 Task: Get directions from Durham, North Carolina, United States to San Antonio, Texas, United States  and explore the nearby things to do with rating 3 and above and open @ 11:00 am Monday
Action: Mouse moved to (214, 224)
Screenshot: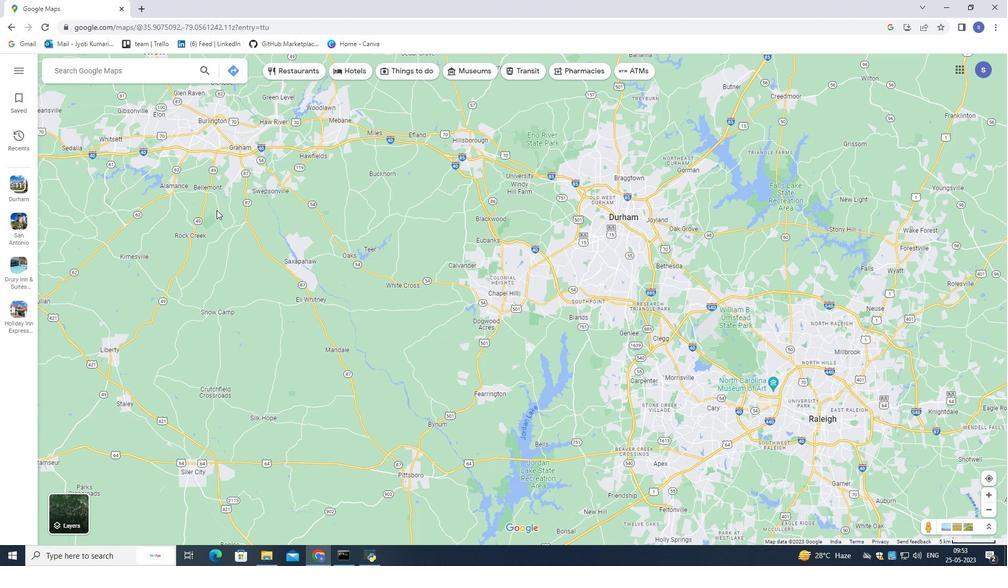 
Action: Mouse scrolled (214, 223) with delta (0, 0)
Screenshot: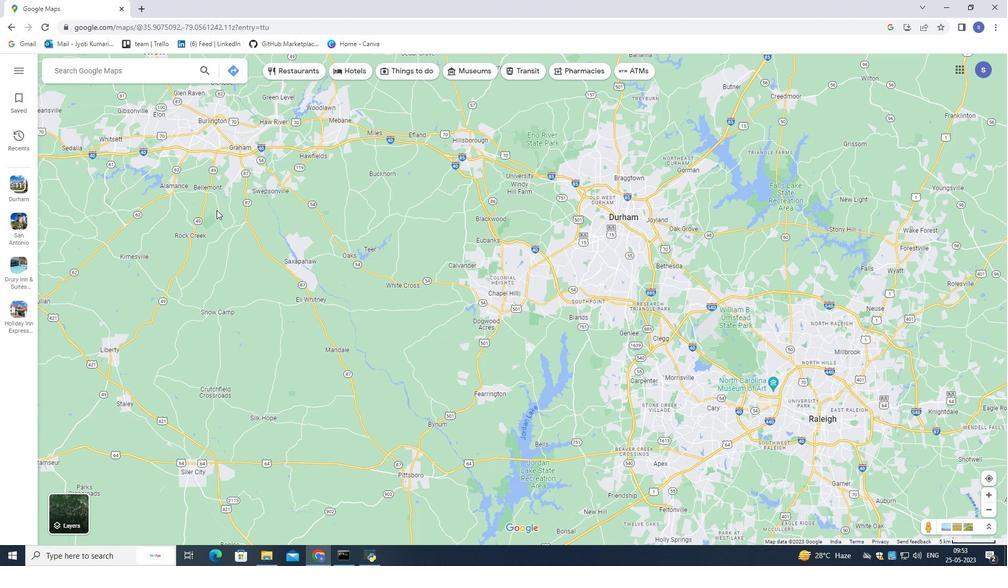 
Action: Mouse scrolled (214, 223) with delta (0, 0)
Screenshot: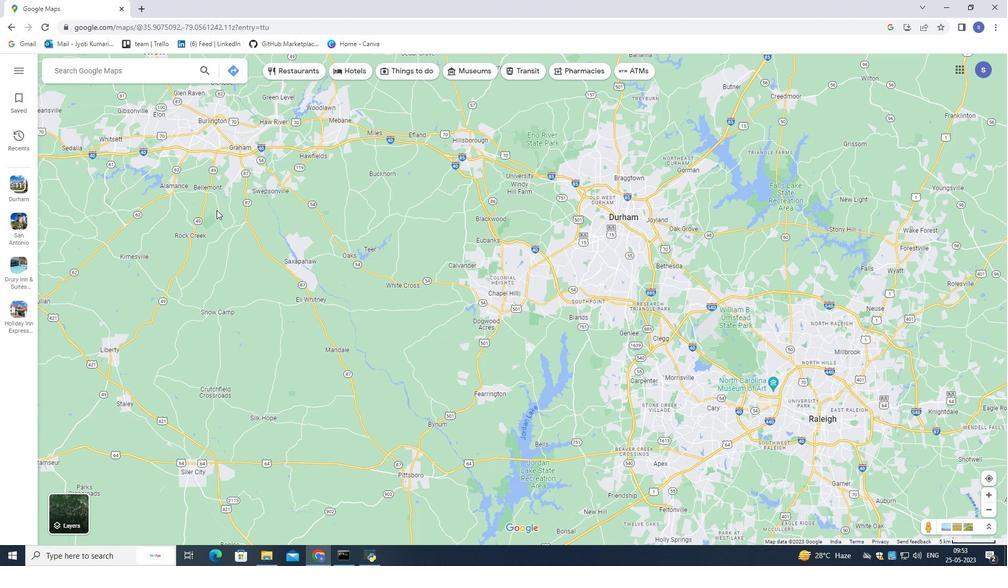 
Action: Mouse scrolled (214, 223) with delta (0, 0)
Screenshot: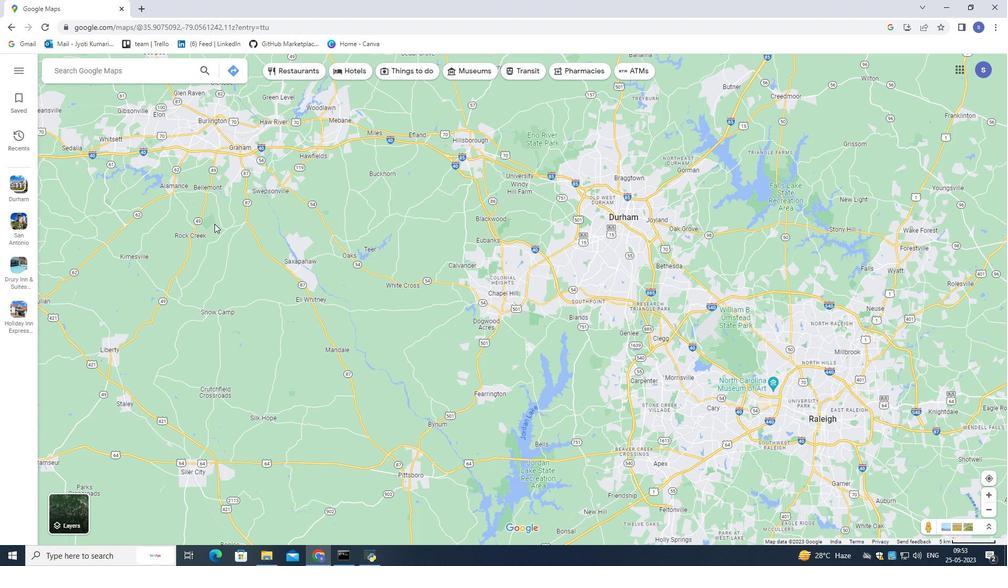 
Action: Mouse scrolled (214, 223) with delta (0, 0)
Screenshot: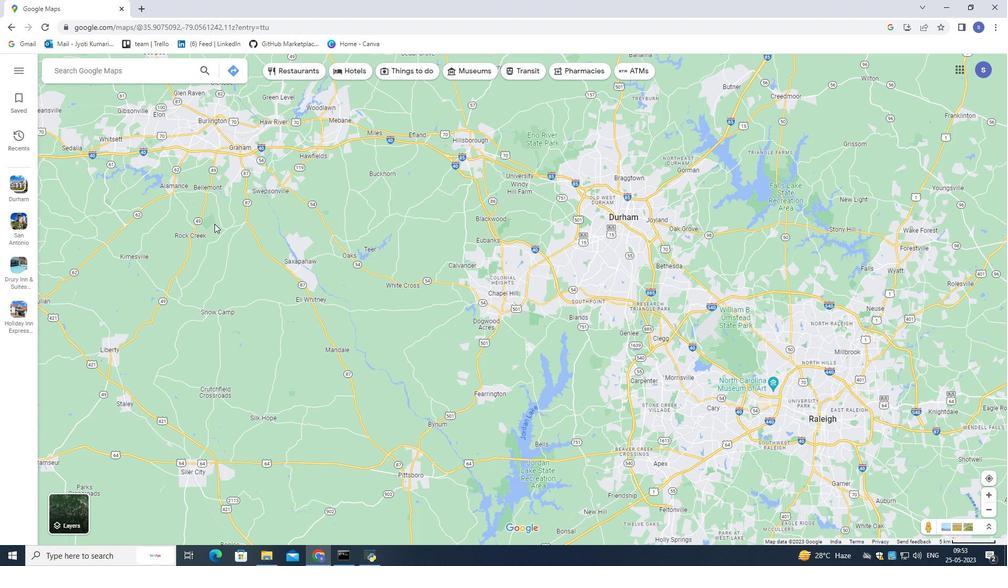 
Action: Mouse scrolled (214, 223) with delta (0, 0)
Screenshot: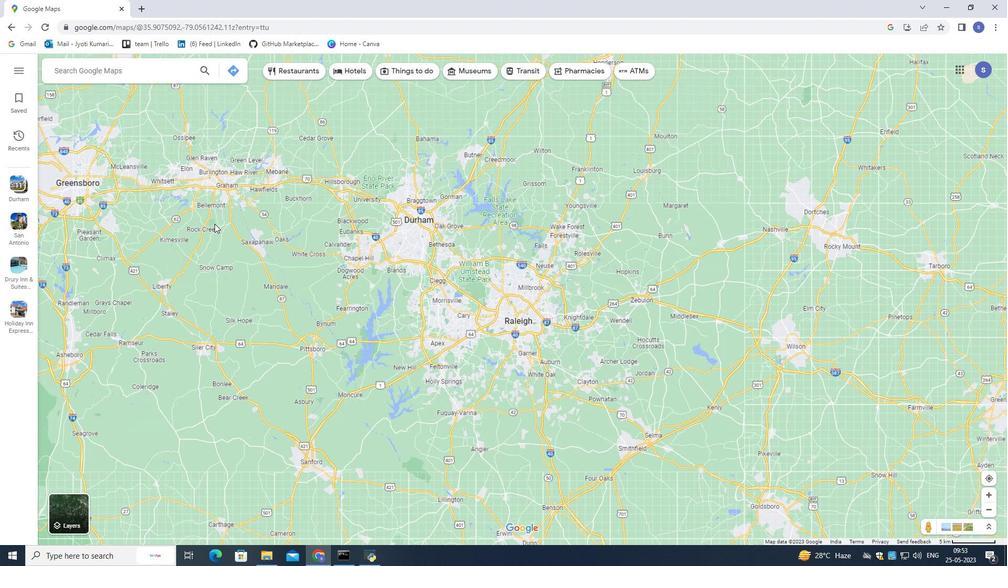 
Action: Mouse scrolled (214, 223) with delta (0, 0)
Screenshot: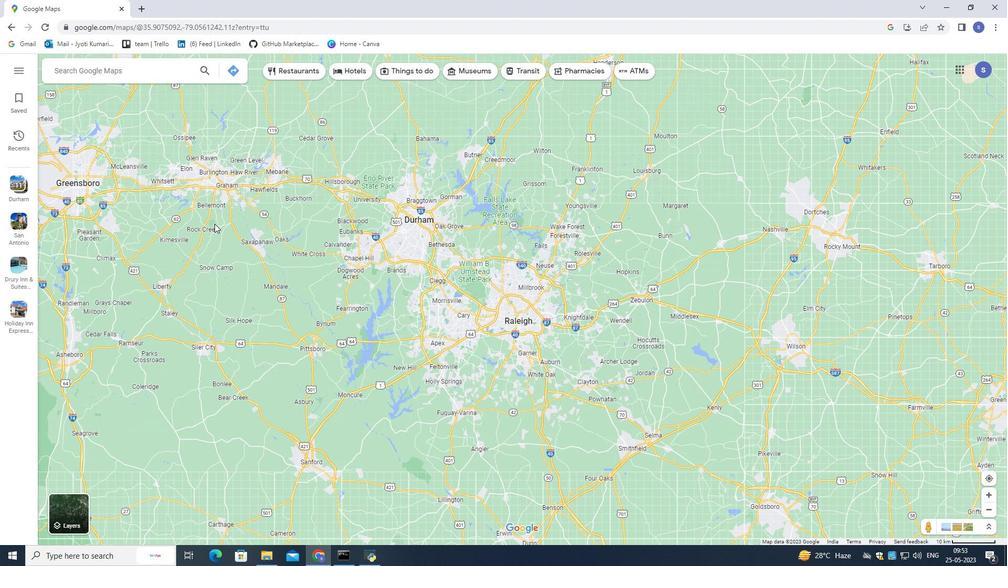 
Action: Mouse scrolled (214, 223) with delta (0, 0)
Screenshot: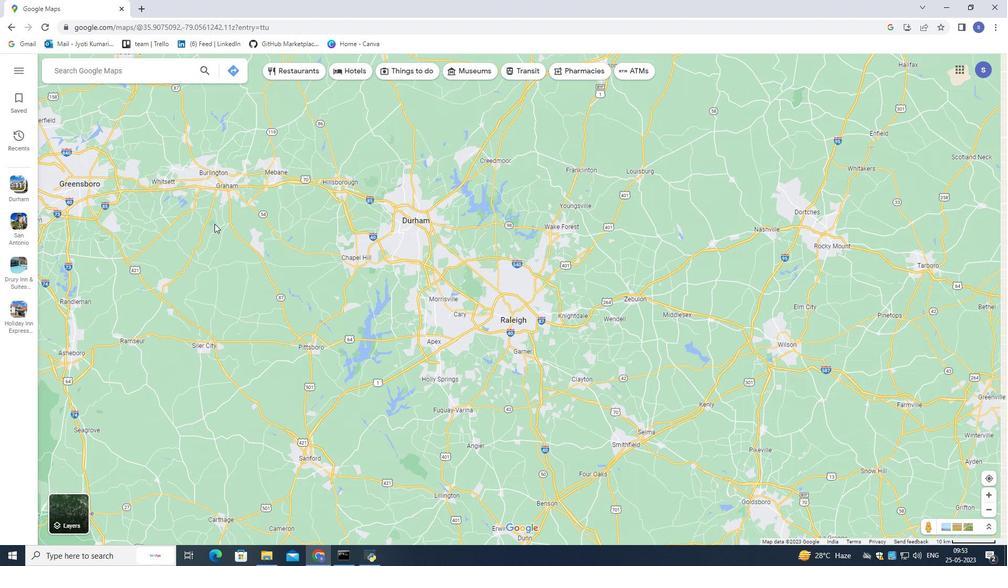 
Action: Mouse scrolled (214, 223) with delta (0, 0)
Screenshot: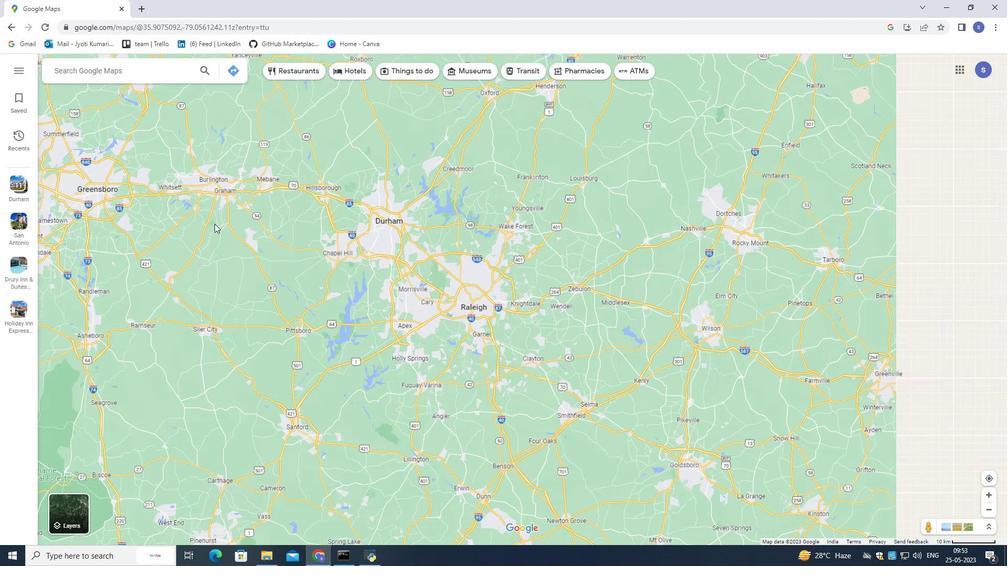 
Action: Mouse scrolled (214, 223) with delta (0, 0)
Screenshot: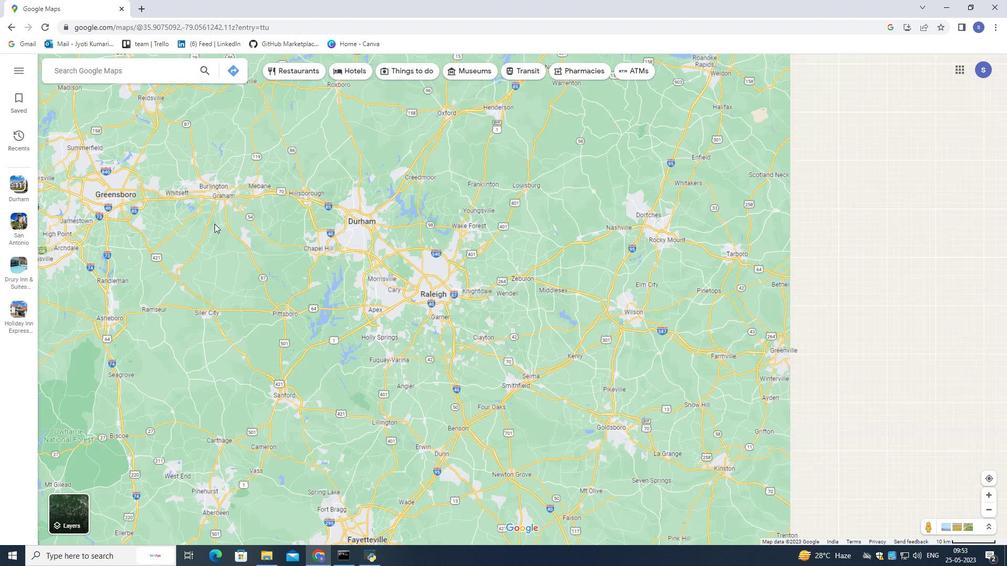 
Action: Mouse moved to (214, 224)
Screenshot: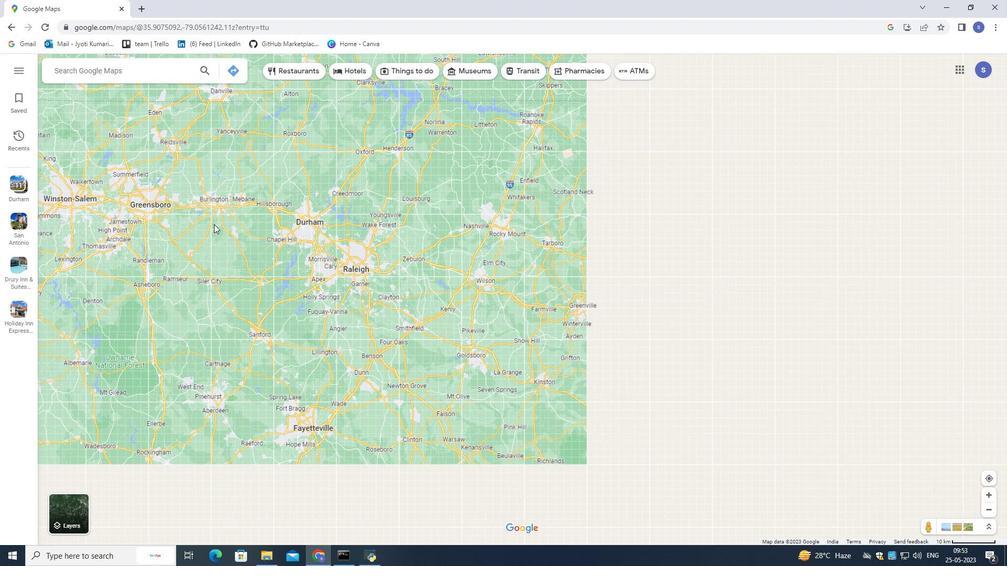 
Action: Mouse scrolled (214, 224) with delta (0, 0)
Screenshot: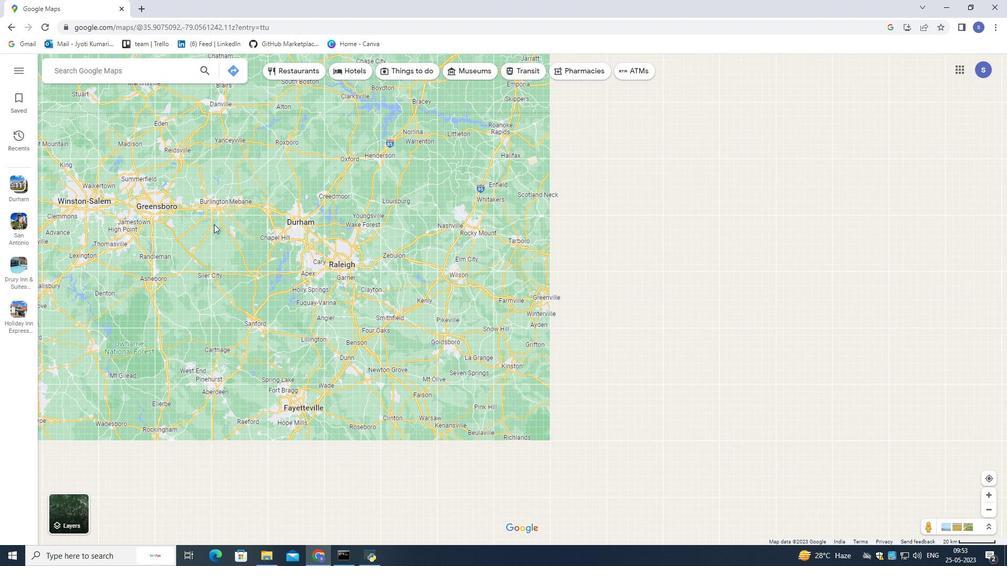 
Action: Mouse scrolled (214, 224) with delta (0, 0)
Screenshot: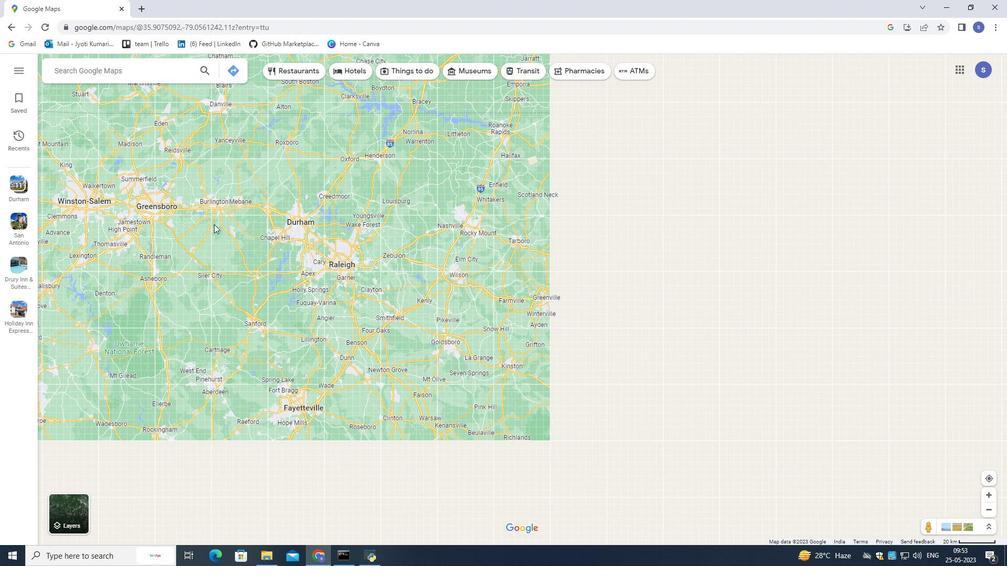 
Action: Mouse scrolled (214, 224) with delta (0, 0)
Screenshot: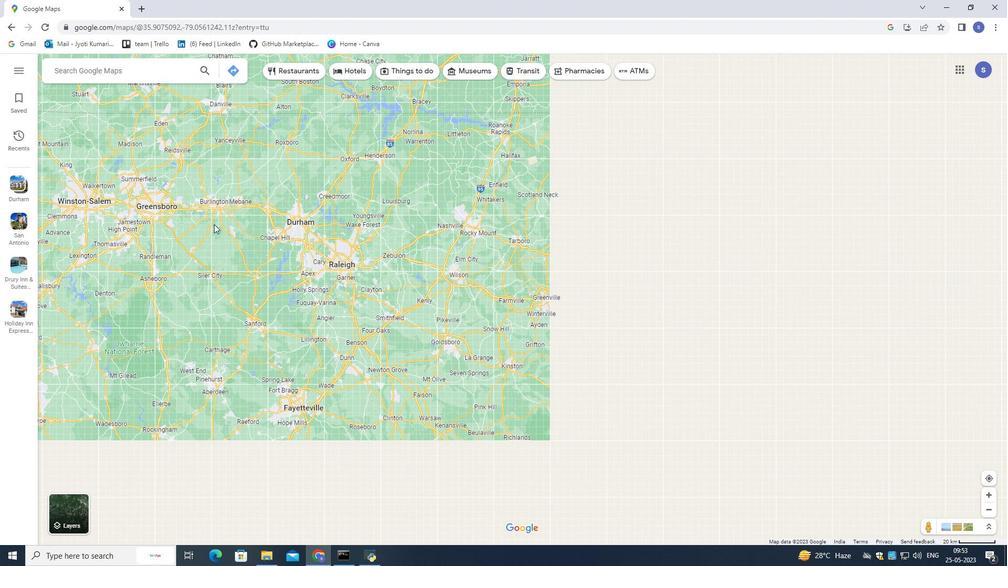 
Action: Mouse scrolled (214, 224) with delta (0, 0)
Screenshot: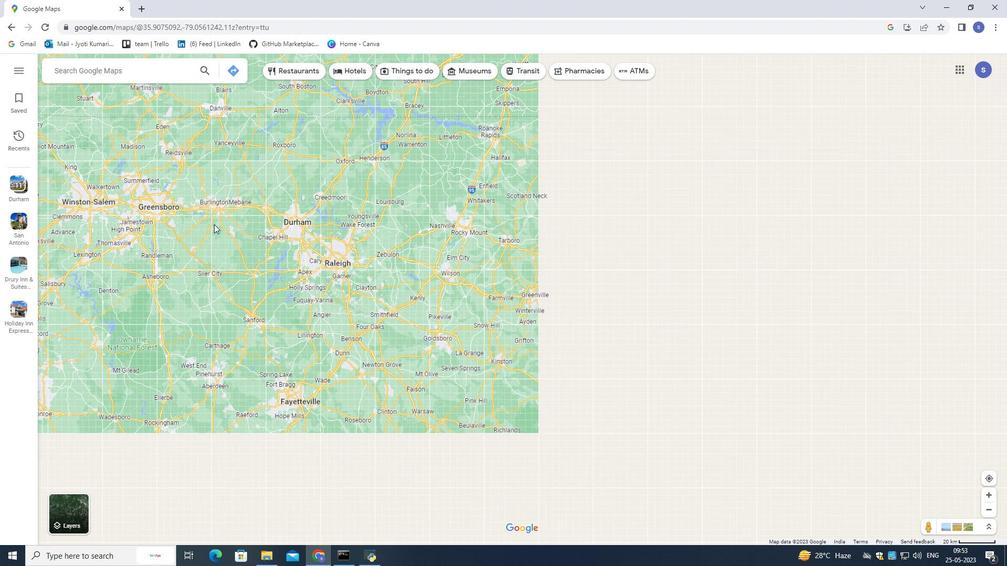 
Action: Mouse scrolled (214, 224) with delta (0, 0)
Screenshot: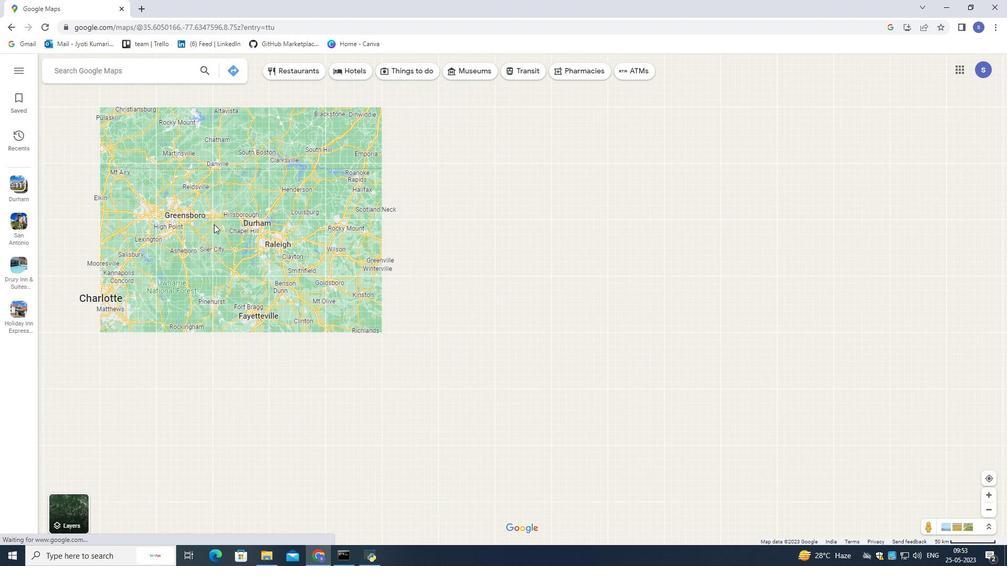 
Action: Mouse scrolled (214, 224) with delta (0, 0)
Screenshot: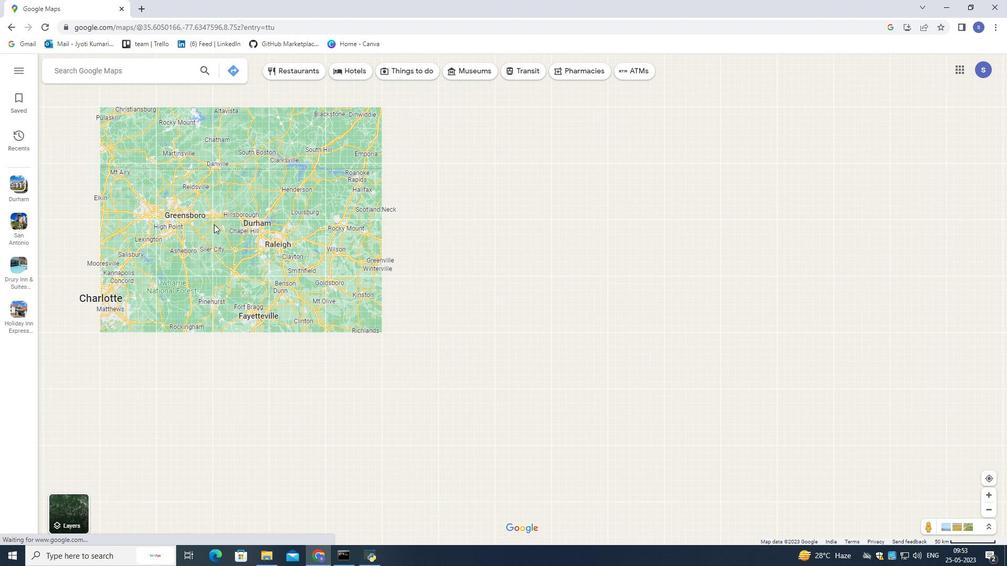 
Action: Mouse scrolled (214, 224) with delta (0, 0)
Screenshot: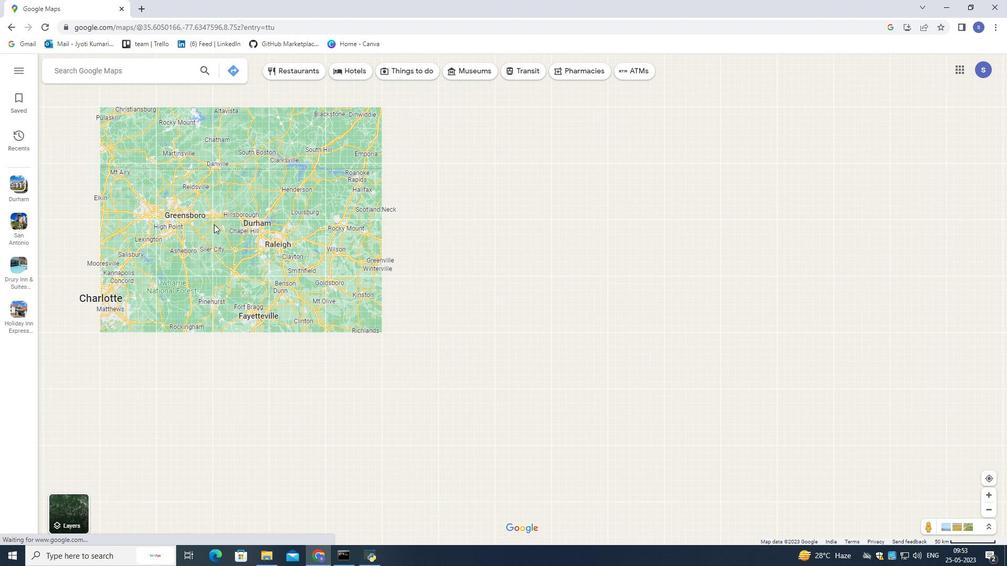 
Action: Mouse scrolled (214, 224) with delta (0, 0)
Screenshot: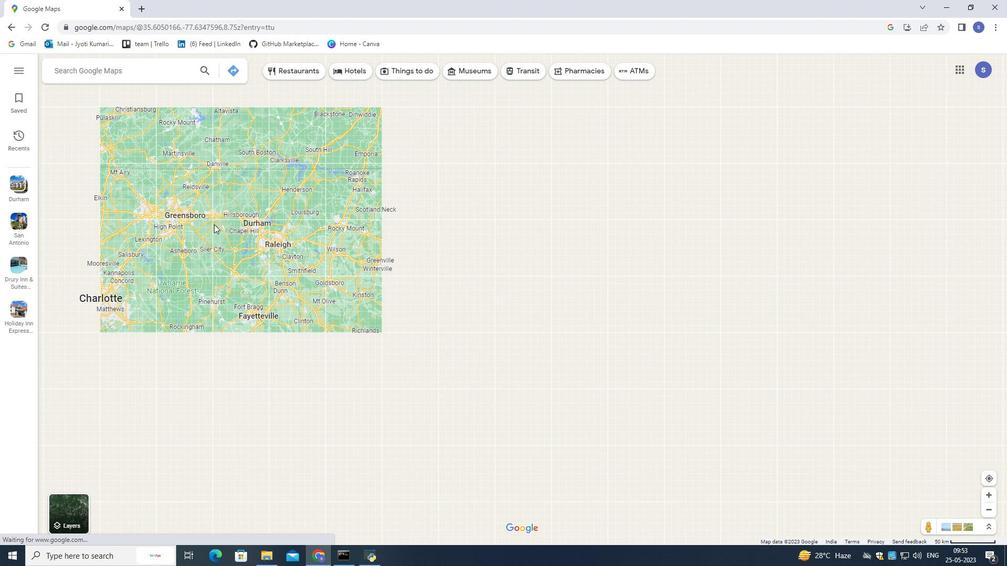 
Action: Mouse scrolled (214, 224) with delta (0, 0)
Screenshot: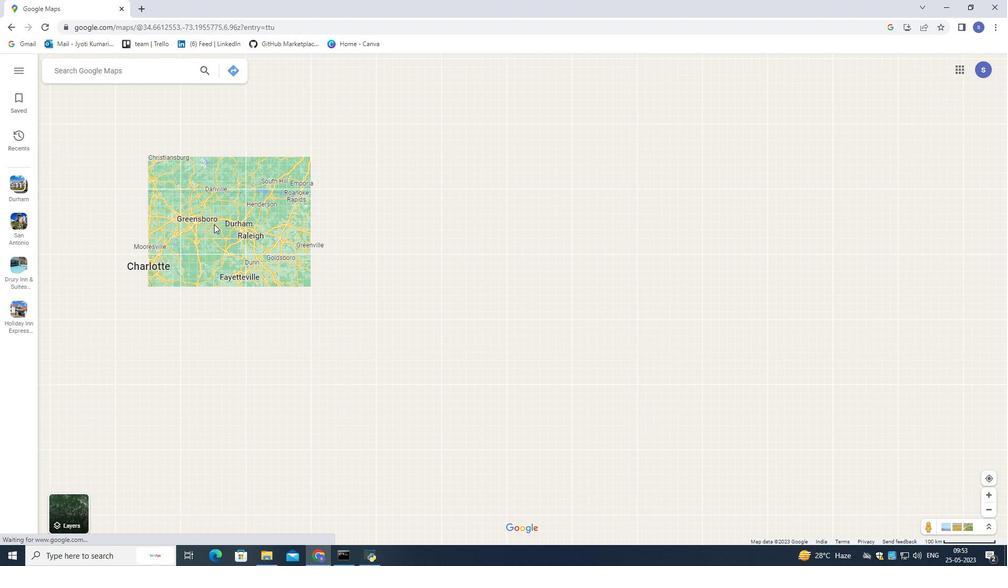 
Action: Mouse scrolled (214, 224) with delta (0, 0)
Screenshot: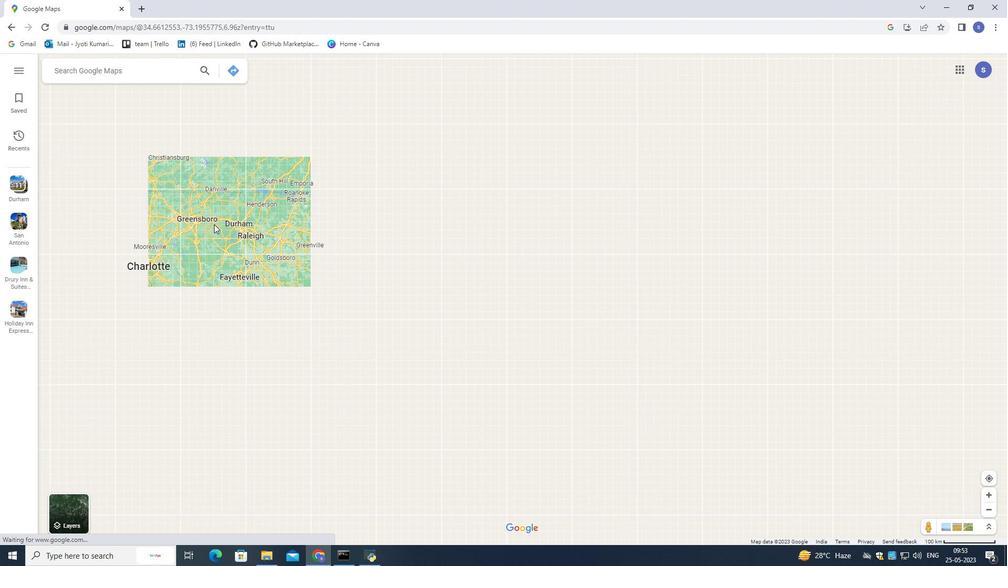 
Action: Mouse scrolled (214, 224) with delta (0, 0)
Screenshot: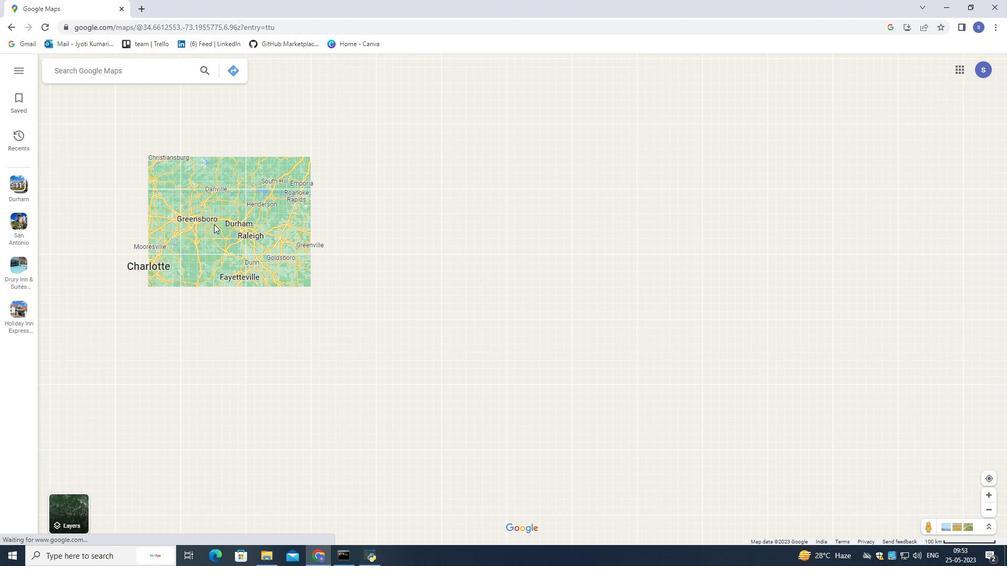 
Action: Mouse moved to (211, 222)
Screenshot: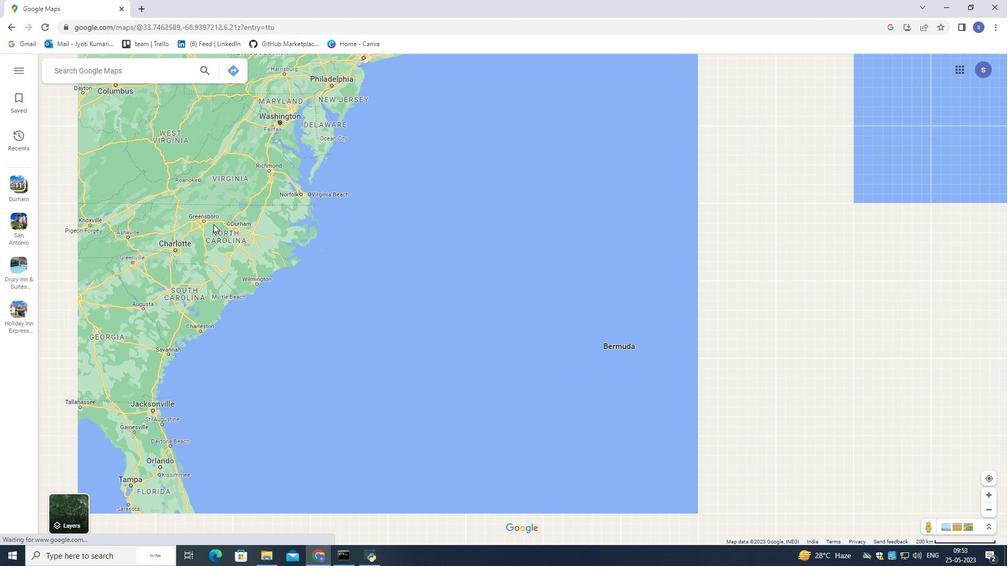 
Action: Mouse scrolled (211, 222) with delta (0, 0)
Screenshot: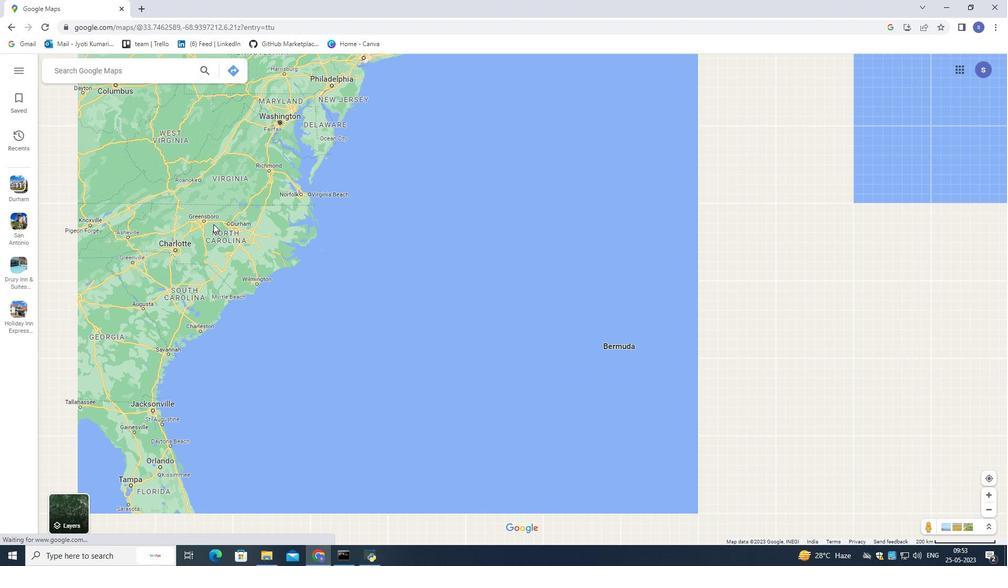 
Action: Mouse scrolled (211, 222) with delta (0, 0)
Screenshot: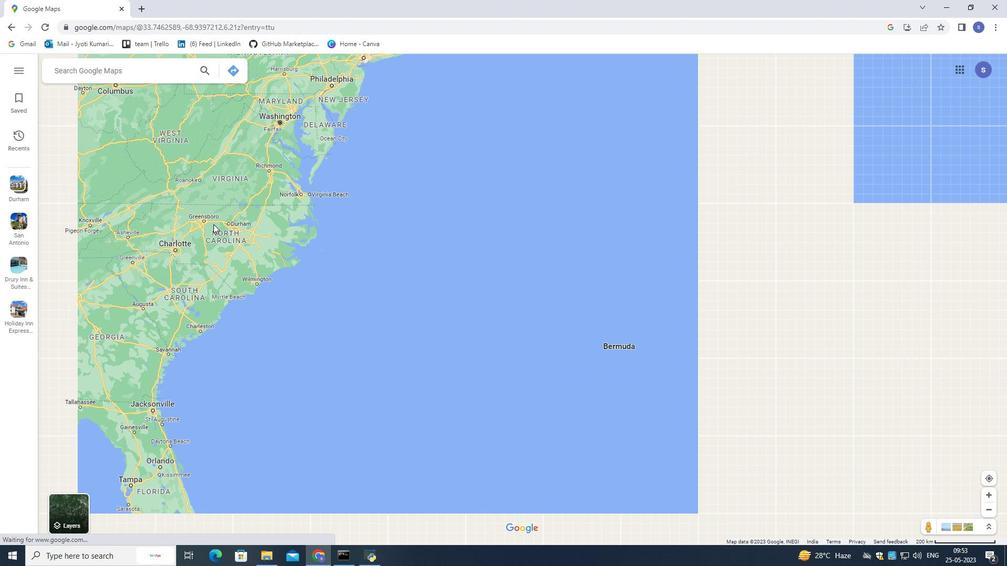
Action: Mouse scrolled (211, 222) with delta (0, 0)
Screenshot: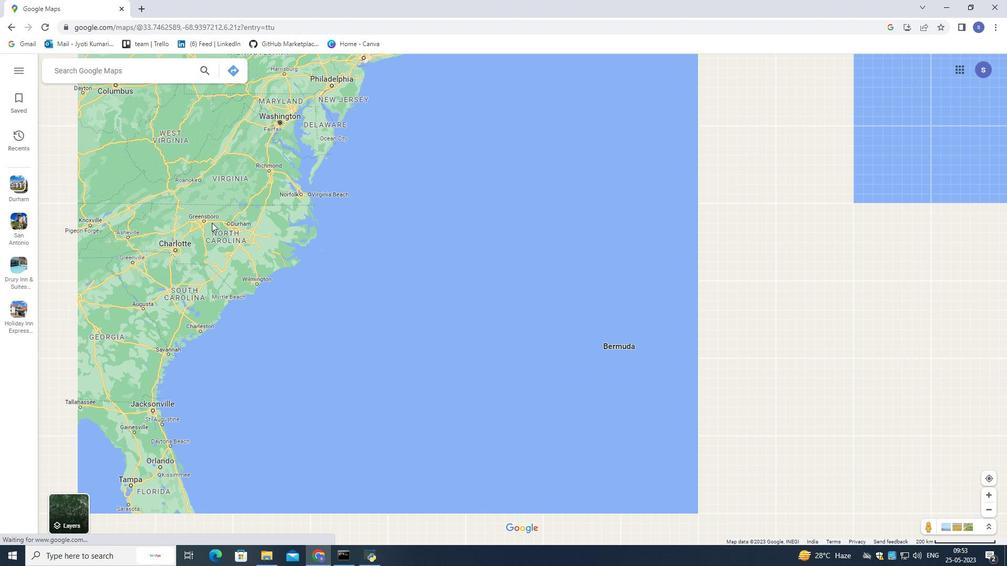 
Action: Mouse moved to (212, 226)
Screenshot: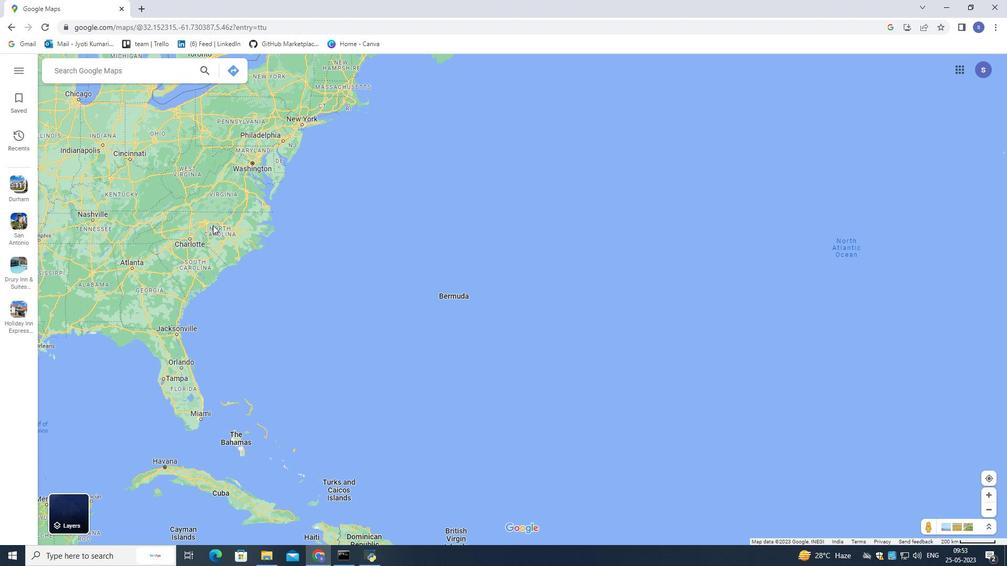
Action: Mouse scrolled (212, 225) with delta (0, 0)
Screenshot: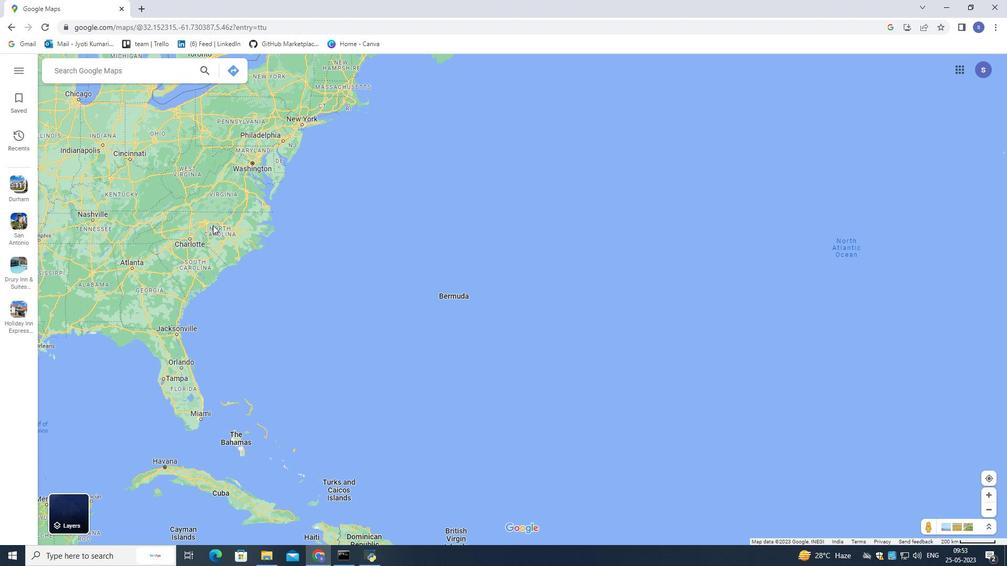 
Action: Mouse moved to (212, 226)
Screenshot: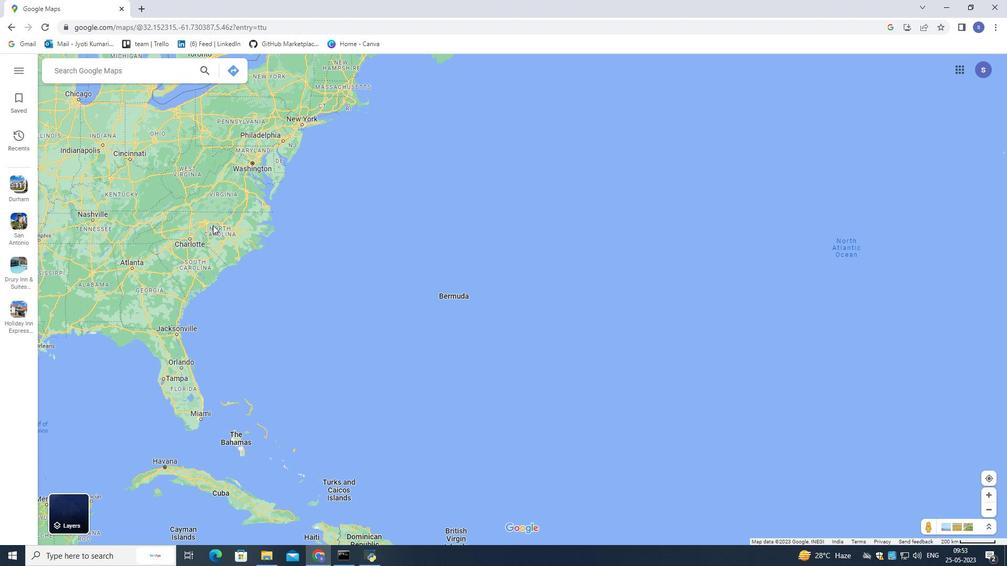 
Action: Mouse scrolled (212, 225) with delta (0, 0)
Screenshot: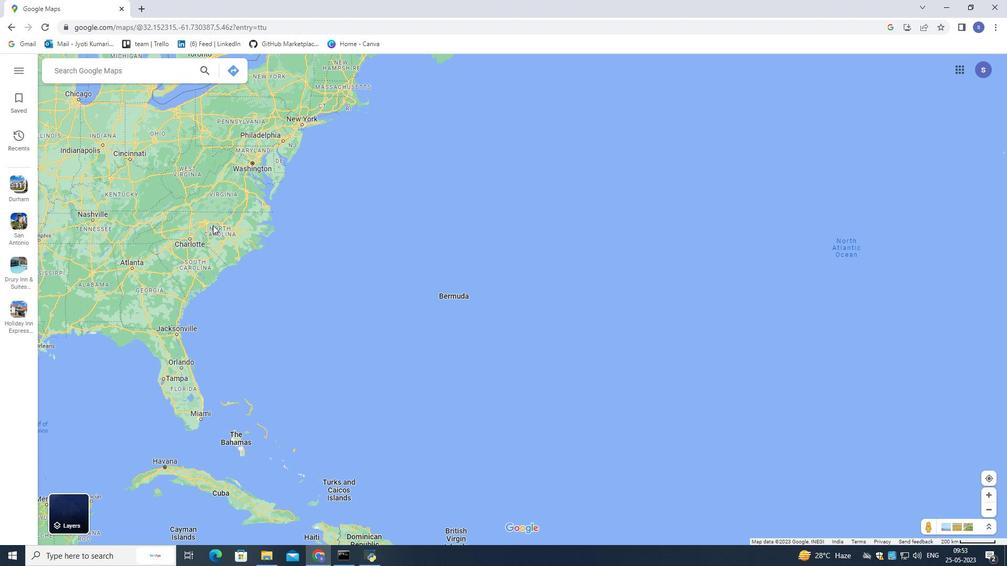 
Action: Mouse moved to (212, 227)
Screenshot: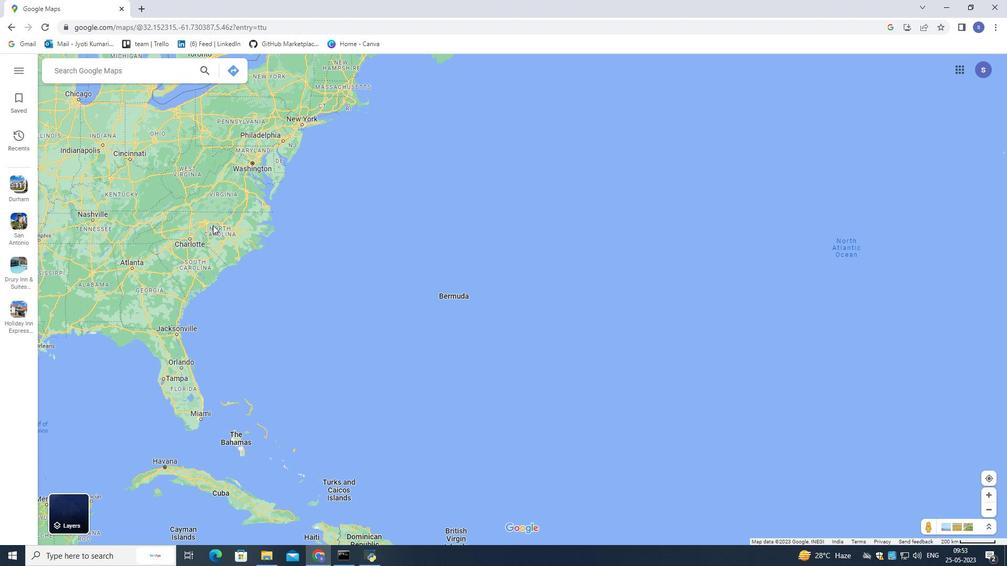 
Action: Mouse scrolled (212, 226) with delta (0, 0)
Screenshot: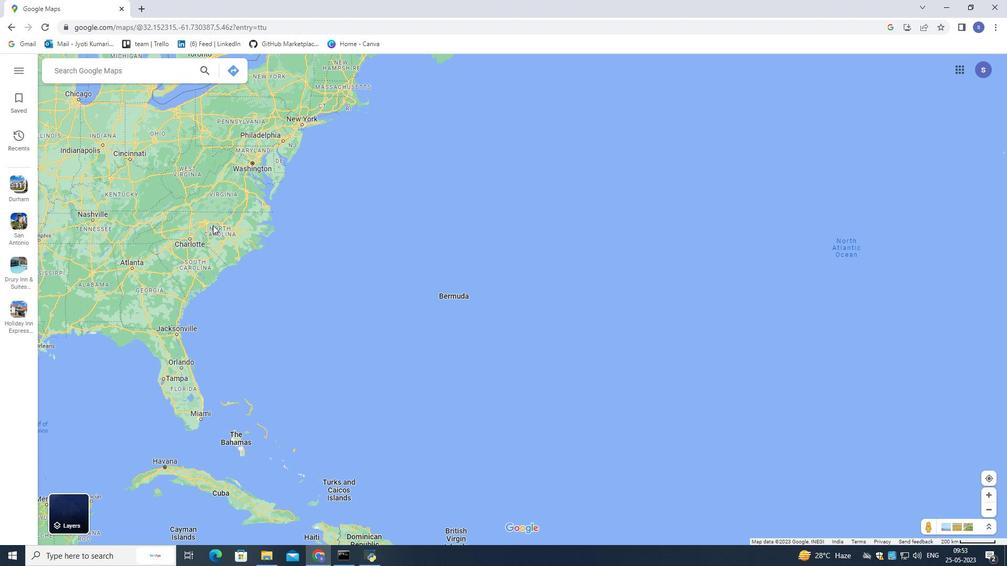 
Action: Mouse moved to (214, 228)
Screenshot: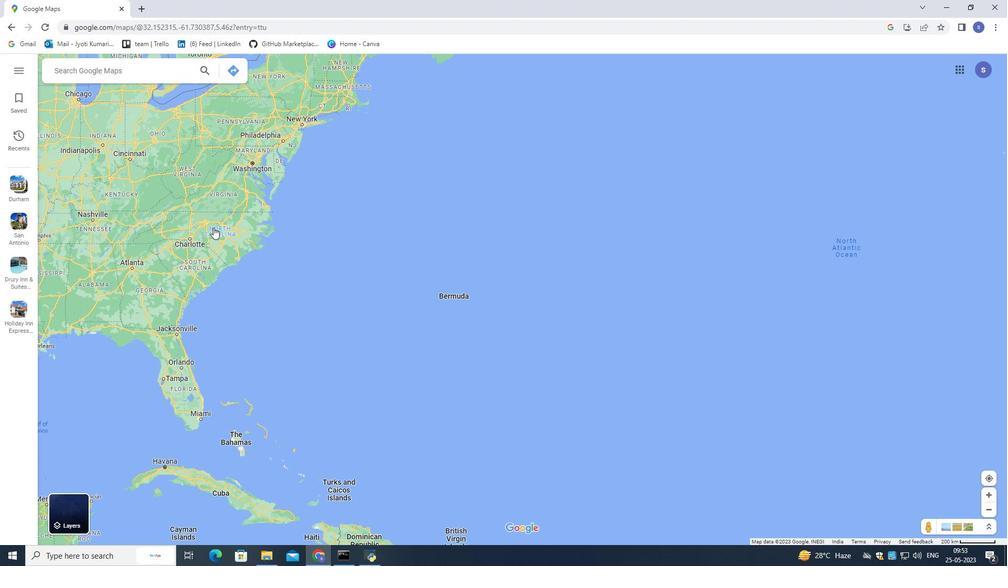 
Action: Mouse pressed left at (214, 228)
Screenshot: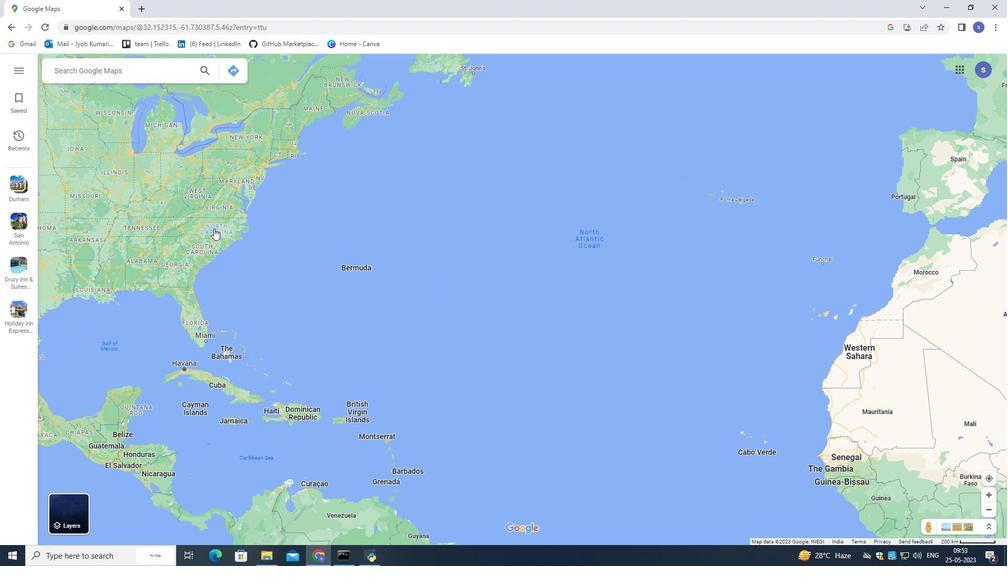 
Action: Mouse moved to (356, 252)
Screenshot: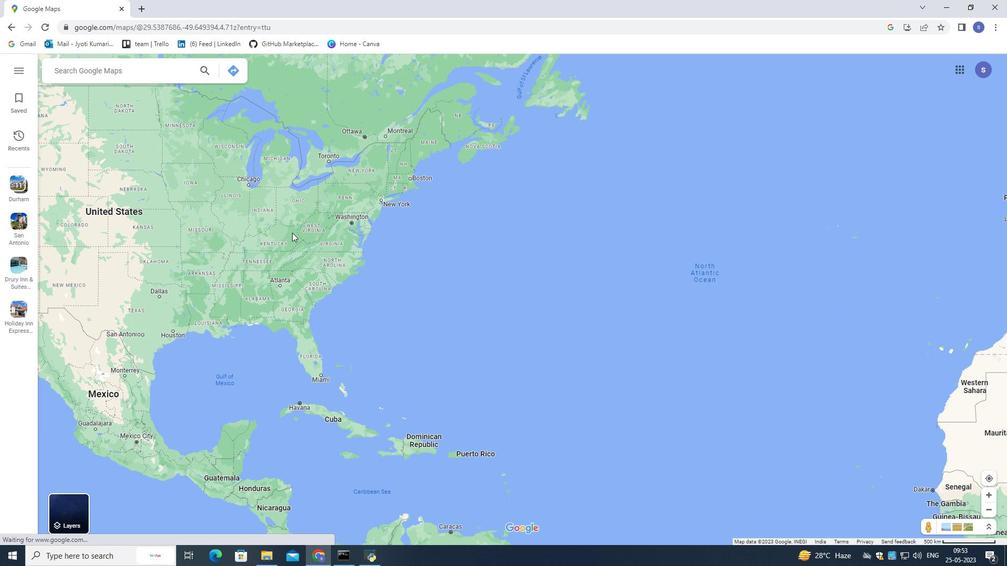 
Action: Mouse pressed left at (291, 232)
Screenshot: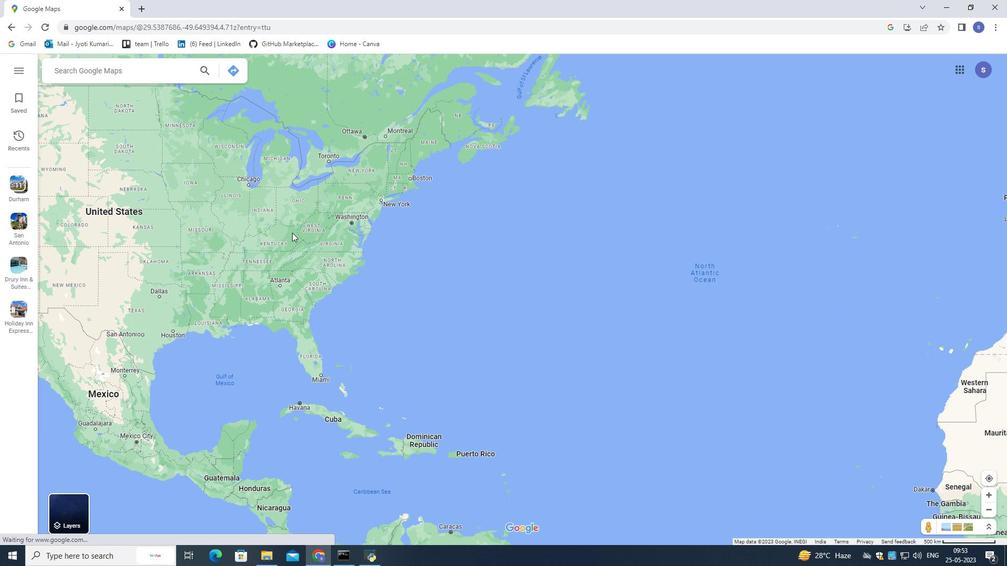 
Action: Mouse moved to (390, 261)
Screenshot: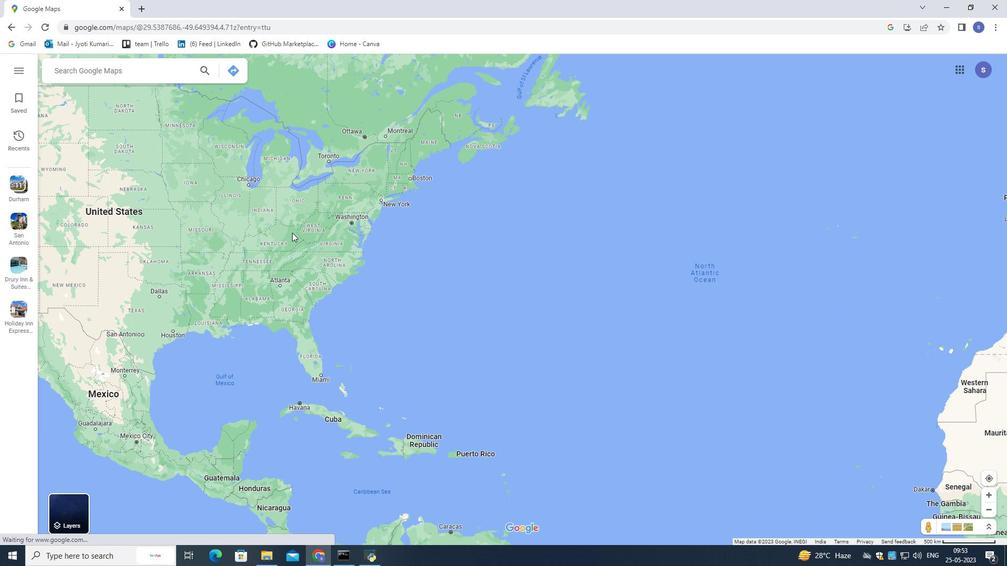 
Action: Mouse scrolled (390, 261) with delta (0, 0)
Screenshot: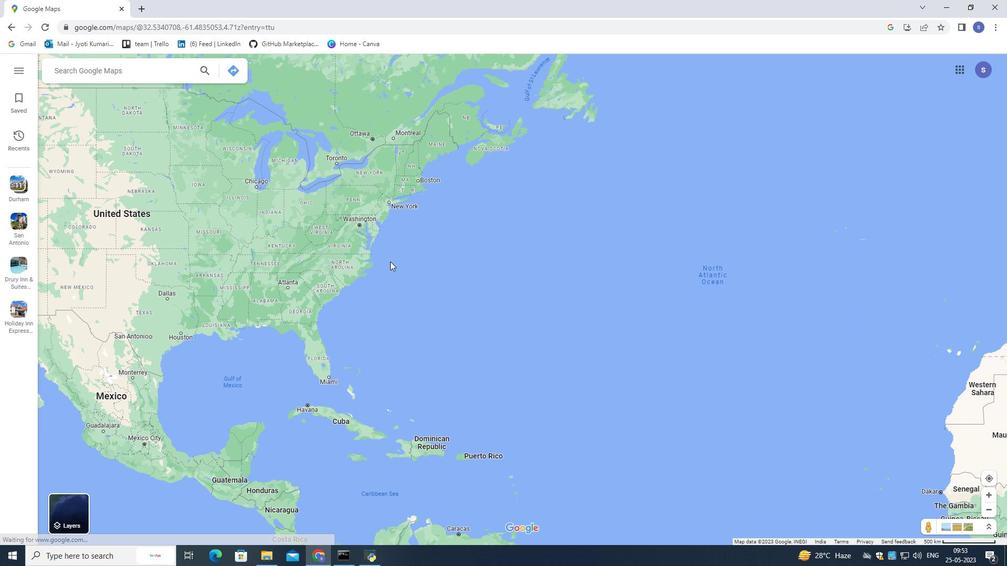 
Action: Mouse scrolled (390, 261) with delta (0, 0)
Screenshot: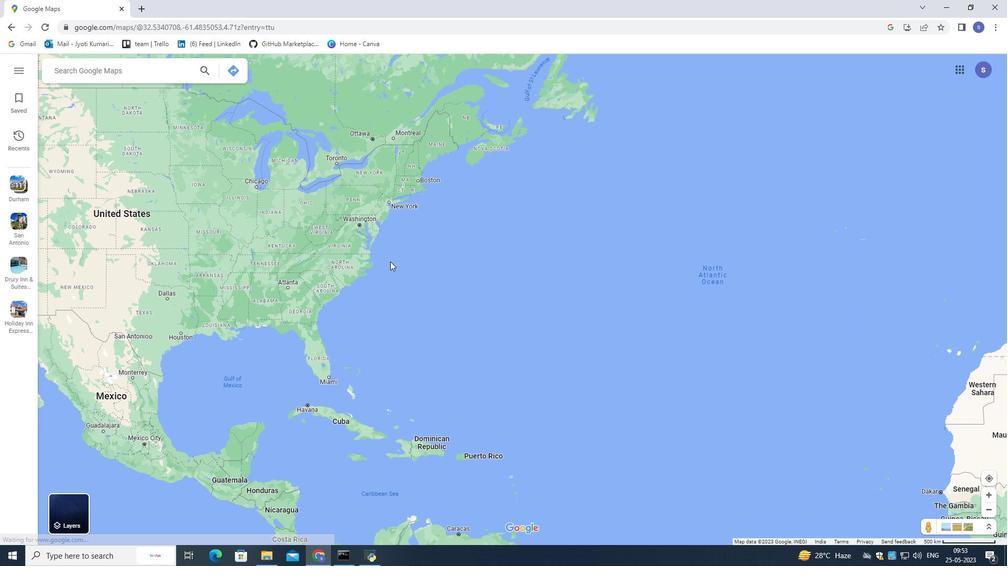 
Action: Mouse scrolled (390, 261) with delta (0, 0)
Screenshot: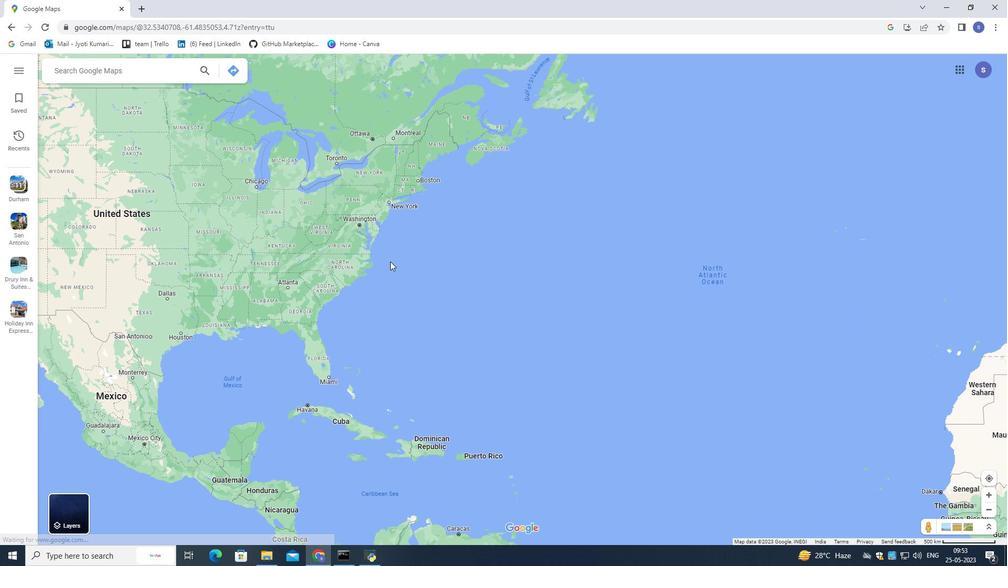 
Action: Mouse scrolled (390, 261) with delta (0, 0)
Screenshot: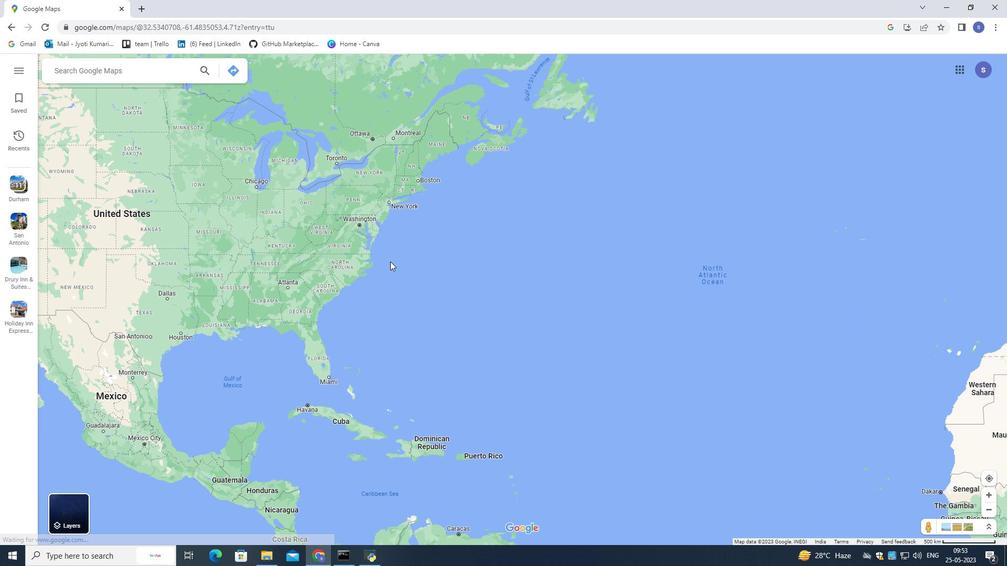 
Action: Mouse scrolled (390, 261) with delta (0, 0)
Screenshot: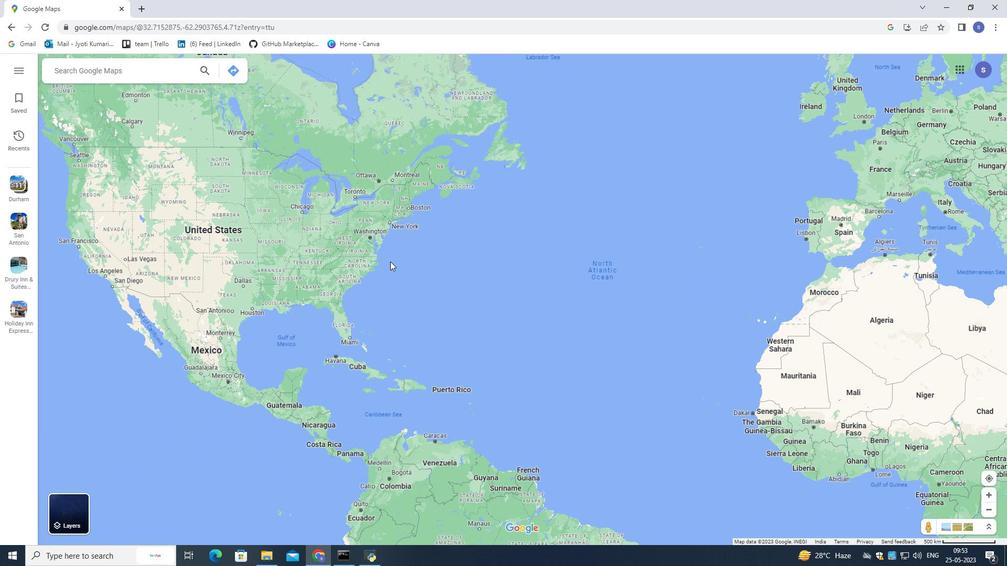 
Action: Mouse scrolled (390, 261) with delta (0, 0)
Screenshot: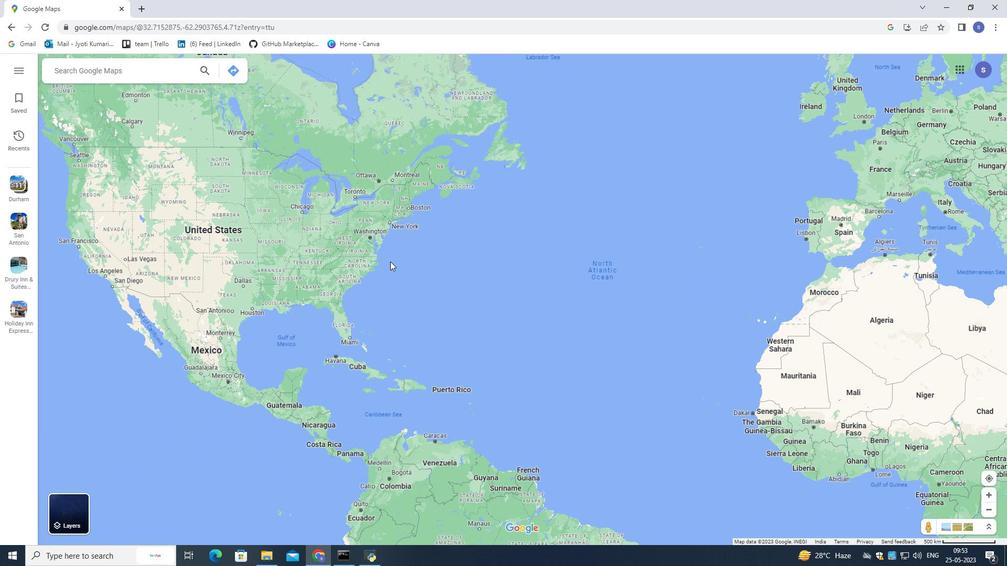 
Action: Mouse scrolled (390, 261) with delta (0, 0)
Screenshot: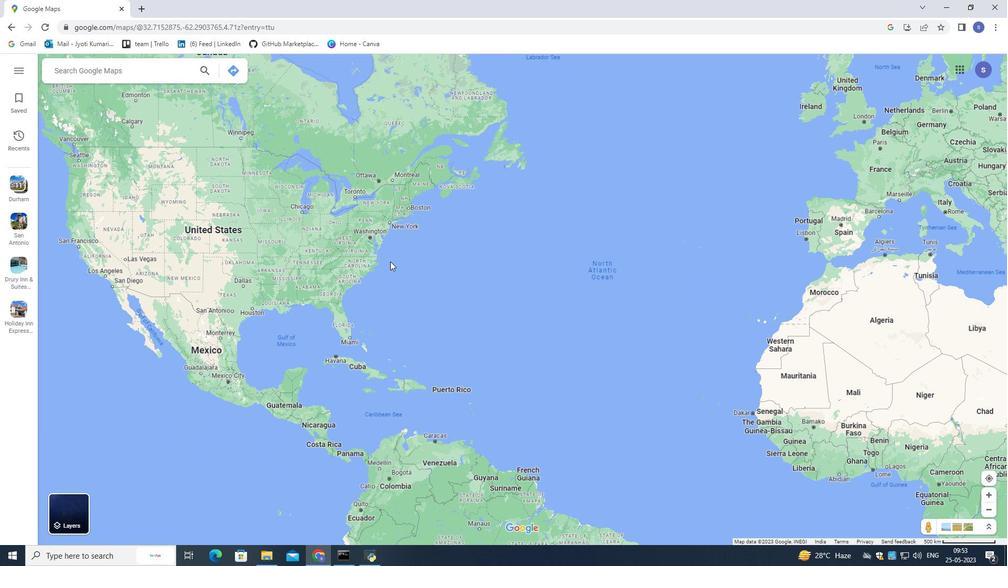 
Action: Mouse scrolled (390, 261) with delta (0, 0)
Screenshot: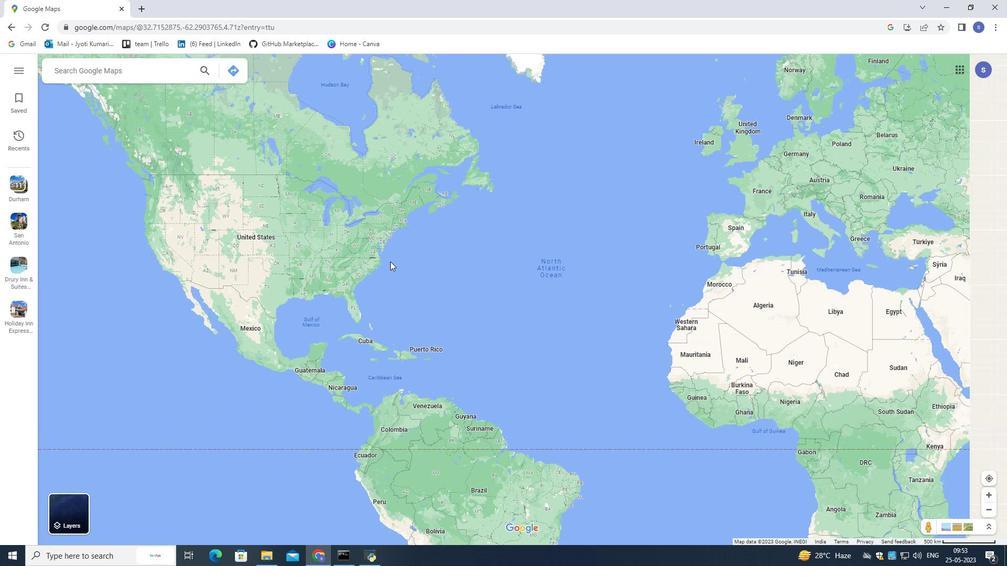 
Action: Mouse scrolled (390, 261) with delta (0, 0)
Screenshot: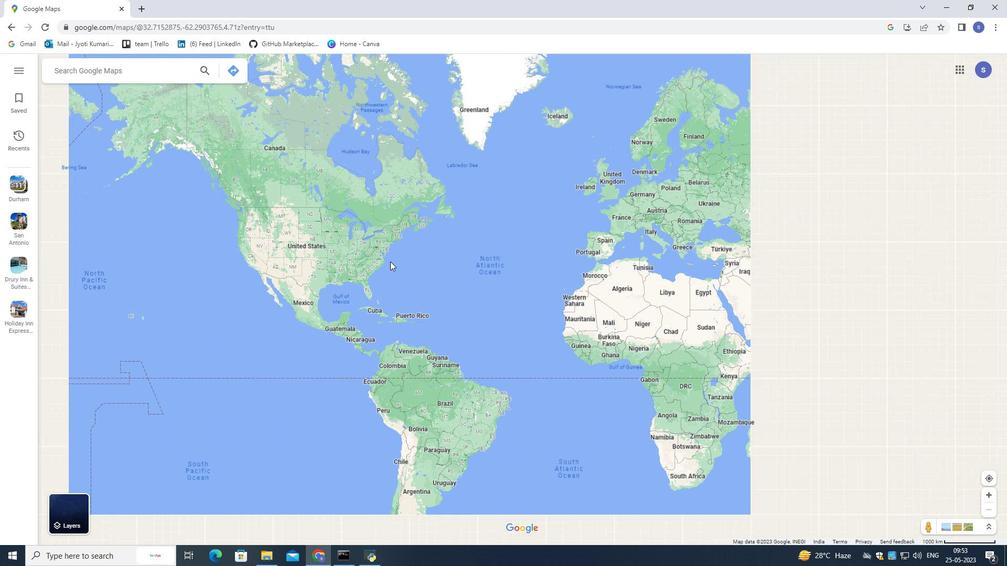 
Action: Mouse scrolled (390, 261) with delta (0, 0)
Screenshot: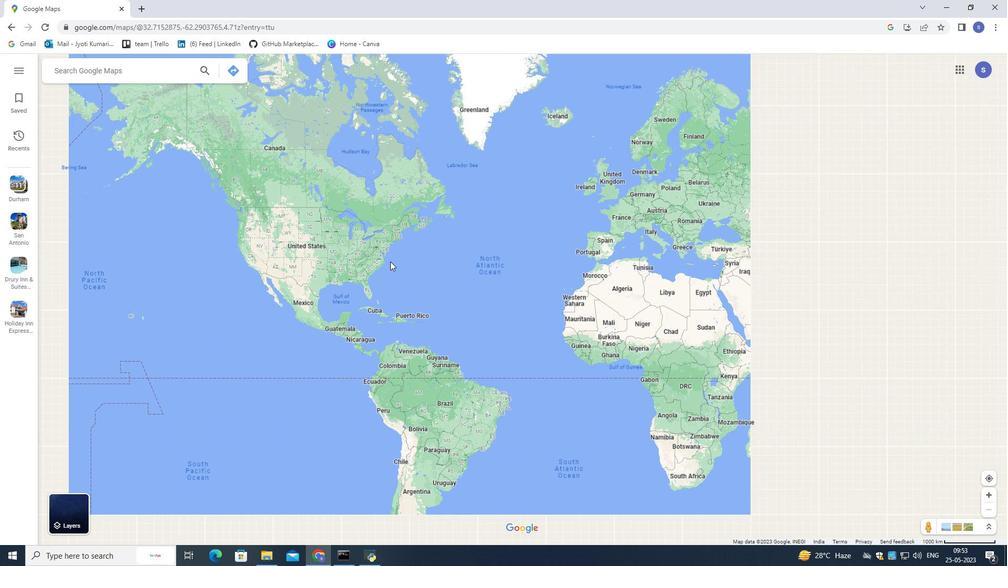 
Action: Mouse scrolled (390, 261) with delta (0, 0)
Screenshot: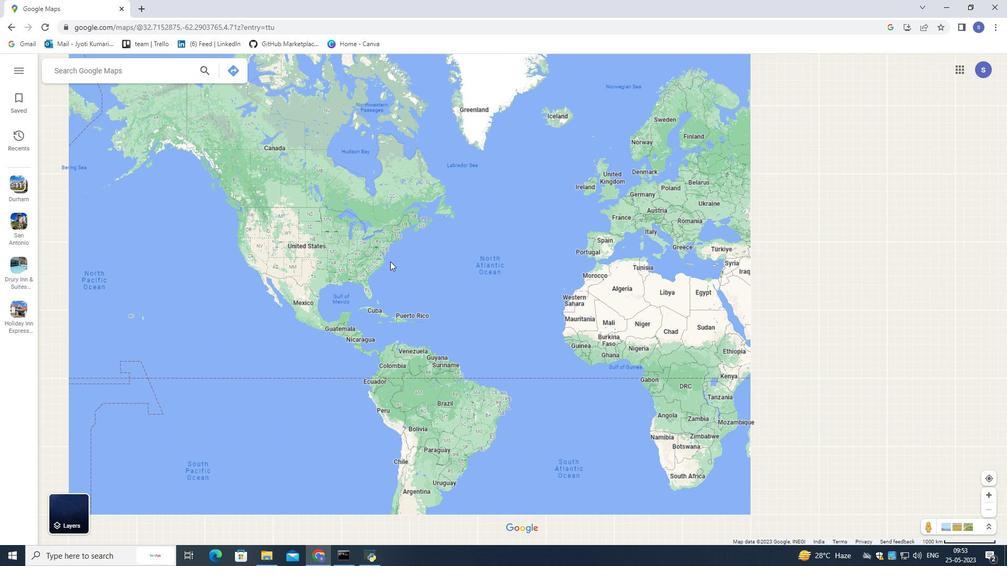 
Action: Mouse scrolled (390, 261) with delta (0, 0)
Screenshot: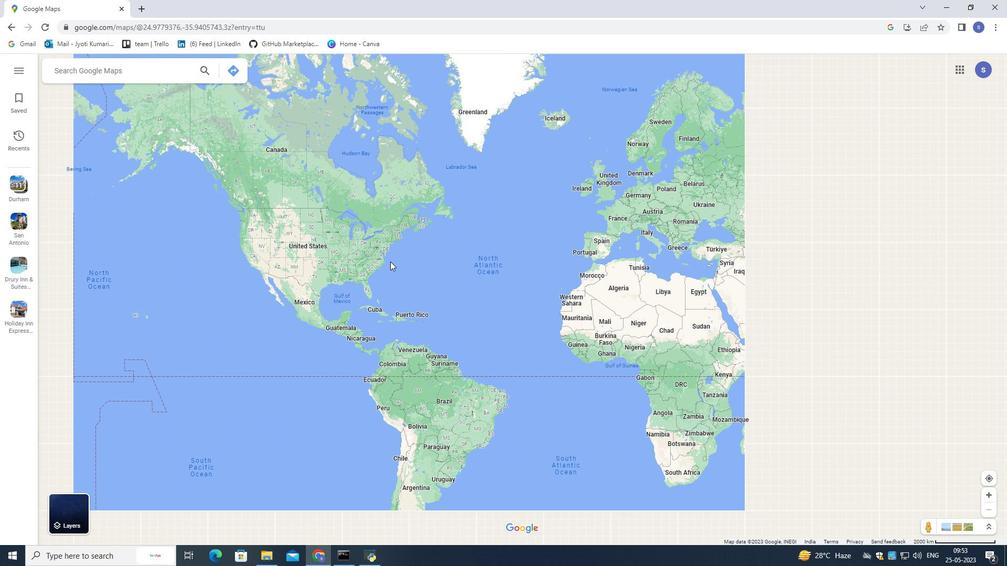 
Action: Mouse scrolled (390, 261) with delta (0, 0)
Screenshot: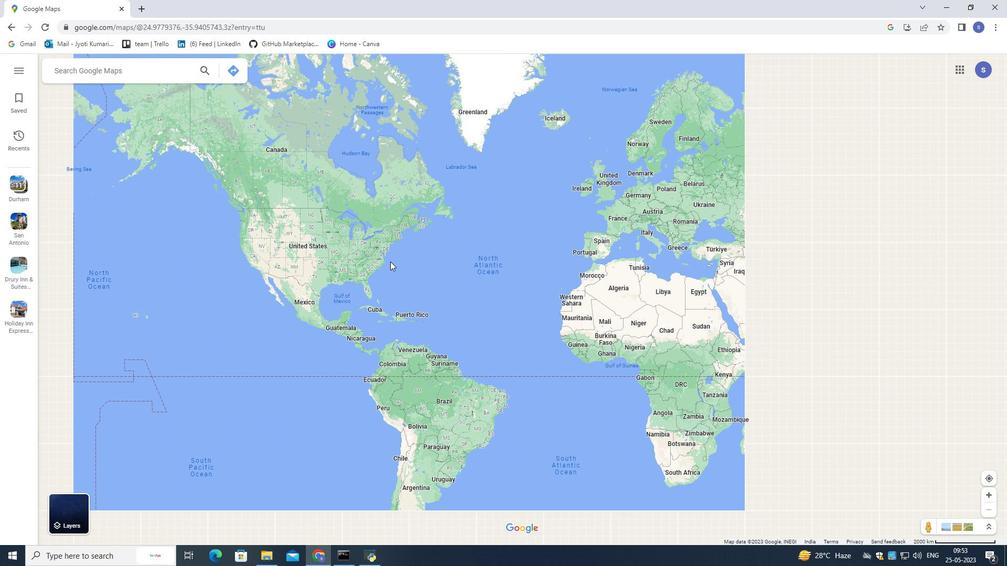 
Action: Mouse scrolled (390, 261) with delta (0, 0)
Screenshot: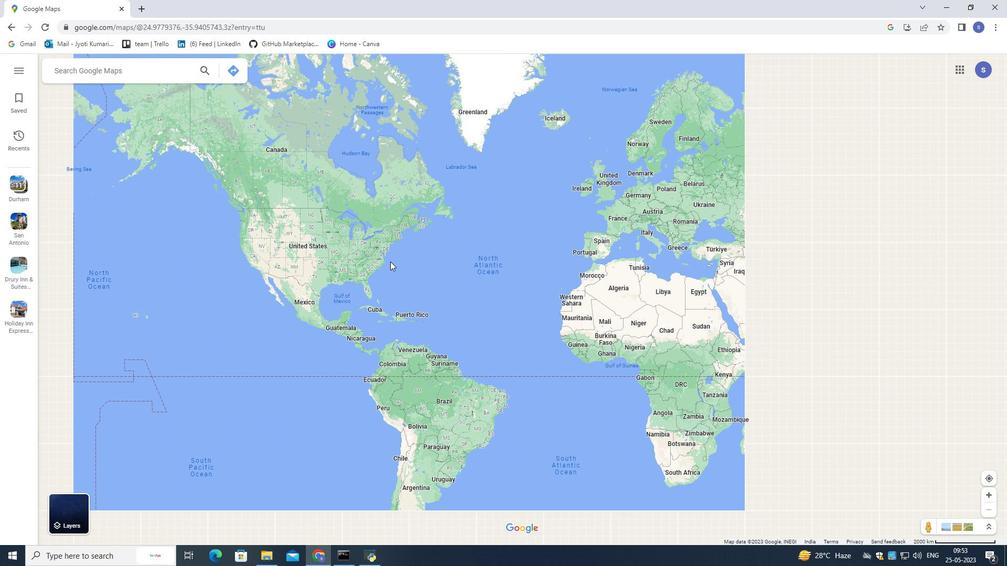 
Action: Mouse moved to (152, 193)
Screenshot: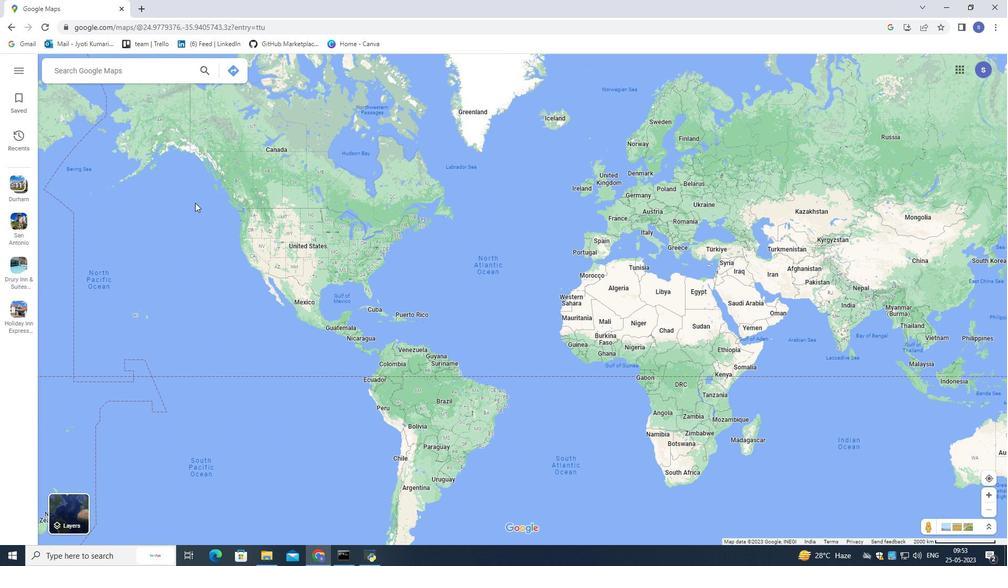 
Action: Mouse pressed left at (152, 193)
Screenshot: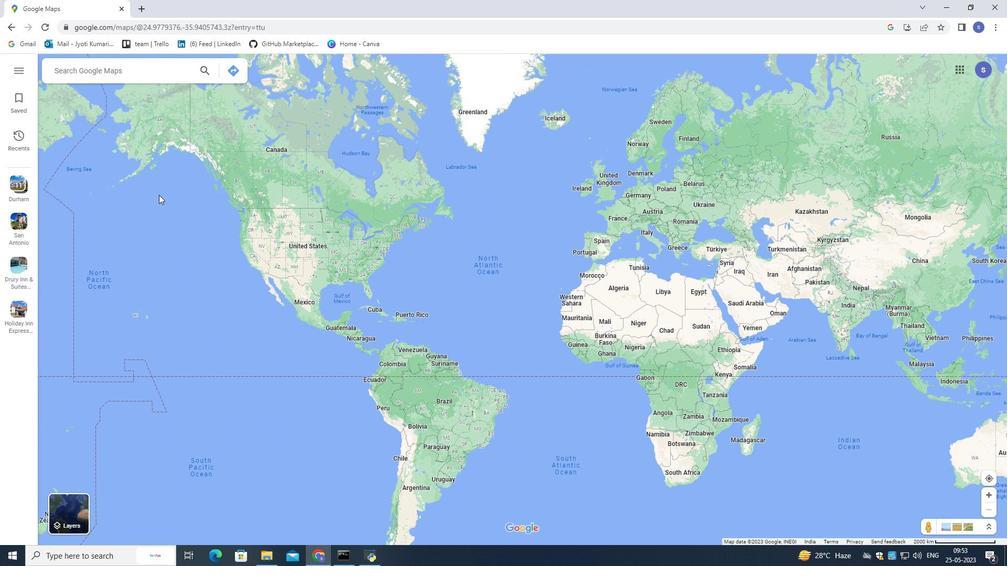 
Action: Mouse moved to (169, 71)
Screenshot: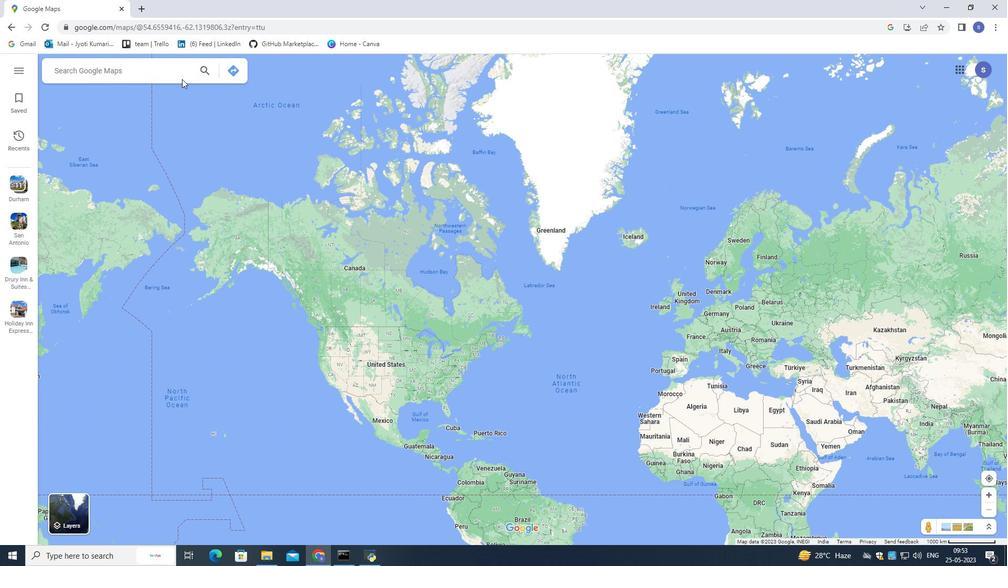 
Action: Mouse pressed left at (169, 71)
Screenshot: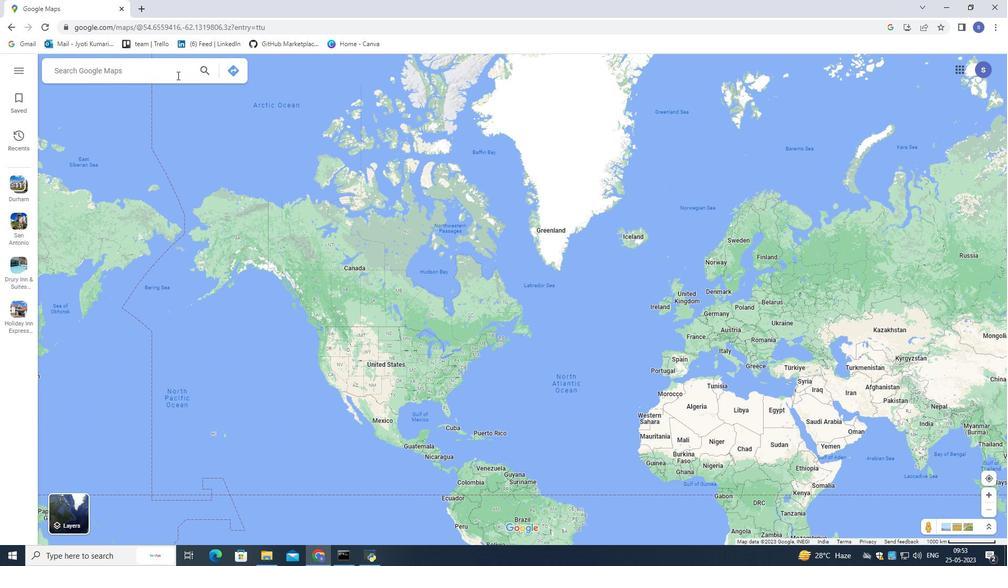 
Action: Mouse moved to (364, 155)
Screenshot: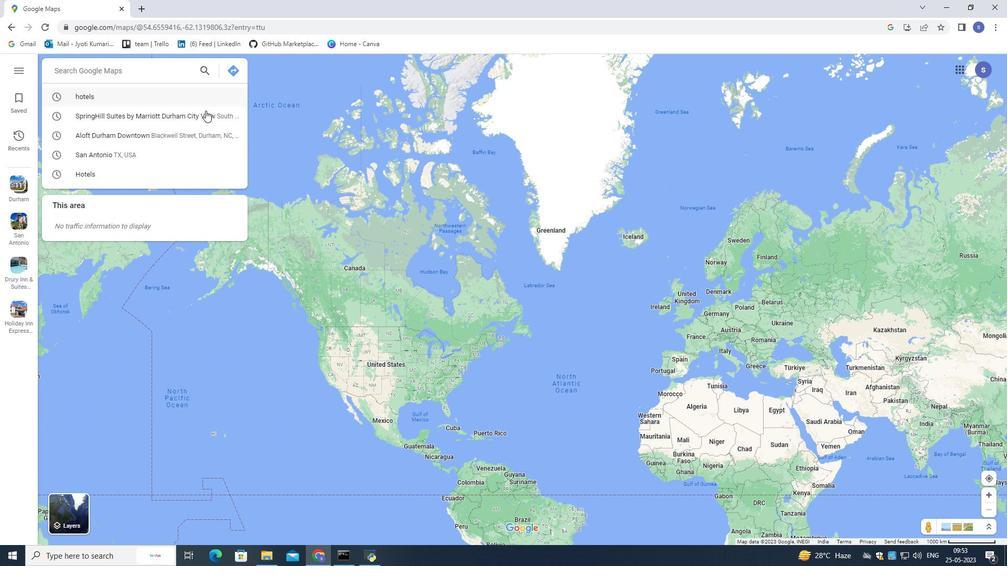 
Action: Key pressed <Key.shift>Durham,<Key.space>north<Key.space>carloni==<Key.backspace><Key.backspace><Key.backspace><Key.backspace><Key.backspace><Key.backspace>olina,<Key.space>united<Key.space>state<Key.enter>
Screenshot: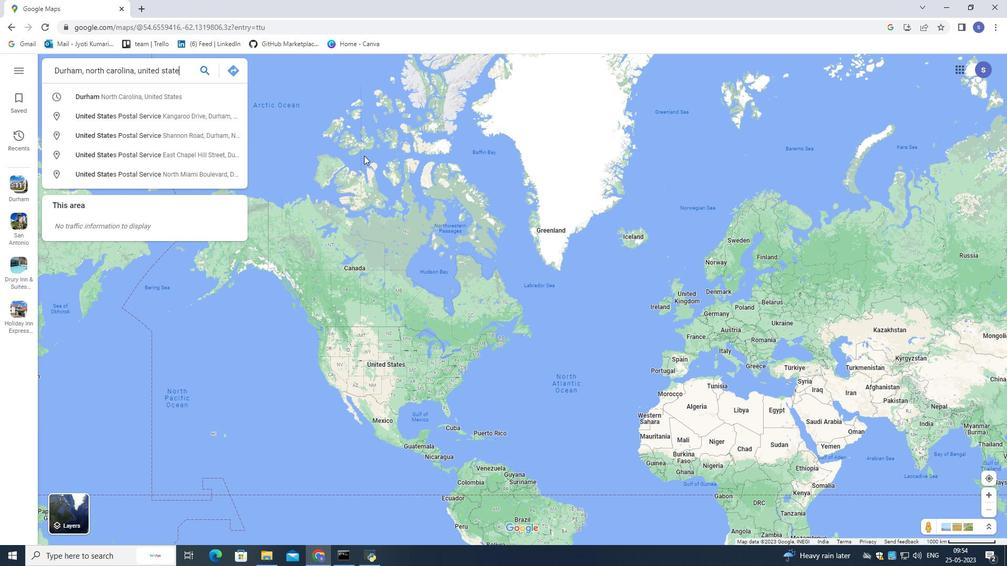 
Action: Mouse moved to (71, 253)
Screenshot: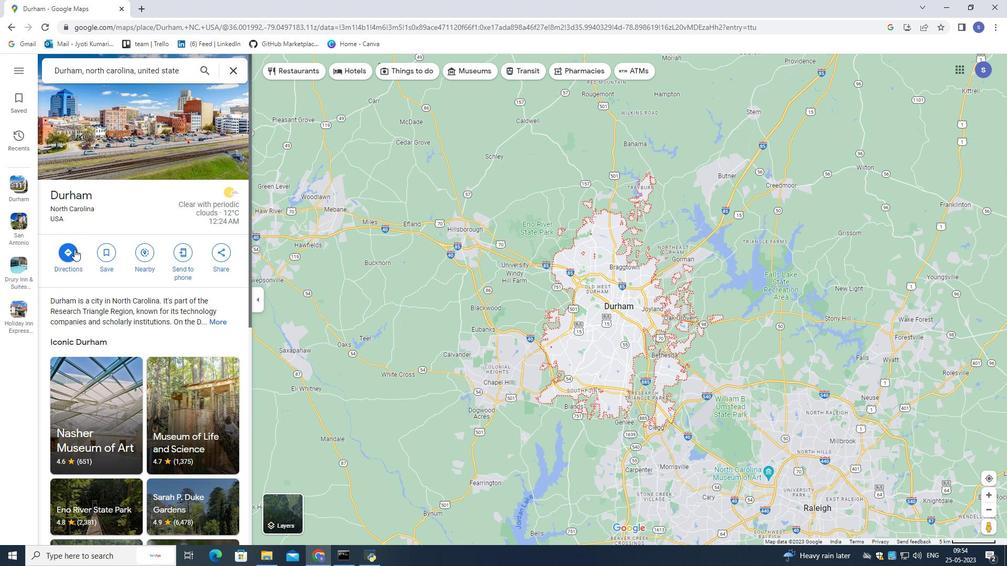 
Action: Mouse pressed left at (71, 253)
Screenshot: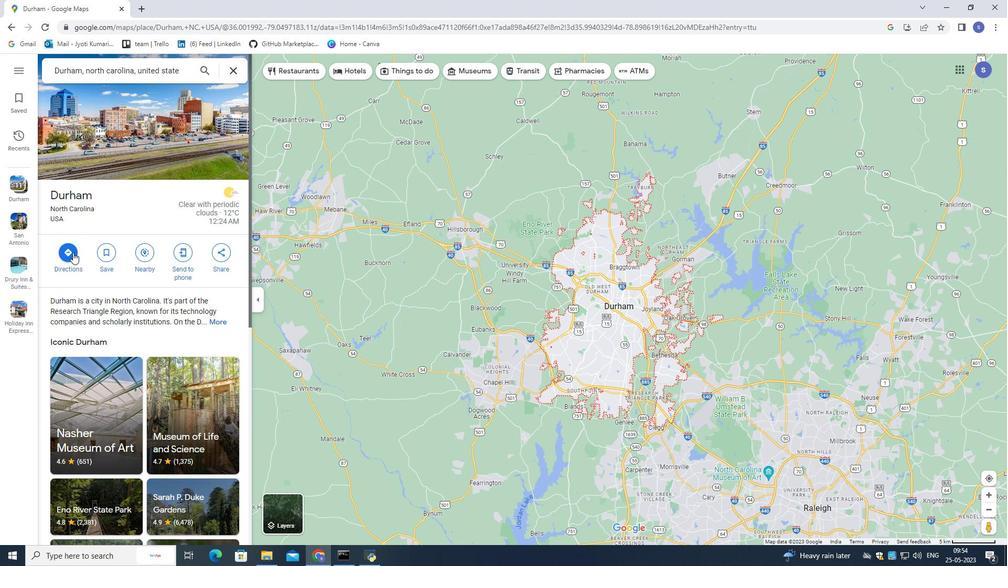 
Action: Mouse moved to (135, 126)
Screenshot: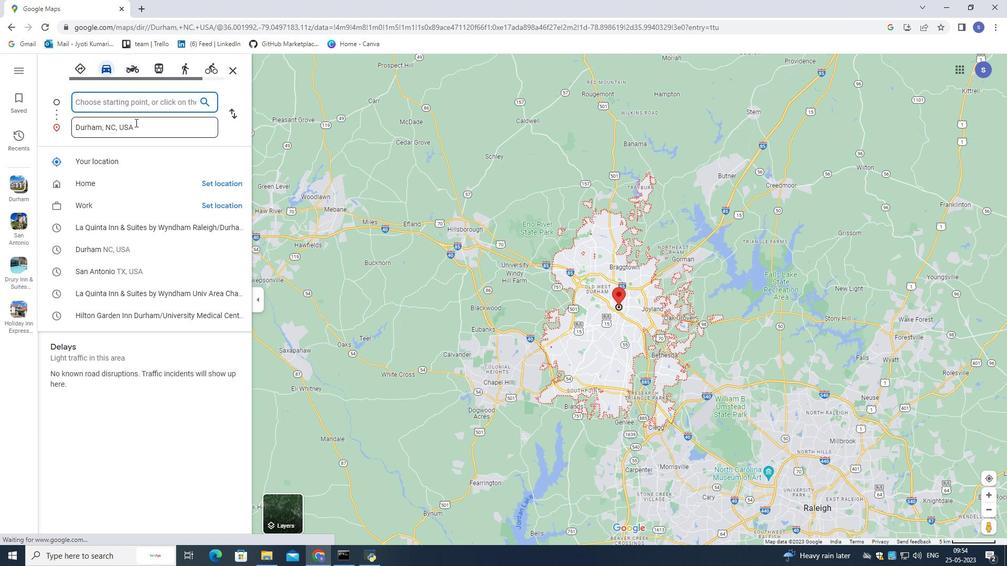 
Action: Mouse pressed left at (135, 126)
Screenshot: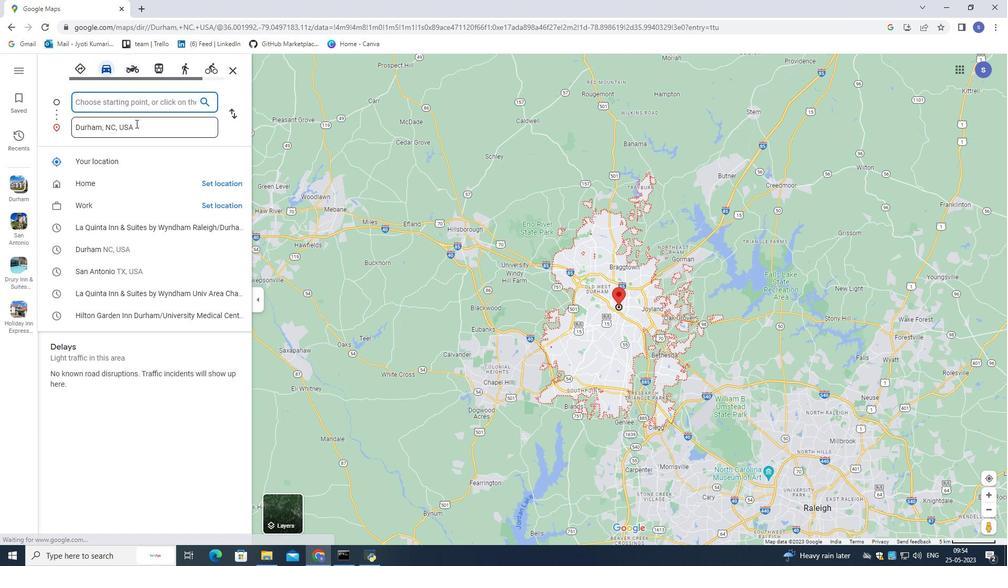 
Action: Mouse moved to (136, 126)
Screenshot: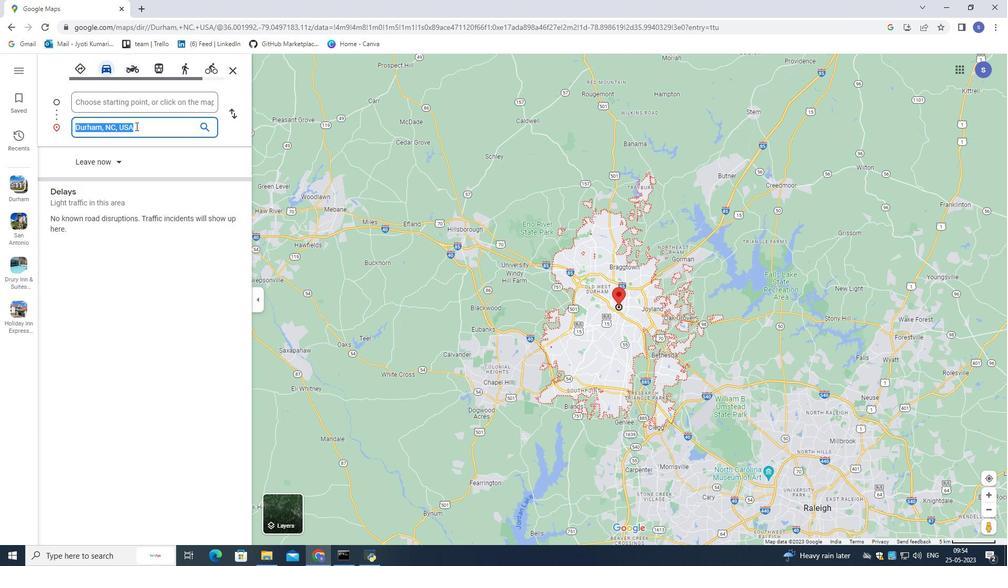 
Action: Key pressed ctrl+C
Screenshot: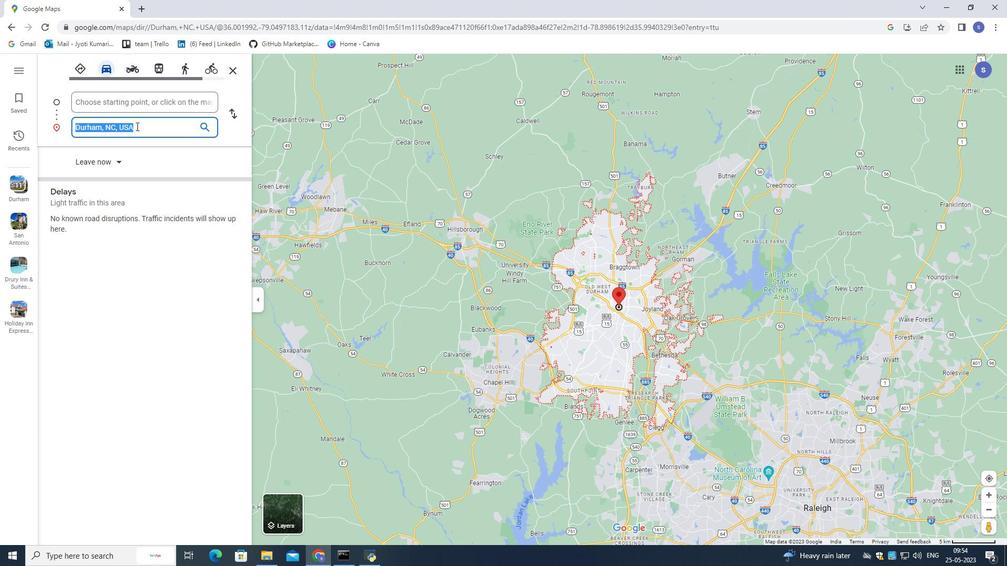 
Action: Mouse moved to (136, 94)
Screenshot: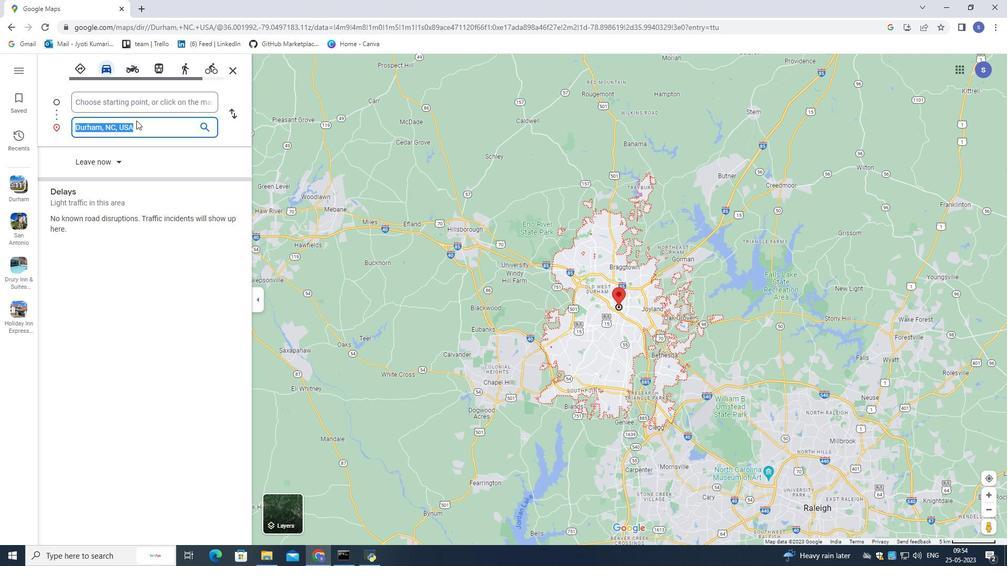 
Action: Mouse pressed left at (136, 94)
Screenshot: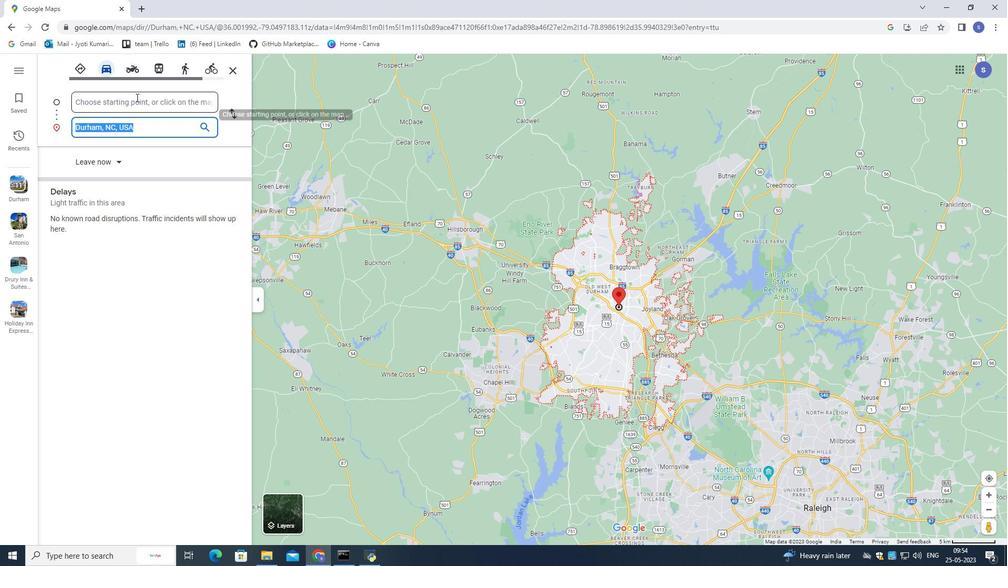 
Action: Key pressed ctrl+V
Screenshot: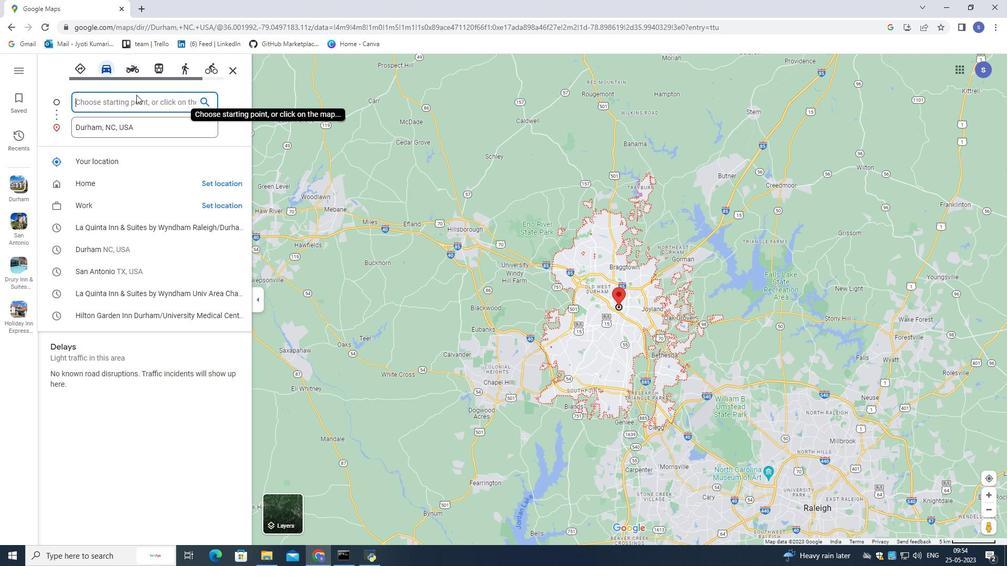 
Action: Mouse moved to (147, 126)
Screenshot: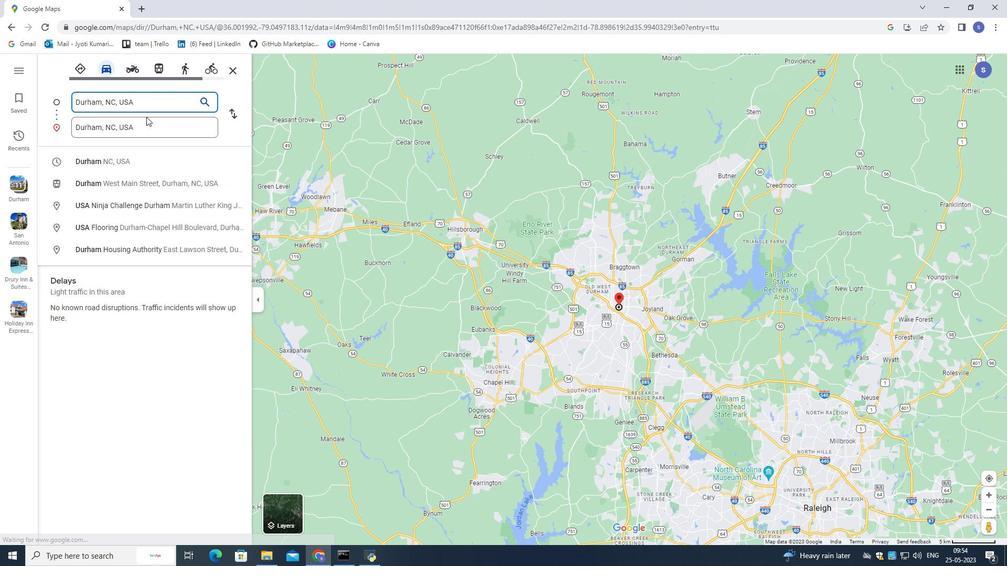 
Action: Mouse pressed left at (147, 126)
Screenshot: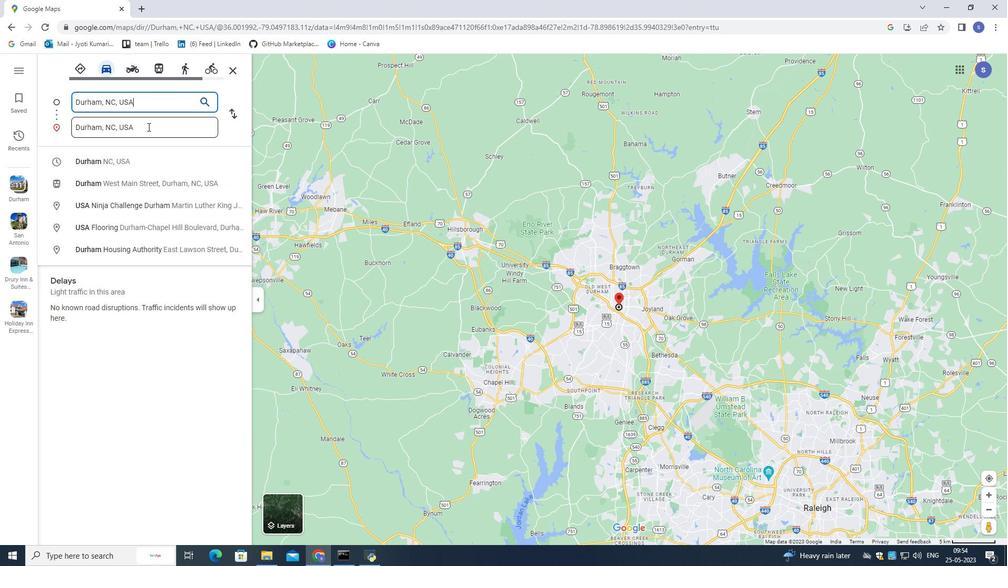 
Action: Key pressed <Key.shift>San<Key.space>antonio,<Key.space>texas,united<Key.space>states<Key.enter>
Screenshot: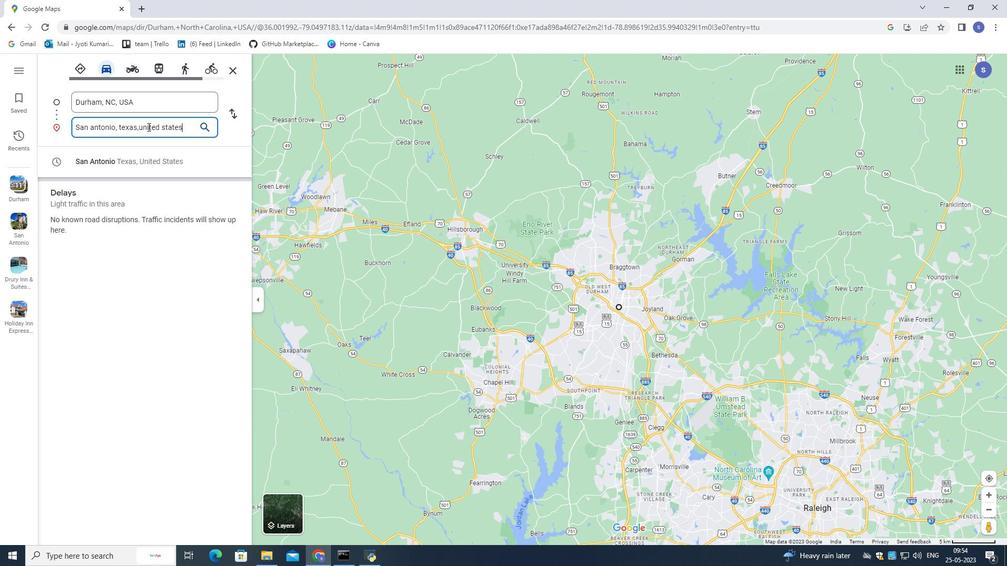 
Action: Mouse moved to (156, 331)
Screenshot: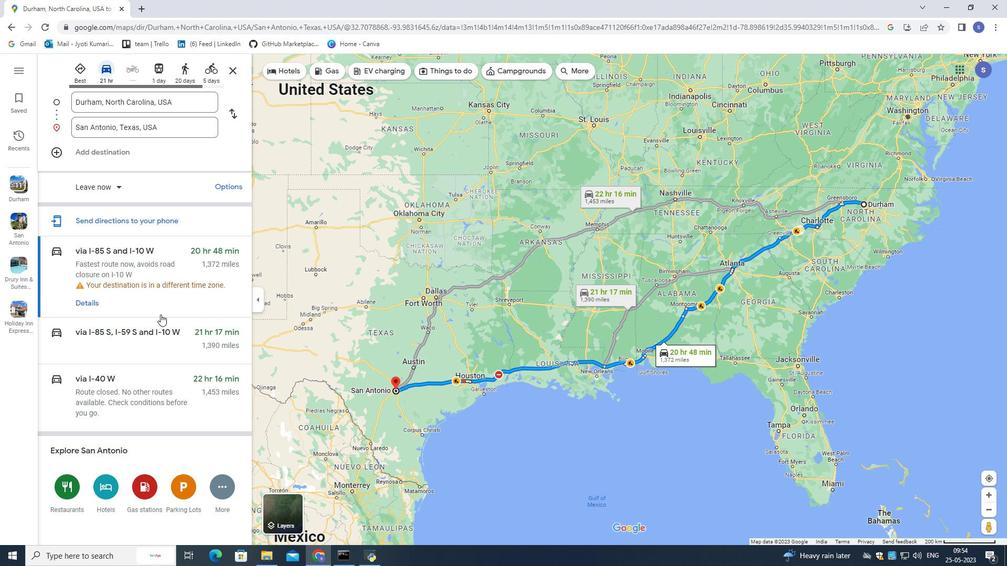 
Action: Mouse scrolled (156, 331) with delta (0, 0)
Screenshot: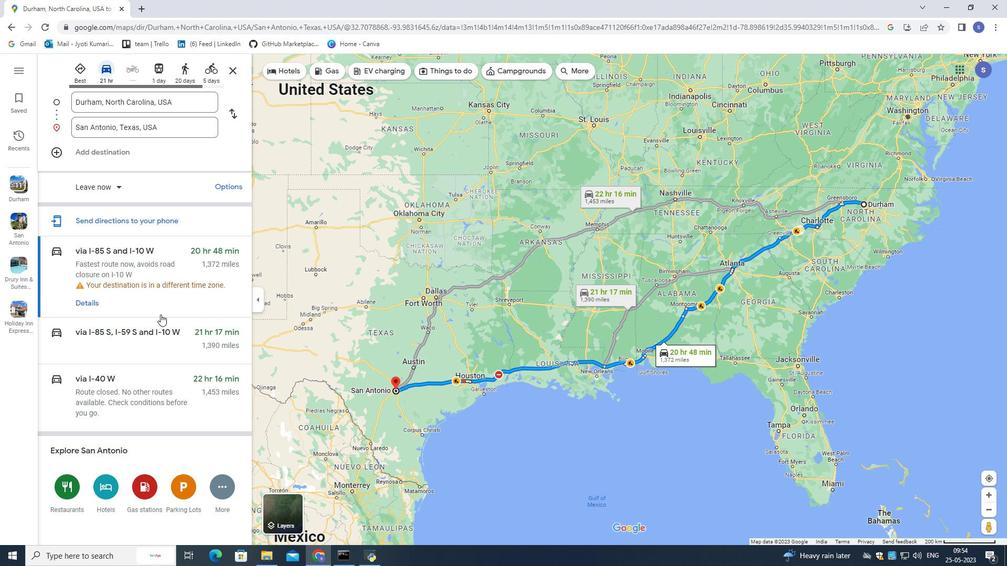 
Action: Mouse moved to (156, 334)
Screenshot: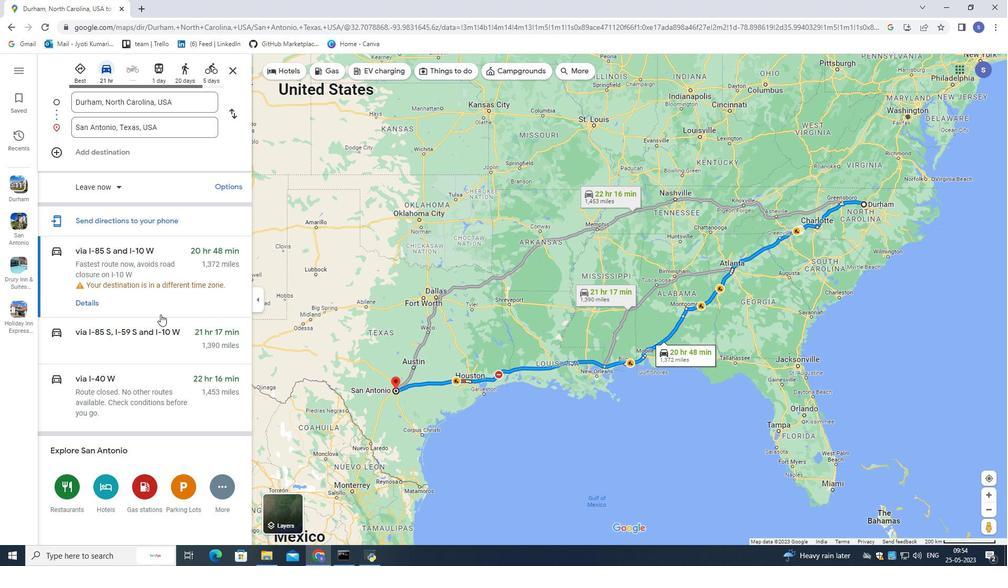 
Action: Mouse scrolled (156, 333) with delta (0, 0)
Screenshot: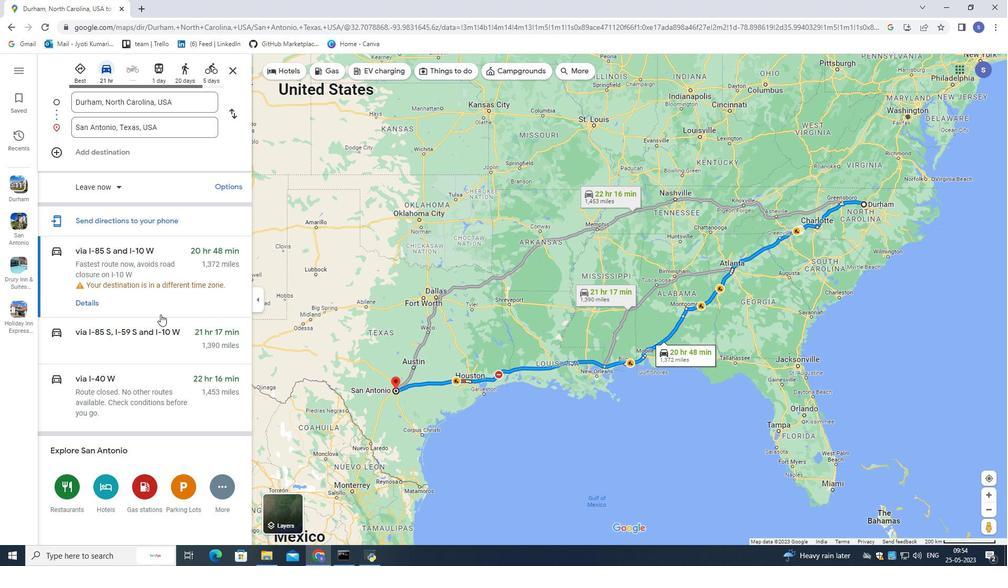 
Action: Mouse scrolled (156, 333) with delta (0, 0)
Screenshot: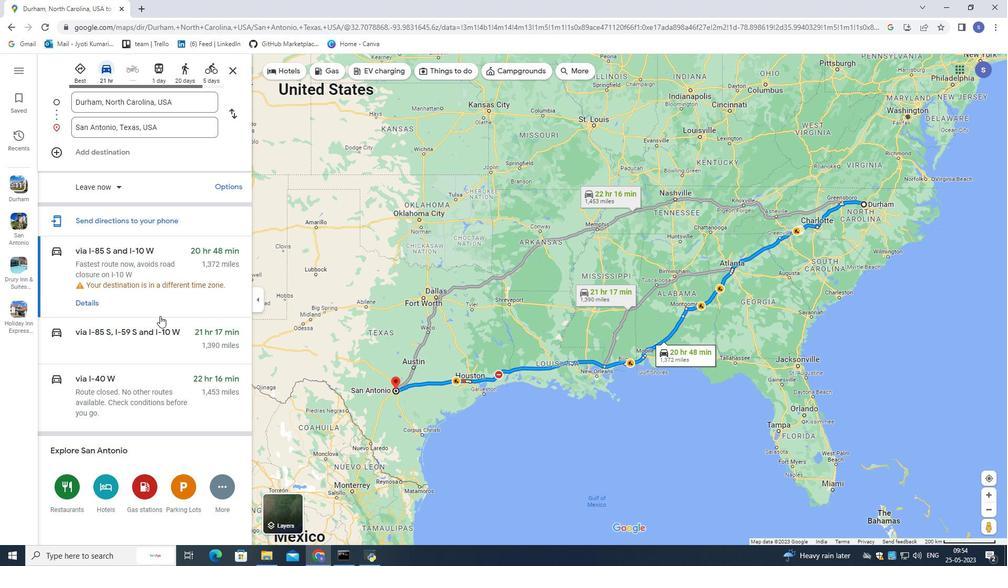 
Action: Mouse scrolled (156, 333) with delta (0, 0)
Screenshot: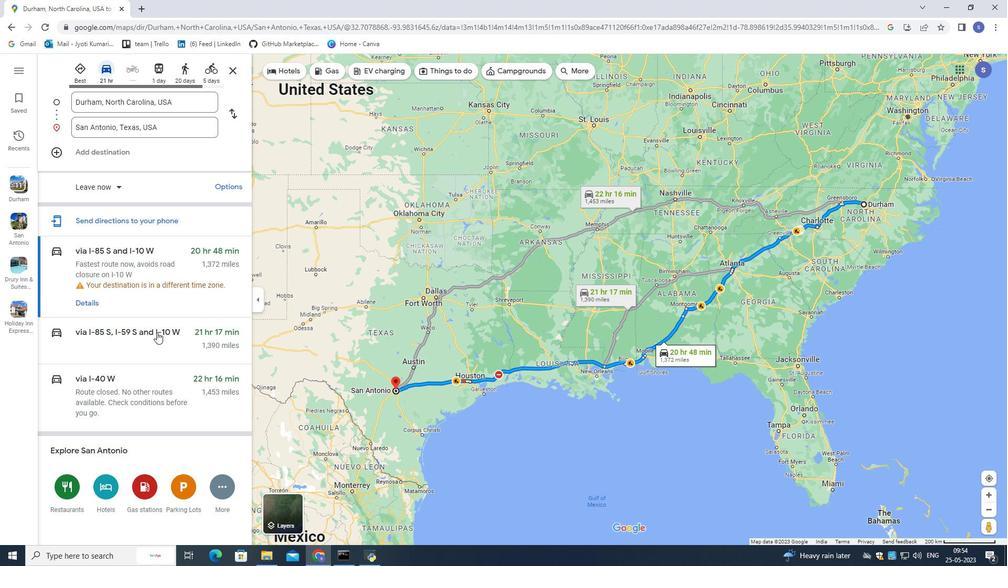 
Action: Mouse scrolled (156, 333) with delta (0, 0)
Screenshot: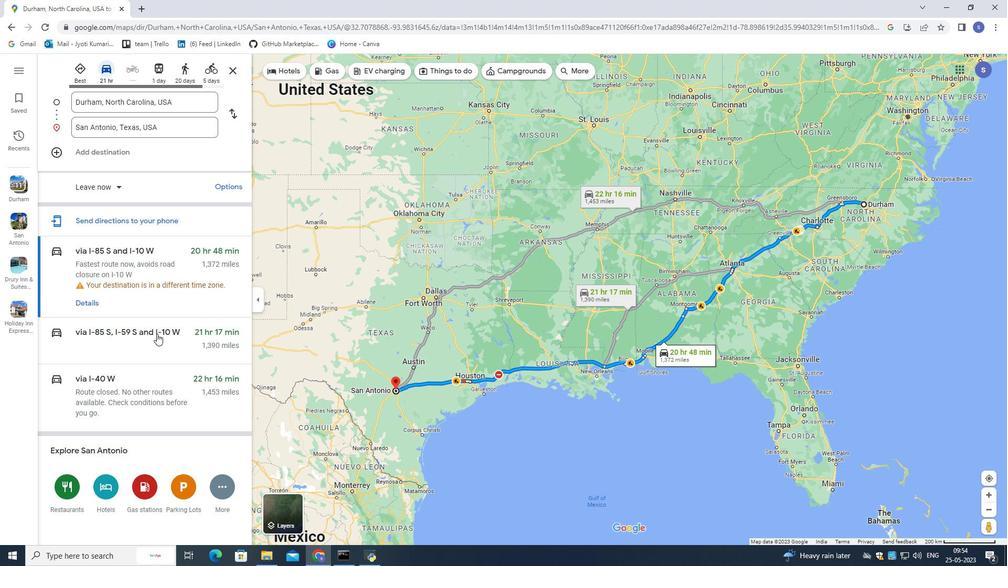 
Action: Mouse scrolled (156, 333) with delta (0, 0)
Screenshot: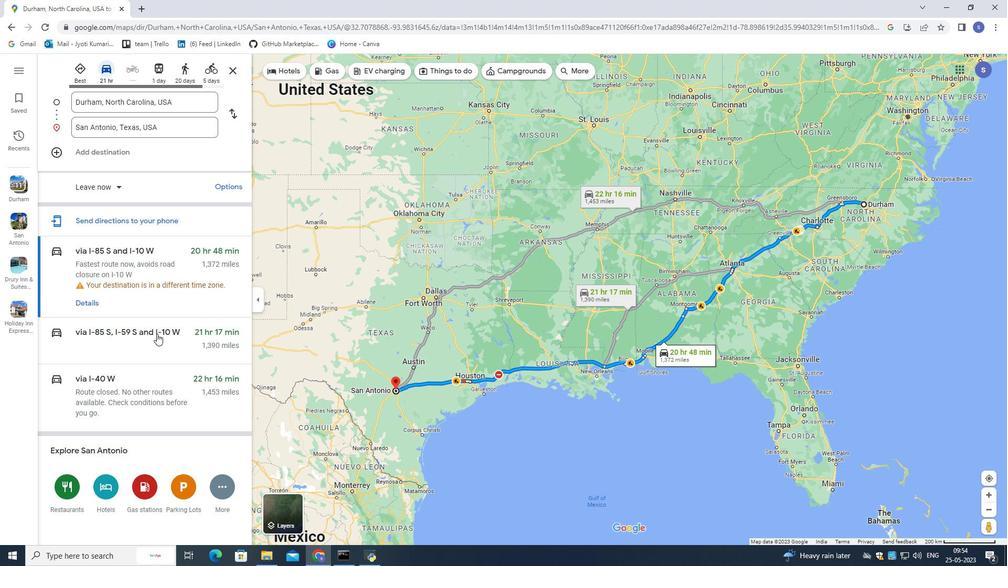 
Action: Mouse scrolled (156, 333) with delta (0, 0)
Screenshot: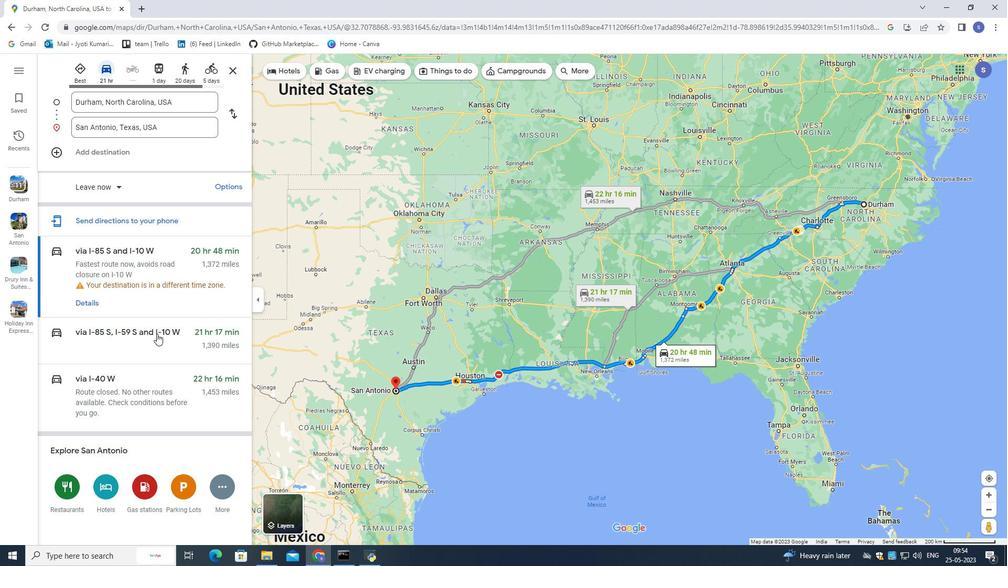 
Action: Mouse scrolled (156, 333) with delta (0, 0)
Screenshot: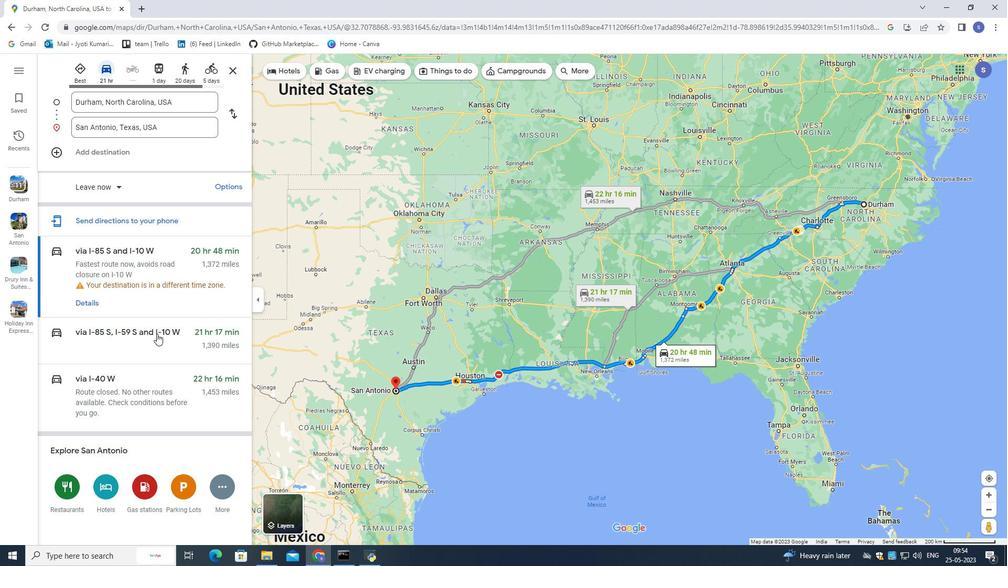 
Action: Mouse scrolled (156, 333) with delta (0, 0)
Screenshot: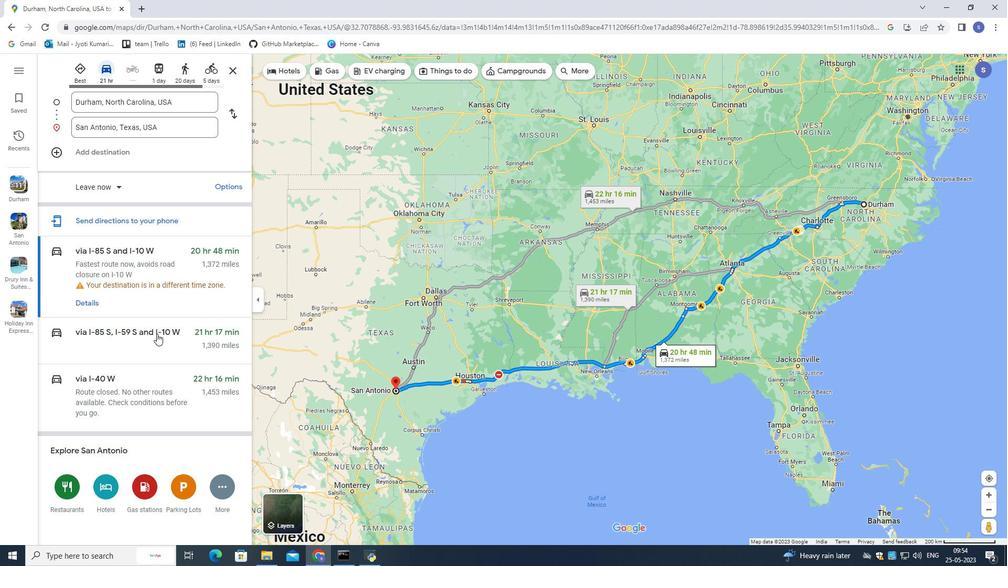 
Action: Mouse moved to (572, 250)
Screenshot: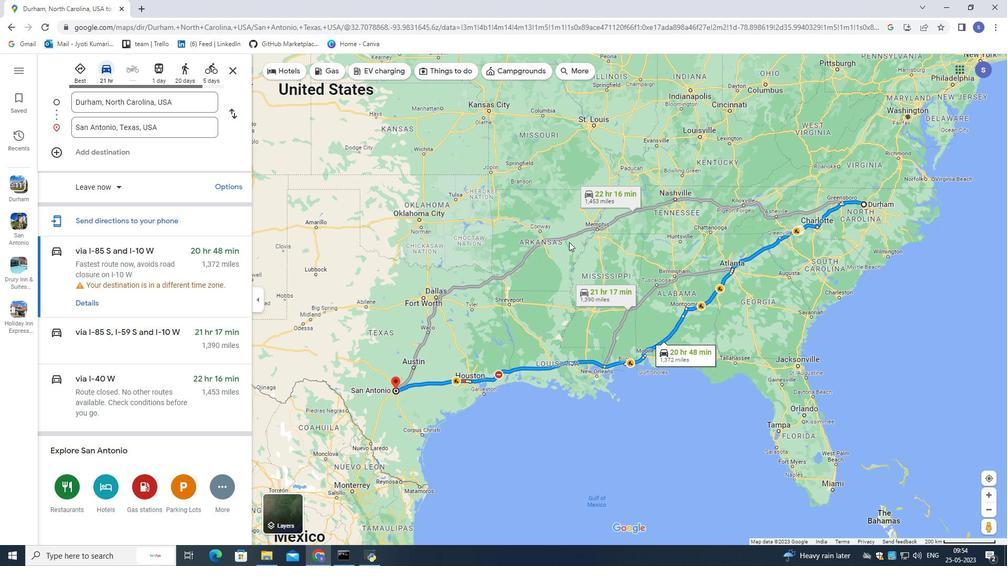 
Action: Mouse scrolled (572, 250) with delta (0, 0)
Screenshot: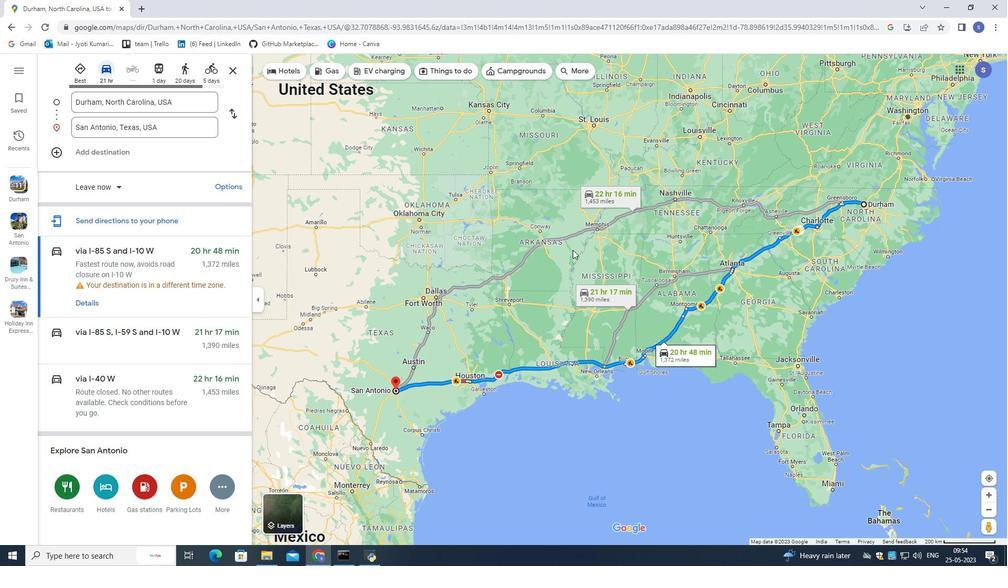 
Action: Mouse scrolled (572, 250) with delta (0, 0)
Screenshot: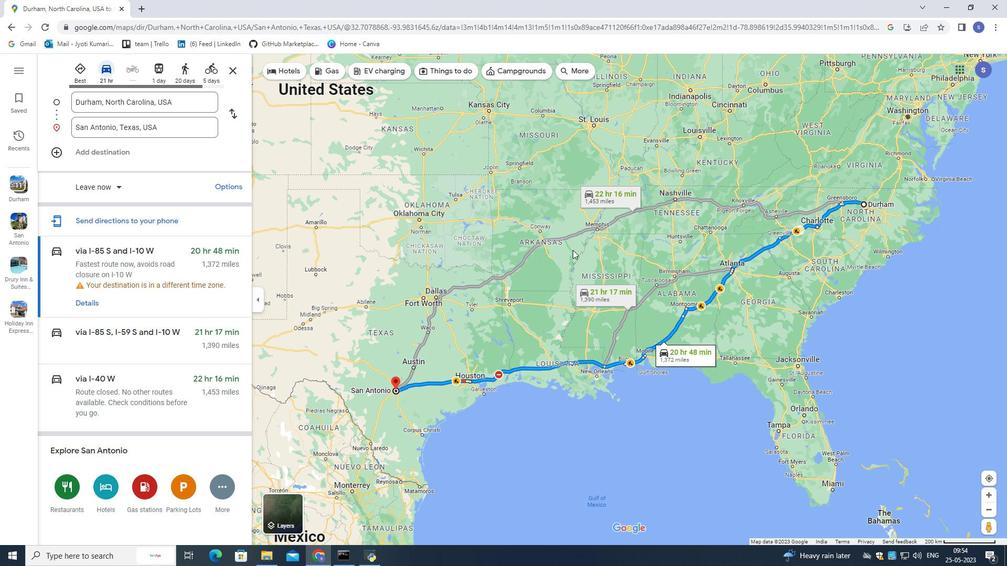 
Action: Mouse moved to (572, 250)
Screenshot: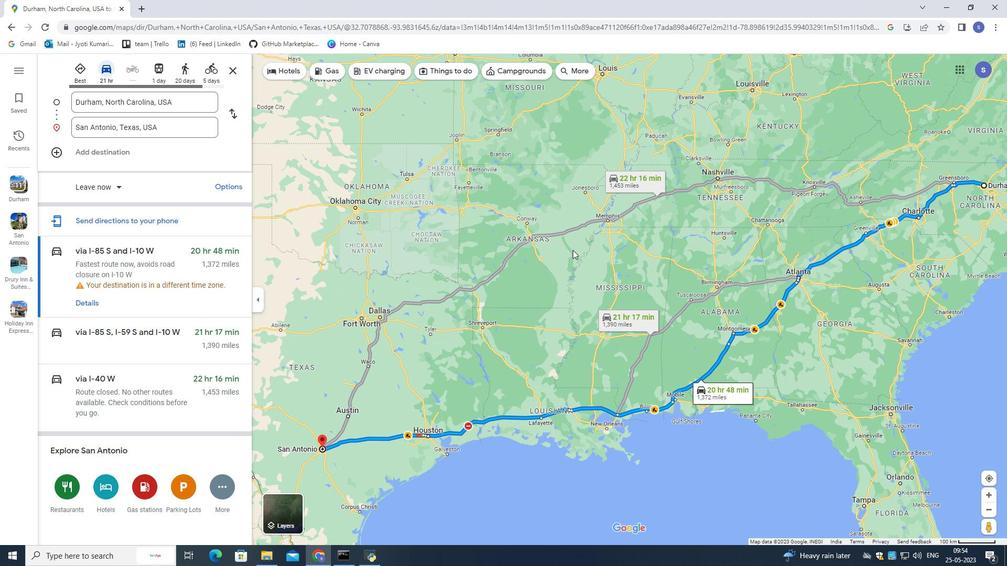 
Action: Mouse scrolled (572, 250) with delta (0, 0)
Screenshot: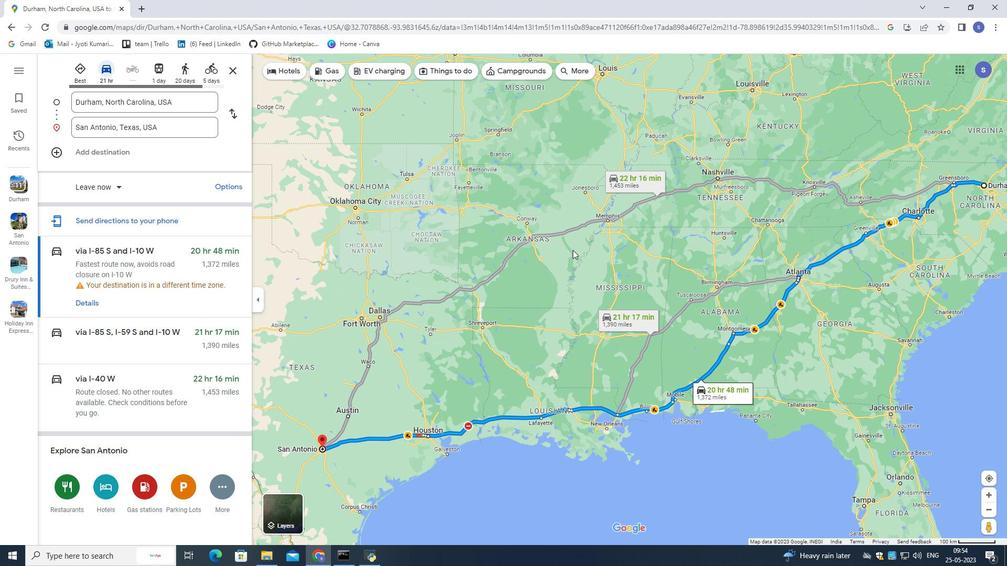 
Action: Mouse moved to (622, 264)
Screenshot: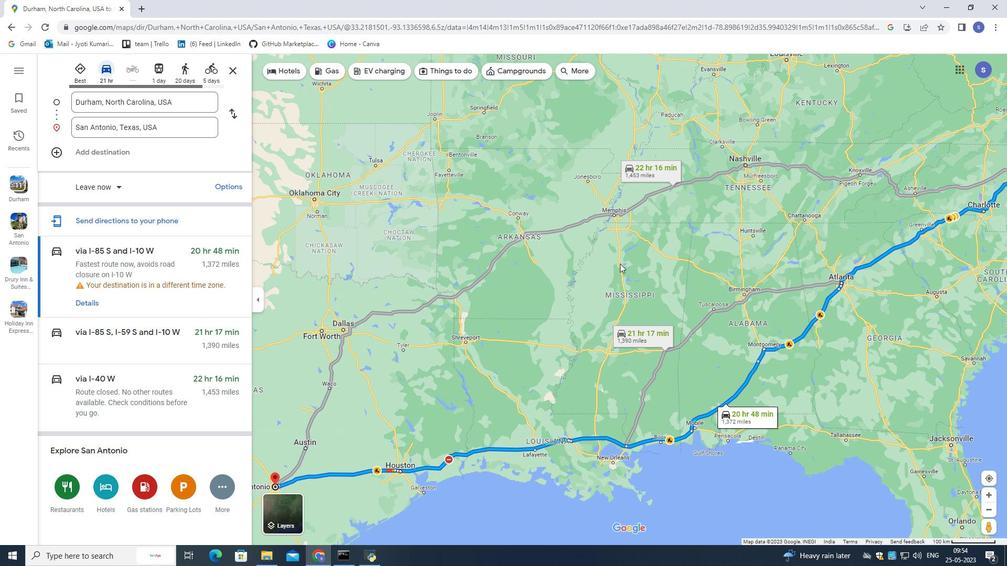 
Action: Mouse pressed left at (622, 264)
Screenshot: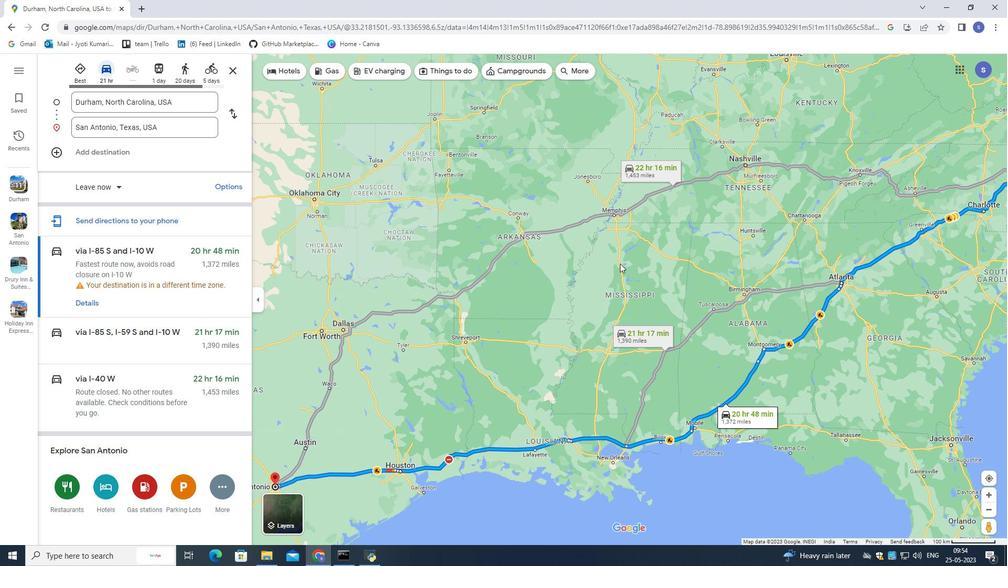 
Action: Mouse moved to (574, 219)
Screenshot: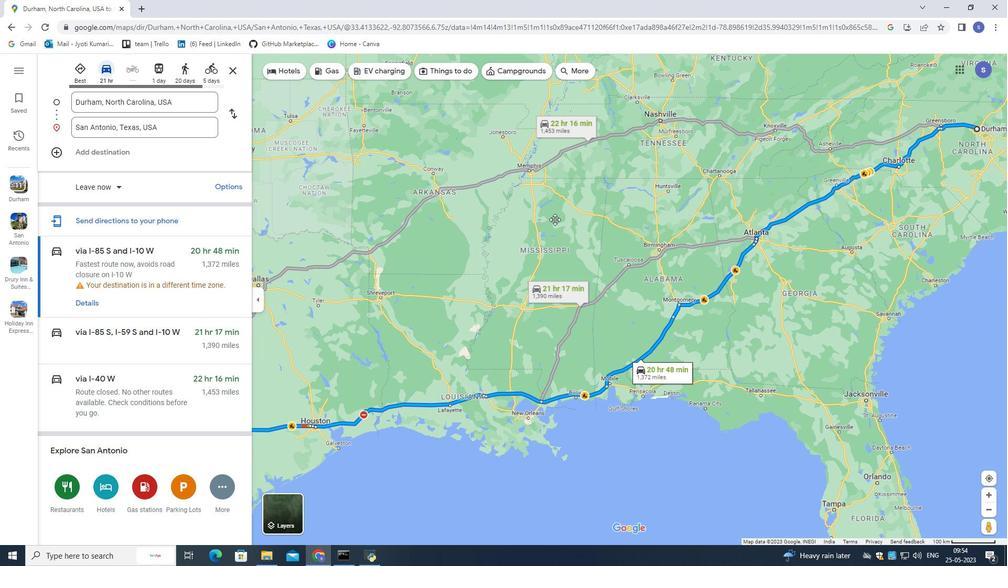 
Action: Mouse scrolled (574, 219) with delta (0, 0)
Screenshot: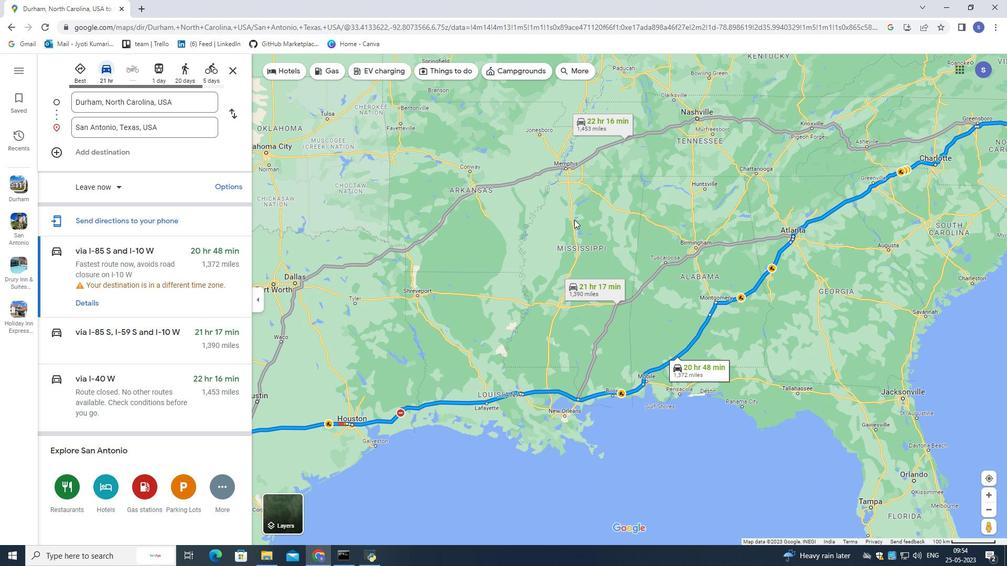 
Action: Mouse scrolled (574, 219) with delta (0, 0)
Screenshot: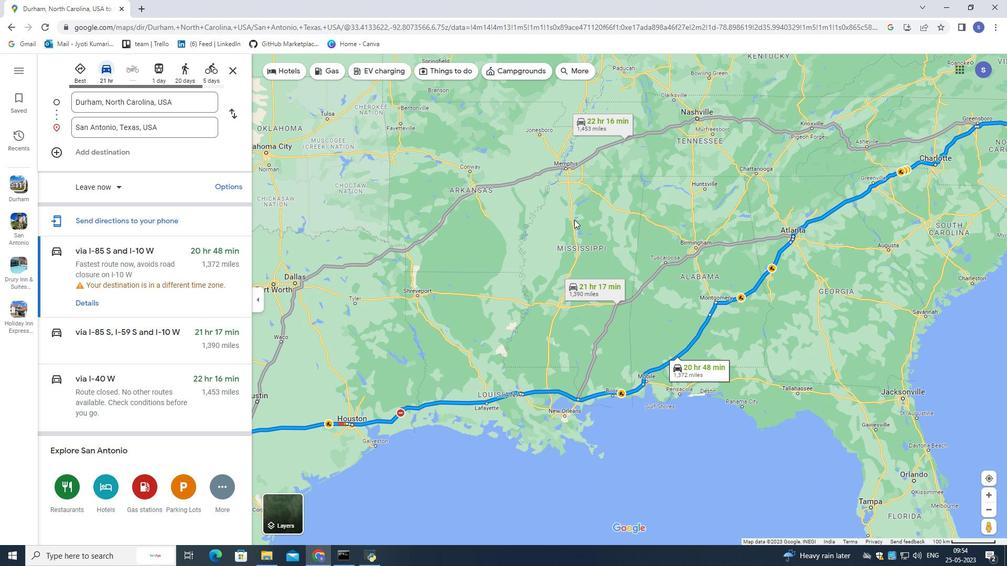 
Action: Mouse moved to (429, 70)
Screenshot: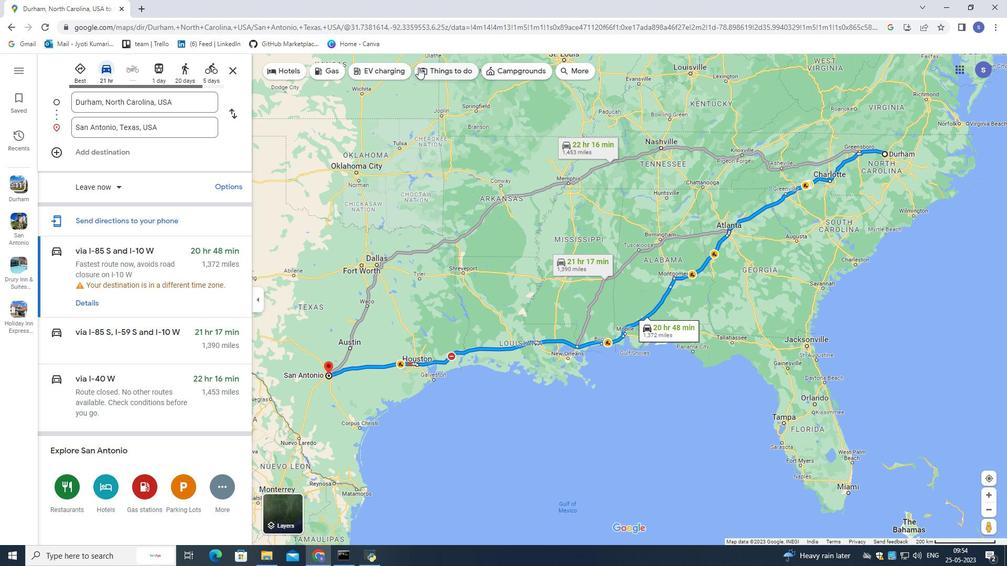 
Action: Mouse pressed left at (429, 70)
Screenshot: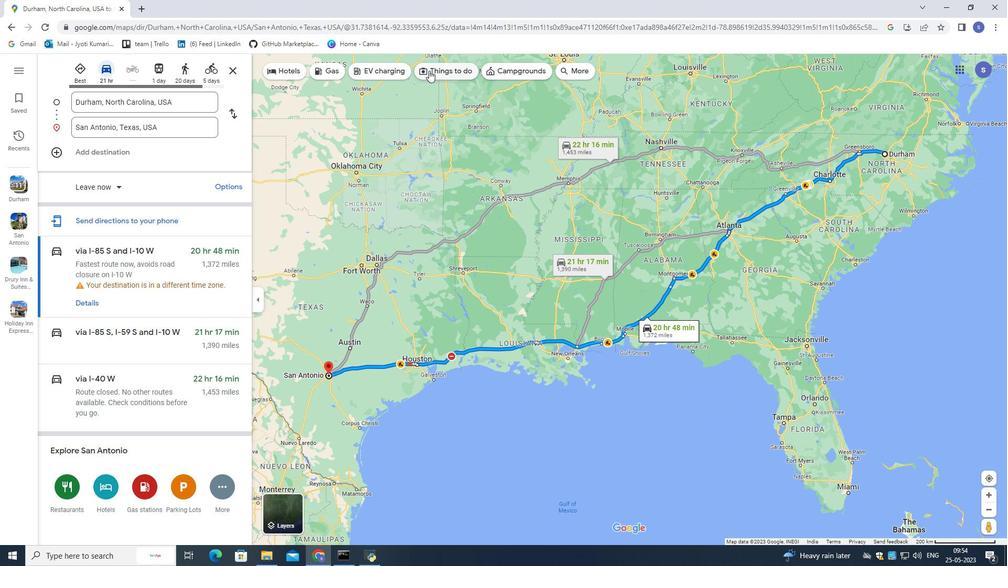 
Action: Mouse moved to (353, 72)
Screenshot: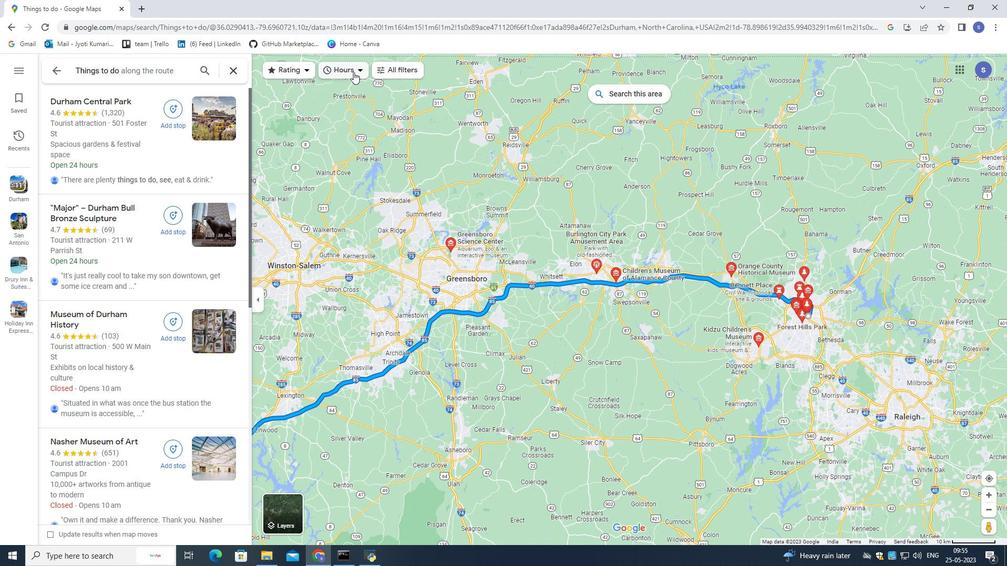 
Action: Mouse pressed left at (353, 72)
Screenshot: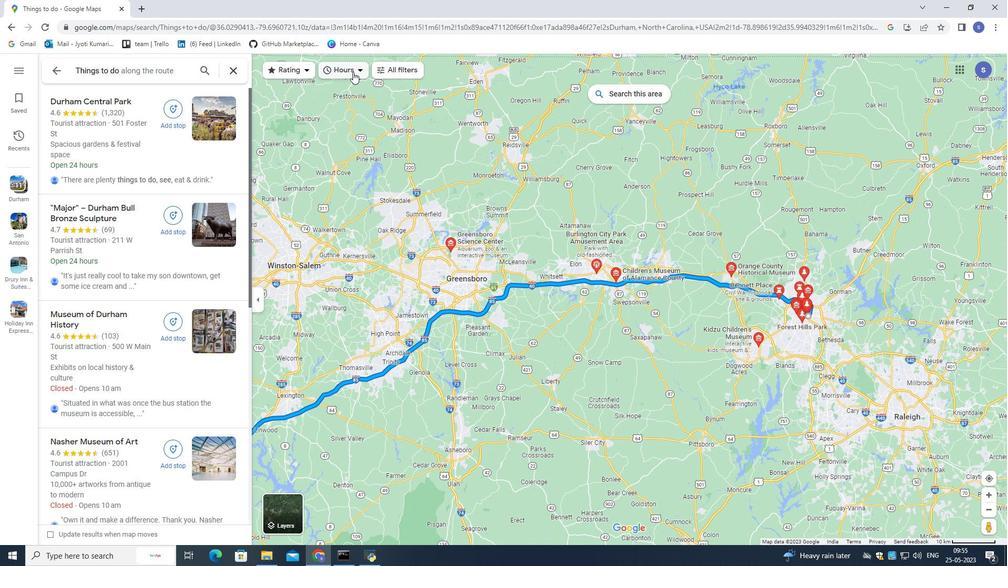 
Action: Mouse moved to (411, 422)
Screenshot: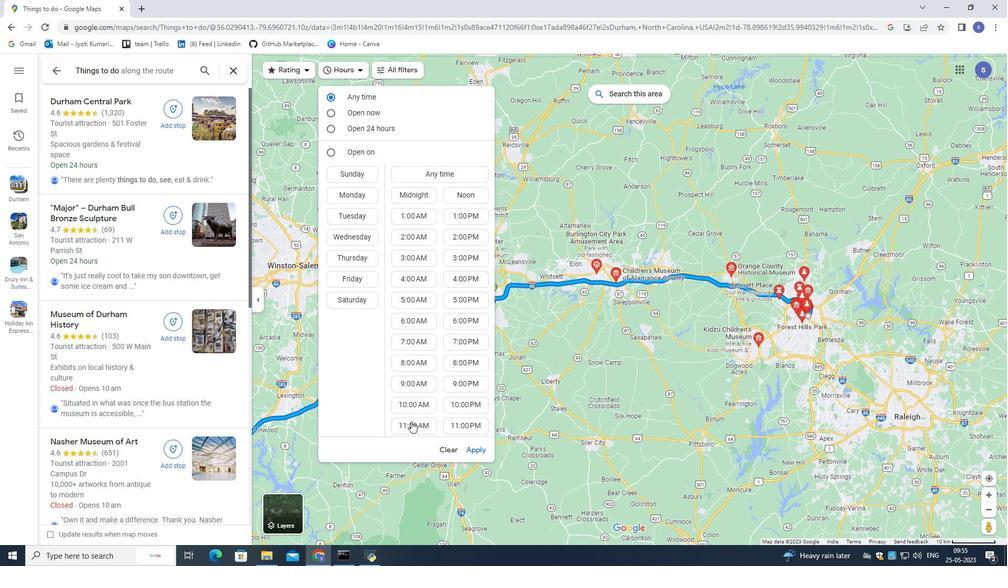 
Action: Mouse pressed left at (411, 422)
Screenshot: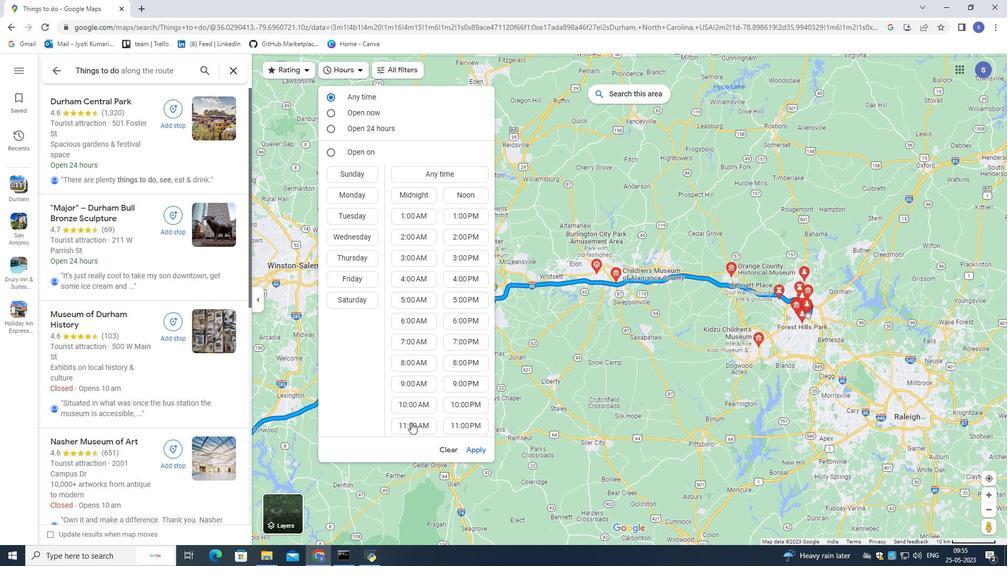 
Action: Mouse moved to (354, 197)
Screenshot: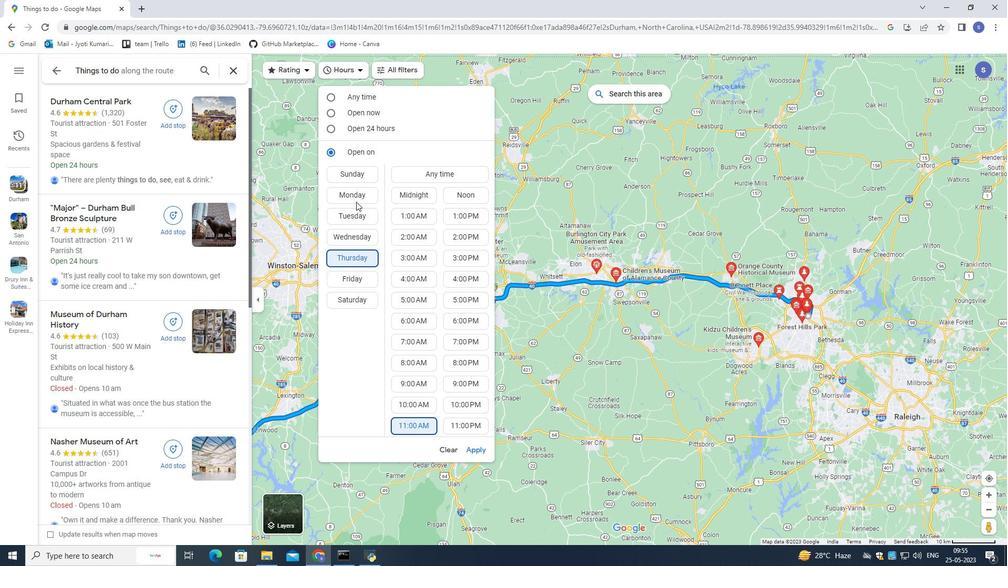 
Action: Mouse pressed left at (354, 197)
Screenshot: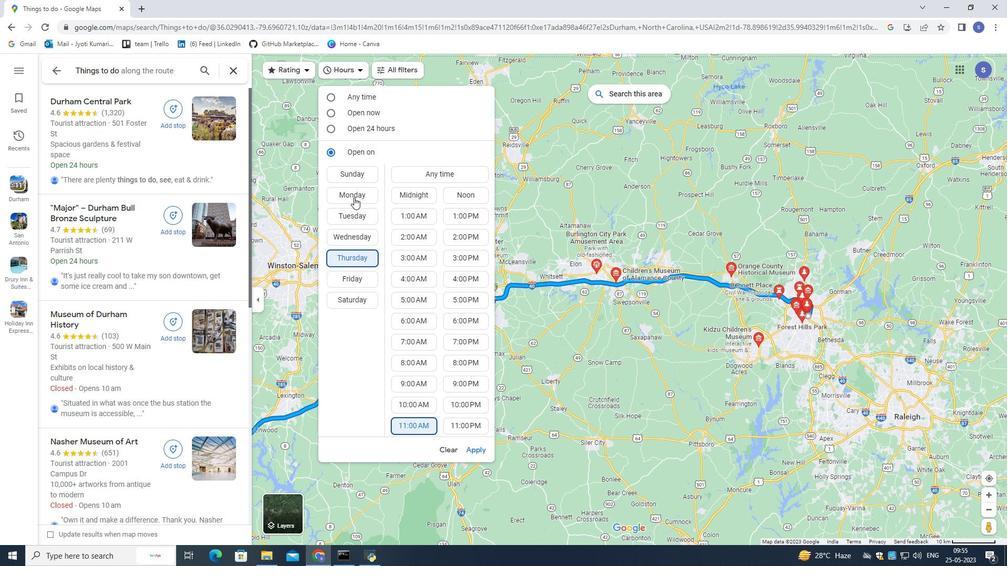 
Action: Mouse moved to (471, 449)
Screenshot: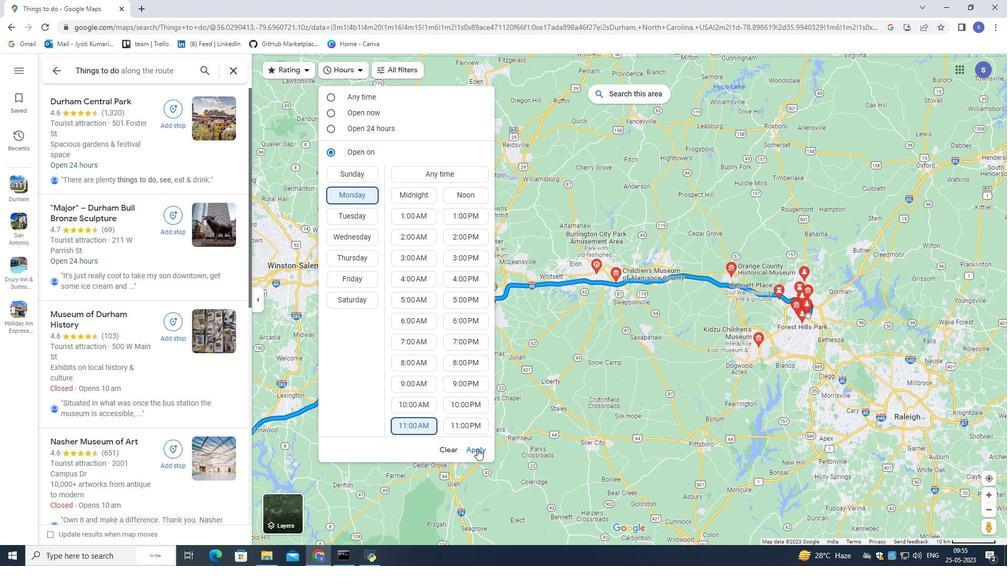 
Action: Mouse pressed left at (471, 449)
Screenshot: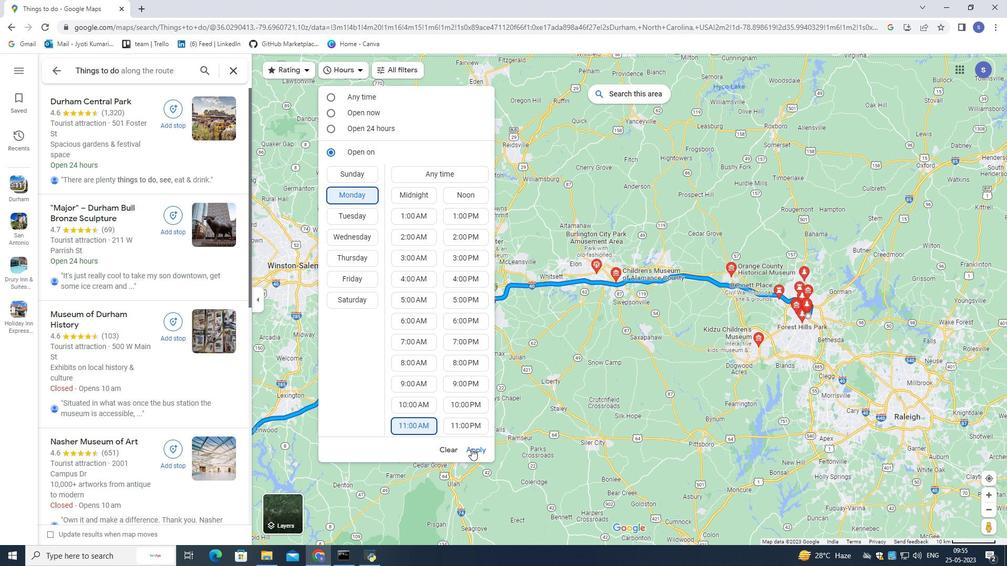 
Action: Mouse moved to (300, 66)
Screenshot: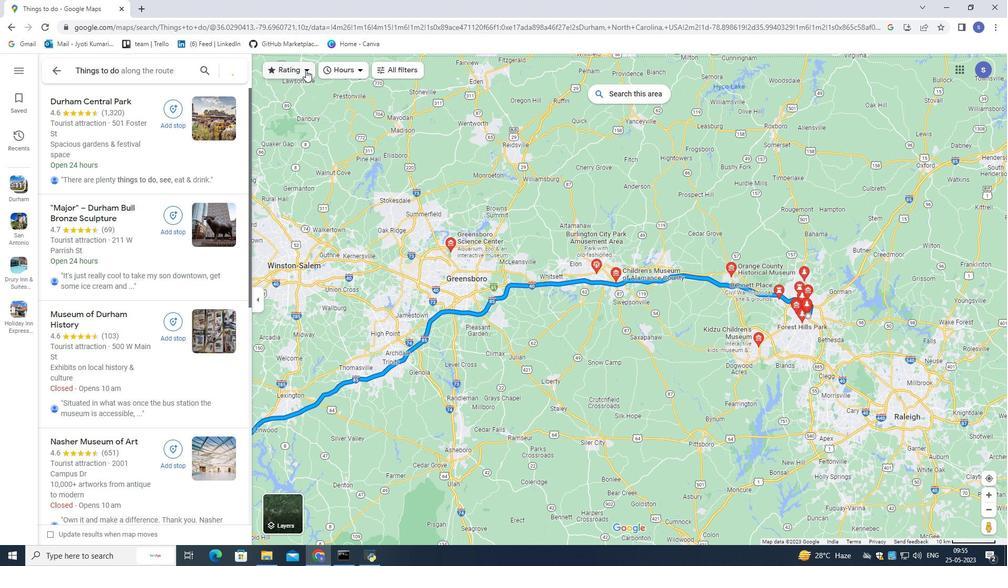 
Action: Mouse pressed left at (300, 66)
Screenshot: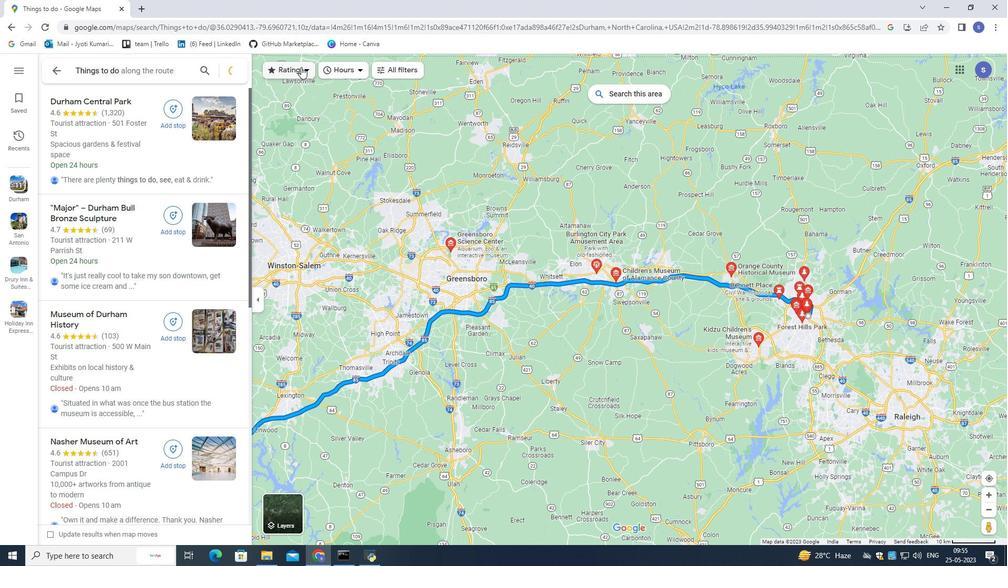 
Action: Mouse moved to (301, 151)
Screenshot: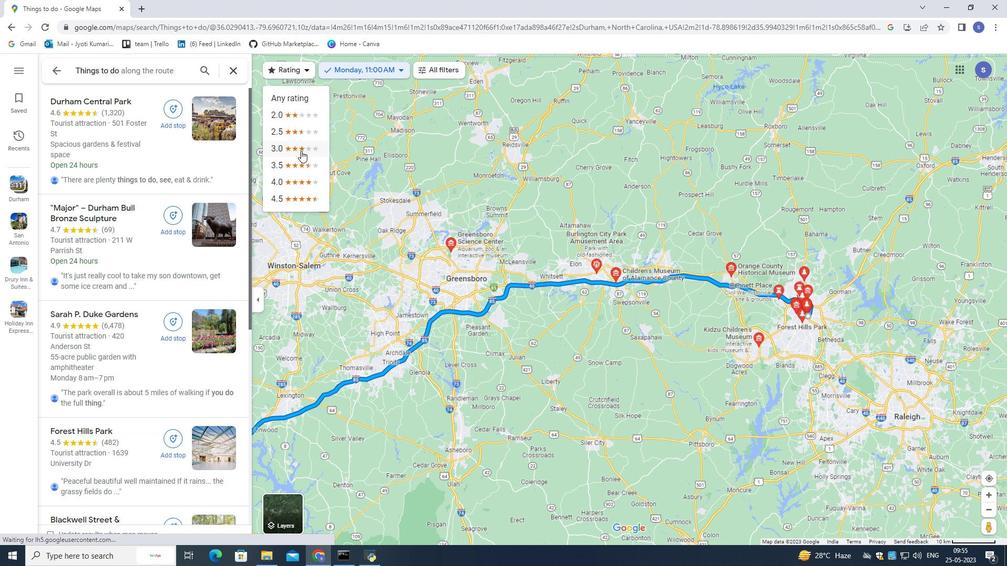 
Action: Mouse pressed left at (301, 151)
Screenshot: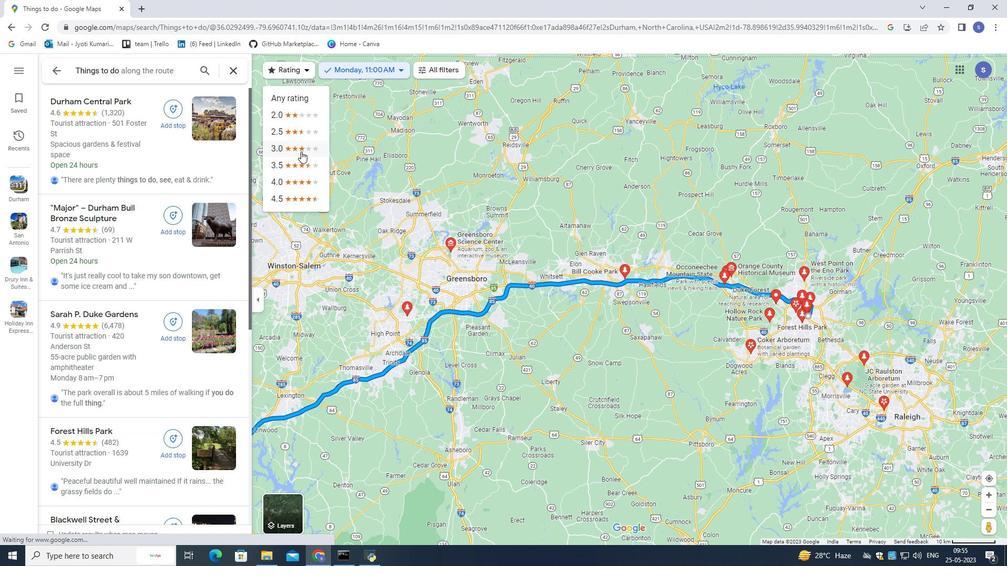 
Action: Mouse moved to (206, 109)
Screenshot: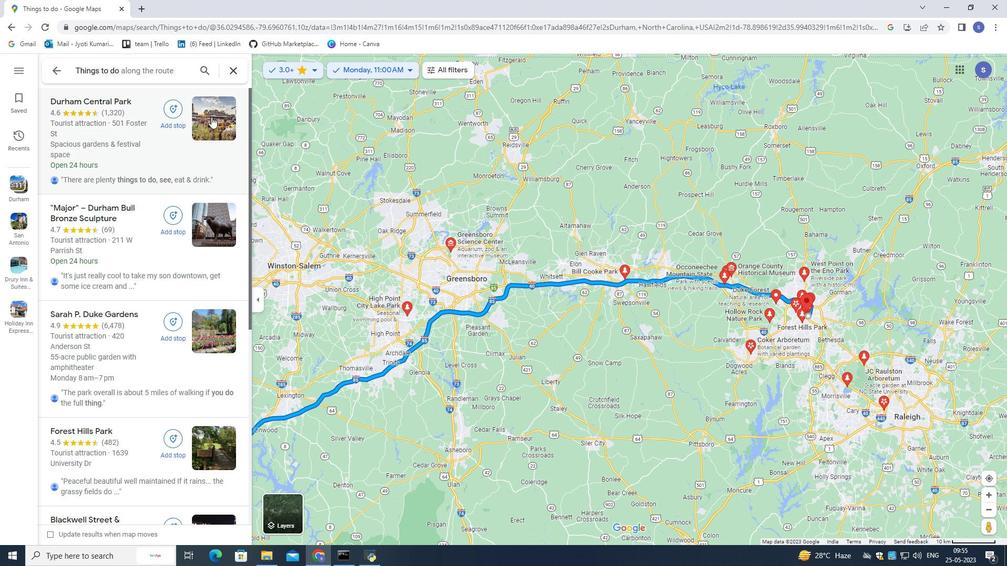 
Action: Mouse pressed left at (206, 109)
Screenshot: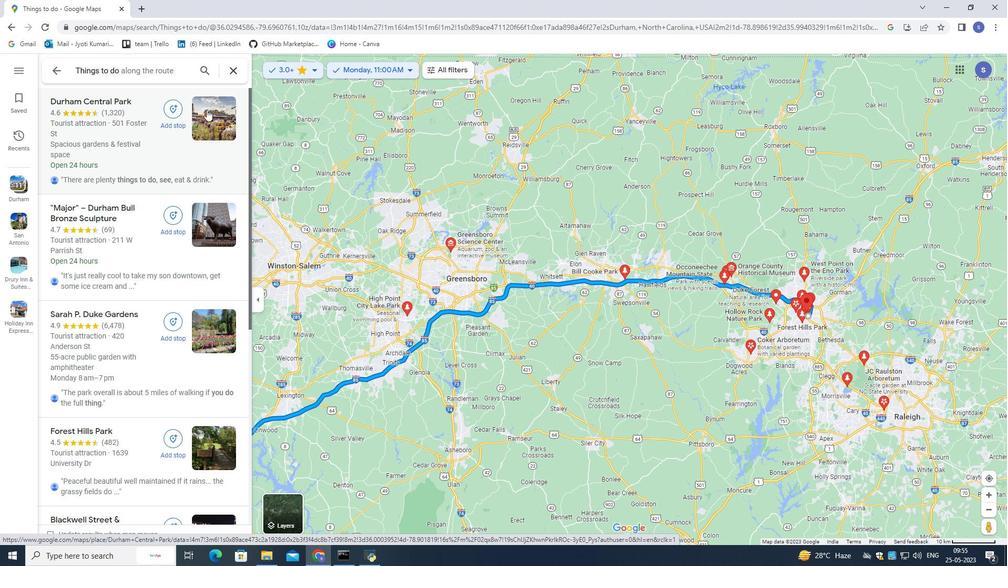
Action: Mouse moved to (355, 117)
Screenshot: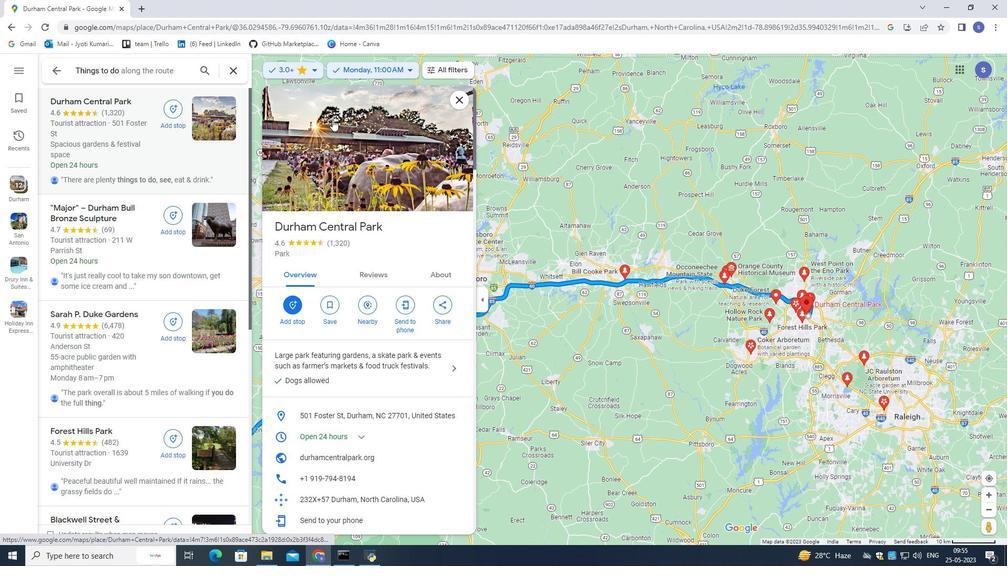
Action: Mouse pressed left at (355, 117)
Screenshot: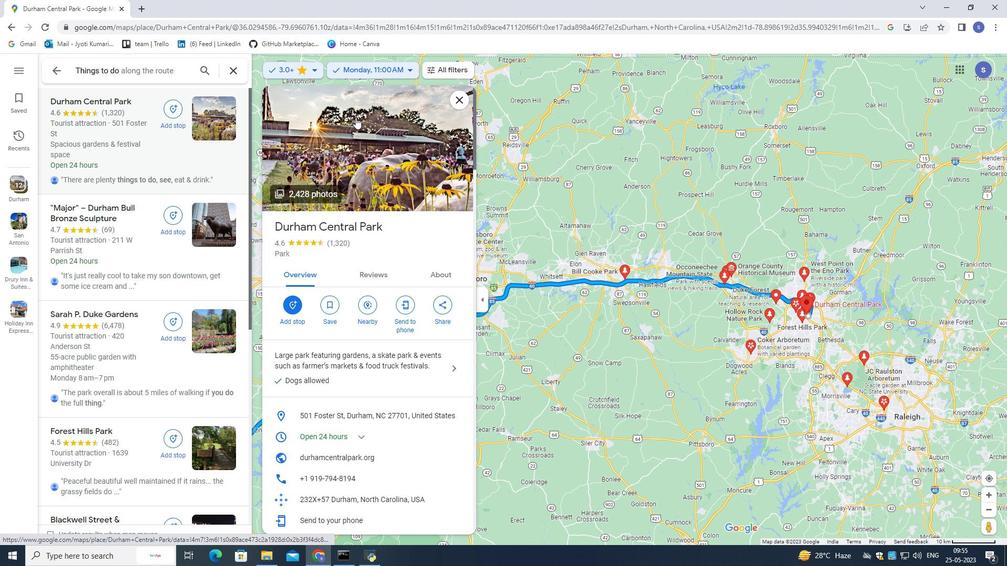 
Action: Mouse moved to (650, 469)
Screenshot: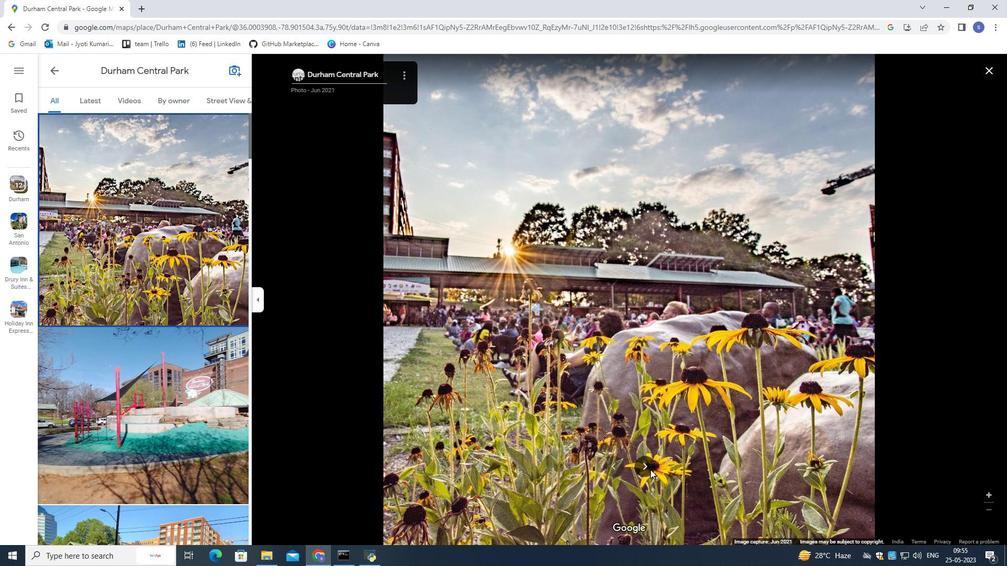 
Action: Mouse pressed left at (650, 469)
Screenshot: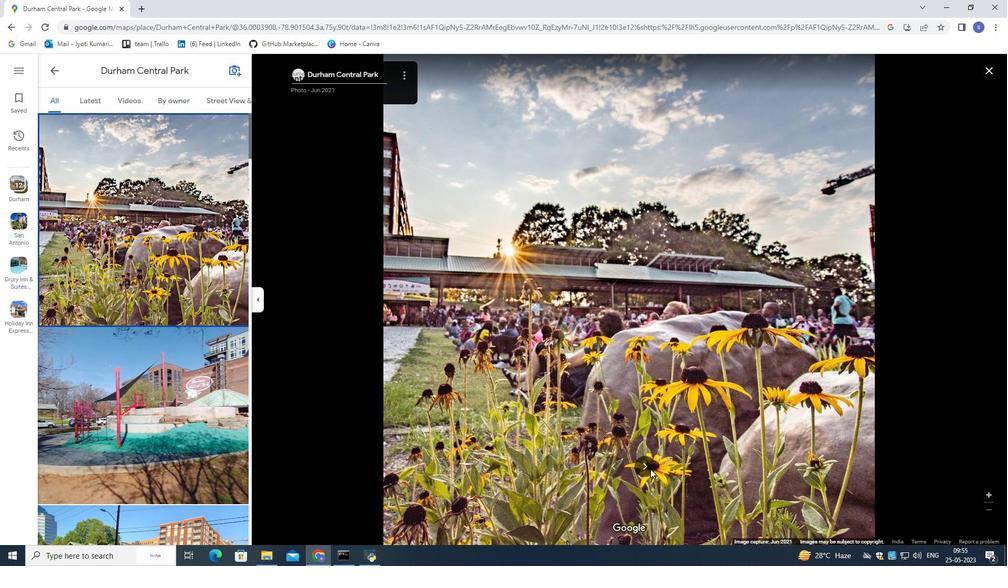 
Action: Mouse moved to (651, 466)
Screenshot: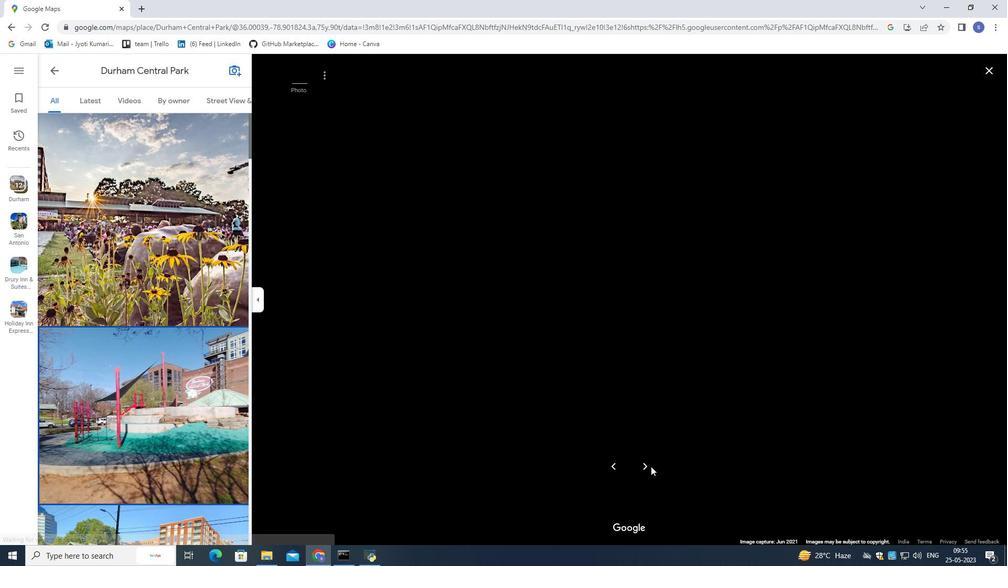 
Action: Mouse pressed left at (651, 466)
Screenshot: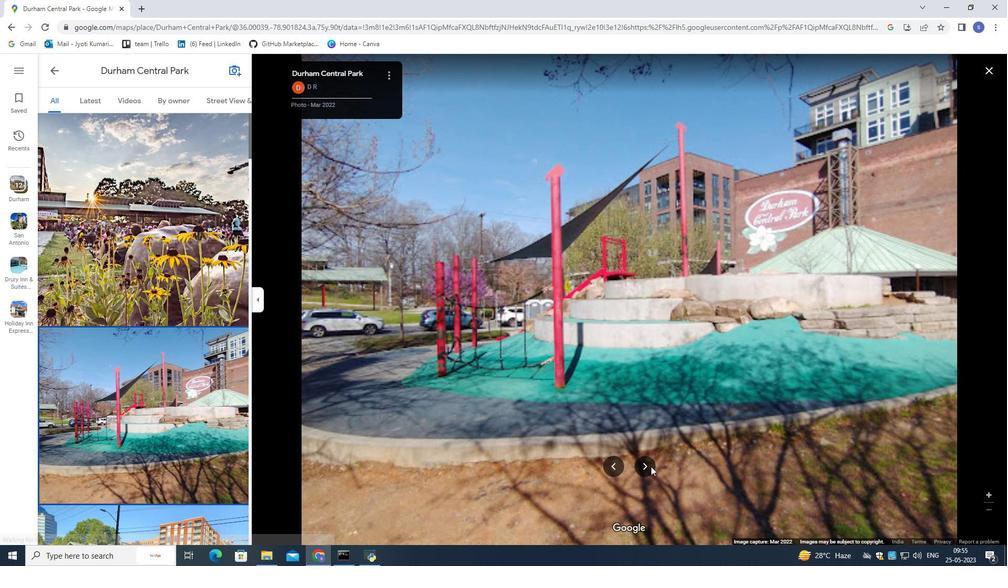 
Action: Mouse moved to (651, 463)
Screenshot: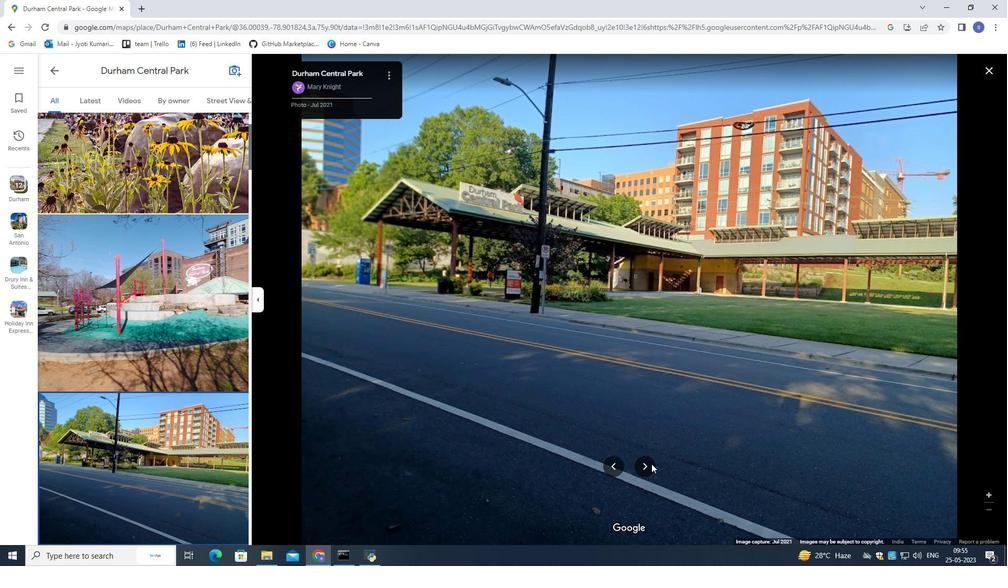 
Action: Mouse pressed left at (651, 463)
Screenshot: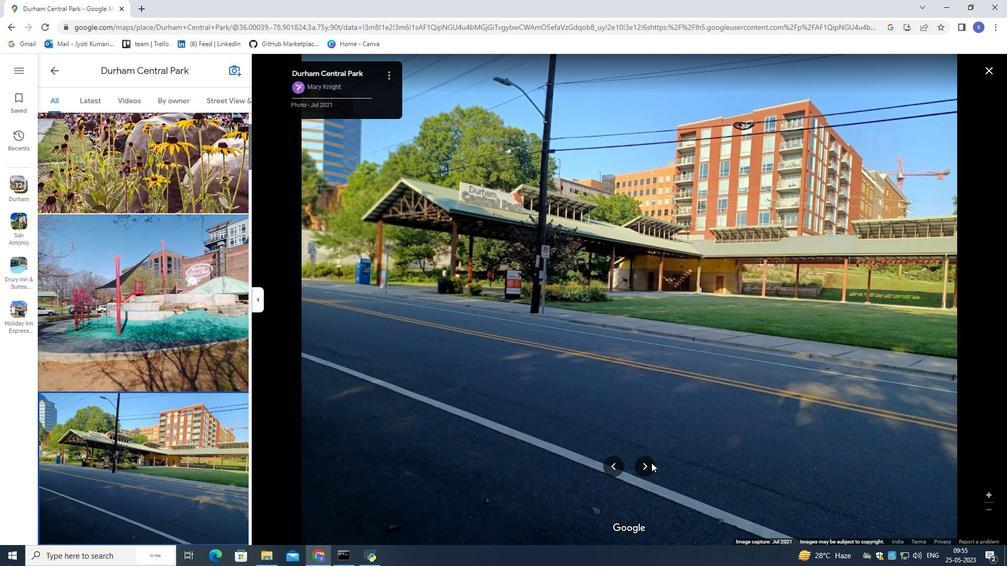 
Action: Mouse moved to (651, 462)
Screenshot: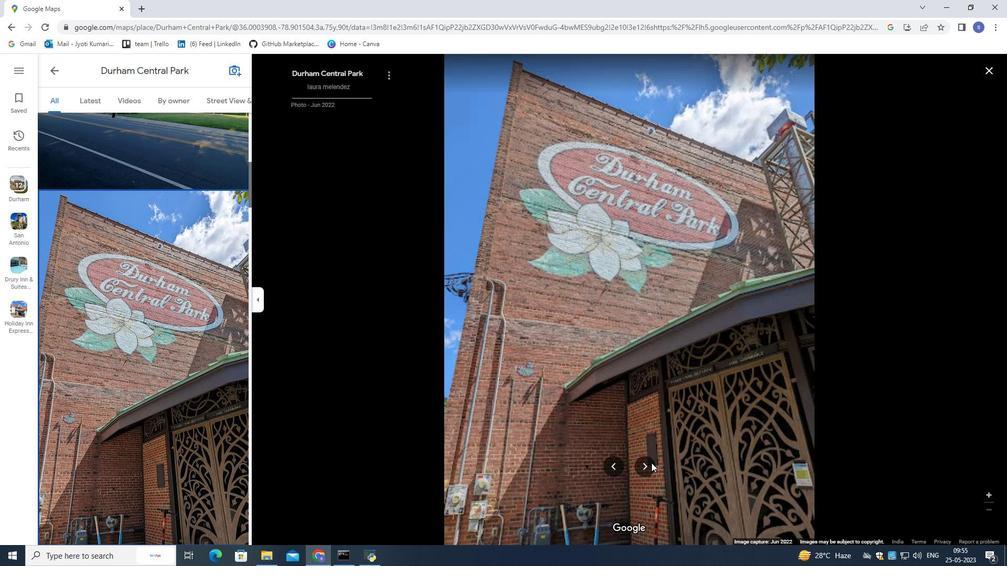 
Action: Mouse pressed left at (651, 462)
Screenshot: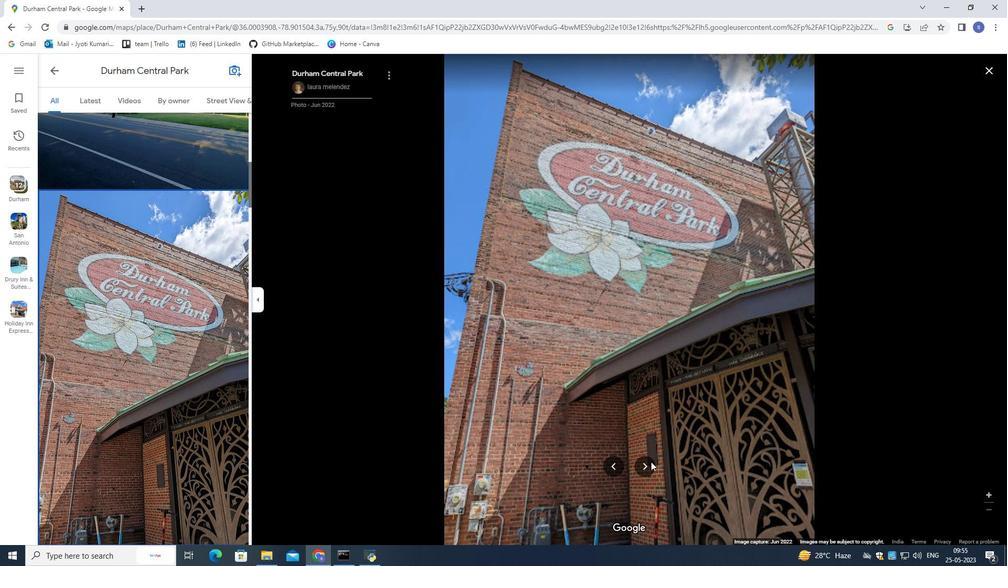 
Action: Mouse pressed left at (651, 462)
Screenshot: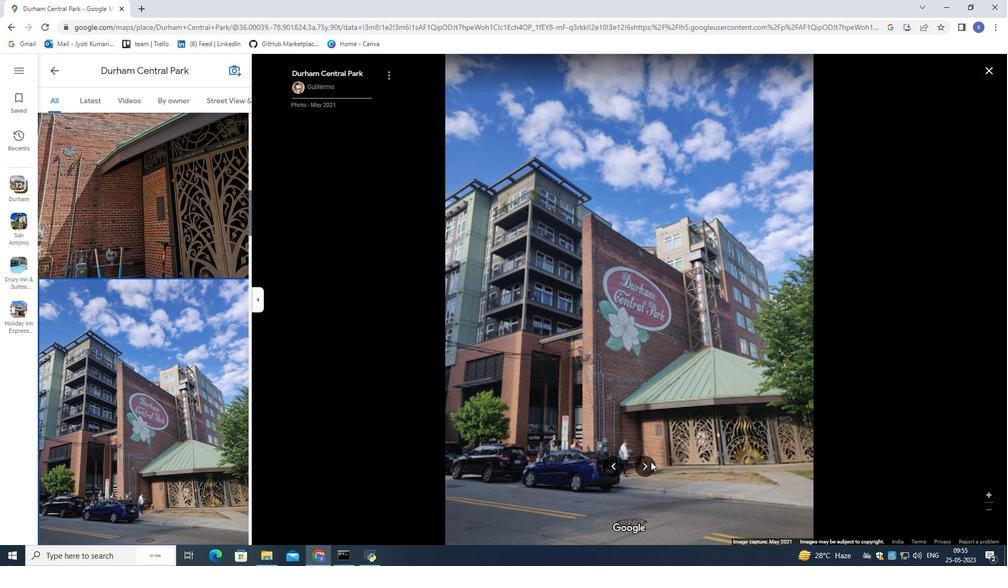 
Action: Mouse pressed left at (651, 462)
Screenshot: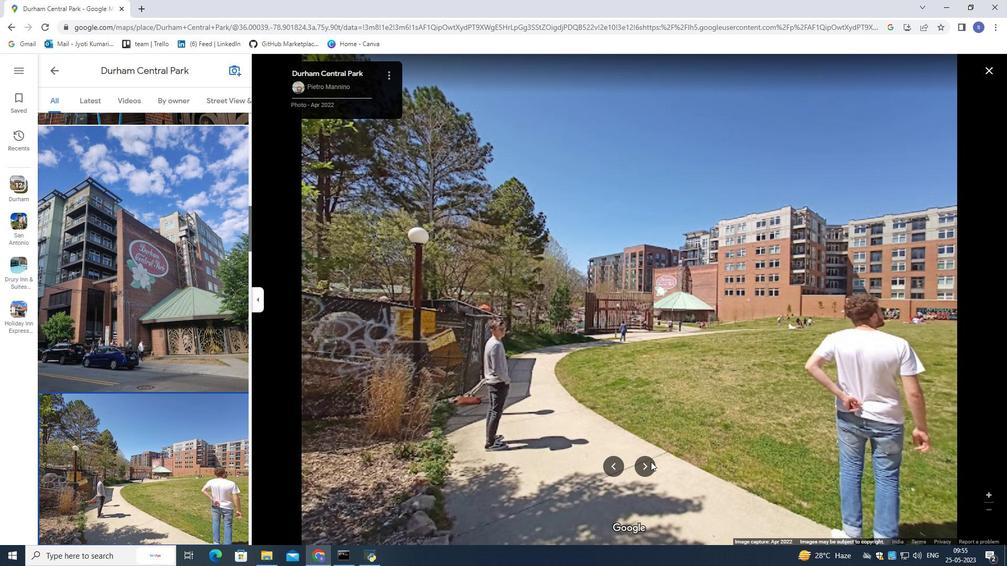 
Action: Mouse moved to (650, 461)
Screenshot: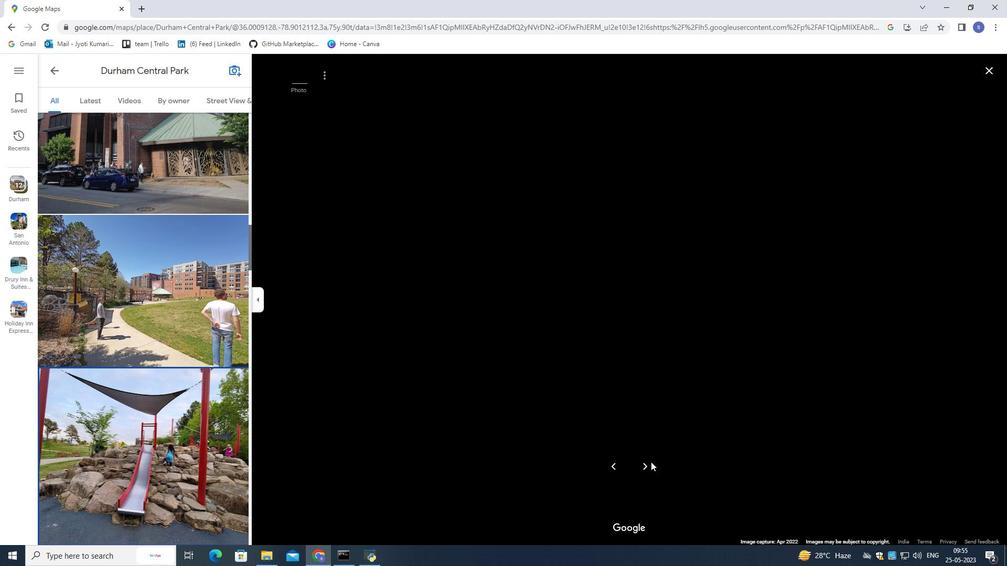 
Action: Mouse pressed left at (650, 461)
Screenshot: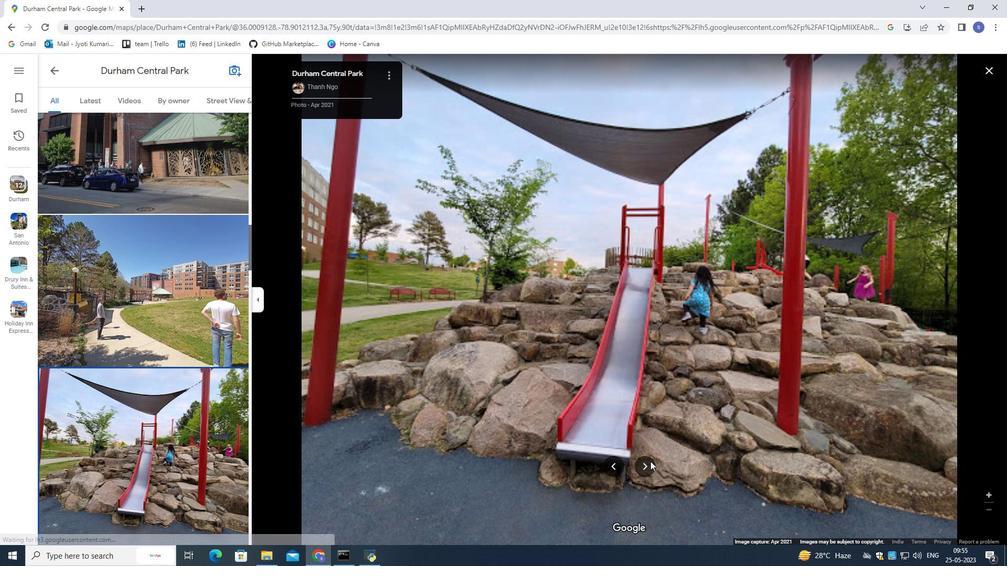 
Action: Mouse moved to (650, 456)
Screenshot: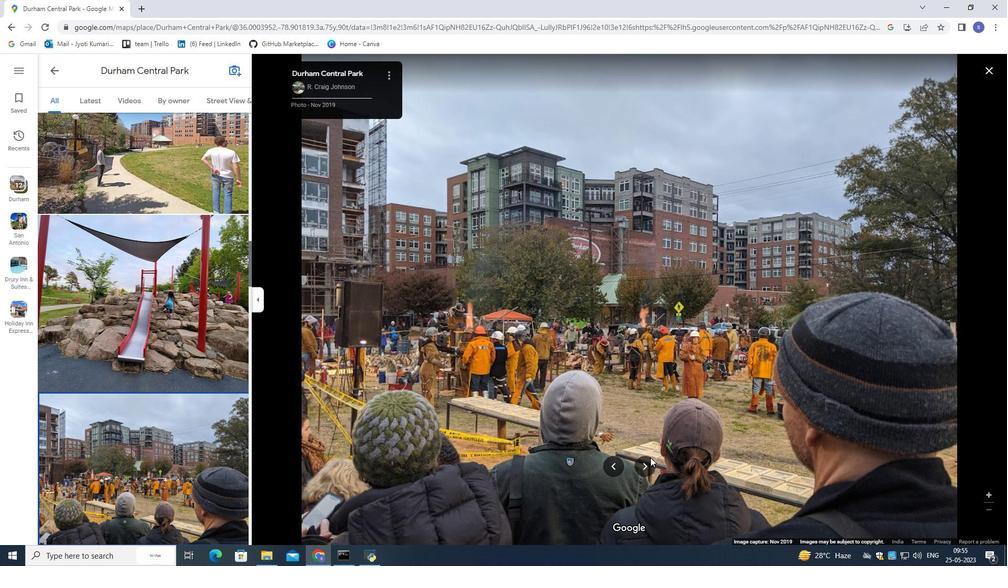 
Action: Mouse pressed left at (650, 456)
Screenshot: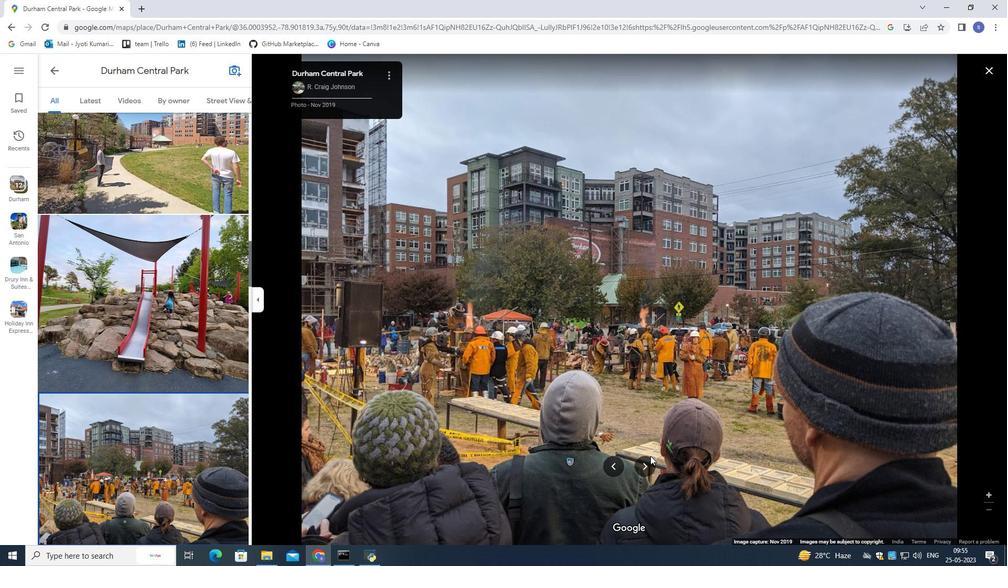 
Action: Mouse moved to (650, 462)
Screenshot: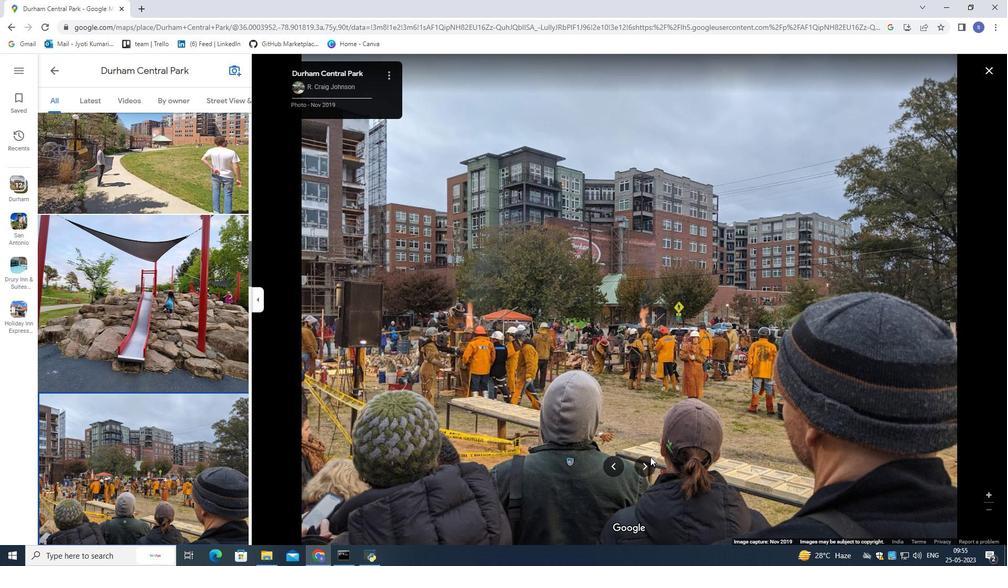 
Action: Mouse pressed left at (650, 462)
Screenshot: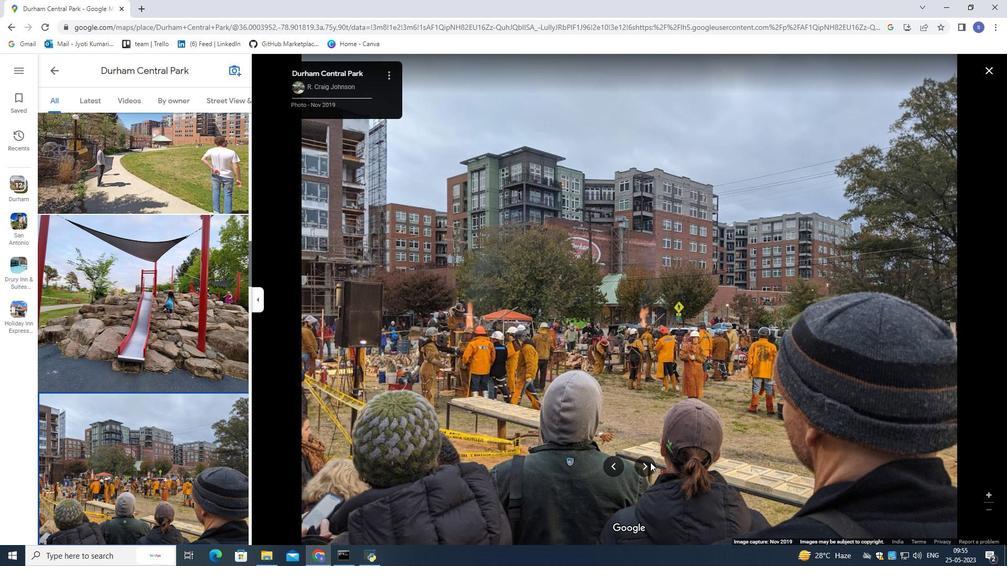
Action: Mouse moved to (211, 404)
Screenshot: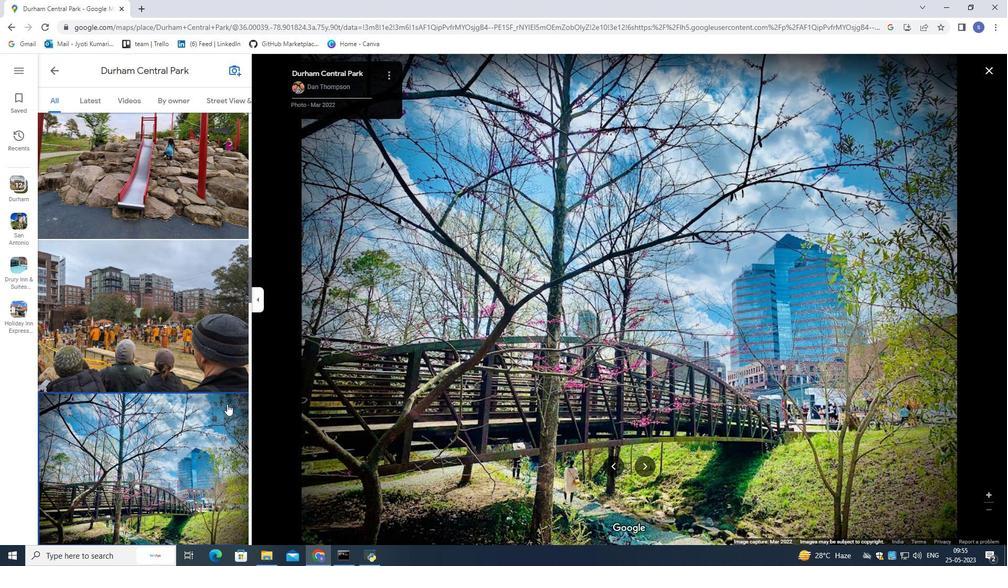 
Action: Mouse scrolled (211, 403) with delta (0, 0)
Screenshot: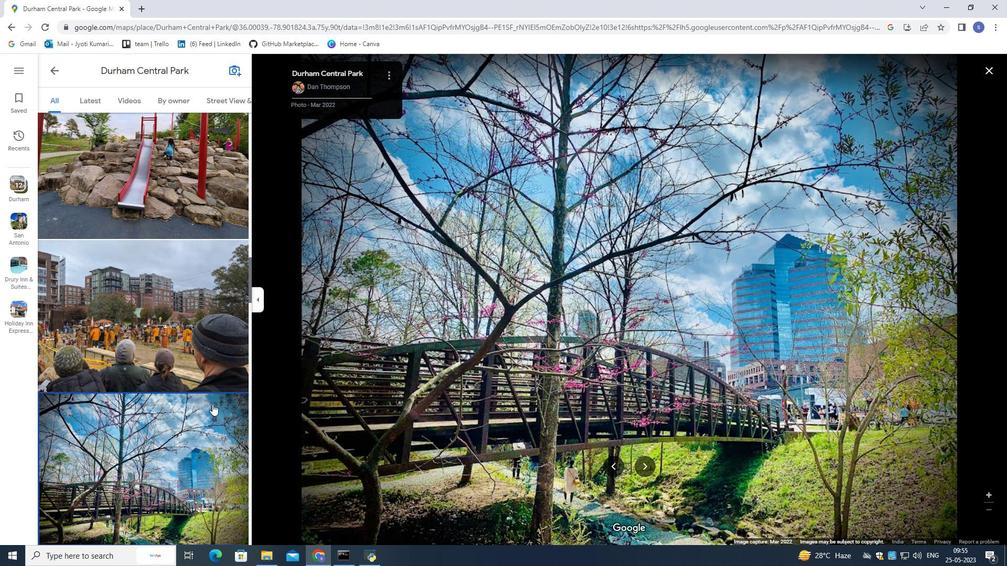 
Action: Mouse scrolled (211, 403) with delta (0, 0)
Screenshot: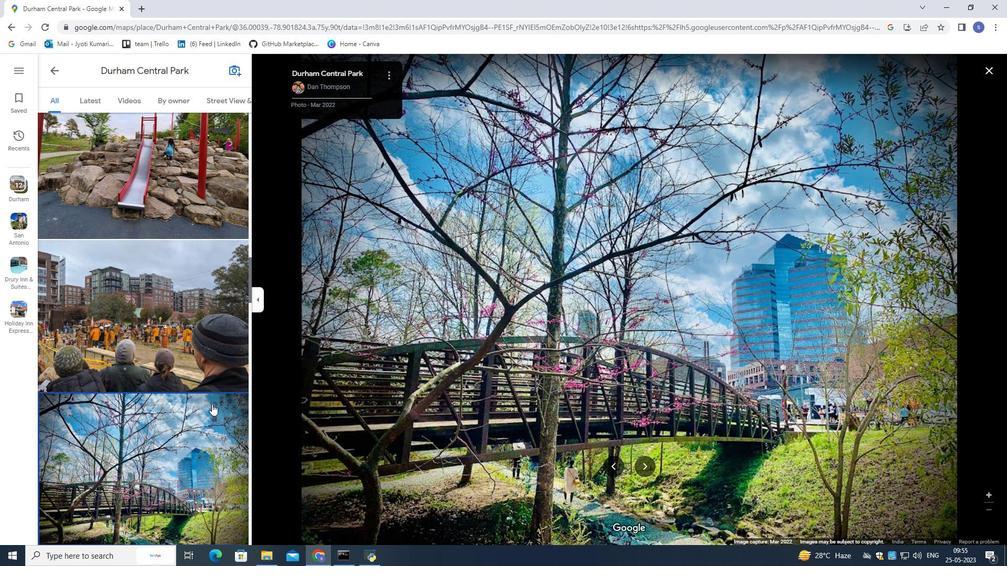 
Action: Mouse moved to (209, 400)
Screenshot: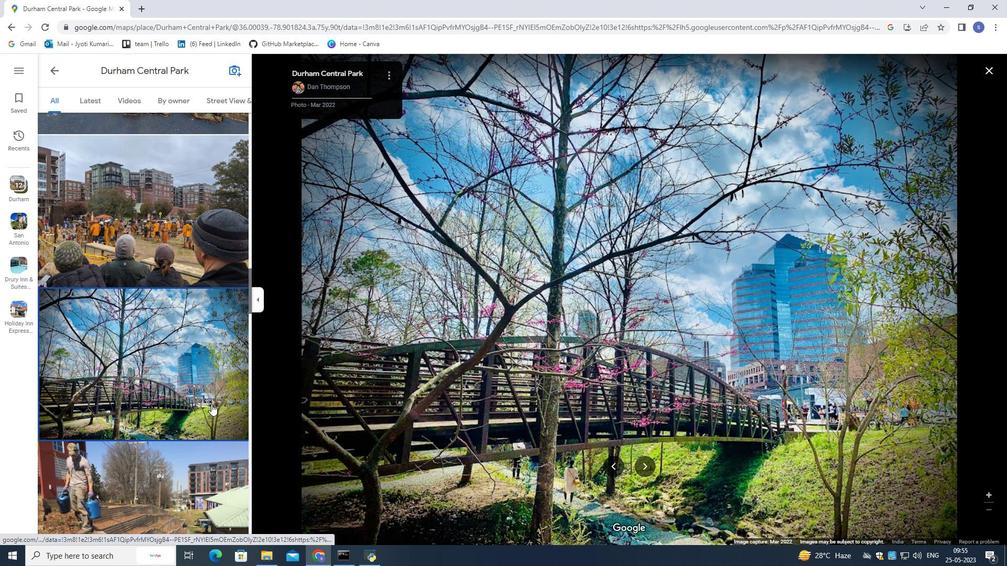
Action: Mouse pressed left at (209, 400)
Screenshot: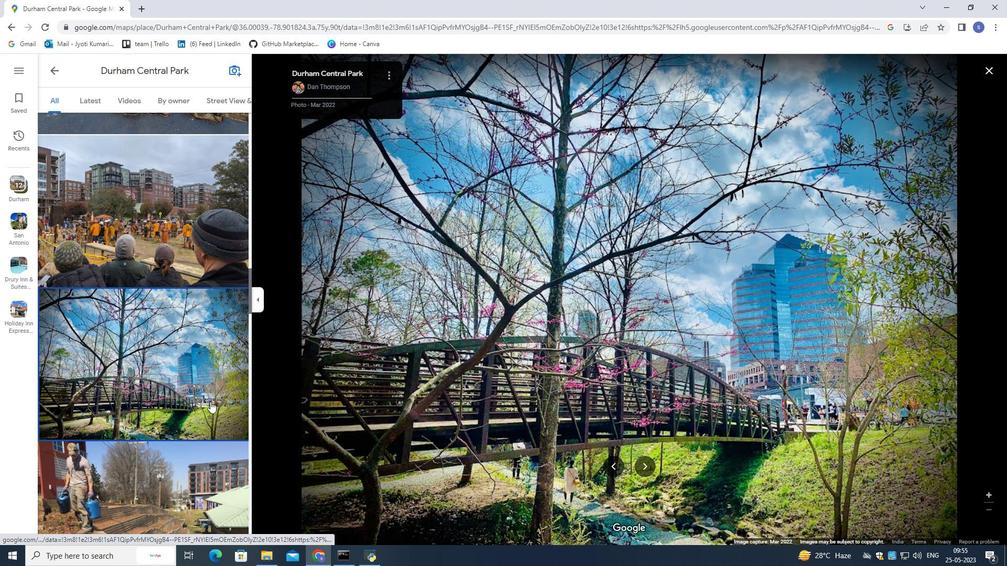 
Action: Mouse moved to (209, 400)
Screenshot: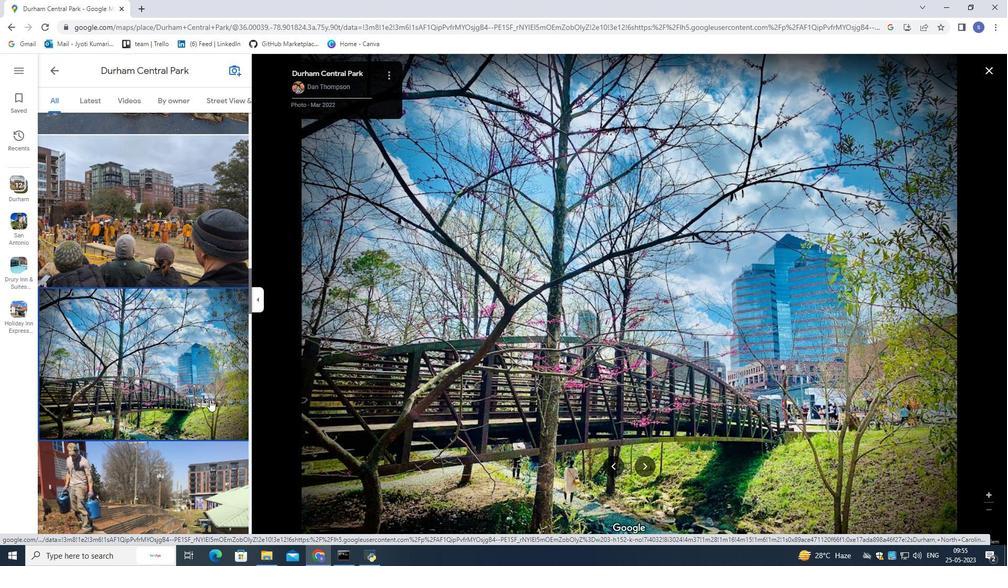 
Action: Mouse scrolled (209, 399) with delta (0, 0)
Screenshot: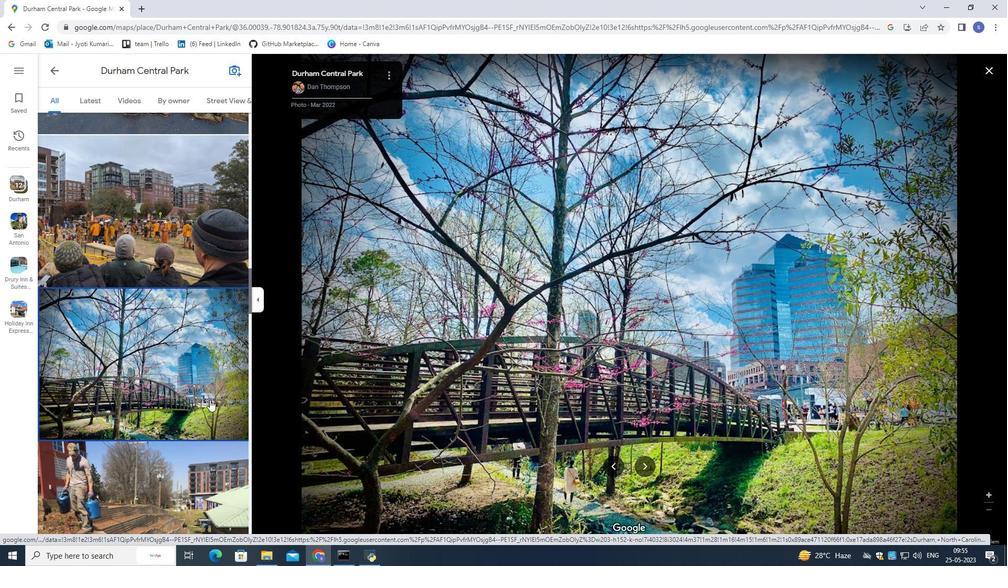 
Action: Mouse scrolled (209, 399) with delta (0, 0)
Screenshot: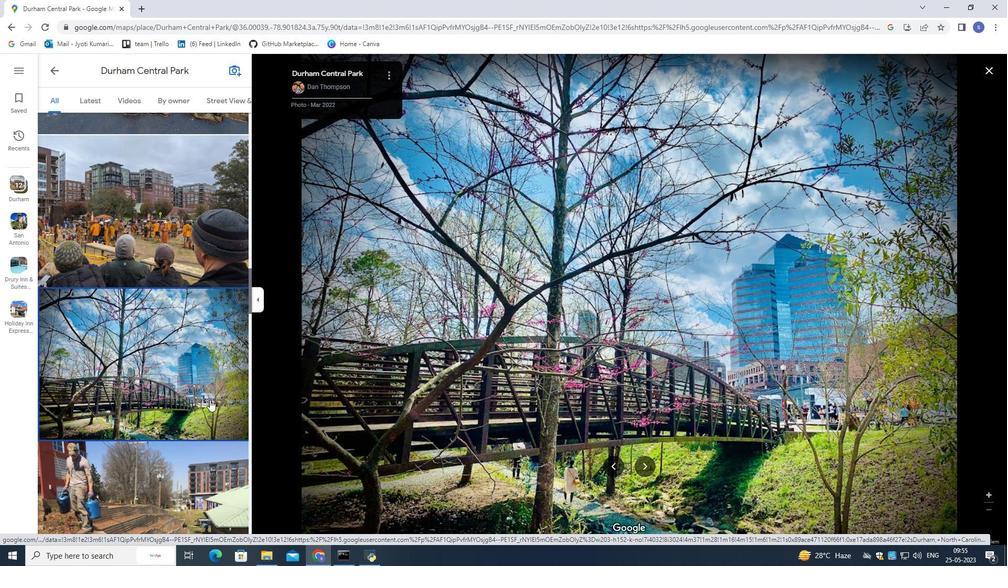 
Action: Mouse scrolled (209, 399) with delta (0, 0)
Screenshot: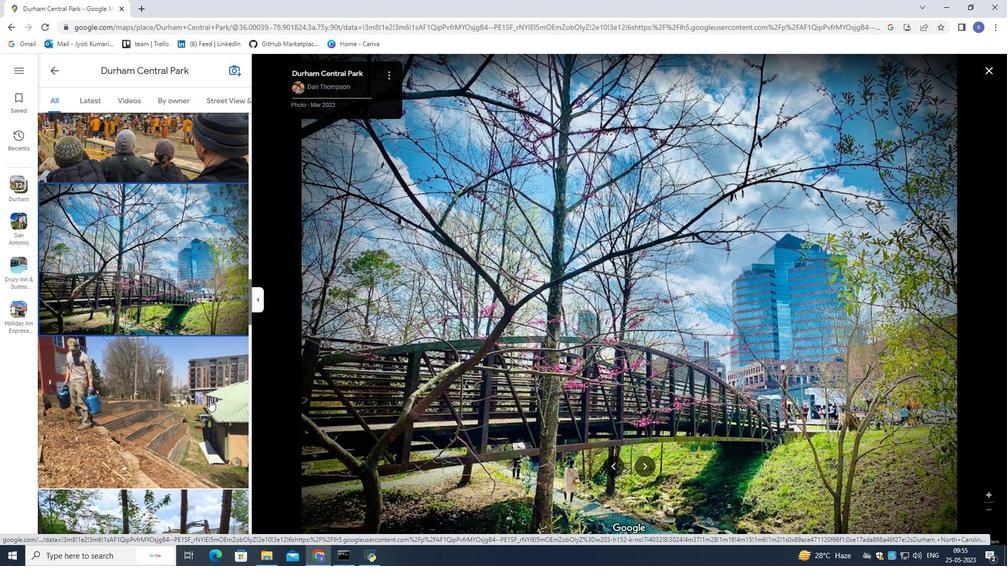 
Action: Mouse moved to (210, 371)
Screenshot: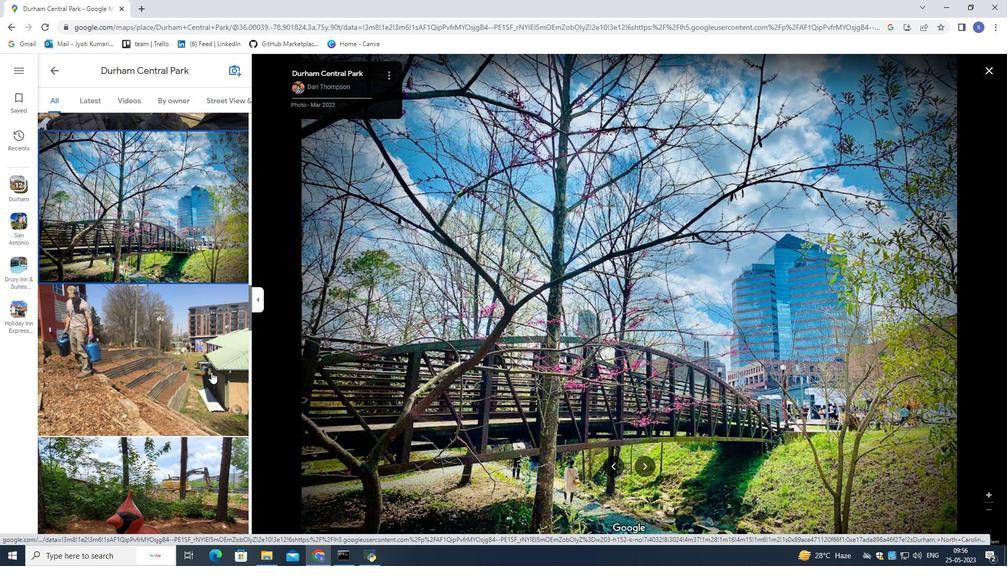 
Action: Mouse pressed left at (210, 371)
Screenshot: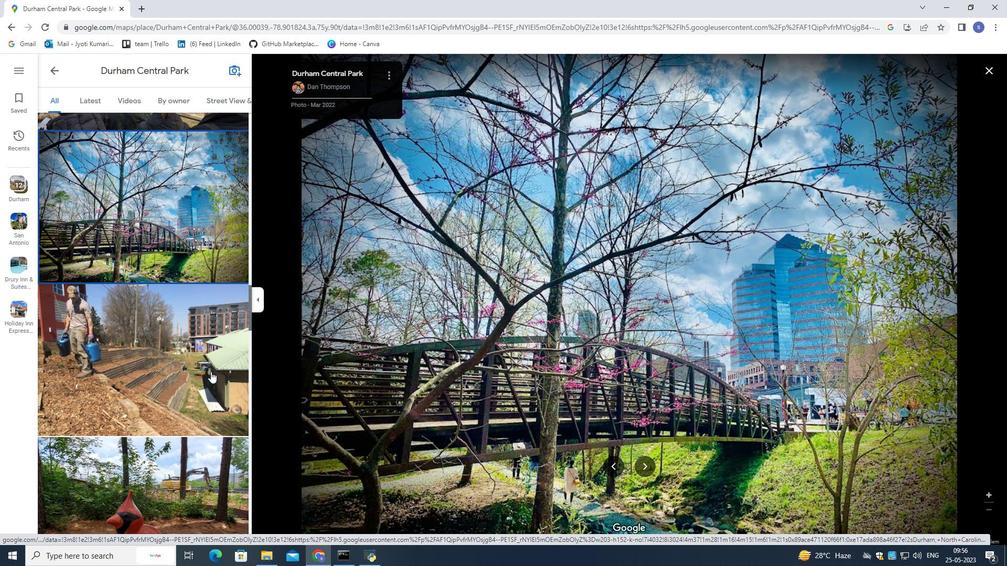
Action: Mouse moved to (214, 362)
Screenshot: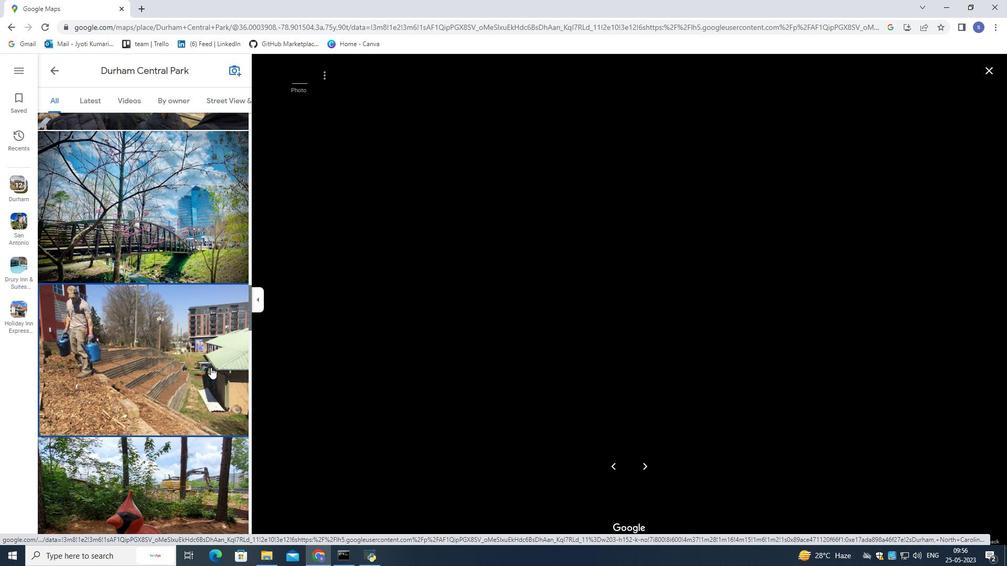
Action: Mouse scrolled (214, 361) with delta (0, 0)
Screenshot: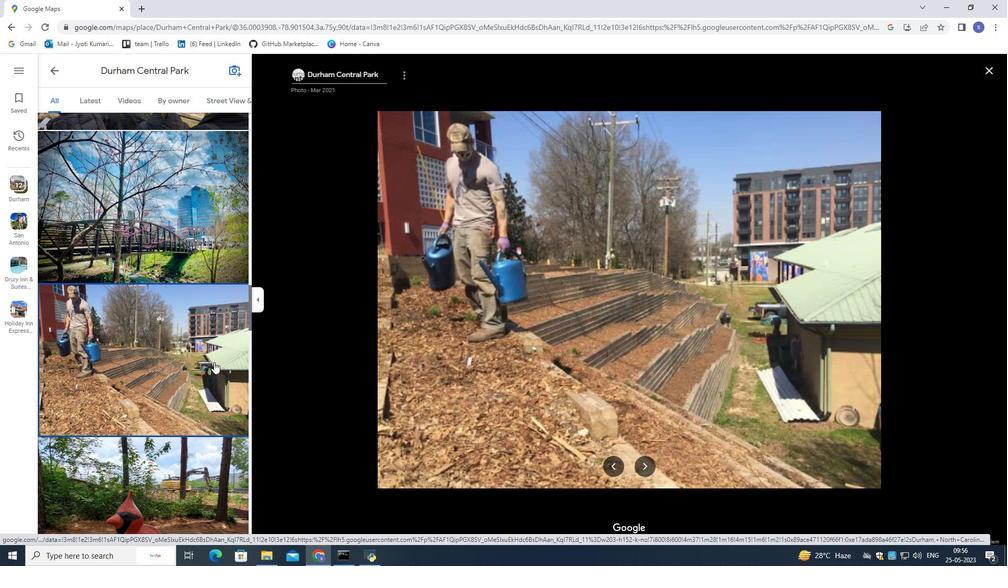 
Action: Mouse moved to (215, 359)
Screenshot: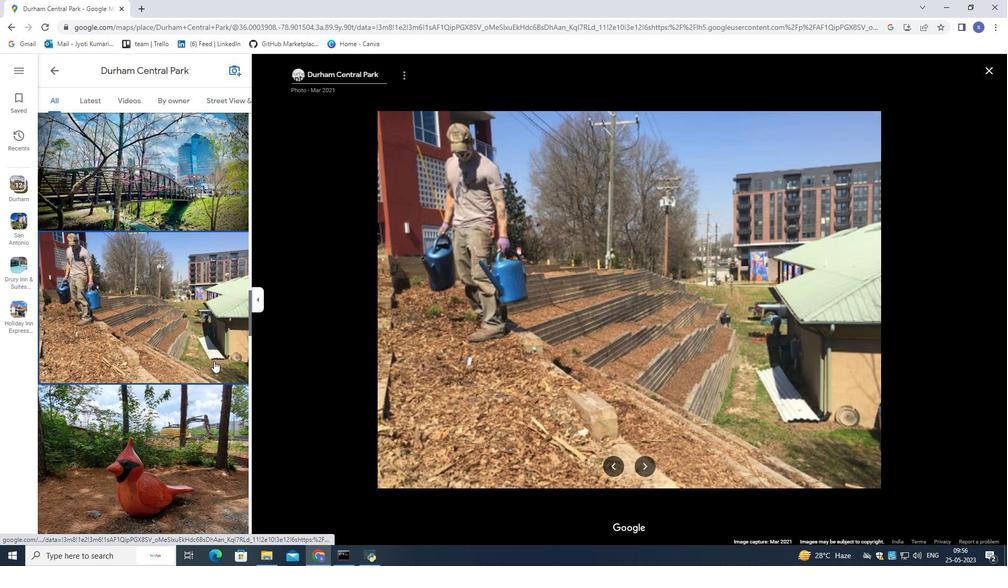 
Action: Mouse scrolled (215, 358) with delta (0, 0)
Screenshot: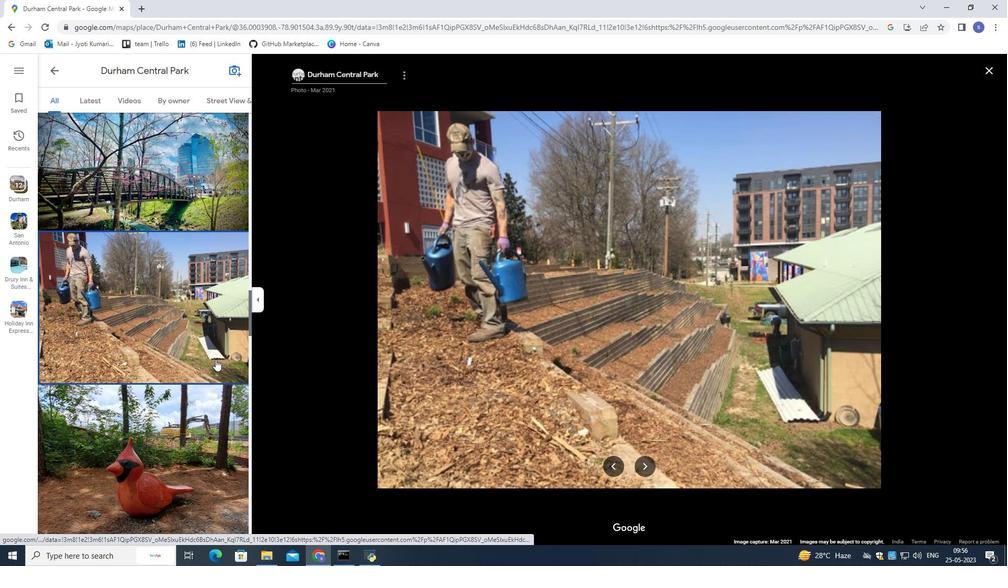 
Action: Mouse scrolled (215, 358) with delta (0, 0)
Screenshot: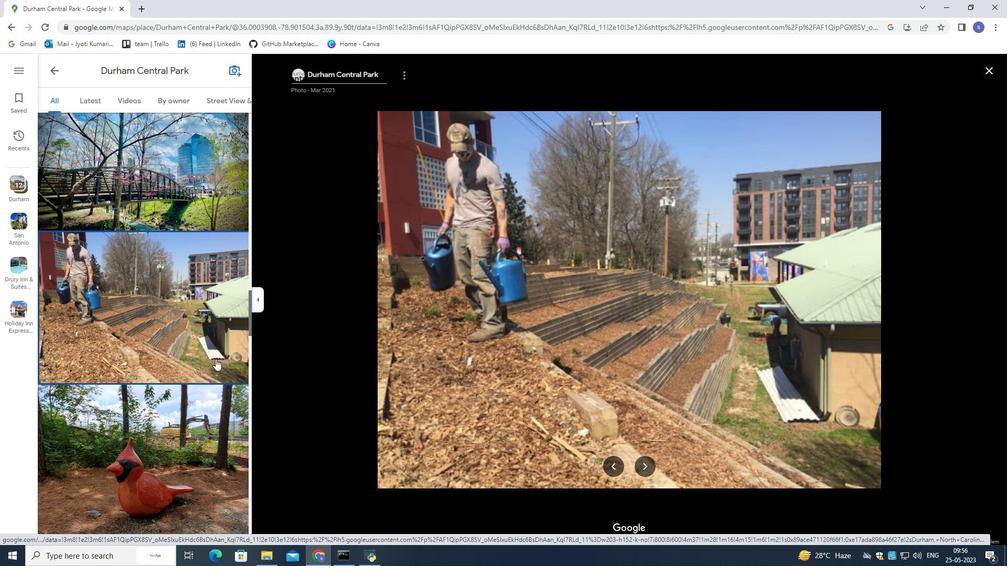 
Action: Mouse pressed left at (215, 359)
Screenshot: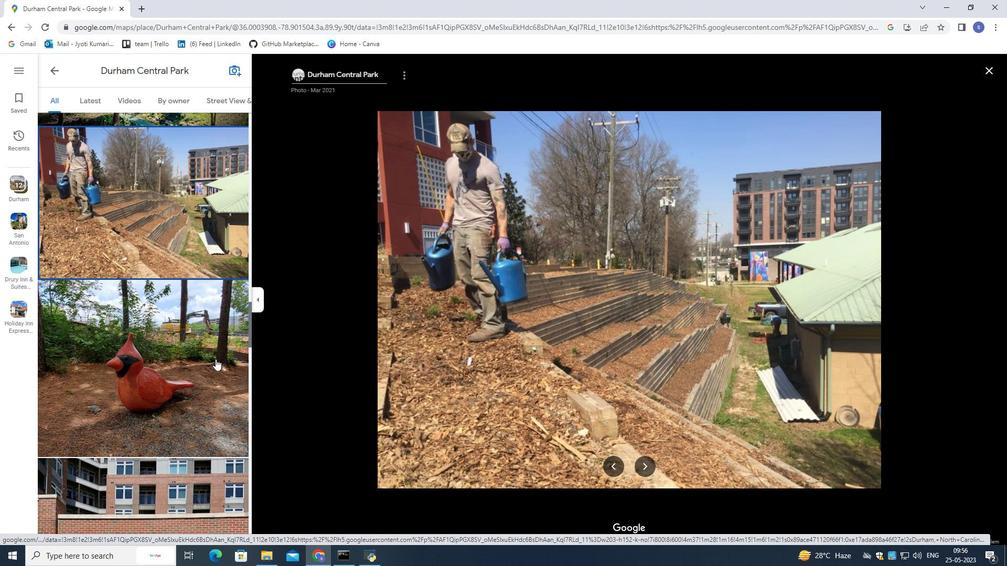 
Action: Mouse scrolled (215, 358) with delta (0, 0)
Screenshot: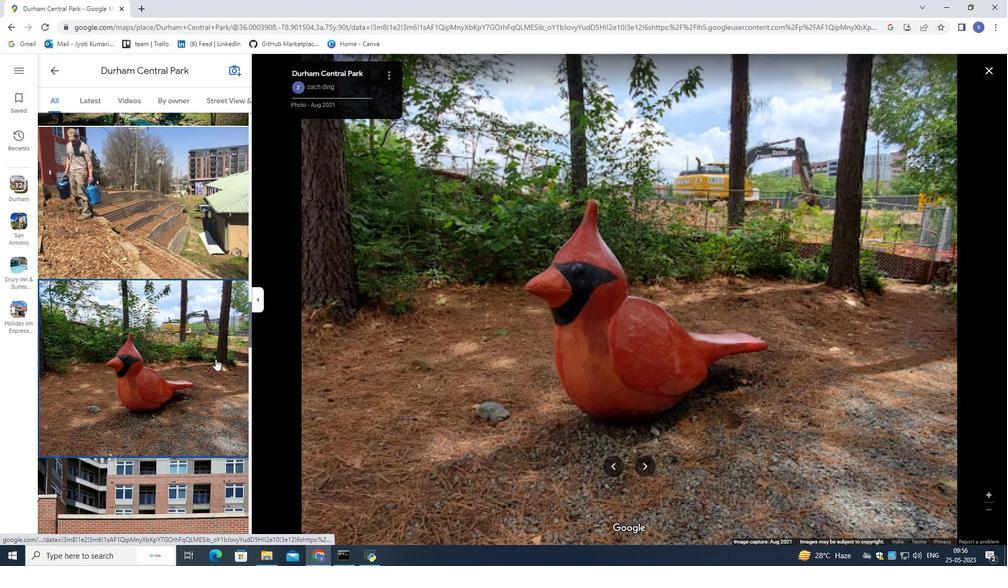 
Action: Mouse scrolled (215, 358) with delta (0, 0)
Screenshot: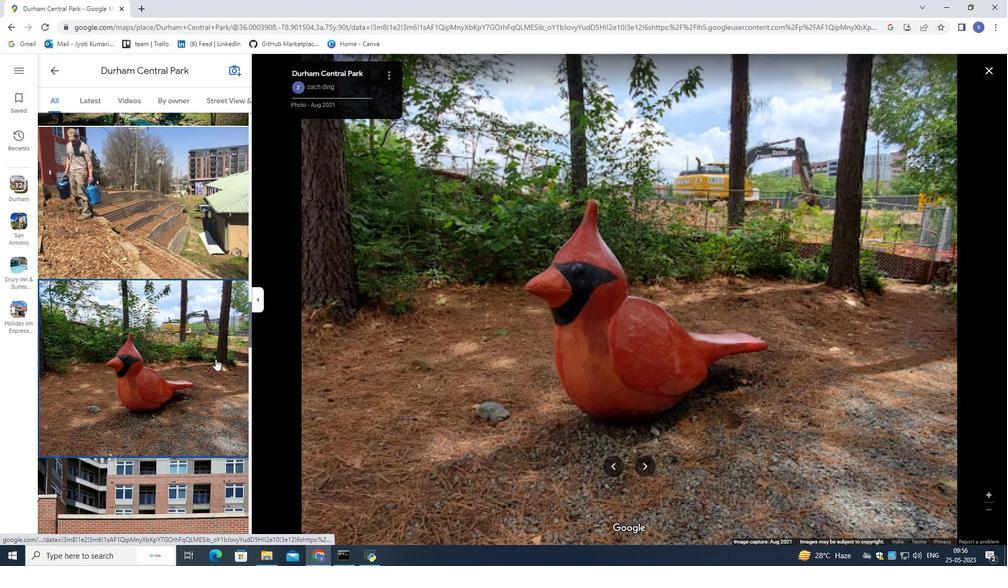 
Action: Mouse scrolled (215, 358) with delta (0, 0)
Screenshot: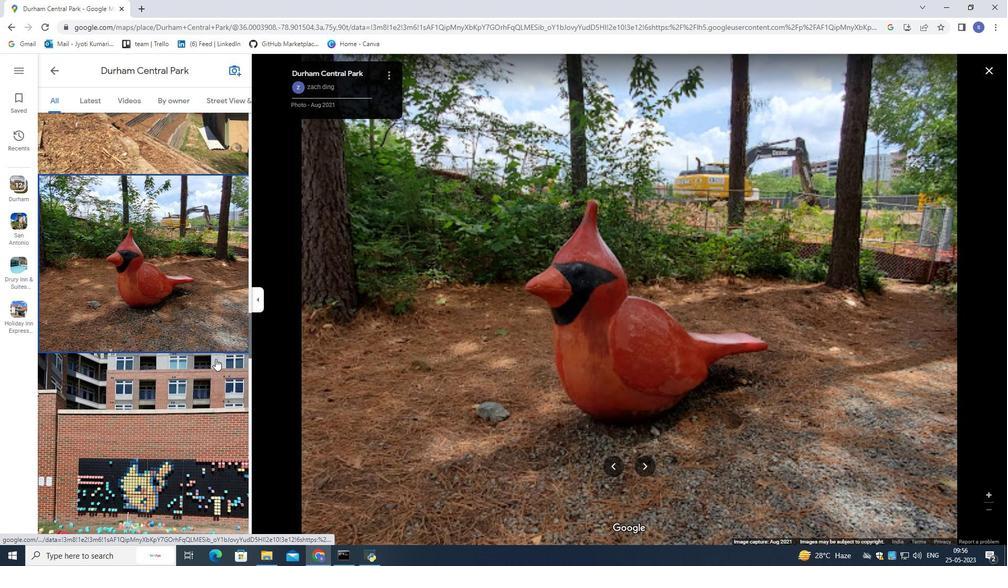 
Action: Mouse pressed left at (215, 359)
Screenshot: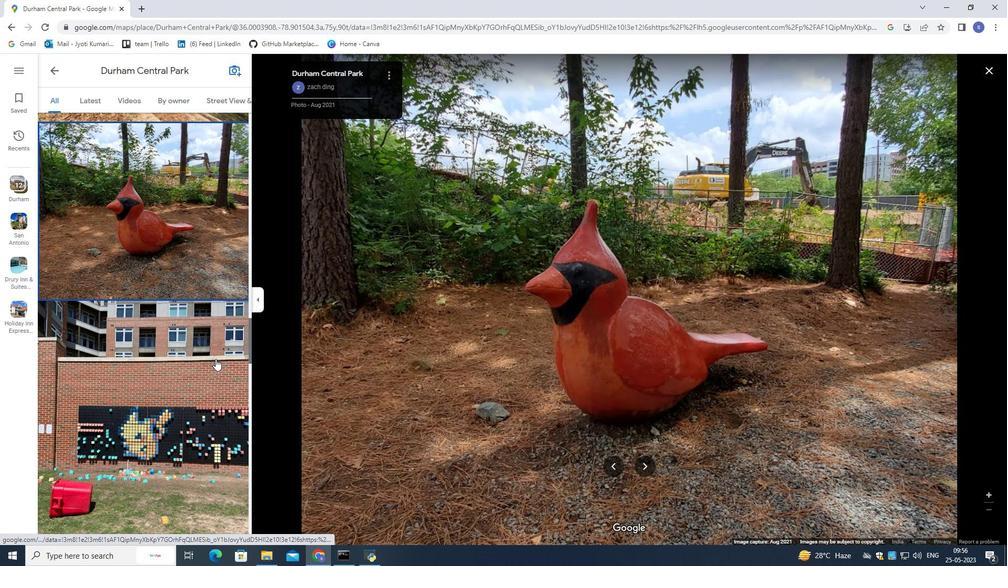 
Action: Mouse moved to (215, 365)
Screenshot: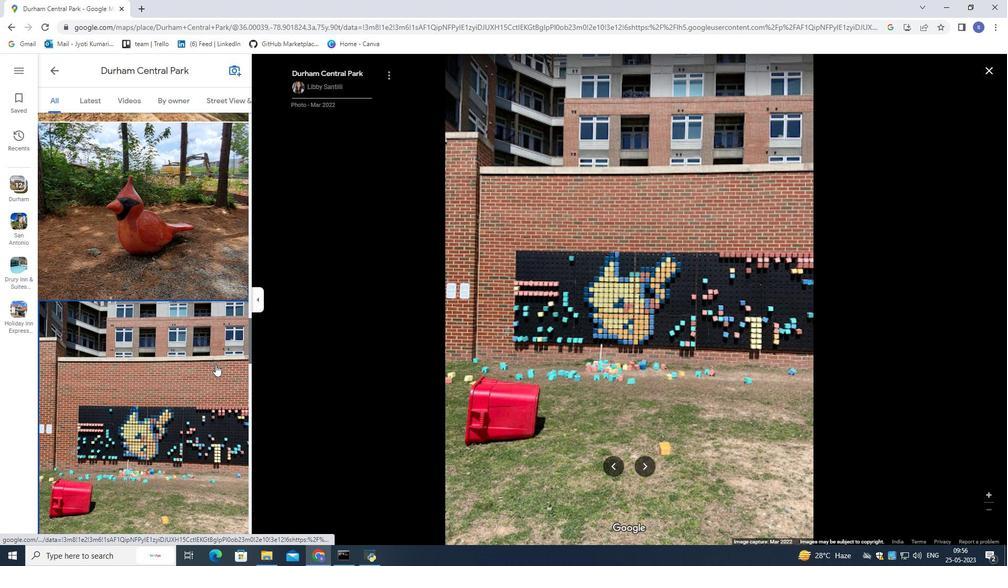 
Action: Mouse scrolled (215, 364) with delta (0, 0)
Screenshot: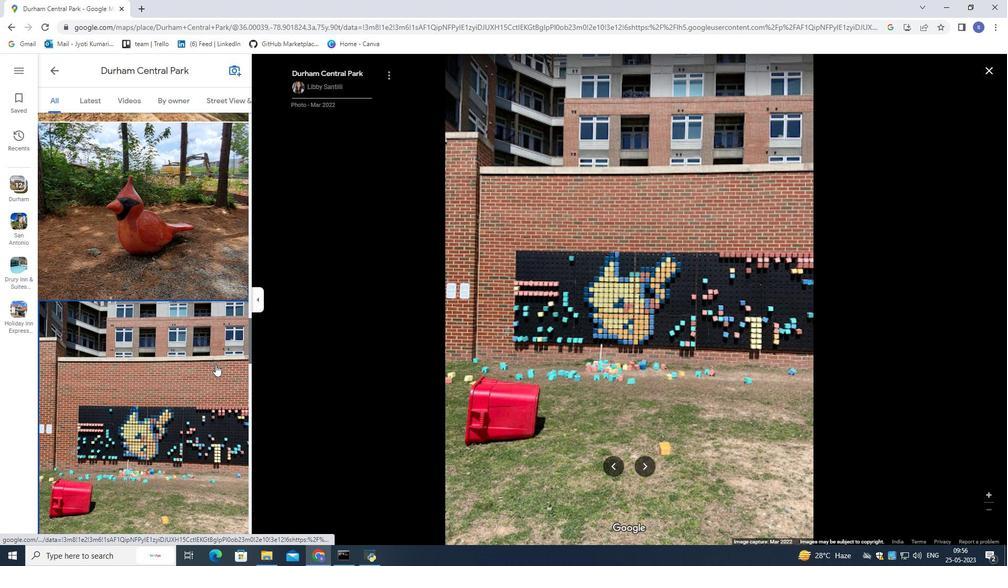 
Action: Mouse scrolled (215, 364) with delta (0, 0)
Screenshot: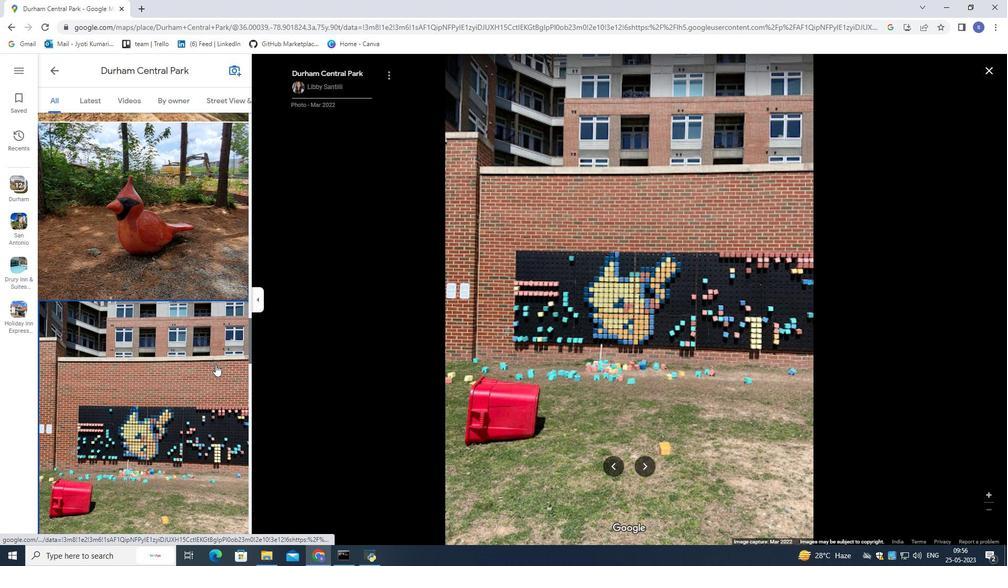 
Action: Mouse moved to (215, 362)
Screenshot: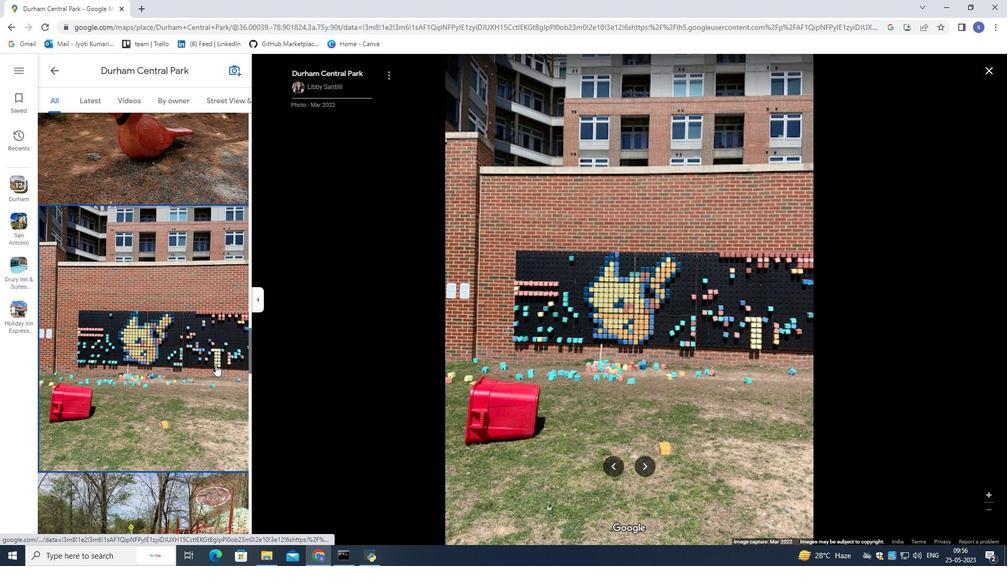 
Action: Mouse scrolled (215, 361) with delta (0, 0)
Screenshot: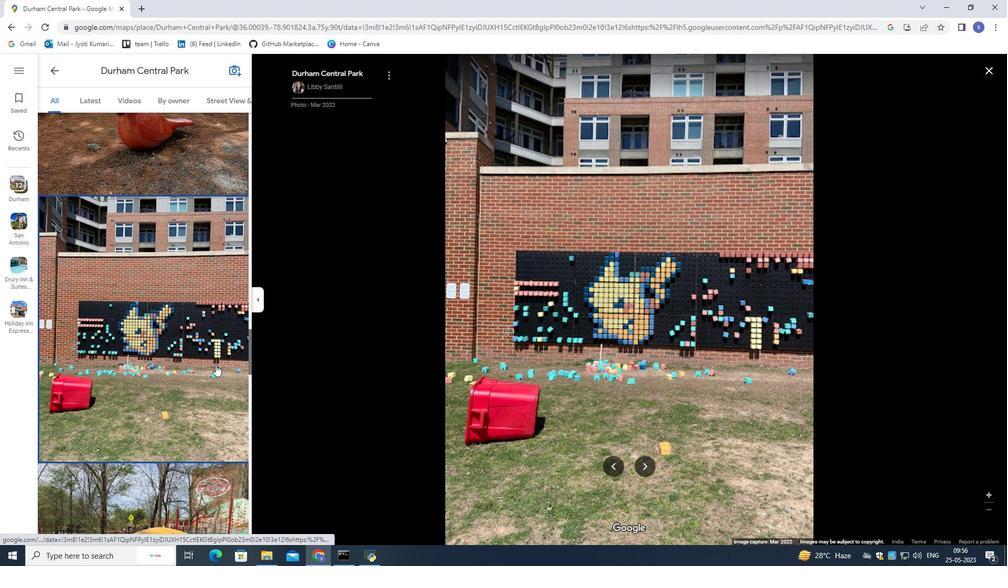 
Action: Mouse scrolled (215, 361) with delta (0, 0)
Screenshot: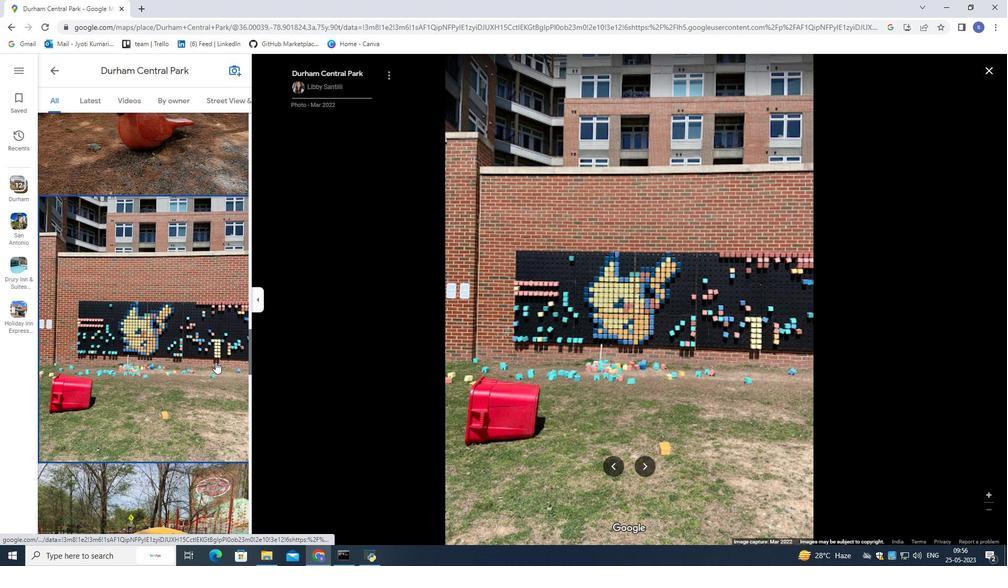 
Action: Mouse moved to (210, 375)
Screenshot: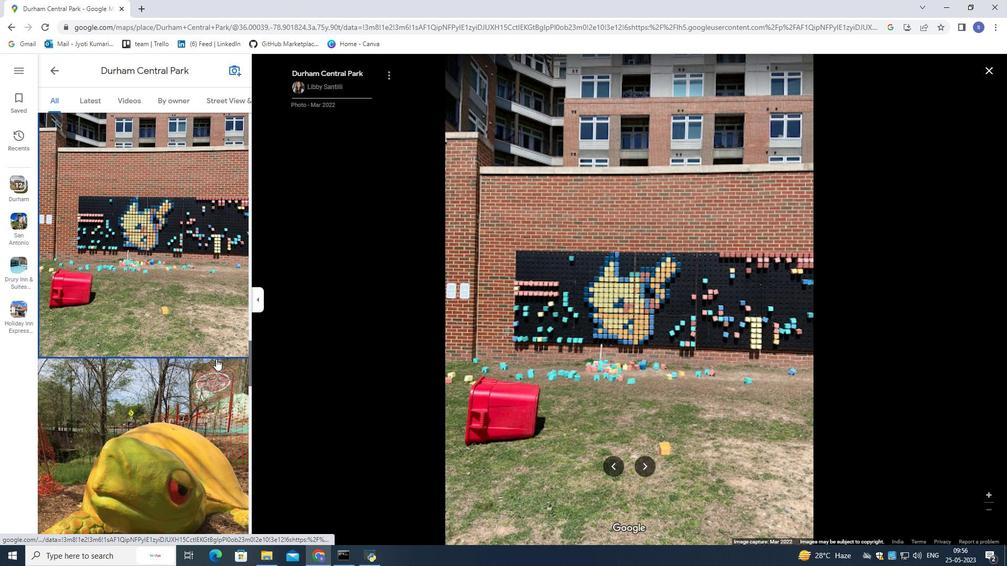 
Action: Mouse pressed left at (210, 375)
Screenshot: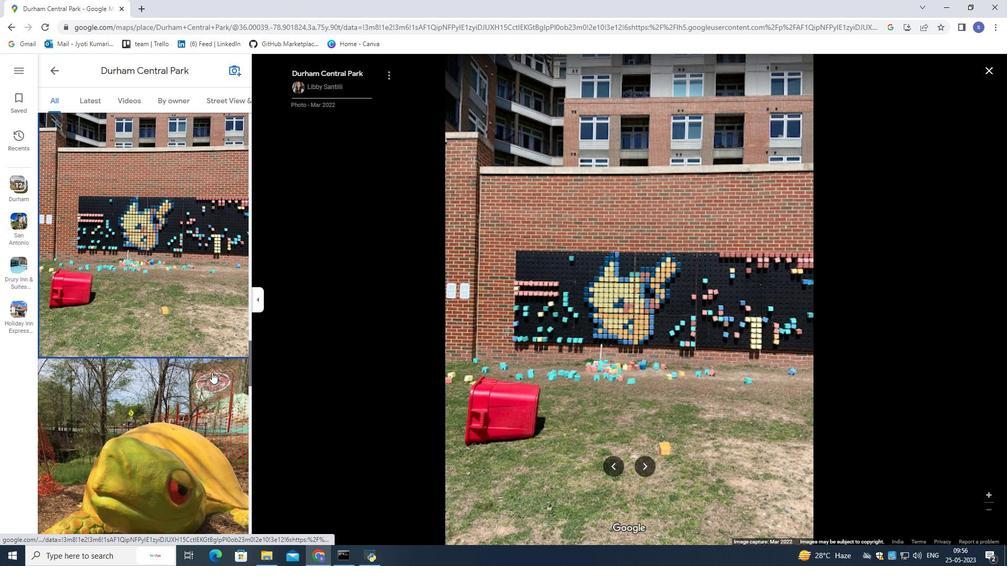 
Action: Mouse moved to (175, 545)
Screenshot: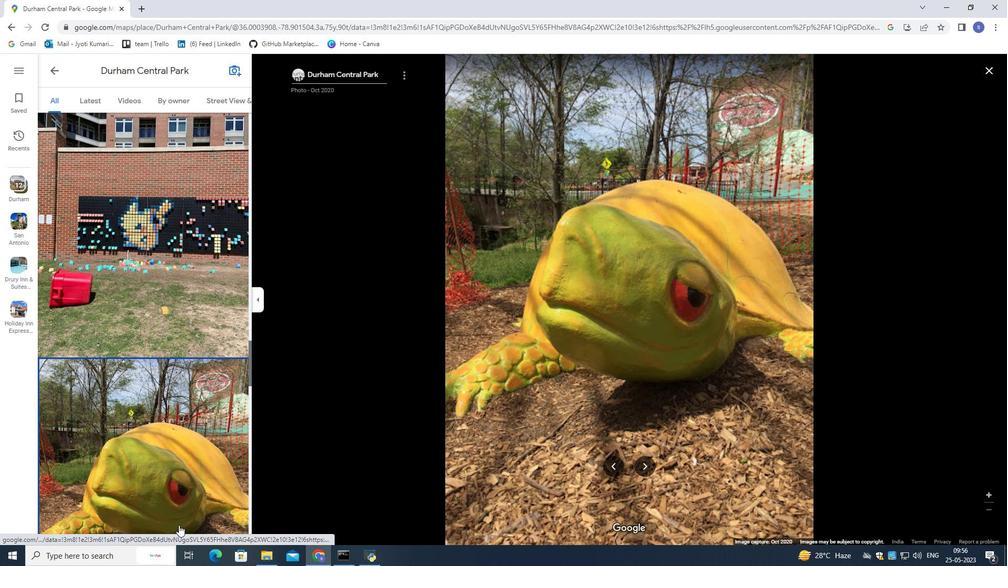 
Action: Mouse scrolled (175, 544) with delta (0, 0)
Screenshot: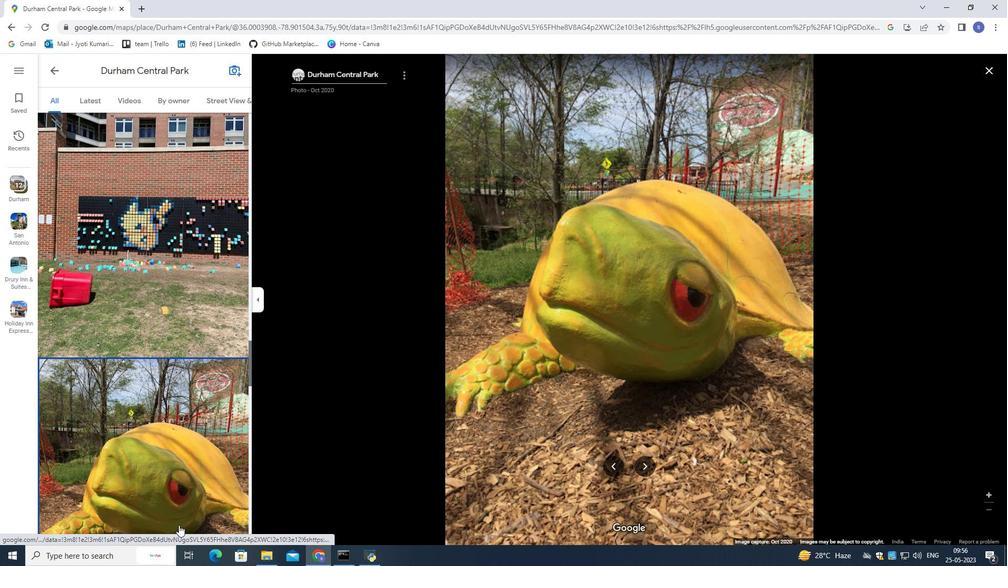 
Action: Mouse moved to (172, 553)
Screenshot: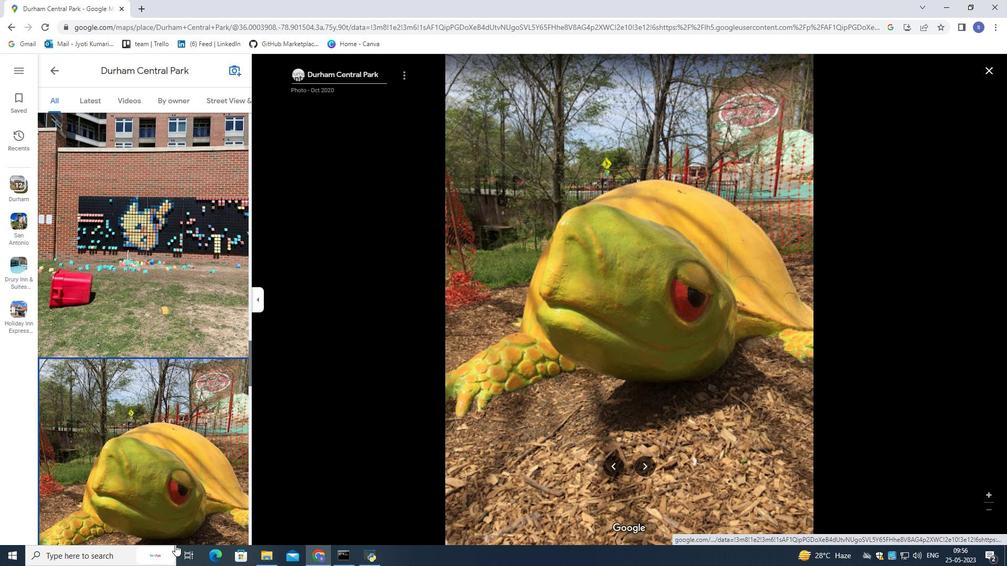 
Action: Mouse scrolled (174, 546) with delta (0, 0)
Screenshot: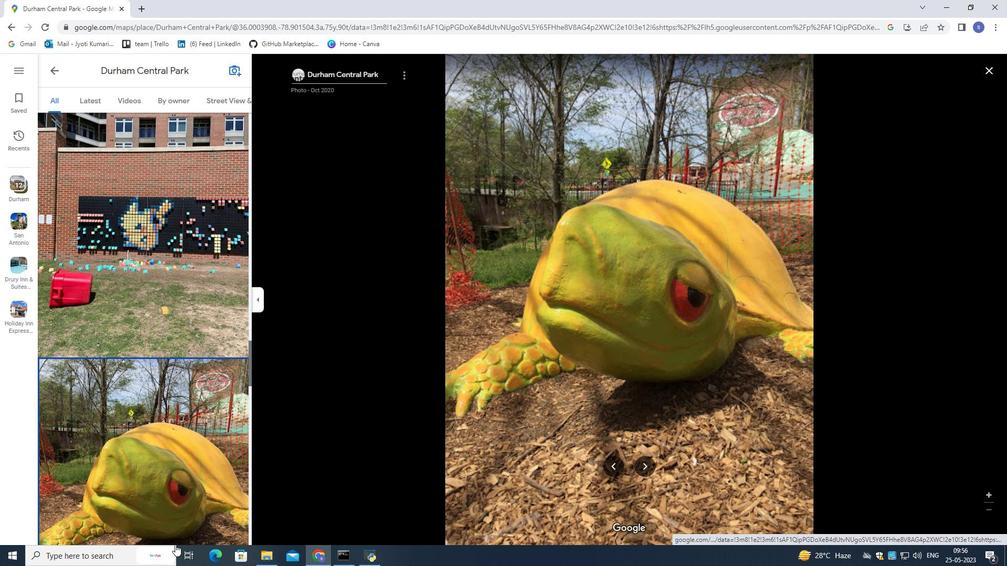 
Action: Mouse moved to (178, 455)
Screenshot: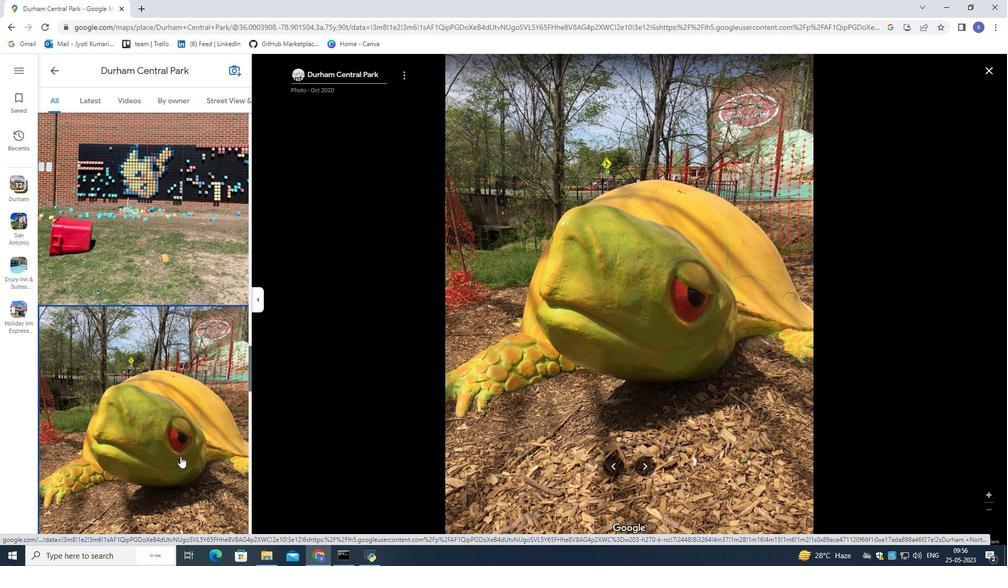 
Action: Mouse scrolled (178, 455) with delta (0, 0)
Screenshot: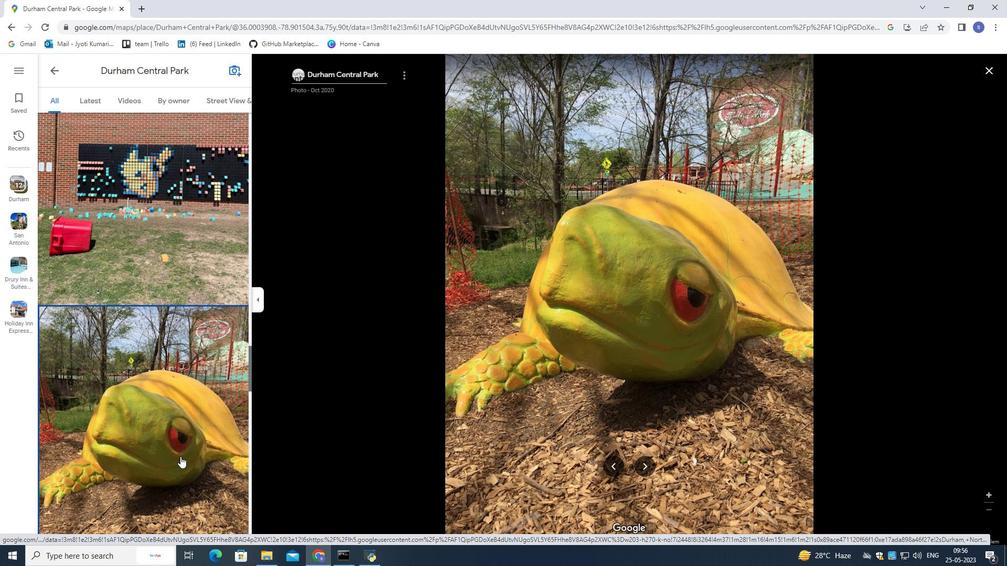
Action: Mouse moved to (178, 455)
Screenshot: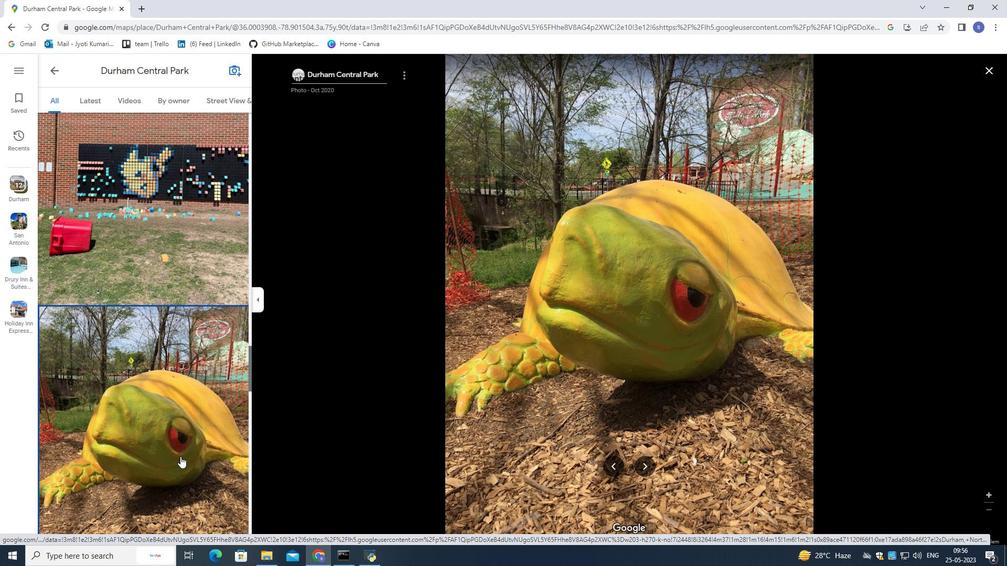 
Action: Mouse scrolled (178, 455) with delta (0, 0)
Screenshot: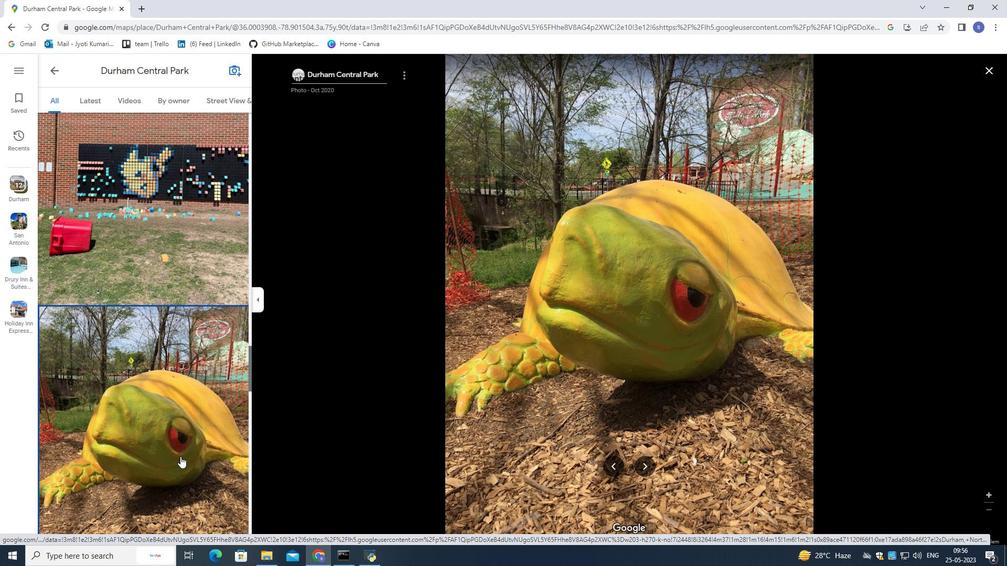 
Action: Mouse moved to (178, 455)
Screenshot: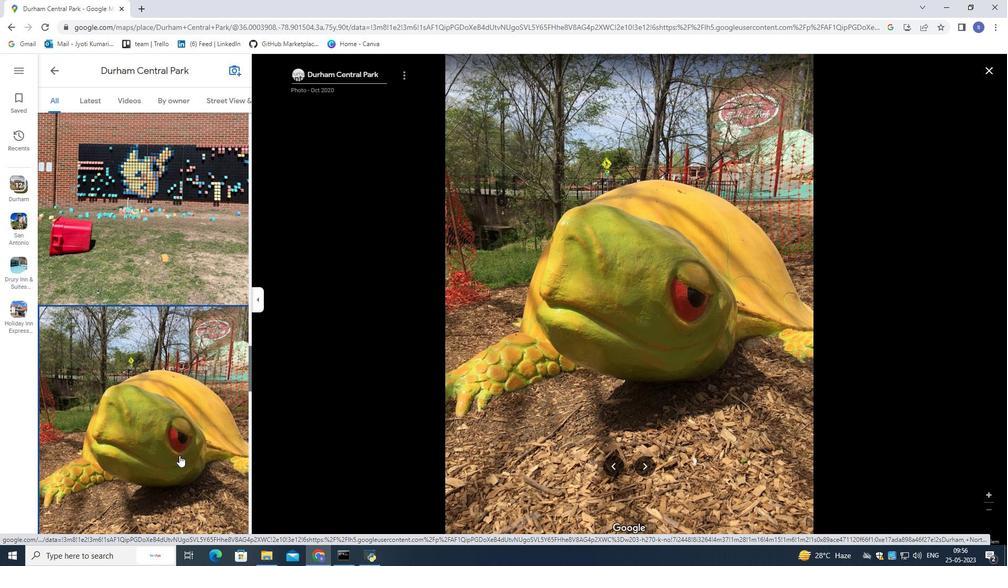 
Action: Mouse scrolled (178, 455) with delta (0, 0)
Screenshot: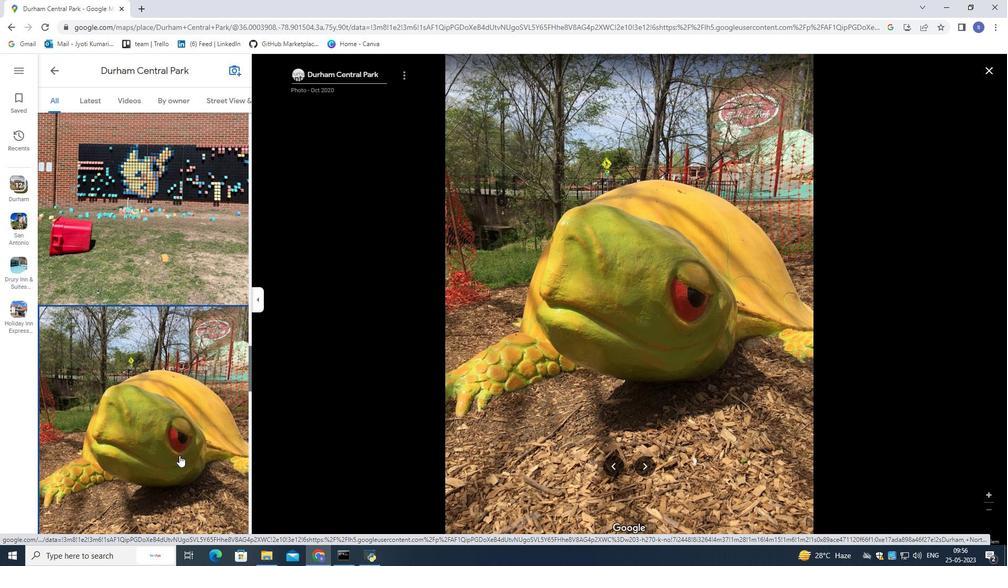 
Action: Mouse moved to (176, 457)
Screenshot: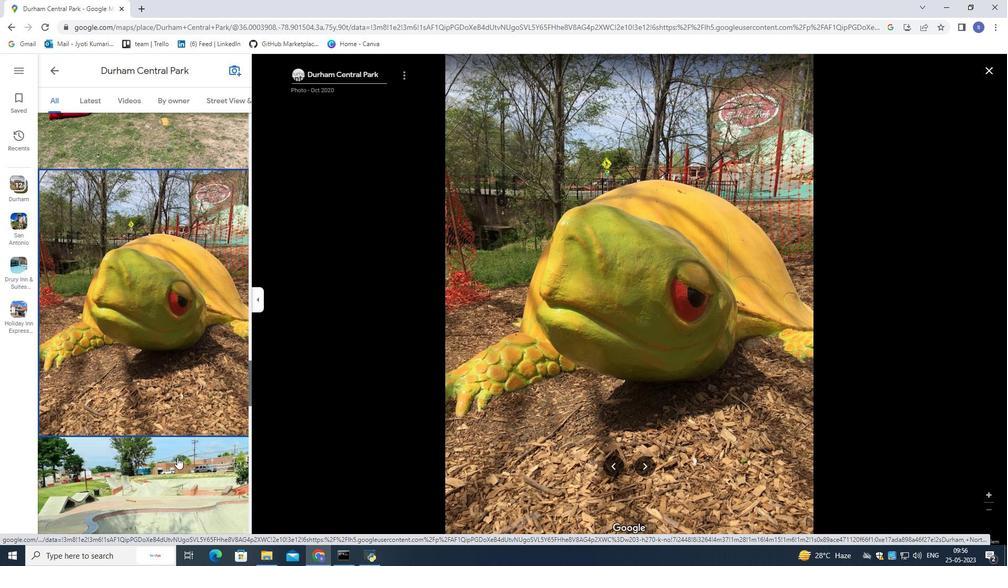 
Action: Mouse scrolled (176, 457) with delta (0, 0)
Screenshot: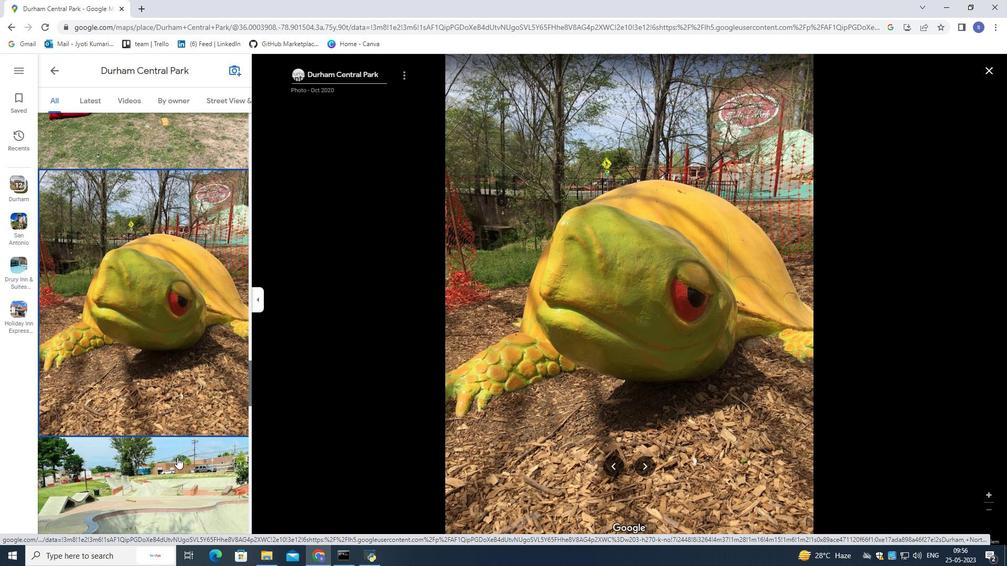 
Action: Mouse scrolled (176, 457) with delta (0, 0)
Screenshot: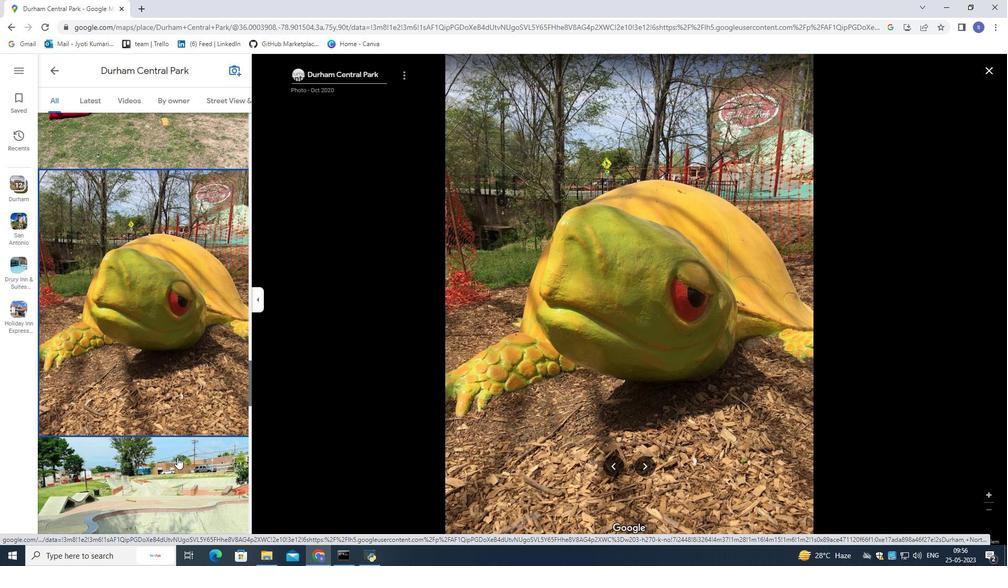
Action: Mouse moved to (172, 449)
Screenshot: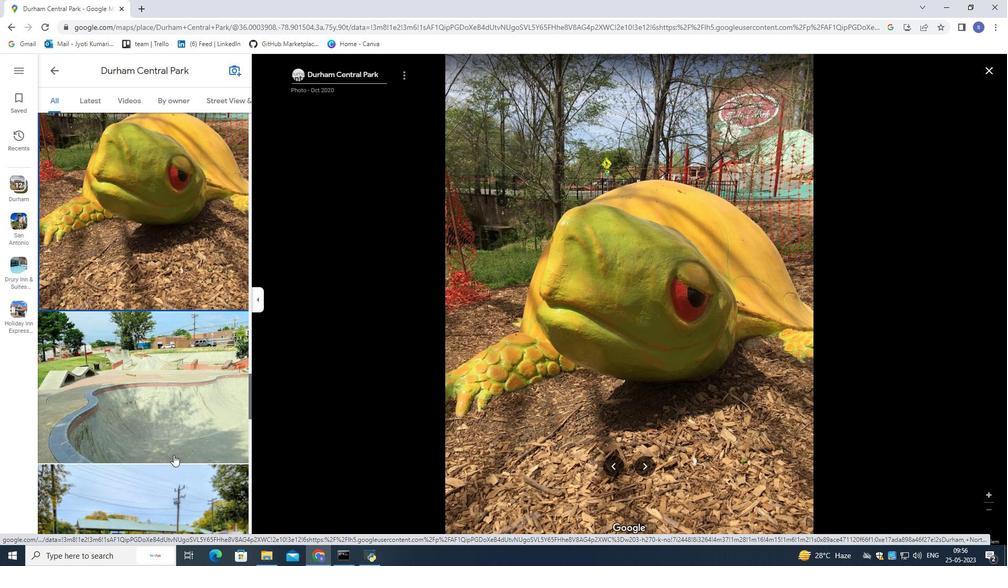
Action: Mouse pressed left at (172, 449)
Screenshot: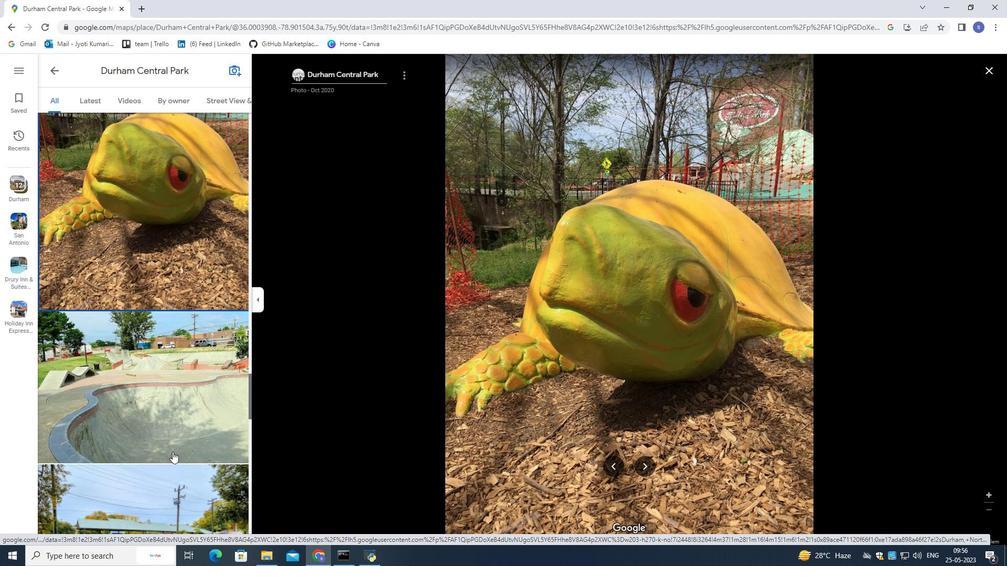 
Action: Mouse moved to (168, 502)
Screenshot: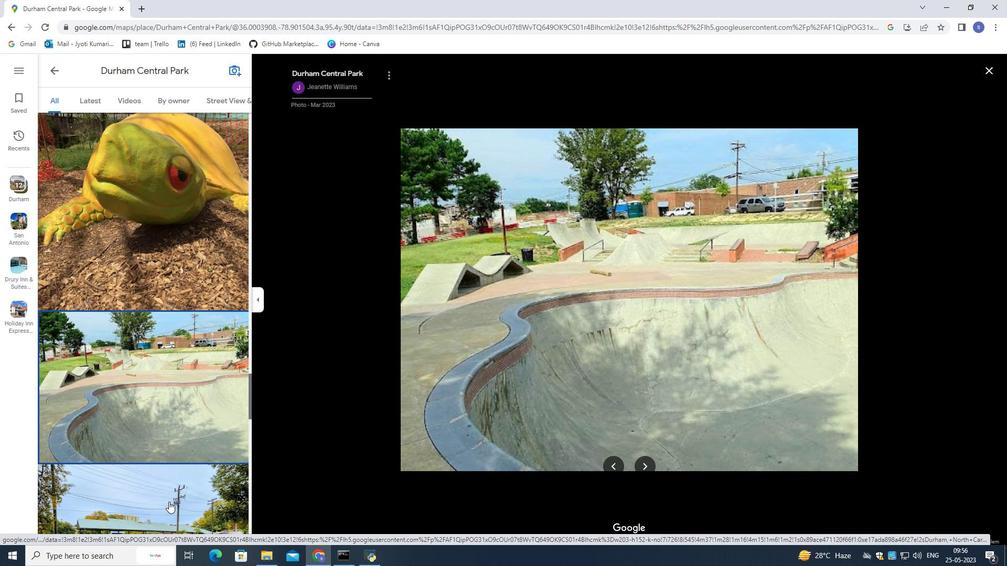 
Action: Mouse scrolled (168, 502) with delta (0, 0)
Screenshot: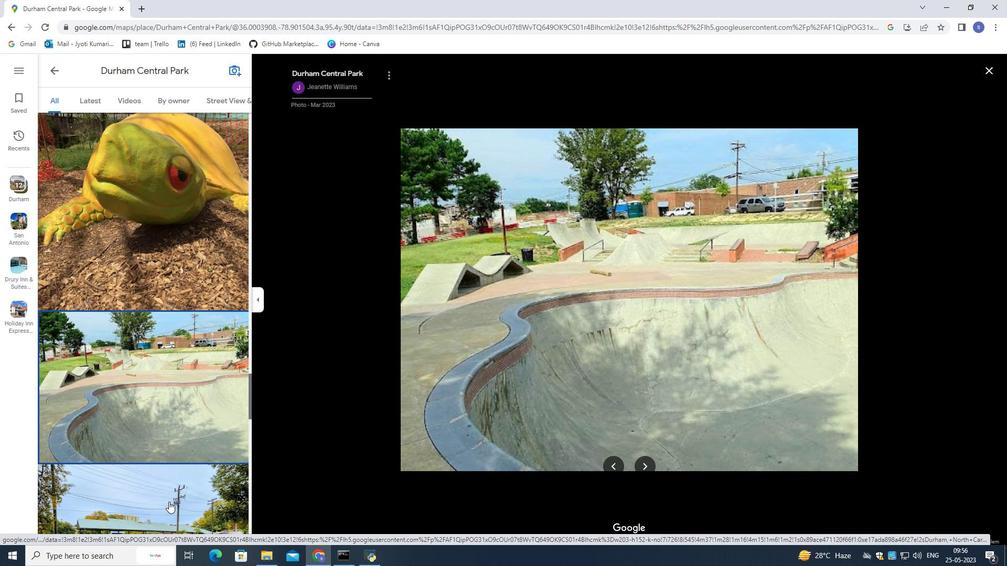 
Action: Mouse scrolled (168, 502) with delta (0, 0)
Screenshot: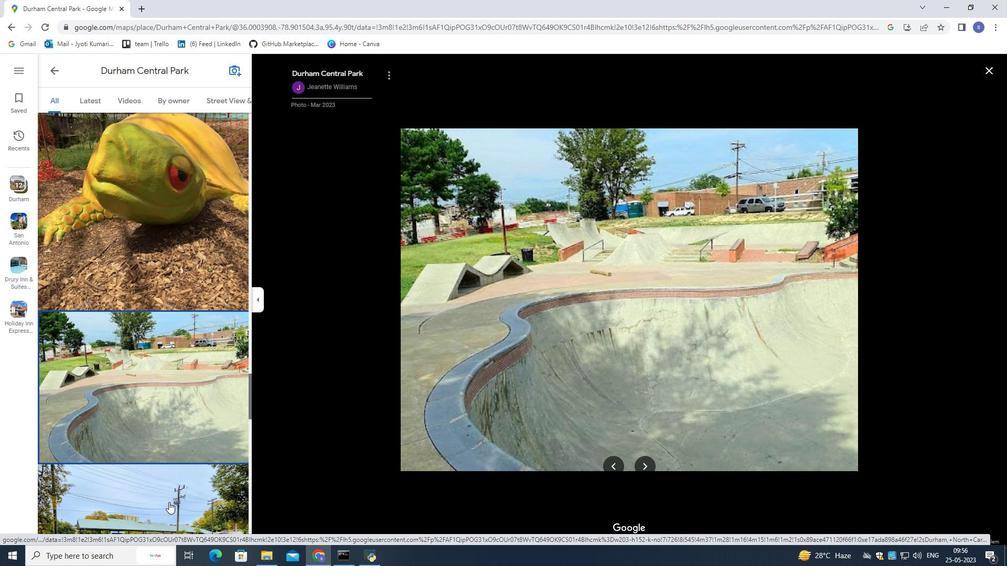 
Action: Mouse scrolled (168, 502) with delta (0, 0)
Screenshot: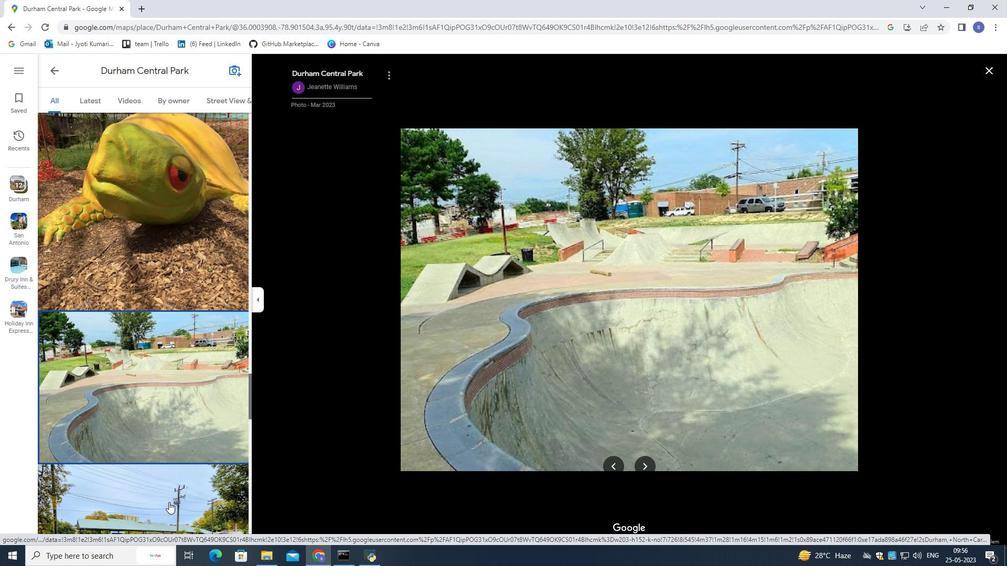 
Action: Mouse scrolled (168, 502) with delta (0, 0)
Screenshot: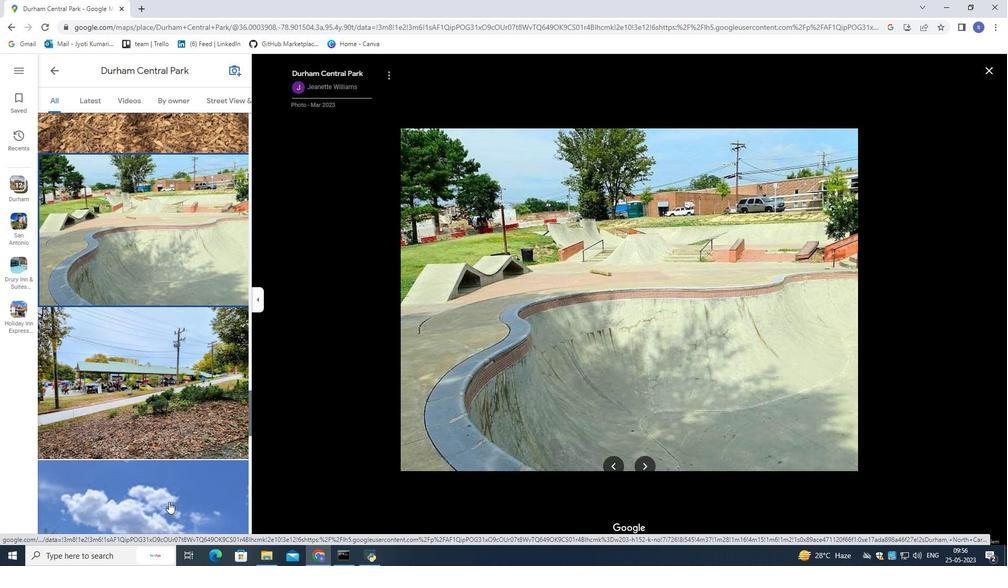 
Action: Mouse scrolled (168, 502) with delta (0, 0)
Screenshot: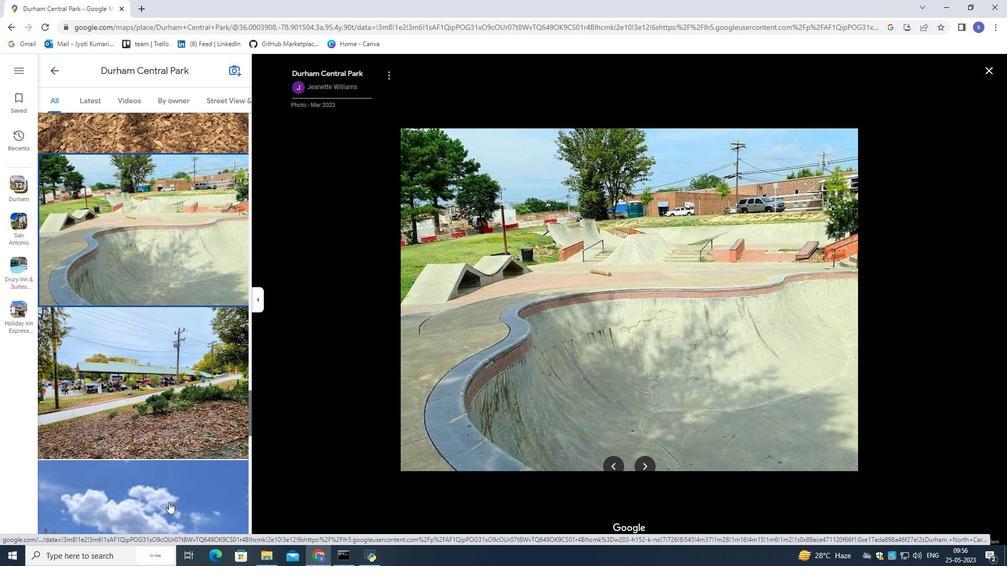 
Action: Mouse scrolled (168, 502) with delta (0, 0)
Screenshot: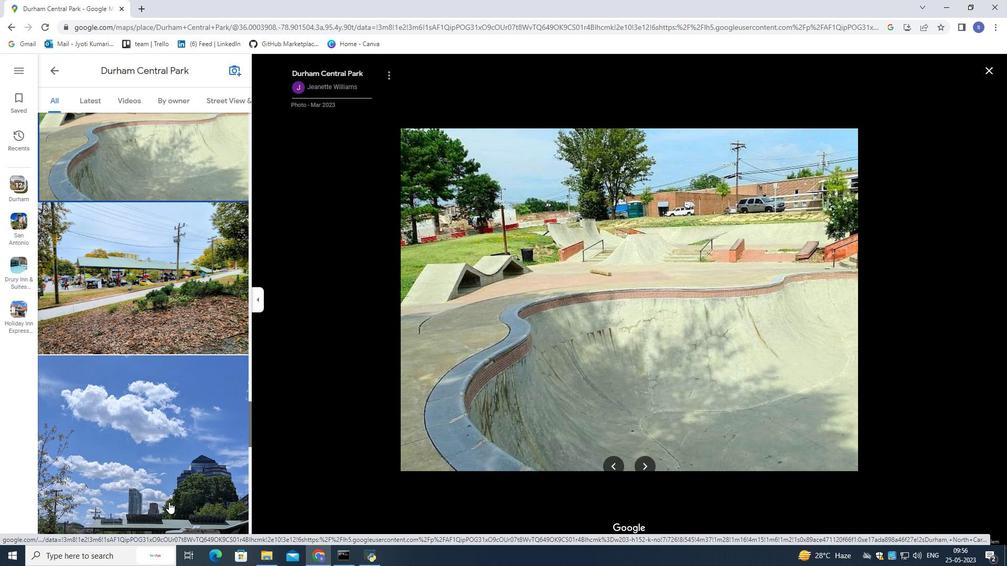 
Action: Mouse scrolled (168, 502) with delta (0, 0)
Screenshot: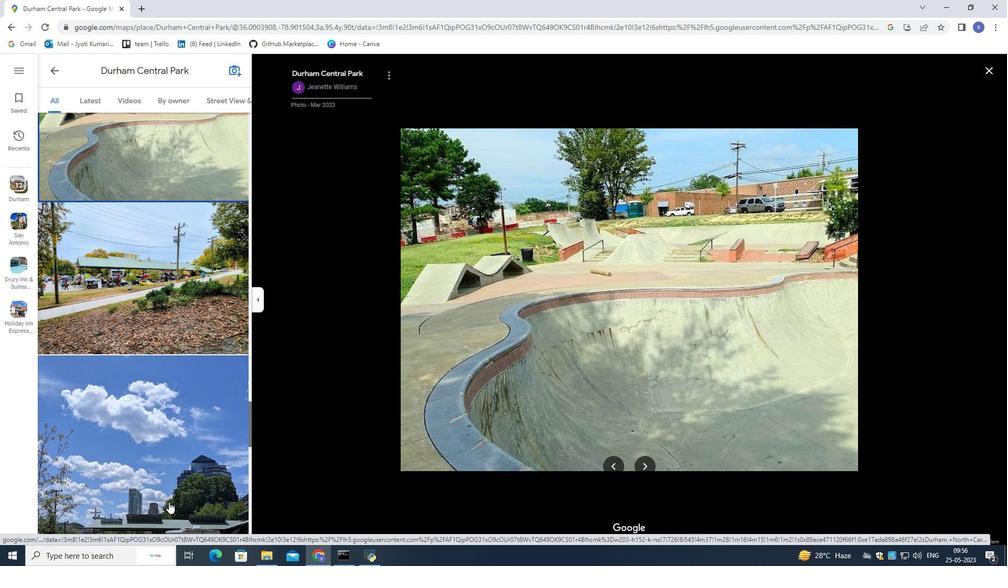 
Action: Mouse moved to (169, 502)
Screenshot: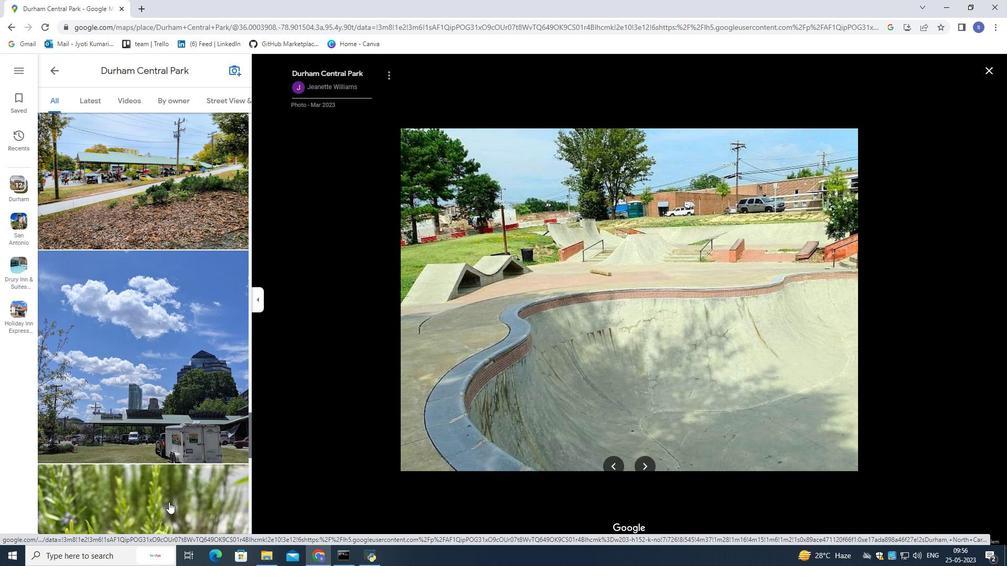 
Action: Mouse scrolled (169, 502) with delta (0, 0)
Screenshot: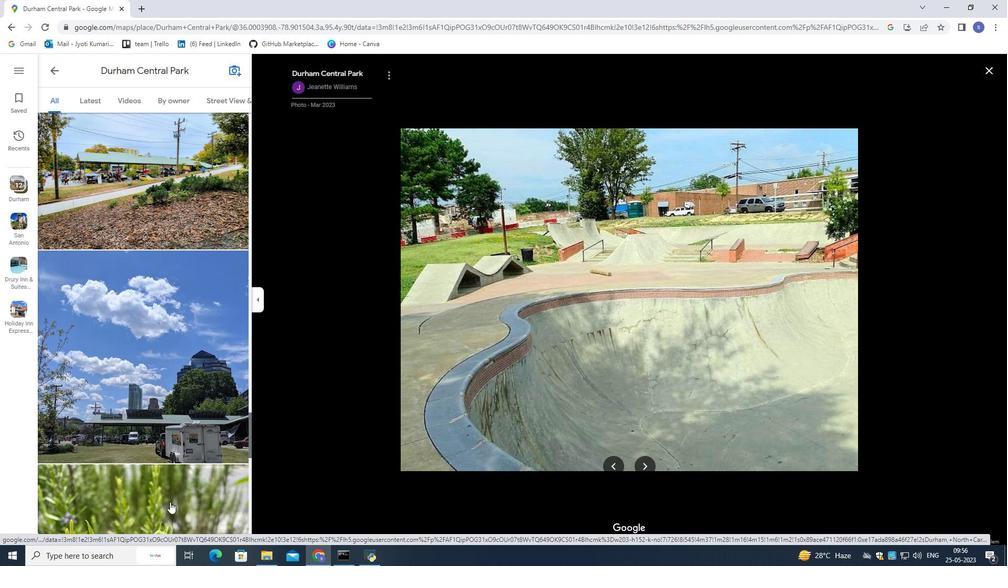 
Action: Mouse moved to (169, 502)
Screenshot: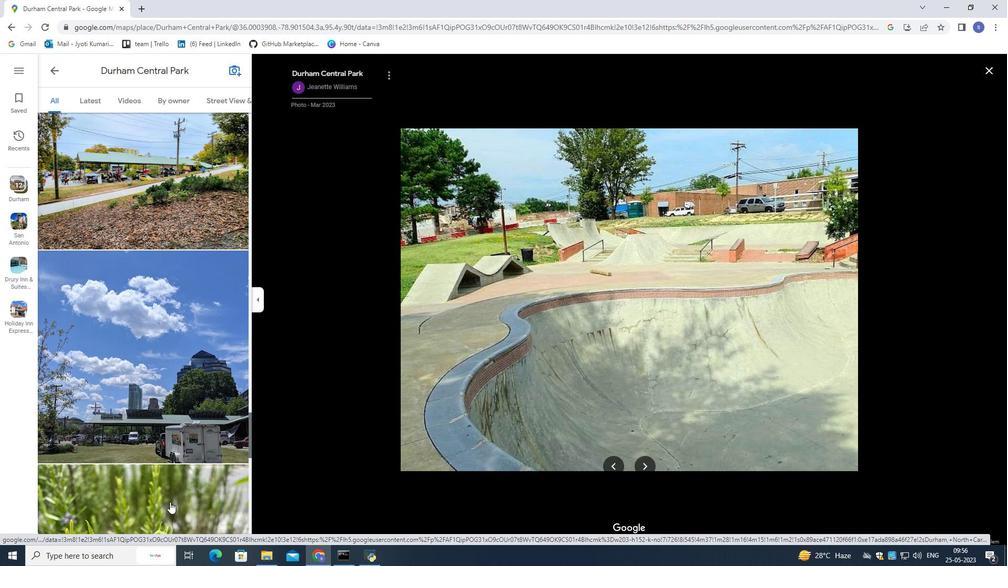 
Action: Mouse scrolled (169, 502) with delta (0, 0)
Screenshot: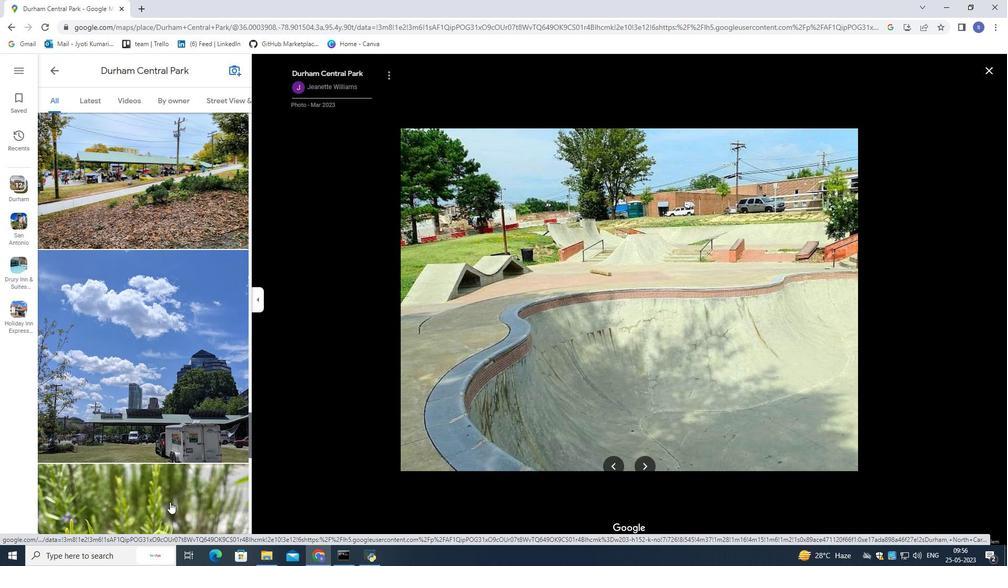 
Action: Mouse moved to (169, 505)
Screenshot: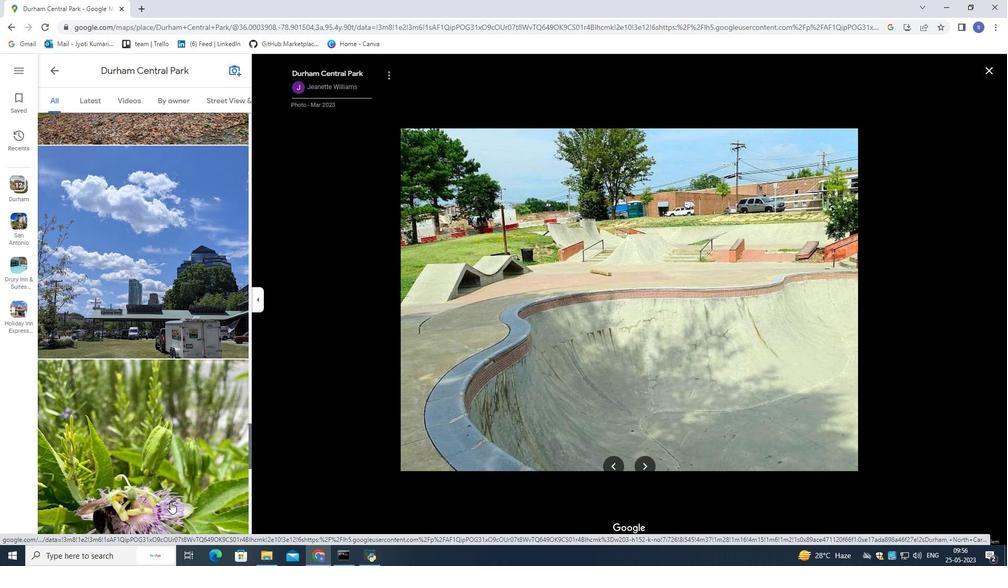 
Action: Mouse scrolled (169, 504) with delta (0, 0)
Screenshot: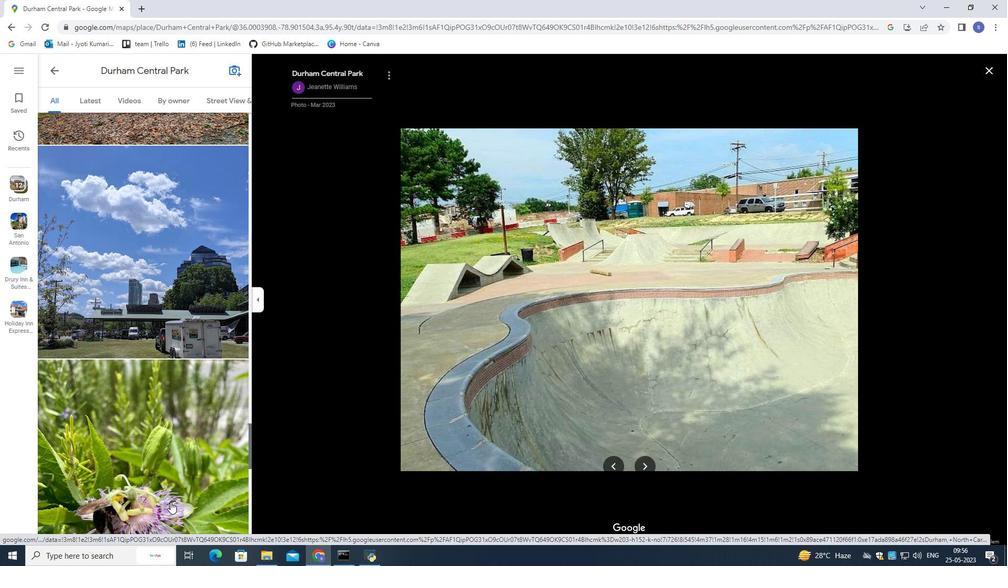 
Action: Mouse moved to (170, 502)
Screenshot: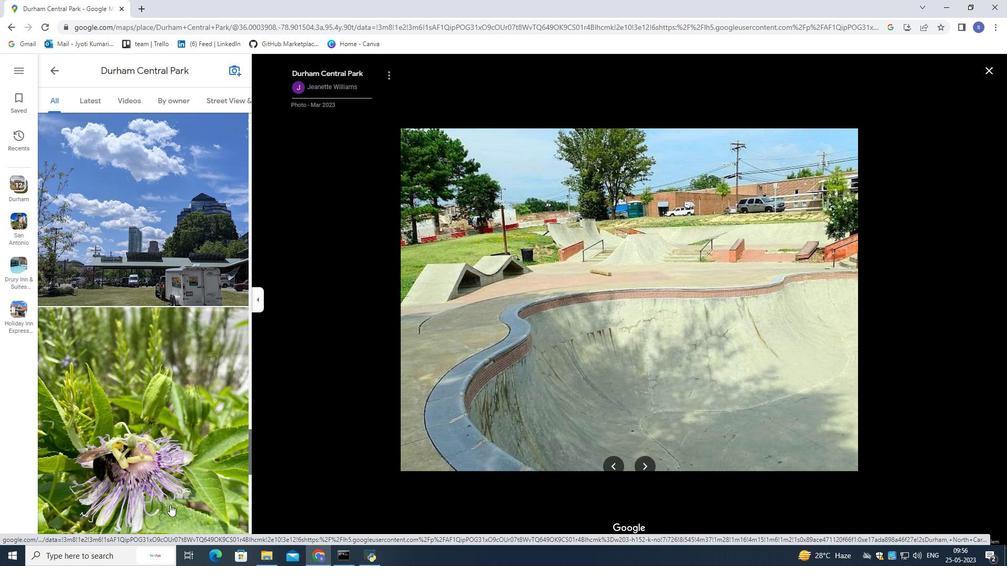 
Action: Mouse pressed left at (170, 502)
Screenshot: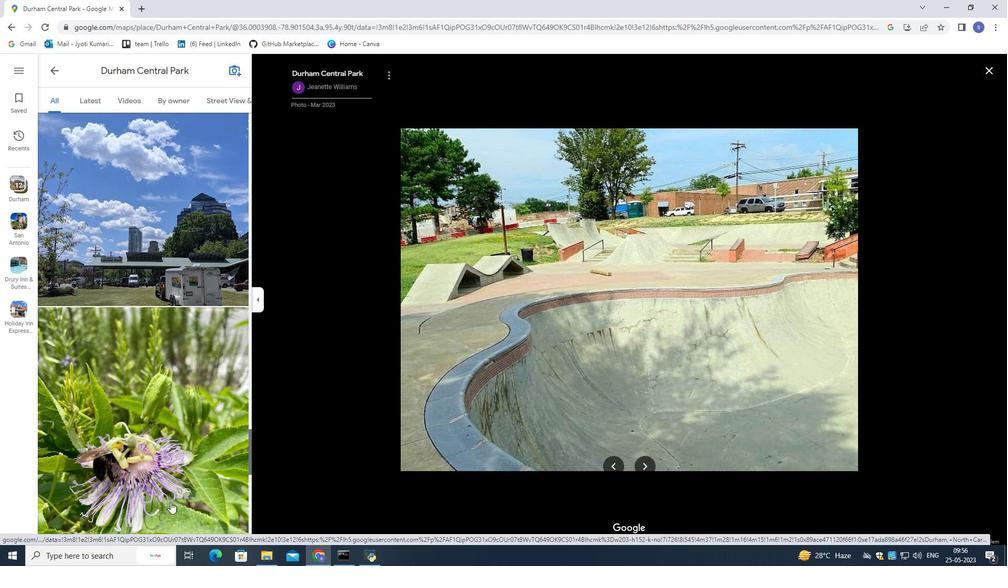 
Action: Mouse moved to (170, 502)
Screenshot: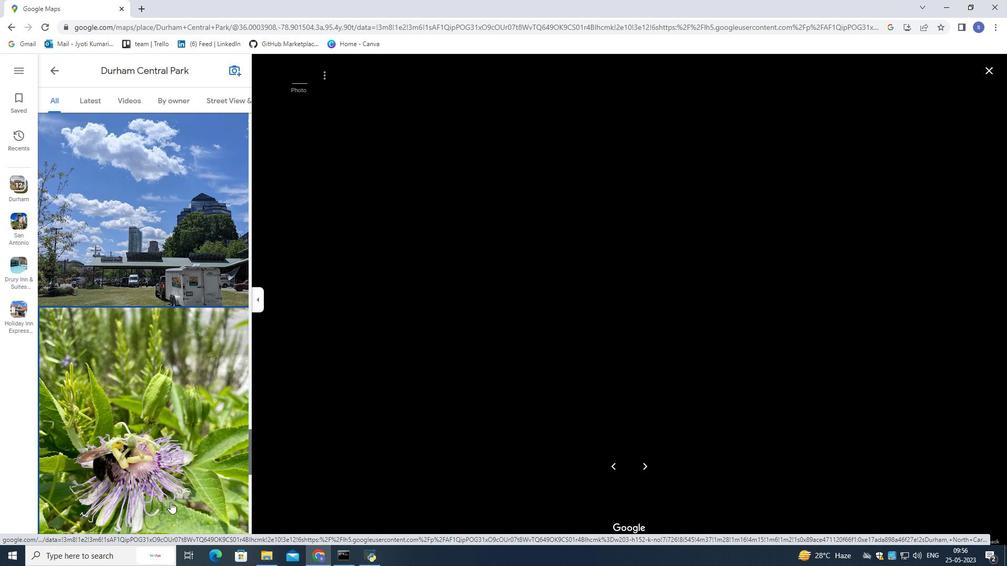 
Action: Mouse scrolled (170, 502) with delta (0, 0)
Screenshot: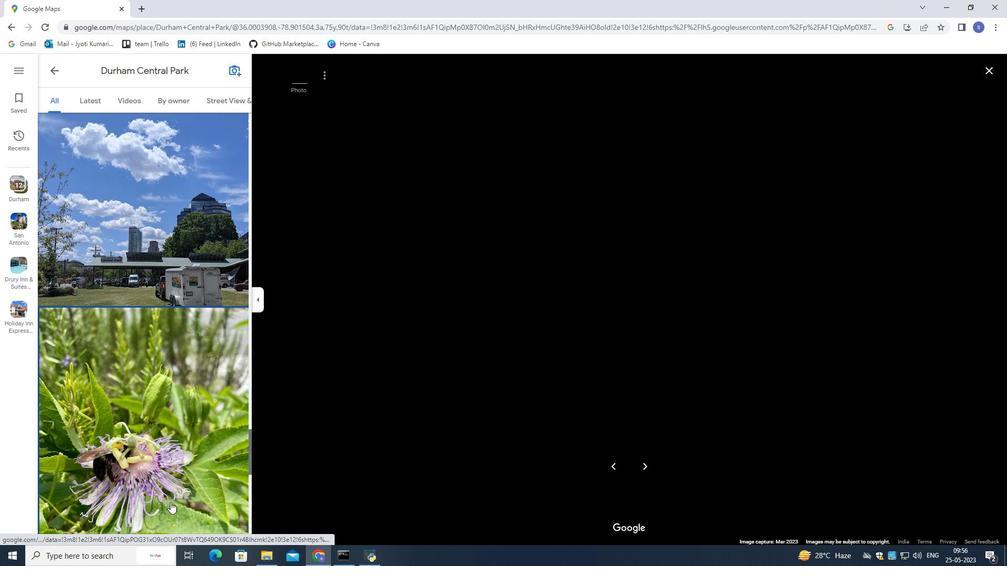 
Action: Mouse moved to (170, 502)
Screenshot: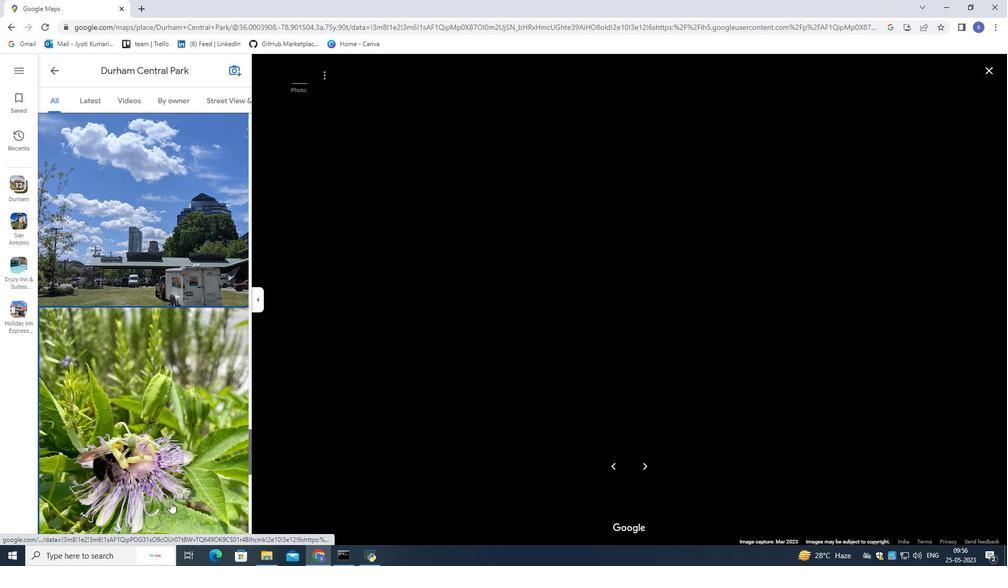 
Action: Mouse scrolled (170, 502) with delta (0, 0)
Screenshot: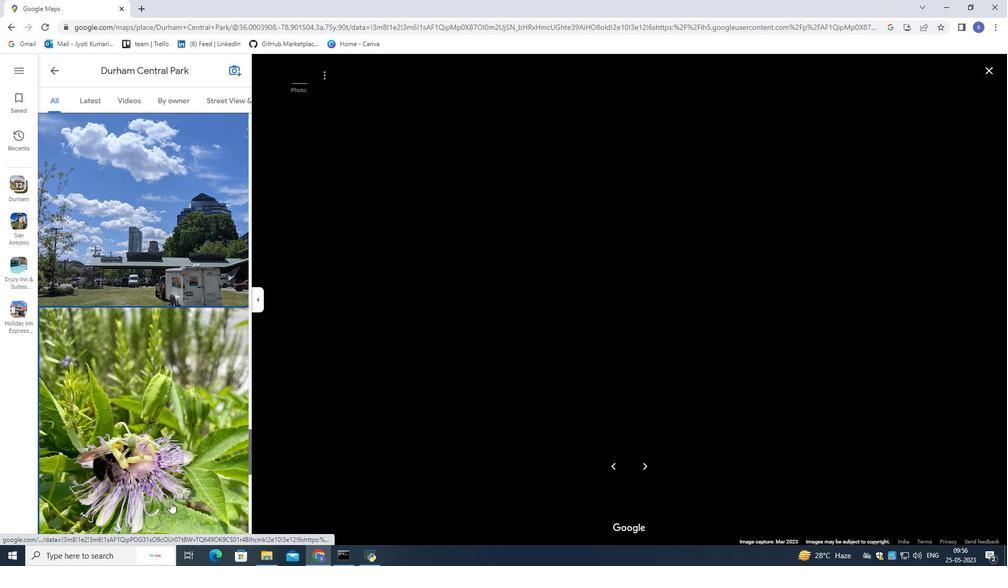 
Action: Mouse scrolled (170, 502) with delta (0, 0)
Screenshot: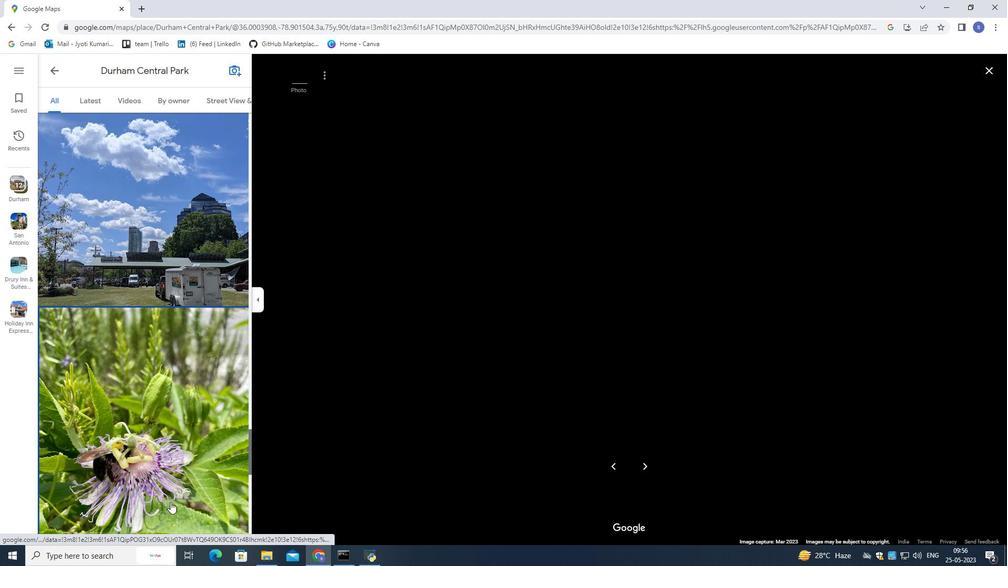 
Action: Mouse moved to (170, 502)
Screenshot: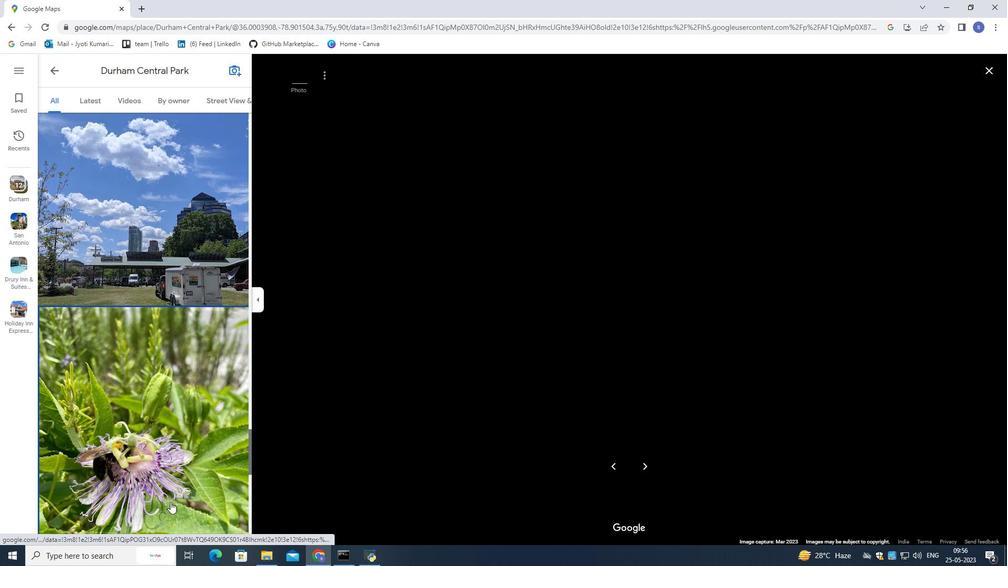 
Action: Mouse scrolled (170, 502) with delta (0, 0)
Screenshot: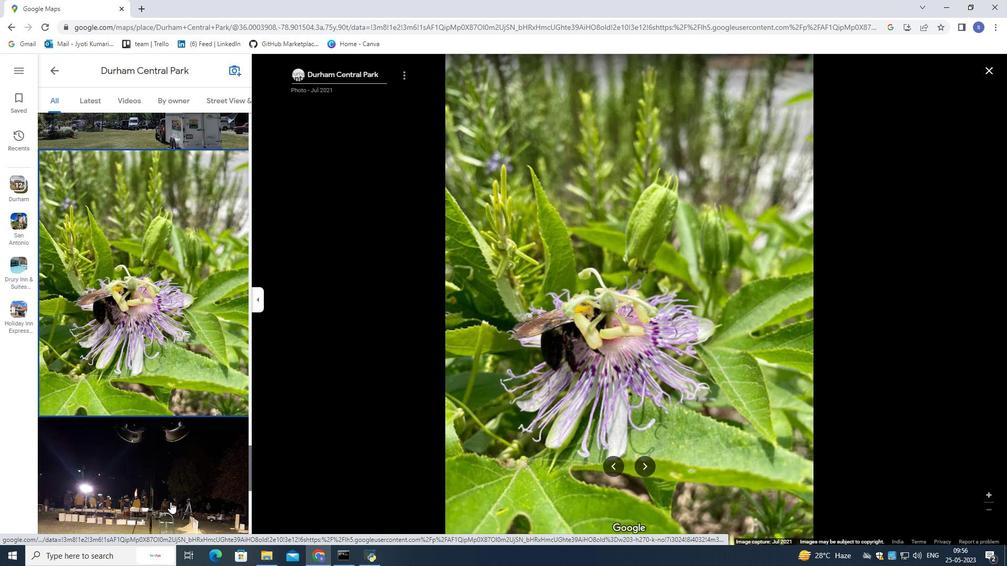 
Action: Mouse scrolled (170, 502) with delta (0, 0)
Screenshot: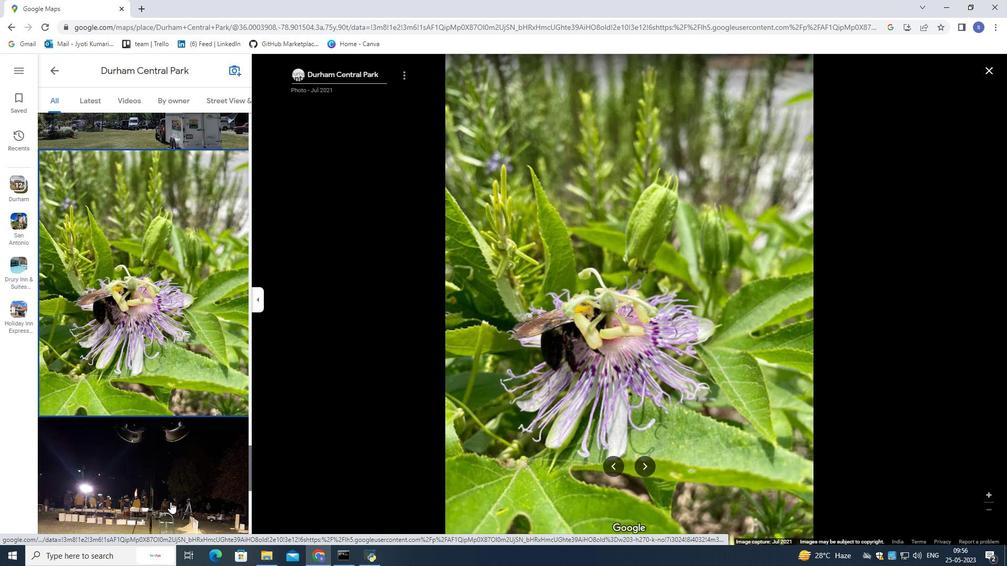 
Action: Mouse moved to (166, 462)
Screenshot: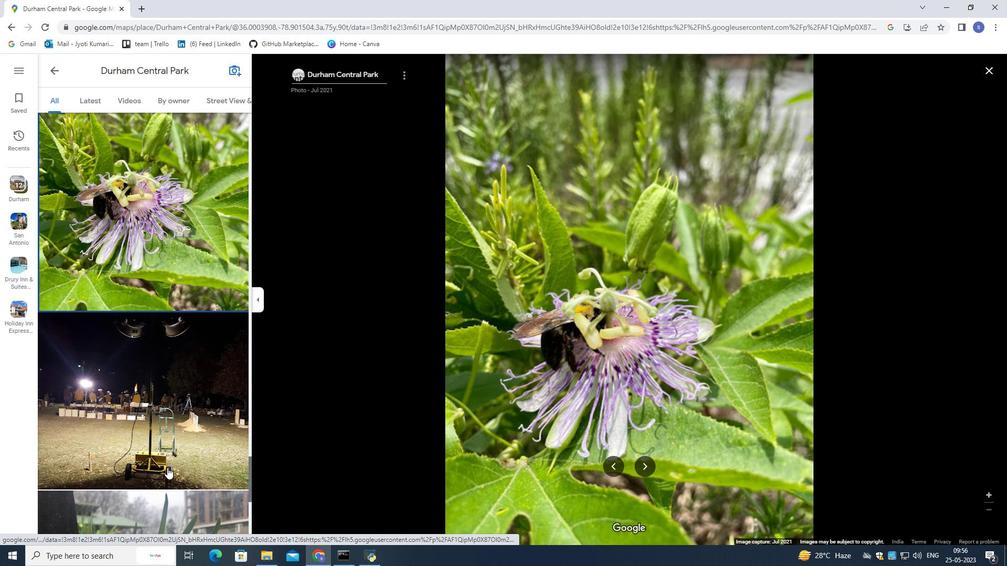 
Action: Mouse pressed left at (166, 462)
Screenshot: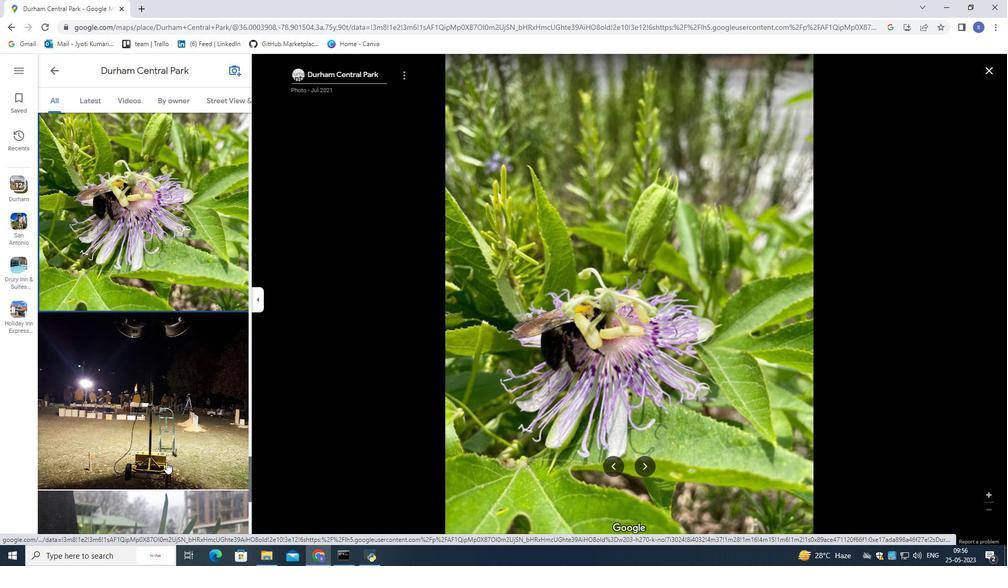 
Action: Mouse scrolled (166, 462) with delta (0, 0)
Screenshot: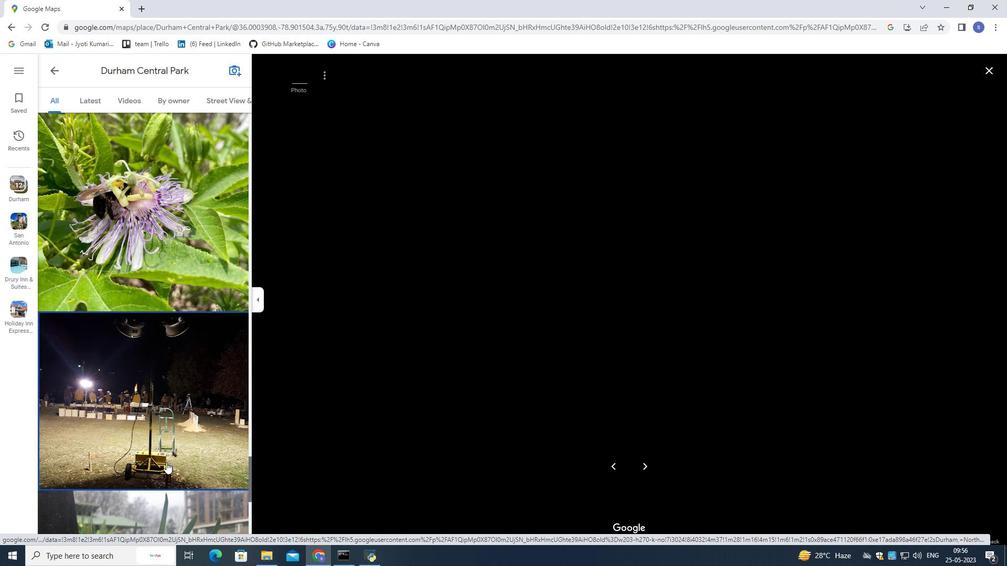 
Action: Mouse scrolled (166, 462) with delta (0, 0)
Screenshot: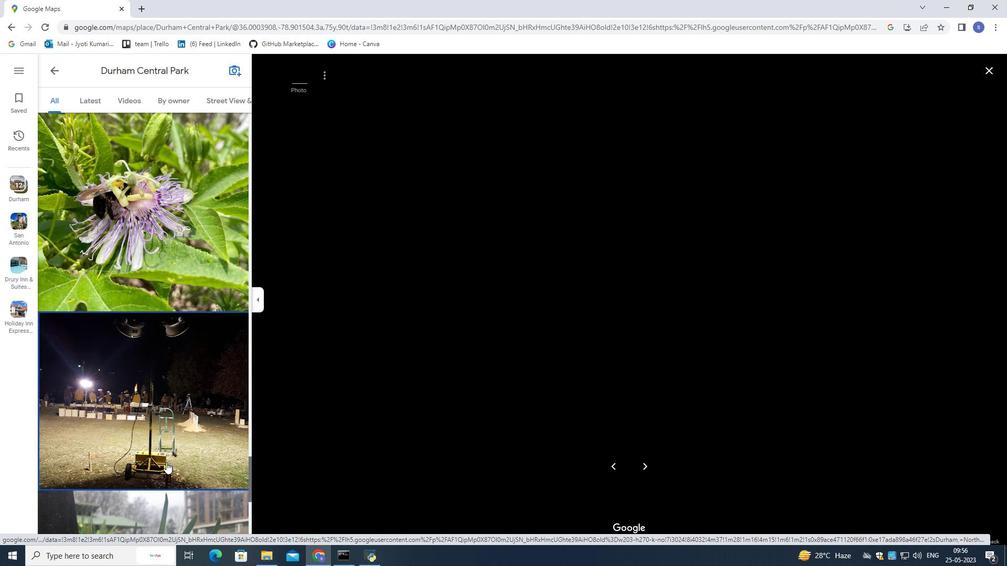 
Action: Mouse moved to (166, 462)
Screenshot: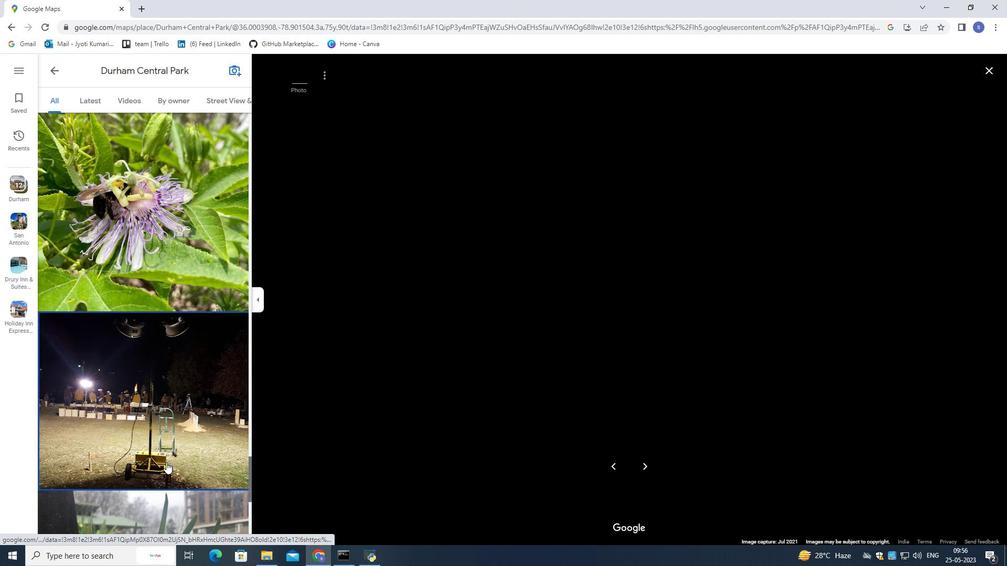 
Action: Mouse scrolled (166, 462) with delta (0, 0)
Screenshot: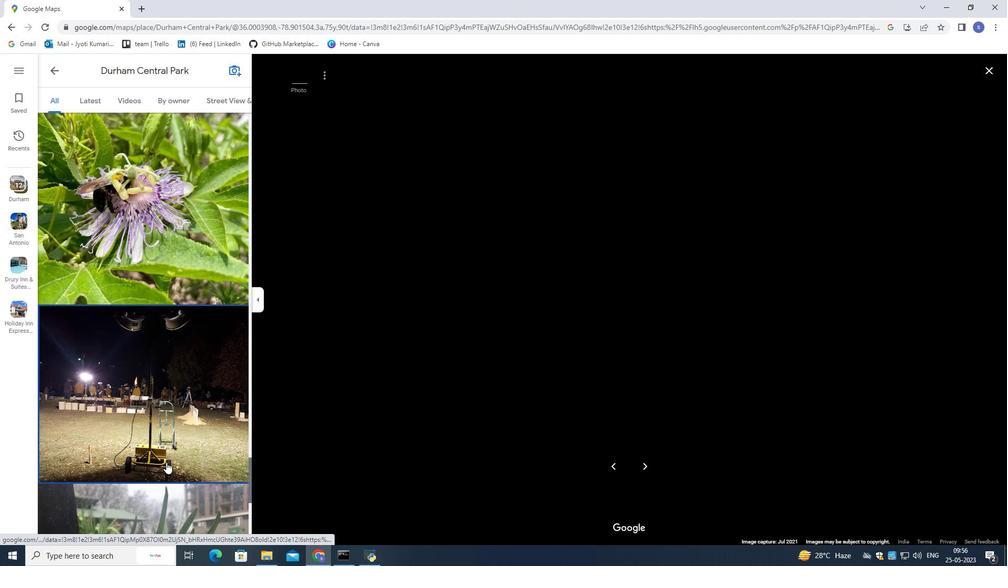 
Action: Mouse scrolled (166, 462) with delta (0, 0)
Screenshot: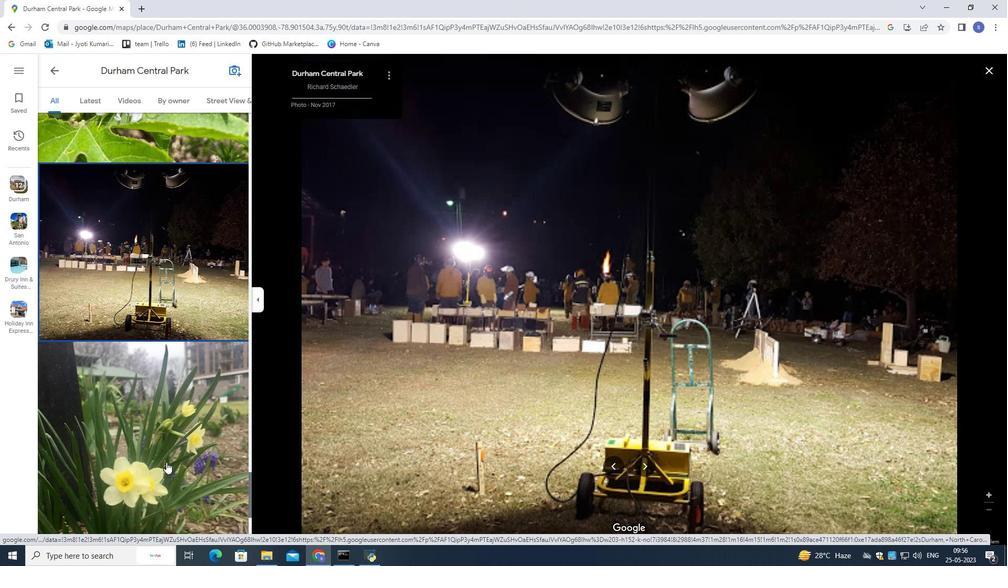 
Action: Mouse scrolled (166, 462) with delta (0, 0)
Screenshot: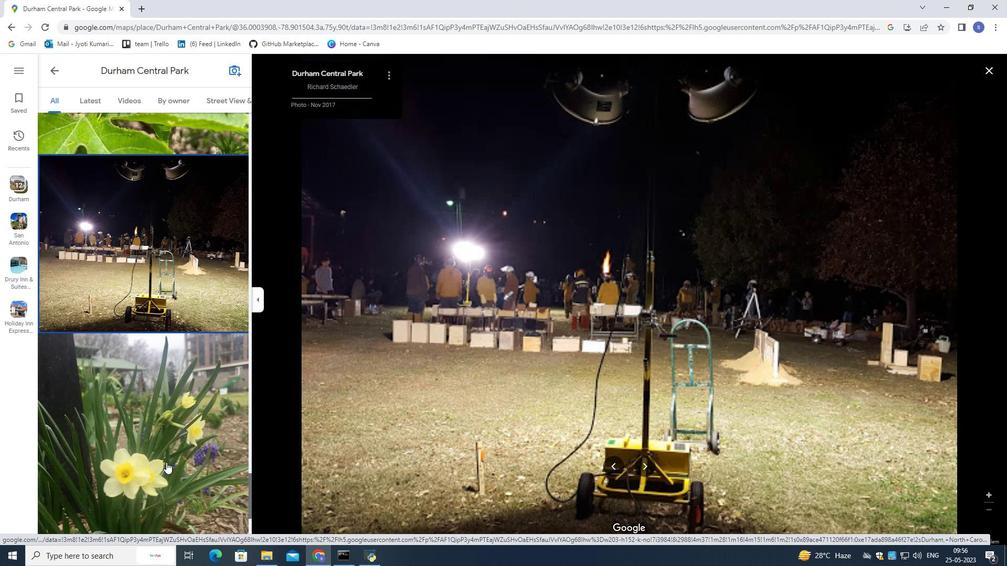 
Action: Mouse moved to (166, 454)
Screenshot: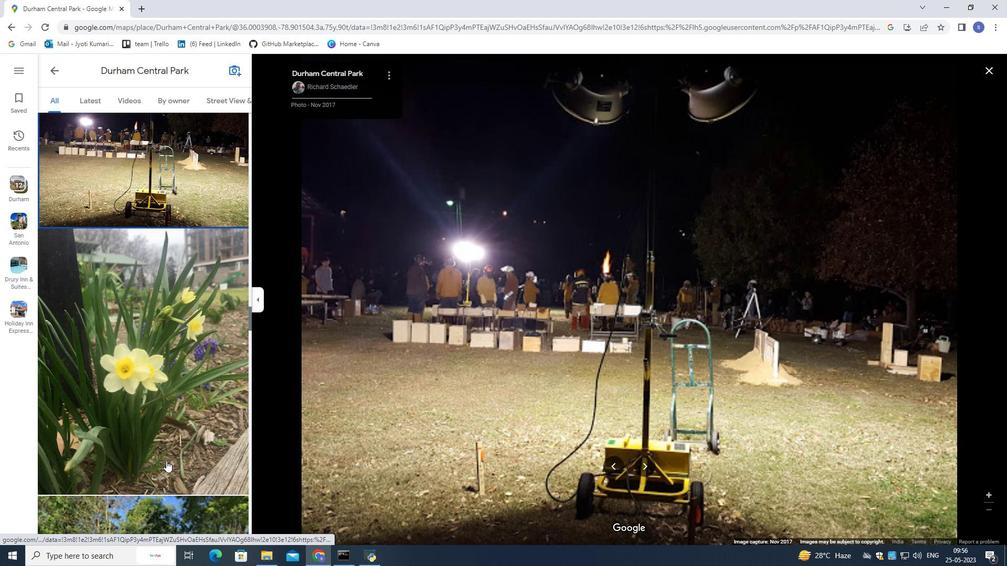 
Action: Mouse pressed left at (166, 454)
Screenshot: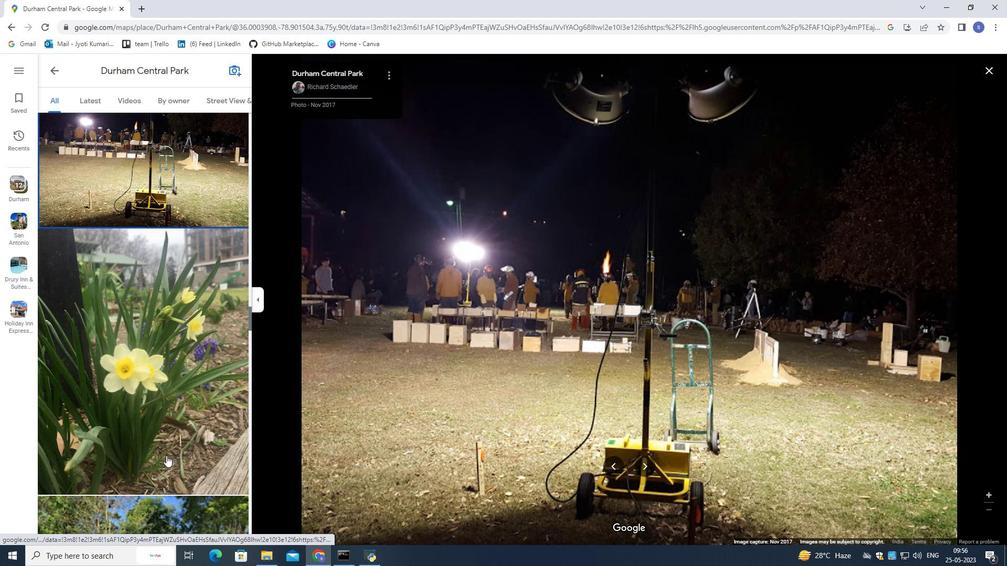 
Action: Mouse moved to (164, 460)
Screenshot: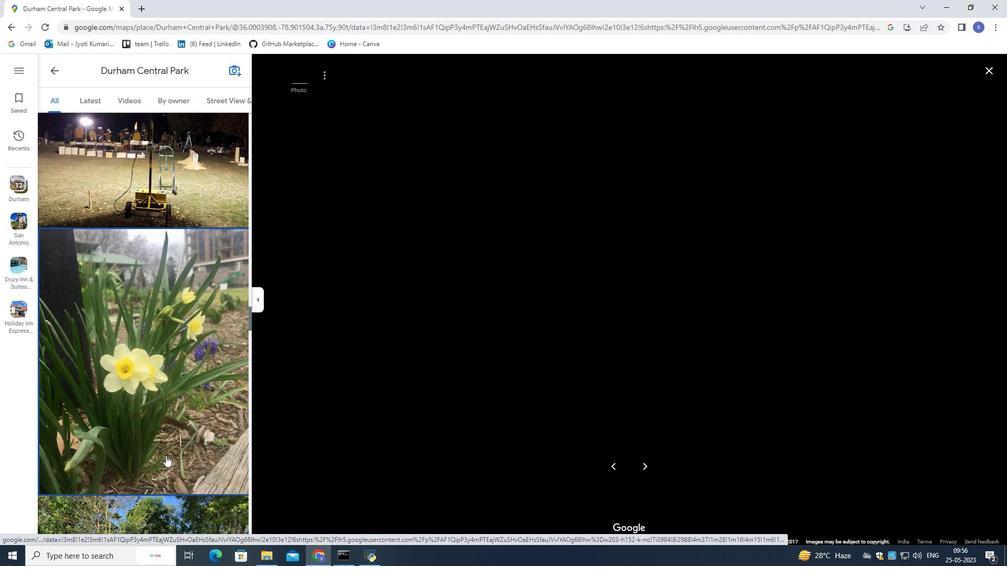 
Action: Mouse scrolled (164, 460) with delta (0, 0)
Screenshot: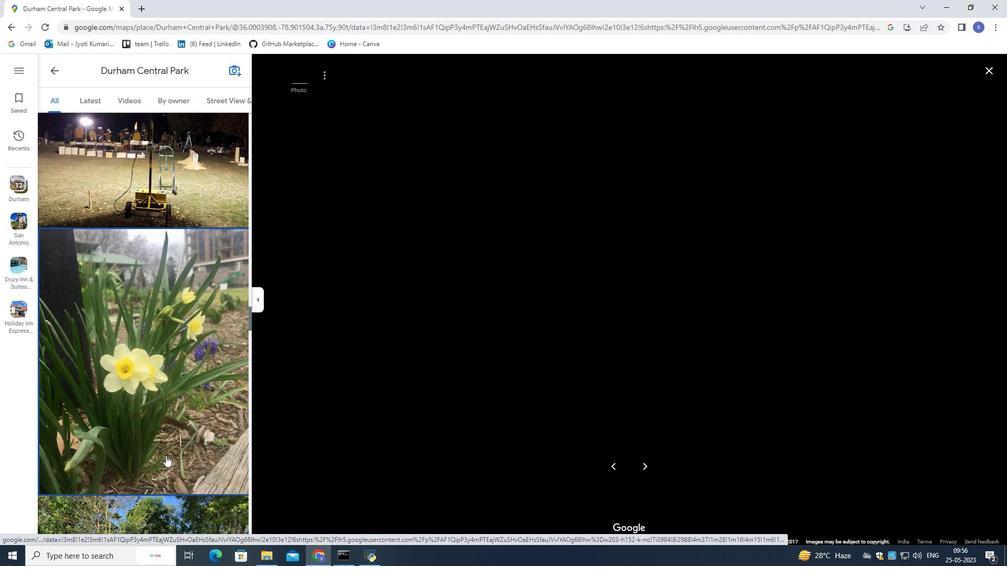 
Action: Mouse moved to (164, 462)
Screenshot: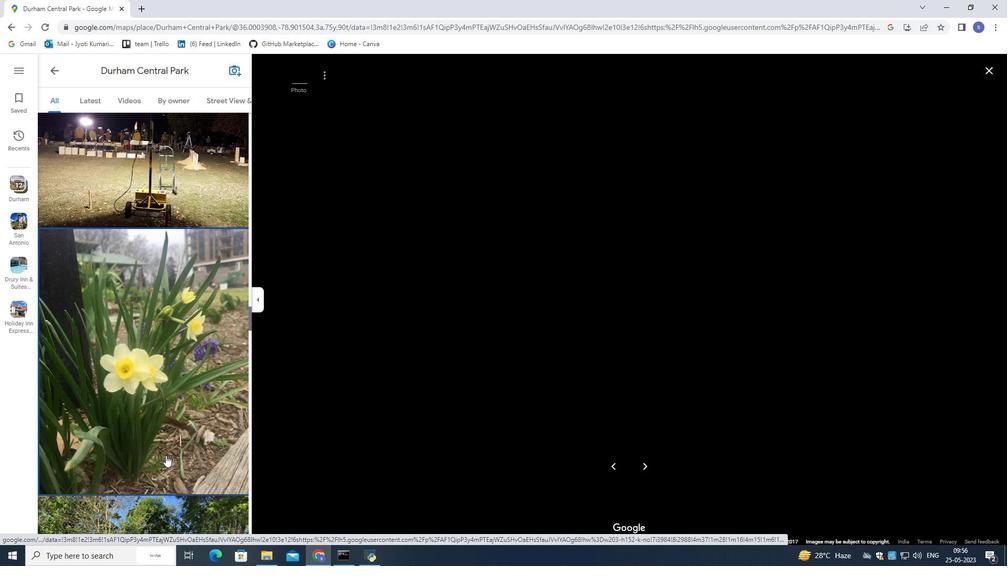 
Action: Mouse scrolled (164, 462) with delta (0, 0)
Screenshot: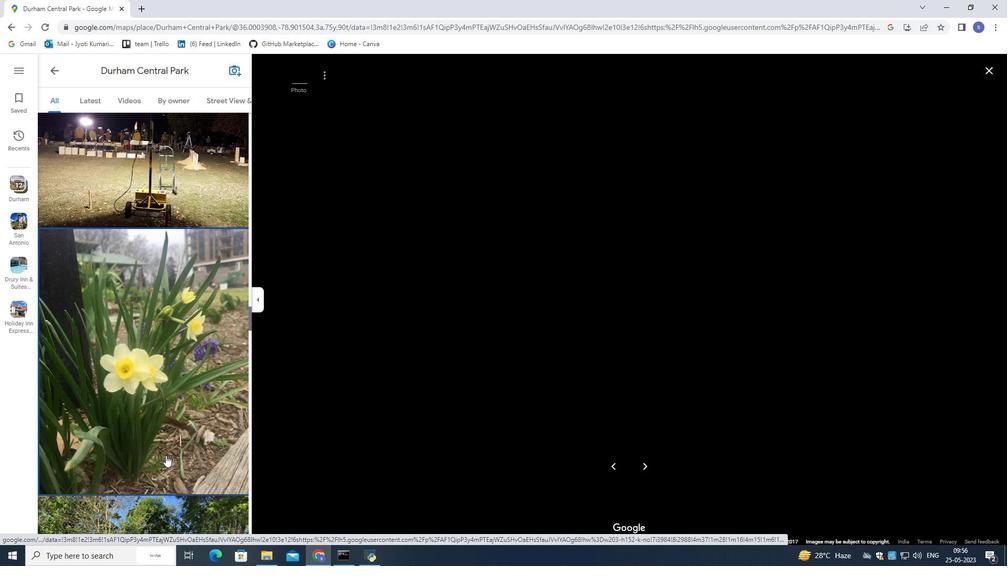 
Action: Mouse moved to (164, 463)
Screenshot: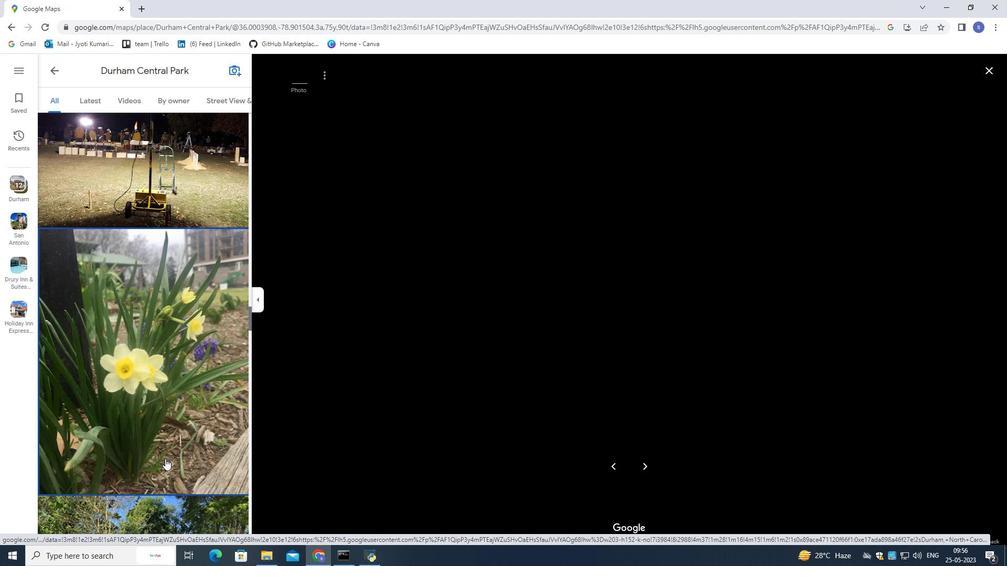 
Action: Mouse scrolled (164, 462) with delta (0, 0)
Screenshot: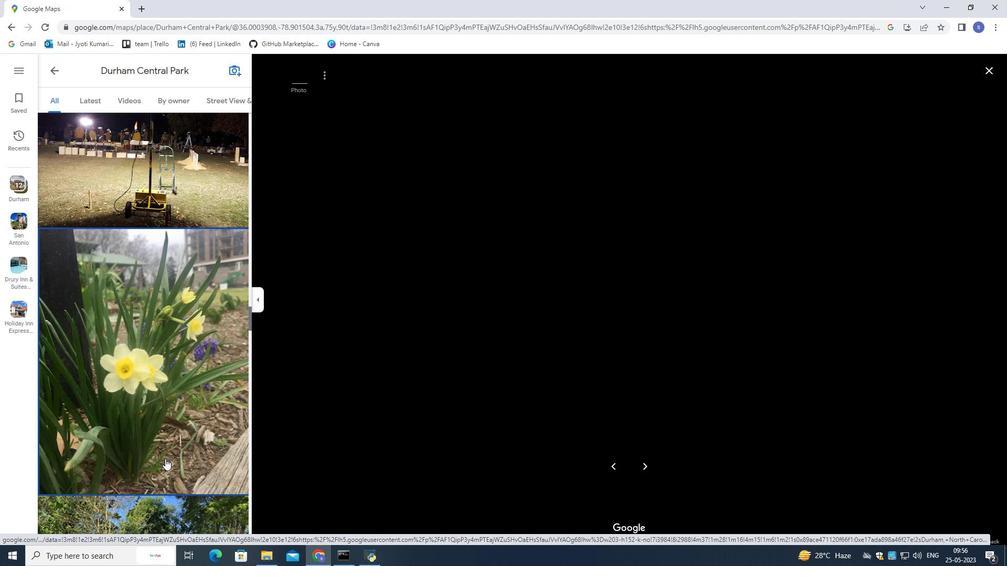 
Action: Mouse moved to (164, 463)
Screenshot: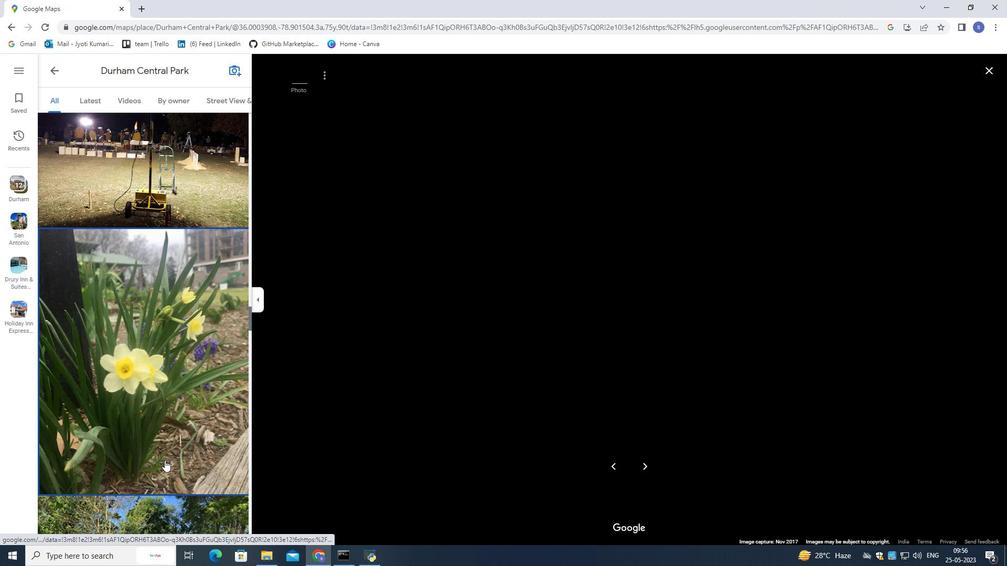 
Action: Mouse scrolled (164, 463) with delta (0, 0)
Screenshot: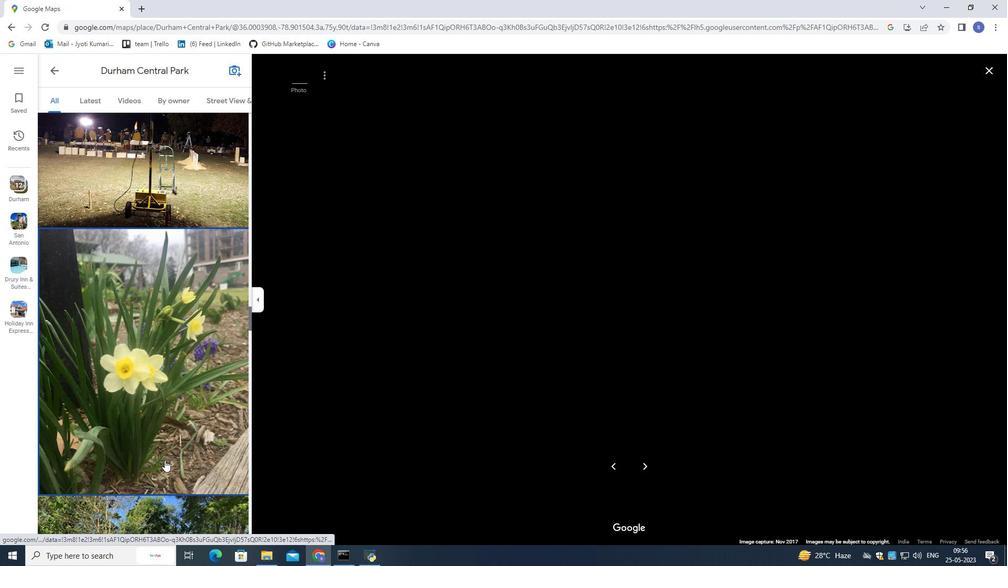 
Action: Mouse moved to (164, 464)
Screenshot: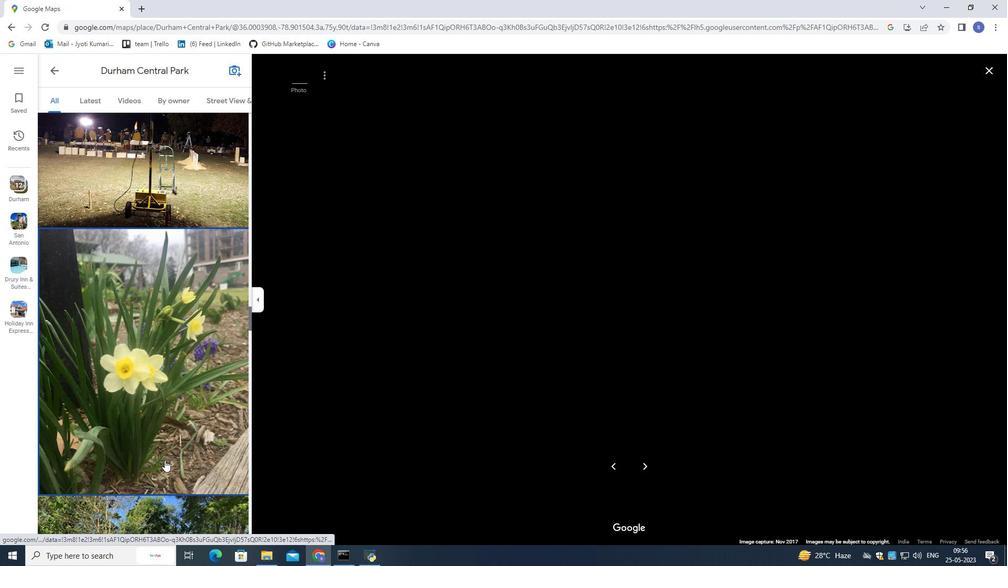 
Action: Mouse scrolled (164, 463) with delta (0, 0)
Screenshot: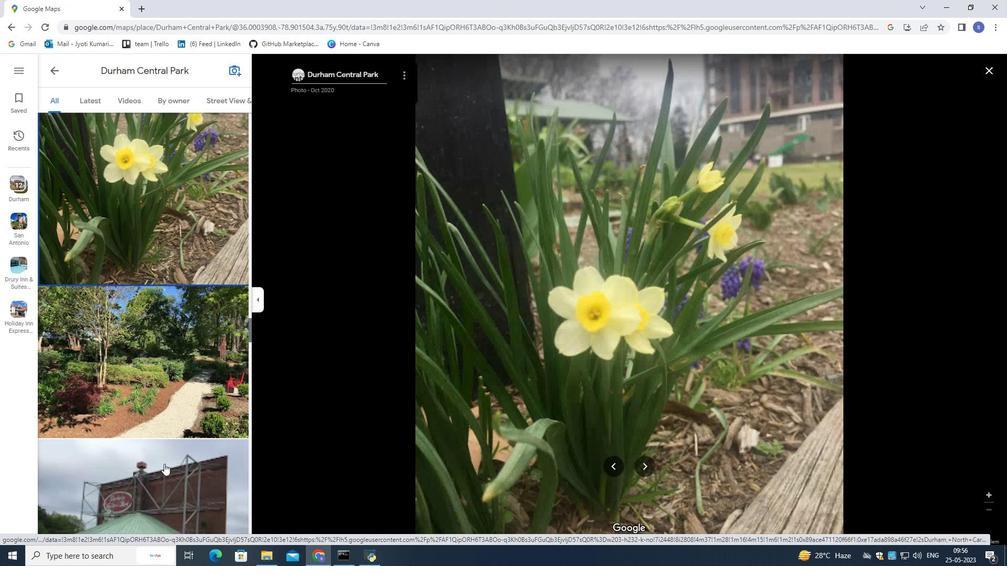 
Action: Mouse scrolled (164, 463) with delta (0, 0)
Screenshot: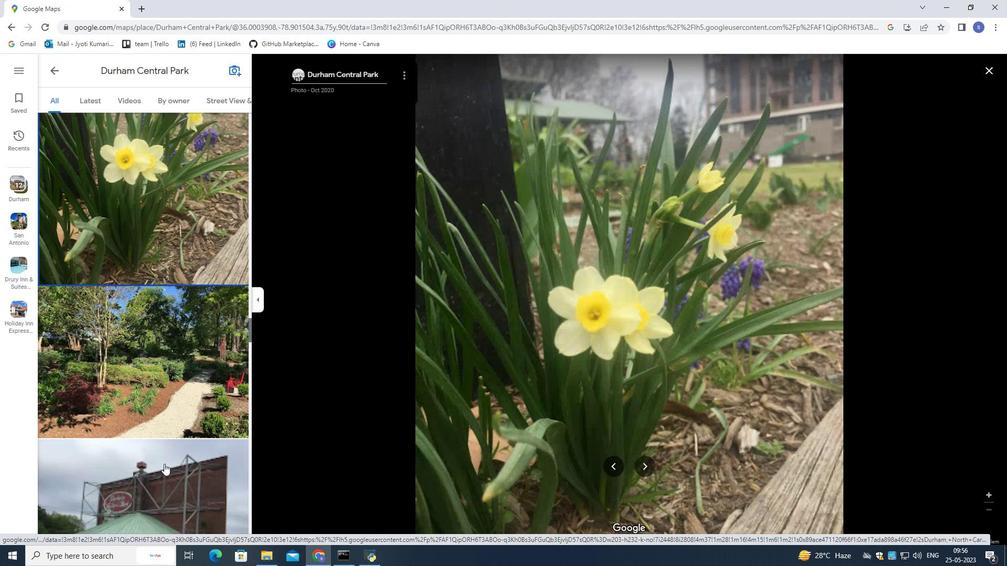 
Action: Mouse scrolled (164, 463) with delta (0, 0)
Screenshot: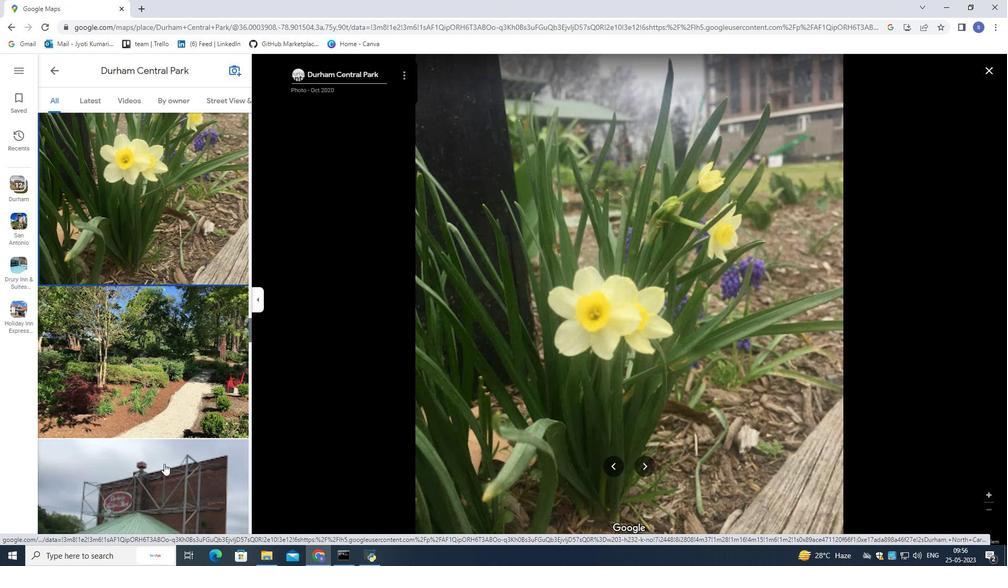 
Action: Mouse scrolled (164, 463) with delta (0, 0)
Screenshot: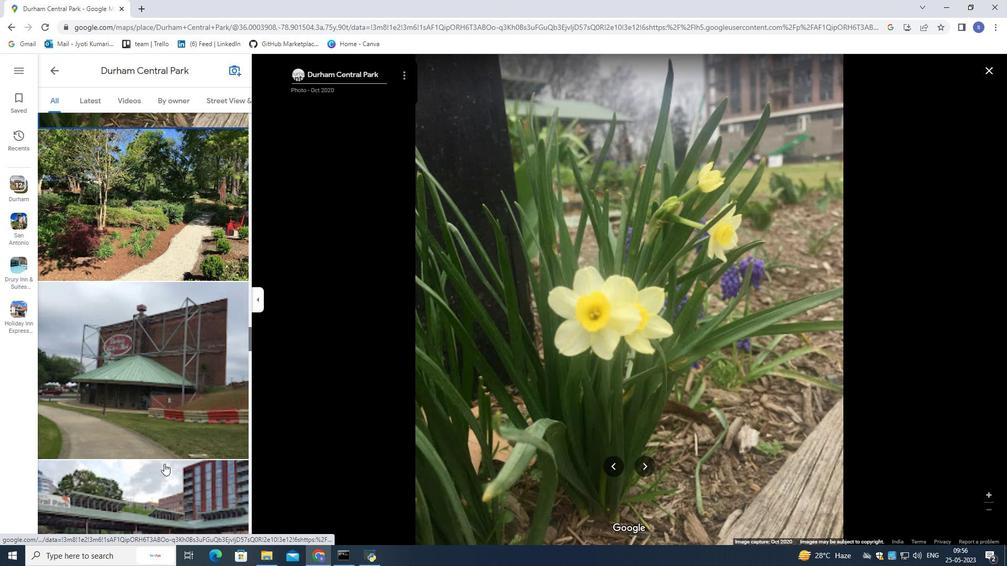 
Action: Mouse scrolled (164, 463) with delta (0, 0)
Screenshot: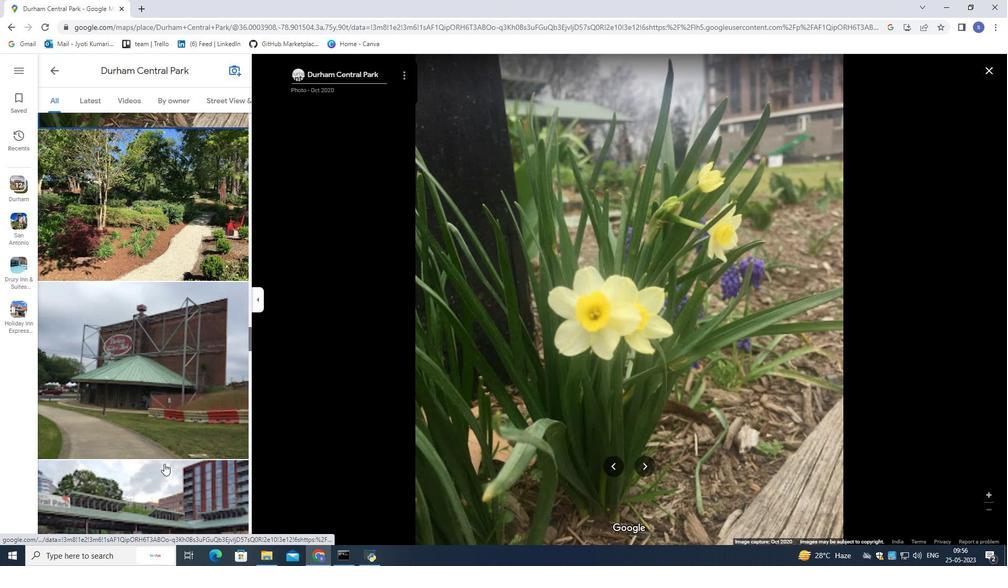 
Action: Mouse scrolled (164, 463) with delta (0, 0)
Screenshot: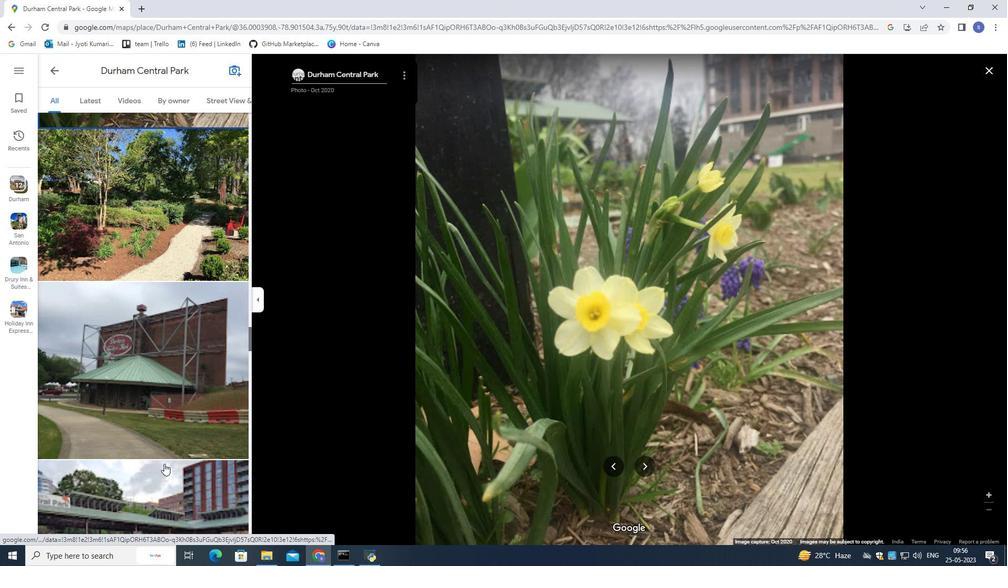 
Action: Mouse scrolled (164, 463) with delta (0, 0)
Screenshot: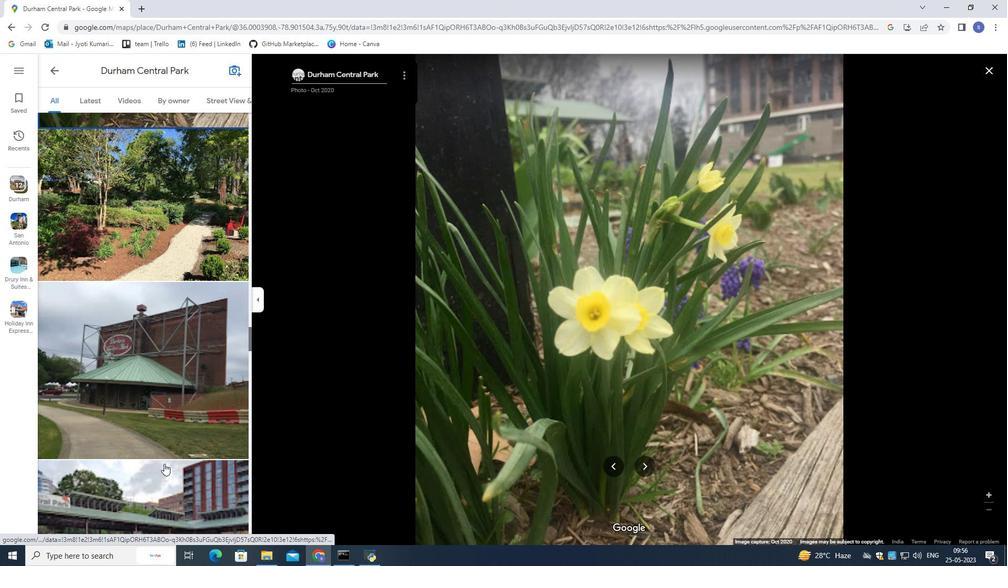 
Action: Mouse scrolled (164, 463) with delta (0, 0)
Screenshot: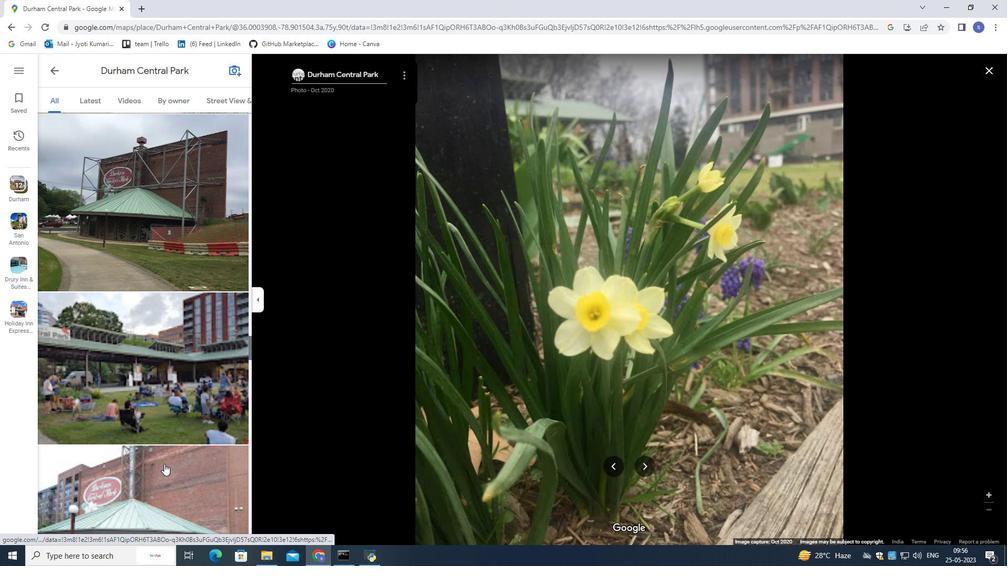 
Action: Mouse scrolled (164, 463) with delta (0, 0)
Screenshot: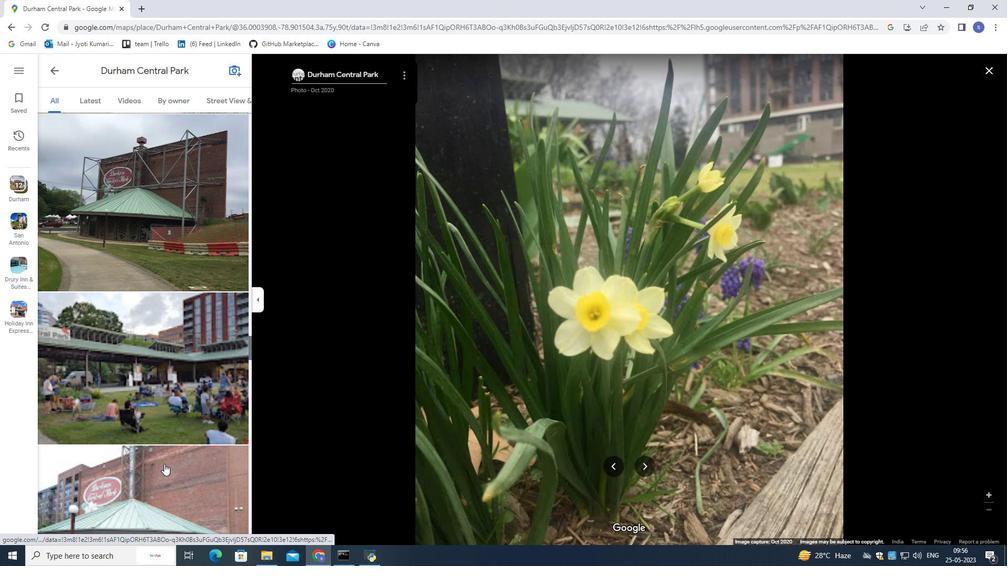 
Action: Mouse scrolled (164, 463) with delta (0, 0)
Screenshot: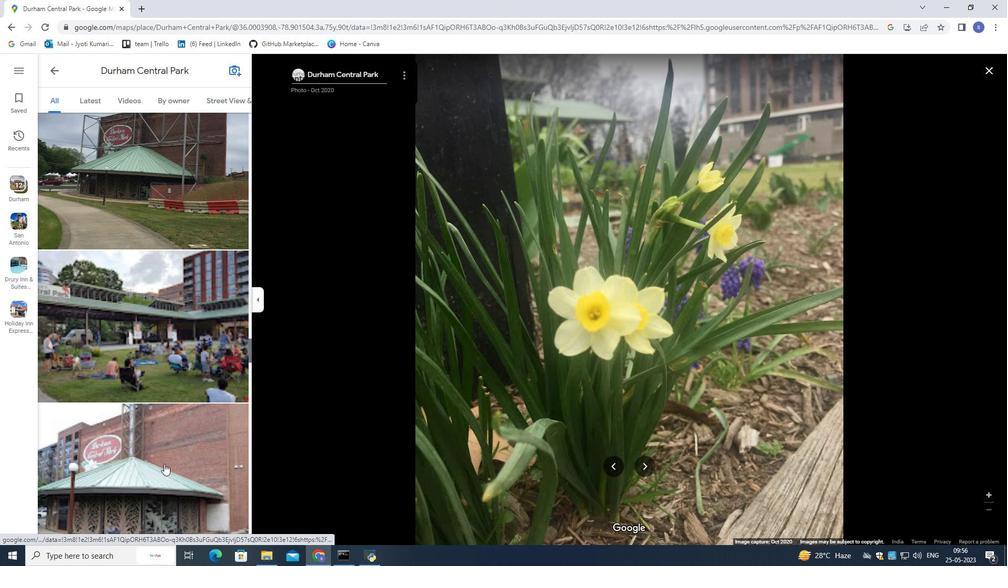 
Action: Mouse scrolled (164, 463) with delta (0, 0)
Screenshot: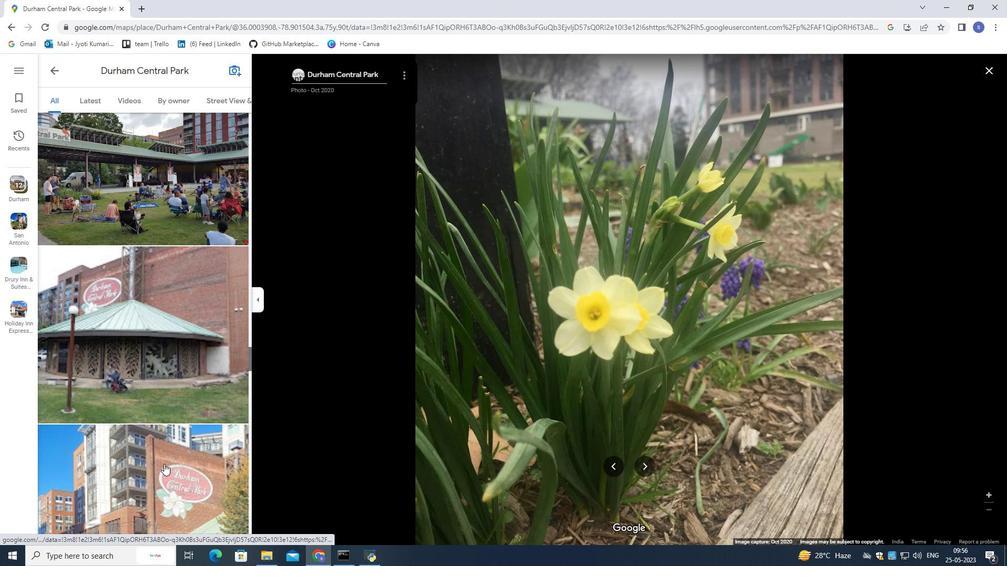 
Action: Mouse scrolled (164, 463) with delta (0, 0)
Screenshot: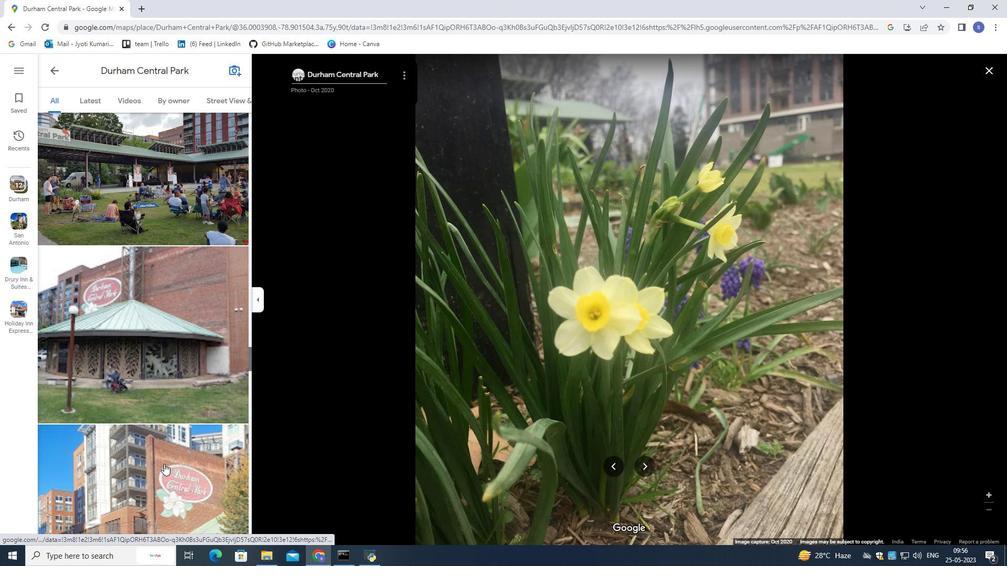
Action: Mouse scrolled (164, 463) with delta (0, 0)
Screenshot: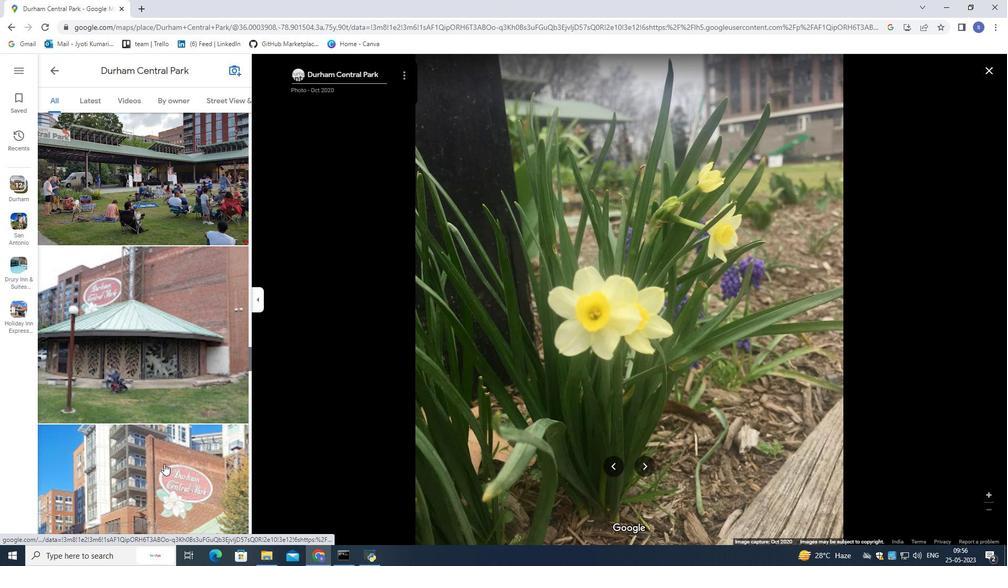 
Action: Mouse scrolled (164, 463) with delta (0, 0)
Screenshot: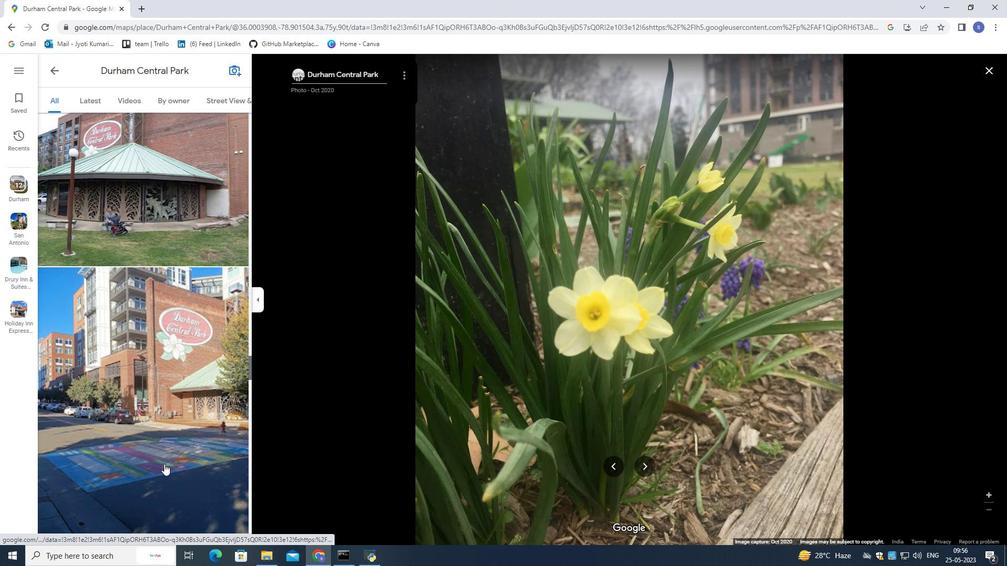 
Action: Mouse scrolled (164, 463) with delta (0, 0)
Screenshot: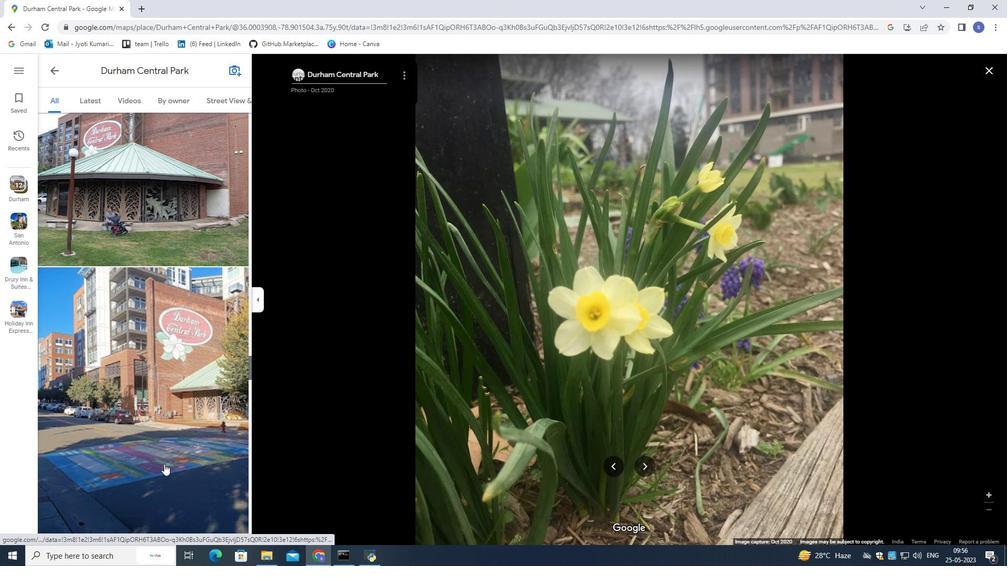 
Action: Mouse scrolled (164, 463) with delta (0, 0)
Screenshot: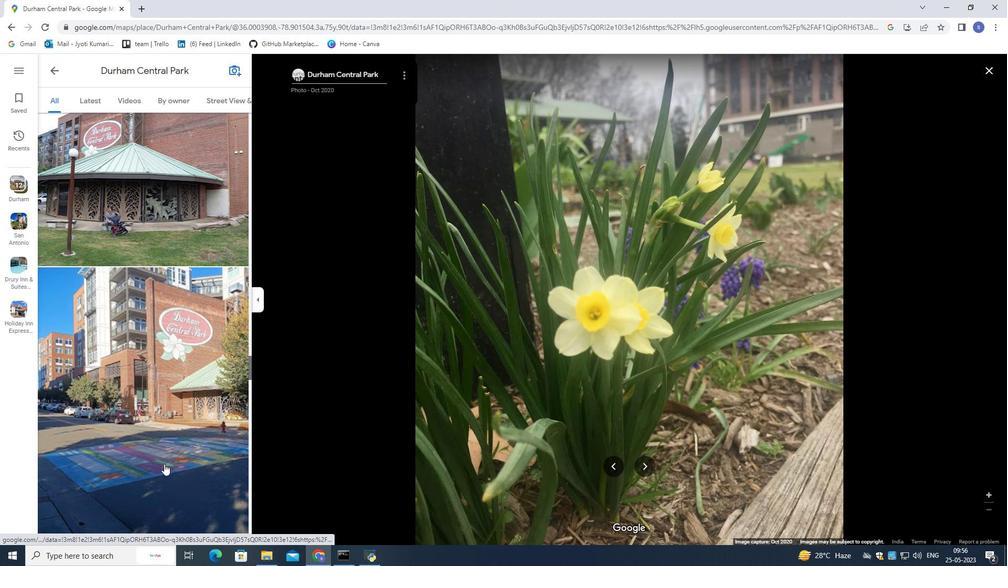
Action: Mouse moved to (164, 466)
Screenshot: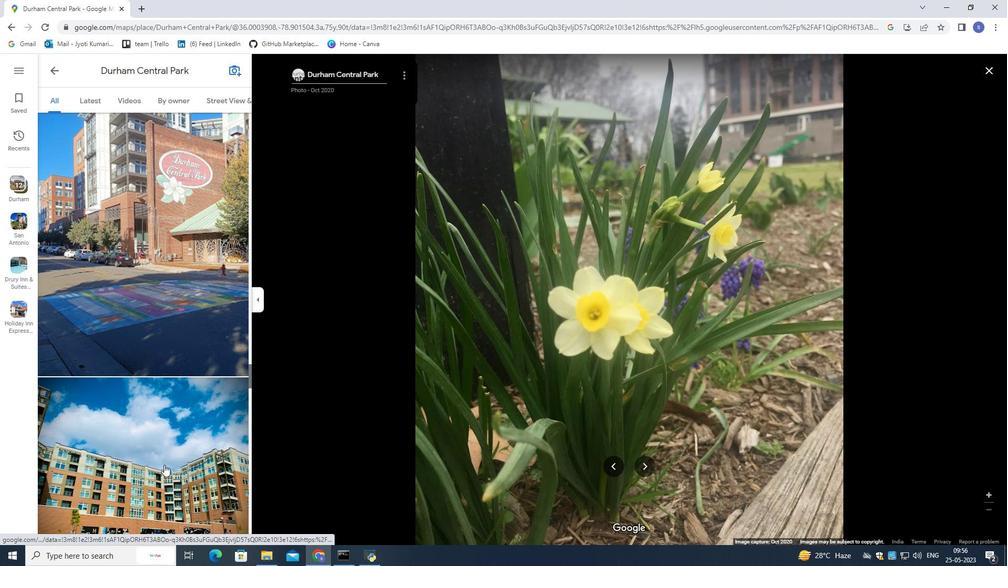 
Action: Mouse pressed left at (164, 465)
Screenshot: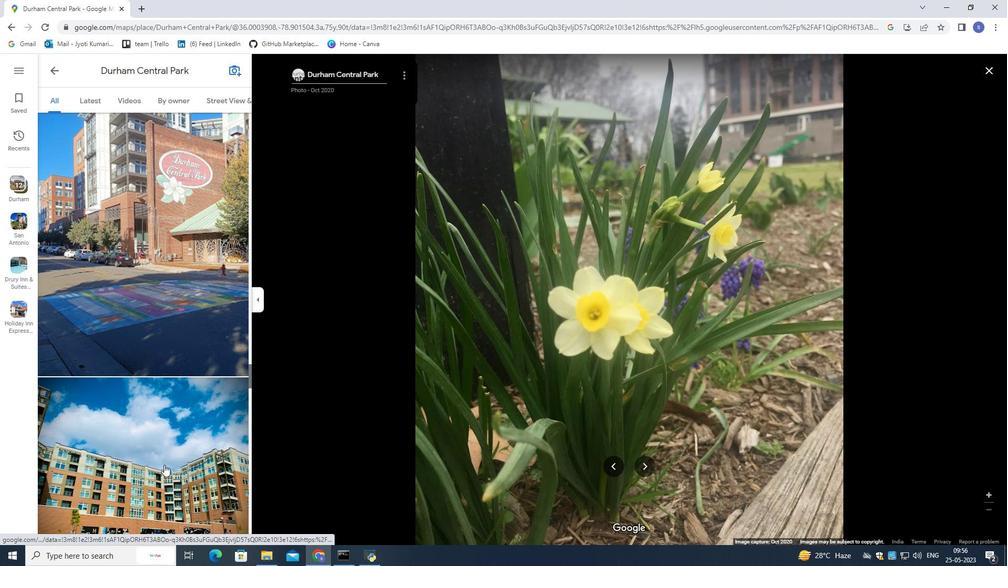
Action: Mouse scrolled (164, 466) with delta (0, 0)
Screenshot: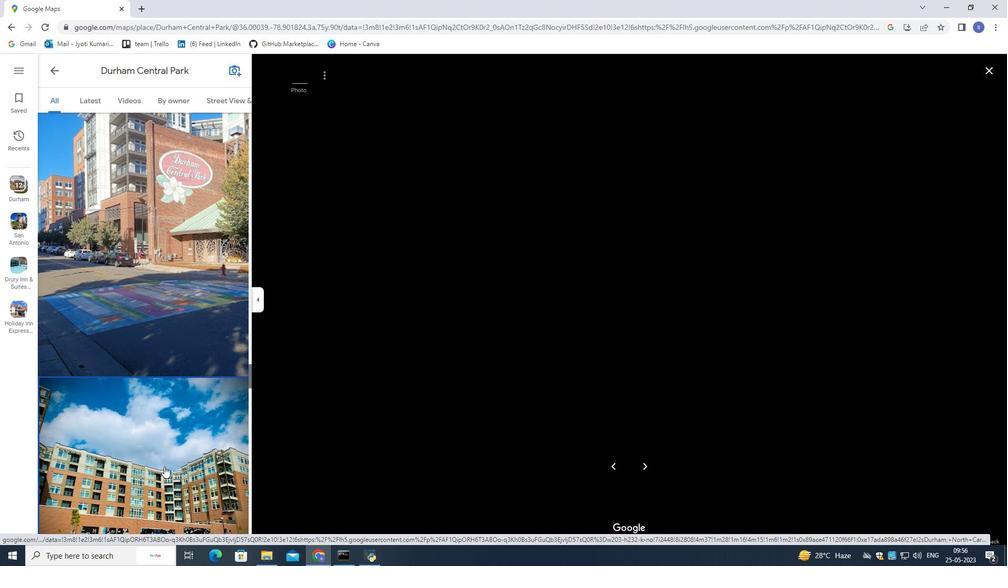 
Action: Mouse scrolled (164, 466) with delta (0, 0)
Screenshot: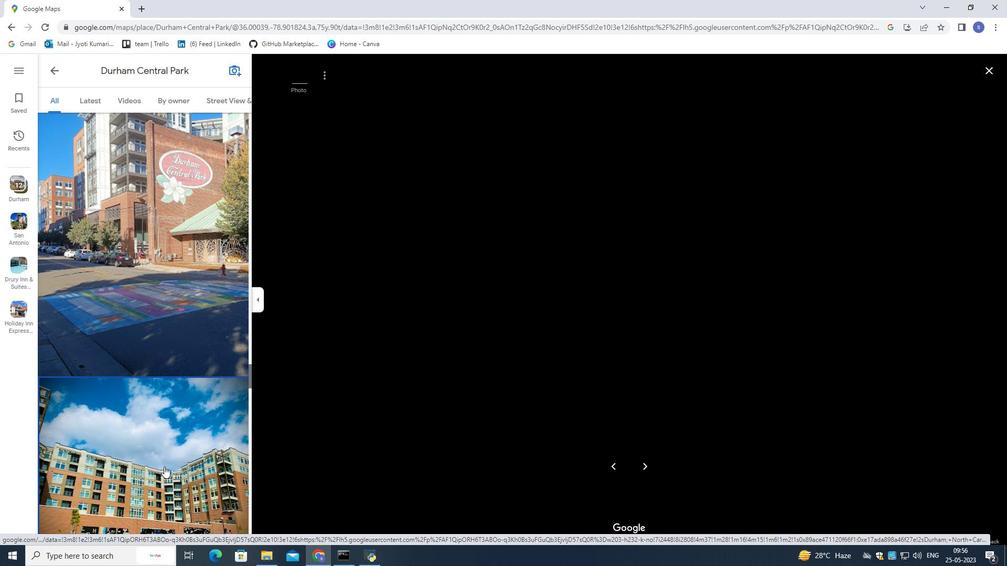 
Action: Mouse scrolled (164, 466) with delta (0, 0)
Screenshot: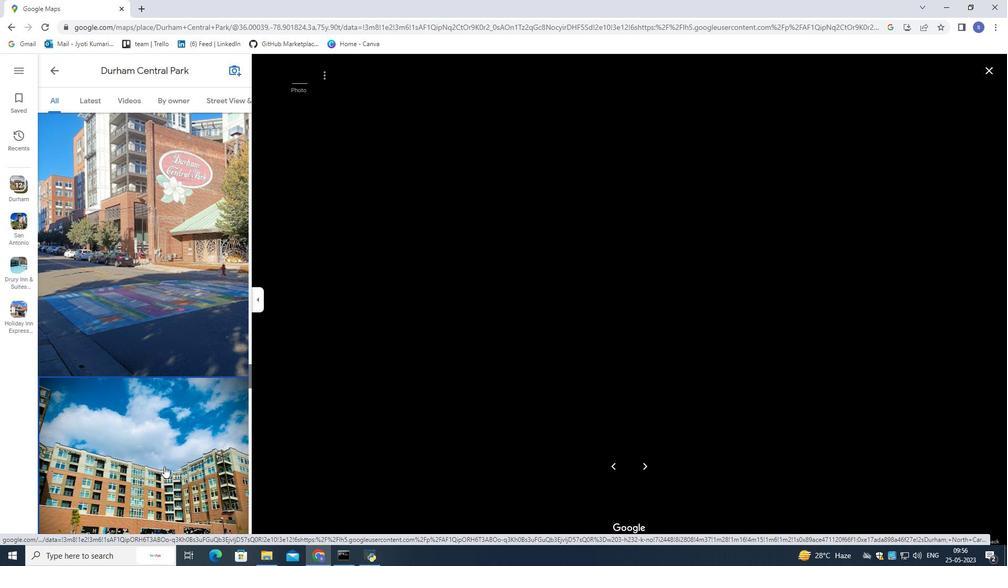 
Action: Mouse scrolled (164, 466) with delta (0, 0)
Screenshot: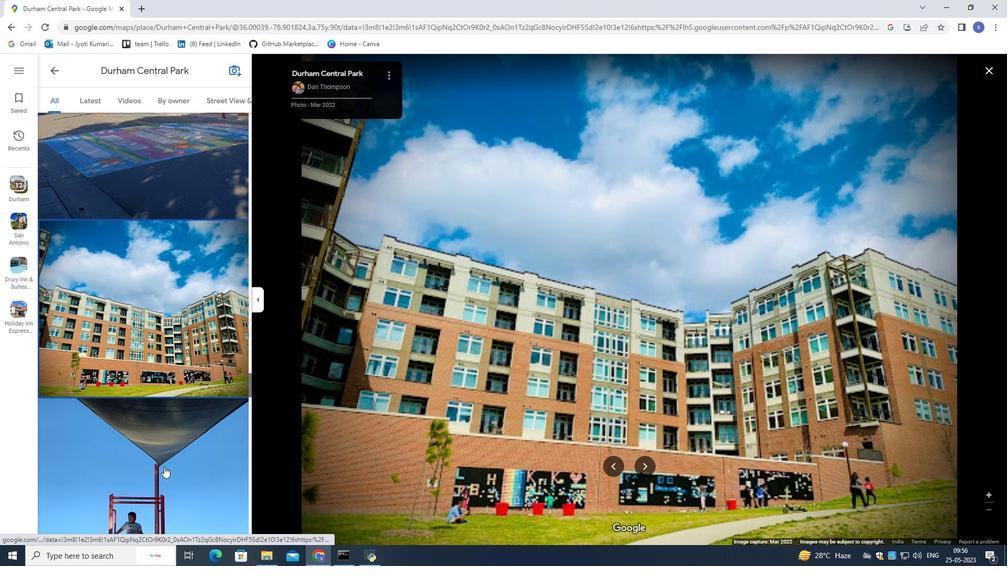 
Action: Mouse scrolled (164, 466) with delta (0, 0)
Screenshot: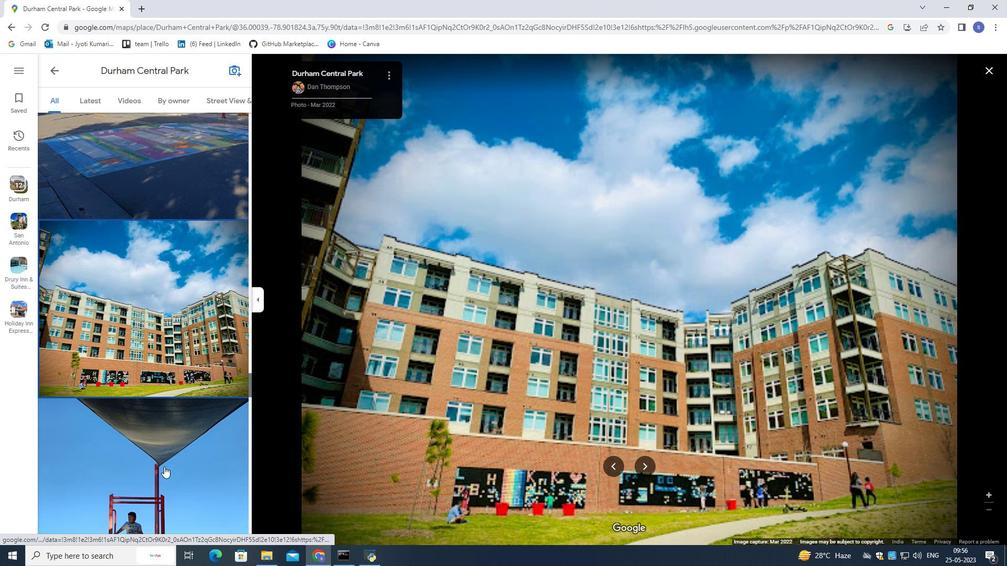 
Action: Mouse scrolled (164, 466) with delta (0, 0)
Screenshot: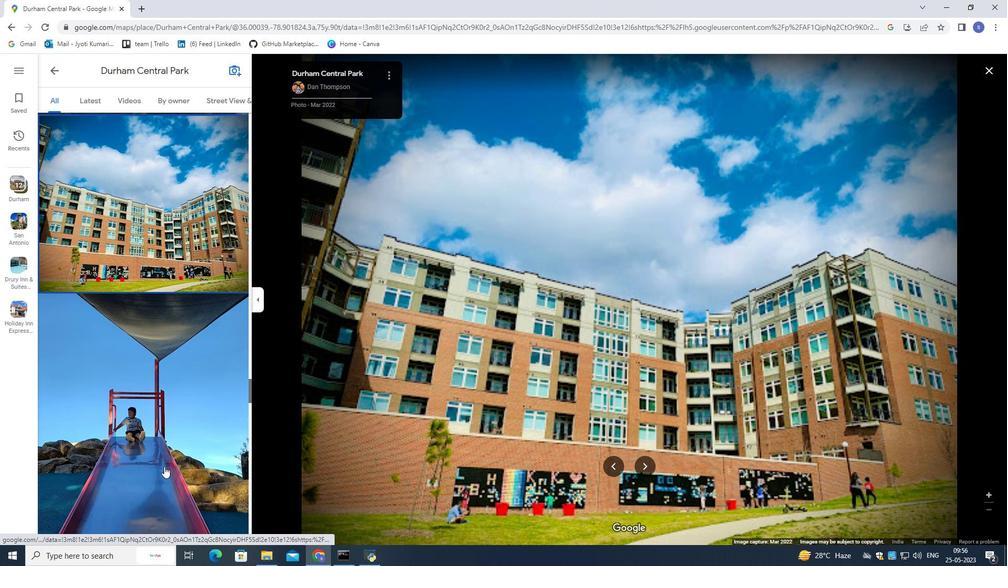 
Action: Mouse scrolled (164, 466) with delta (0, 0)
Screenshot: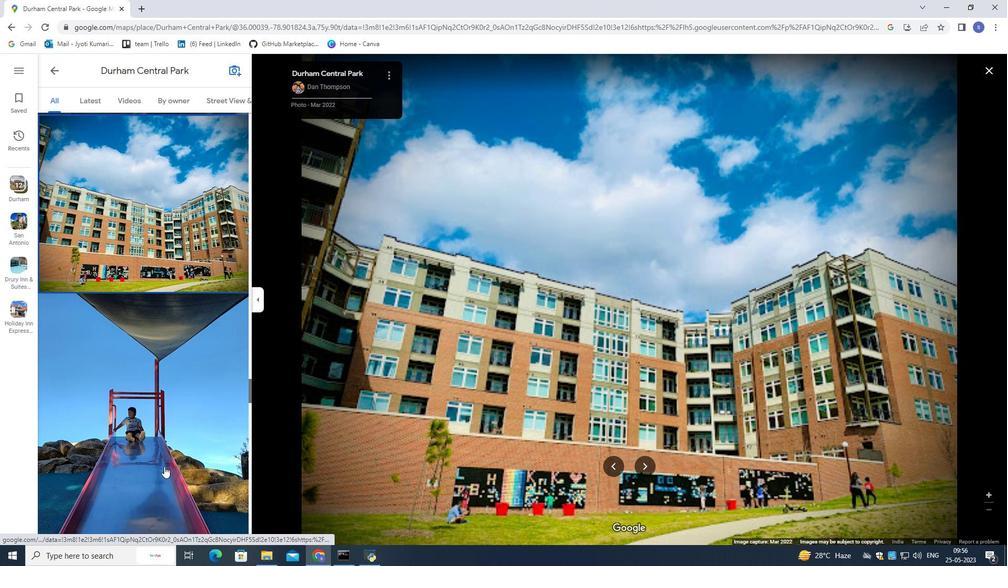 
Action: Mouse scrolled (164, 466) with delta (0, 0)
Screenshot: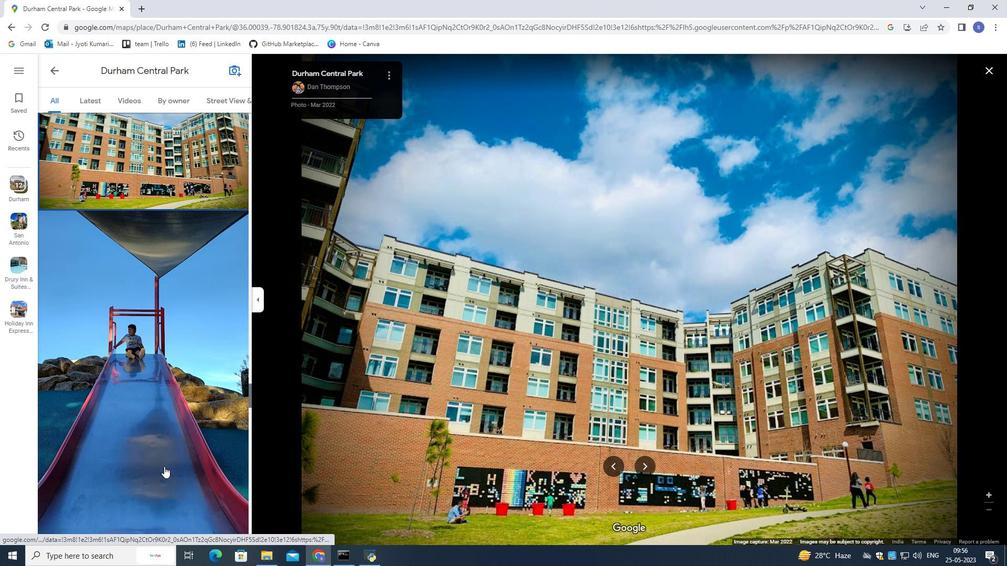 
Action: Mouse scrolled (164, 466) with delta (0, 0)
Screenshot: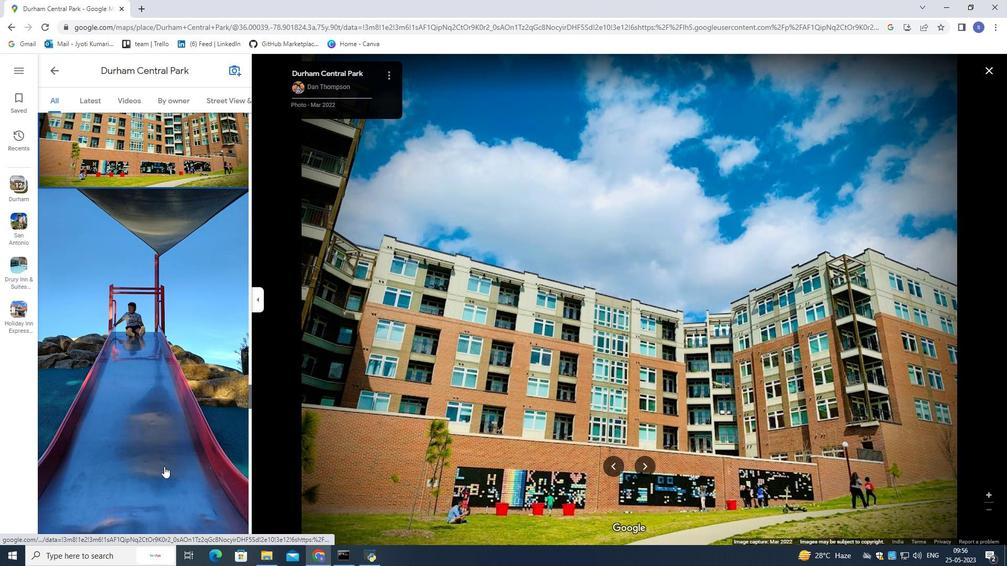 
Action: Mouse scrolled (164, 466) with delta (0, 0)
Screenshot: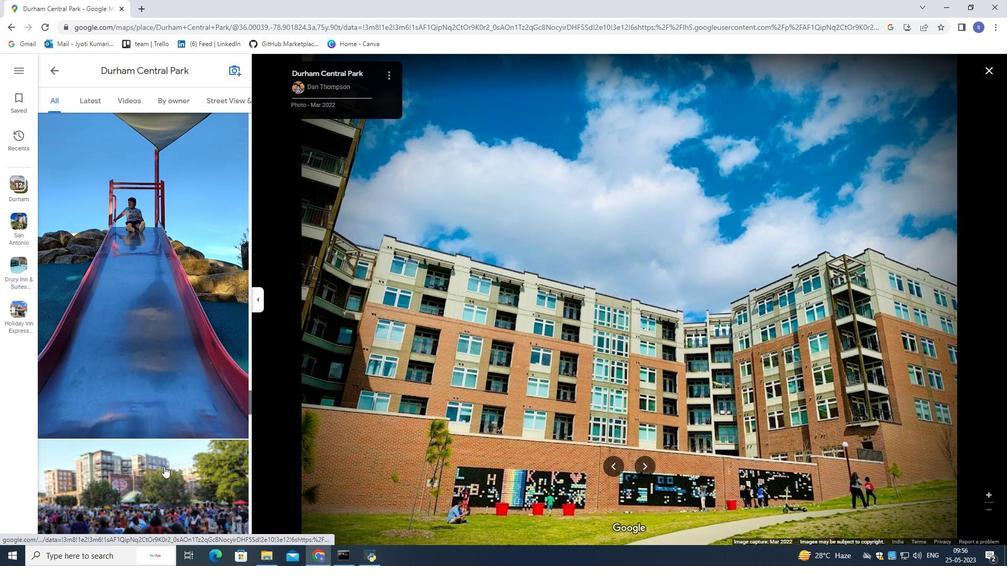 
Action: Mouse scrolled (164, 466) with delta (0, 0)
Screenshot: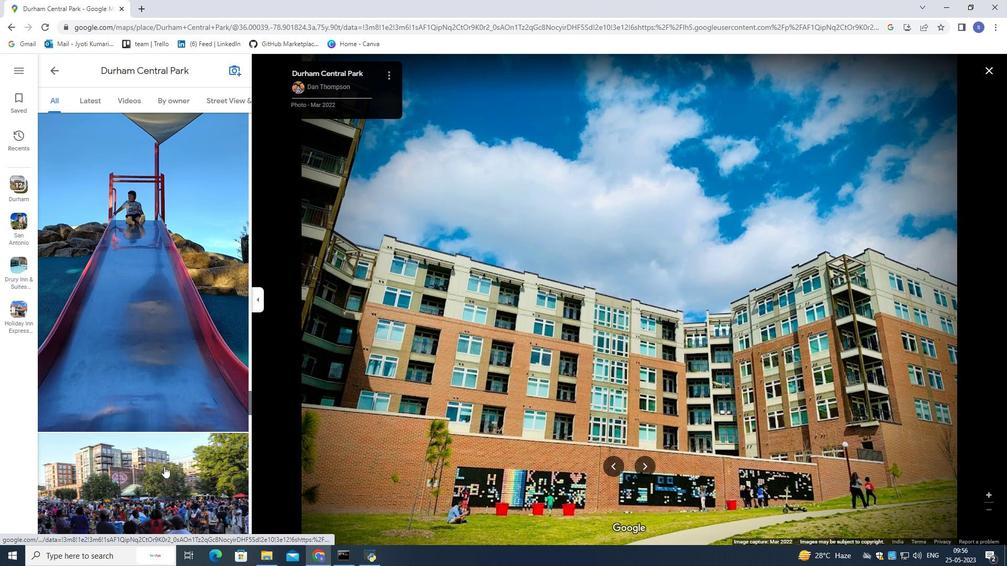 
Action: Mouse scrolled (164, 466) with delta (0, 0)
Screenshot: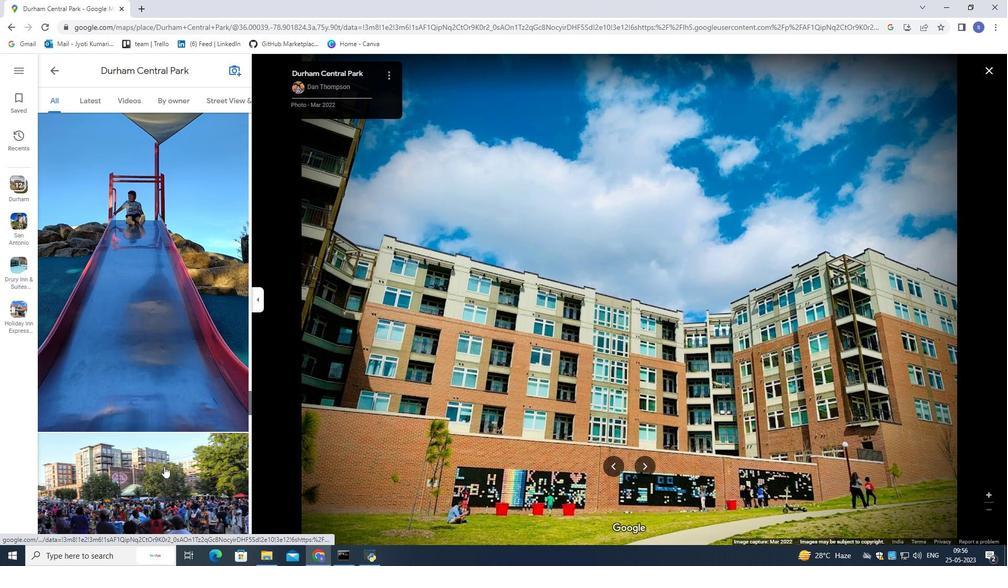 
Action: Mouse scrolled (164, 466) with delta (0, 0)
Screenshot: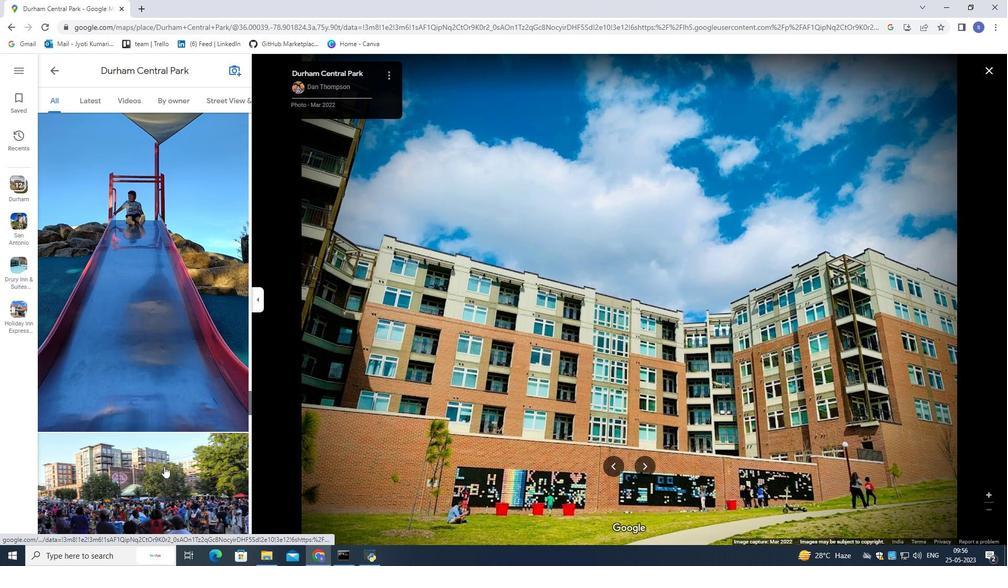 
Action: Mouse scrolled (164, 466) with delta (0, 0)
Screenshot: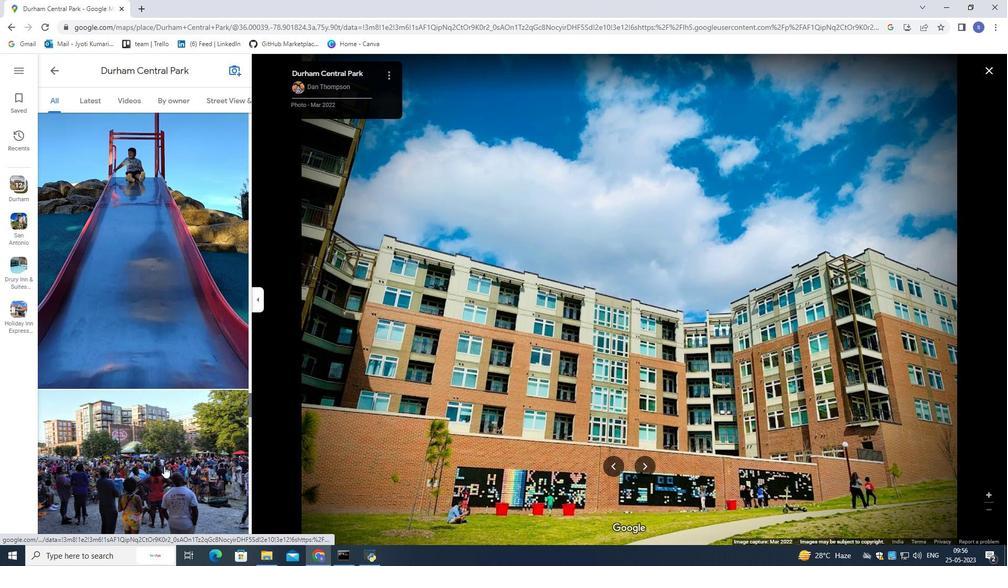 
Action: Mouse scrolled (164, 466) with delta (0, 0)
Screenshot: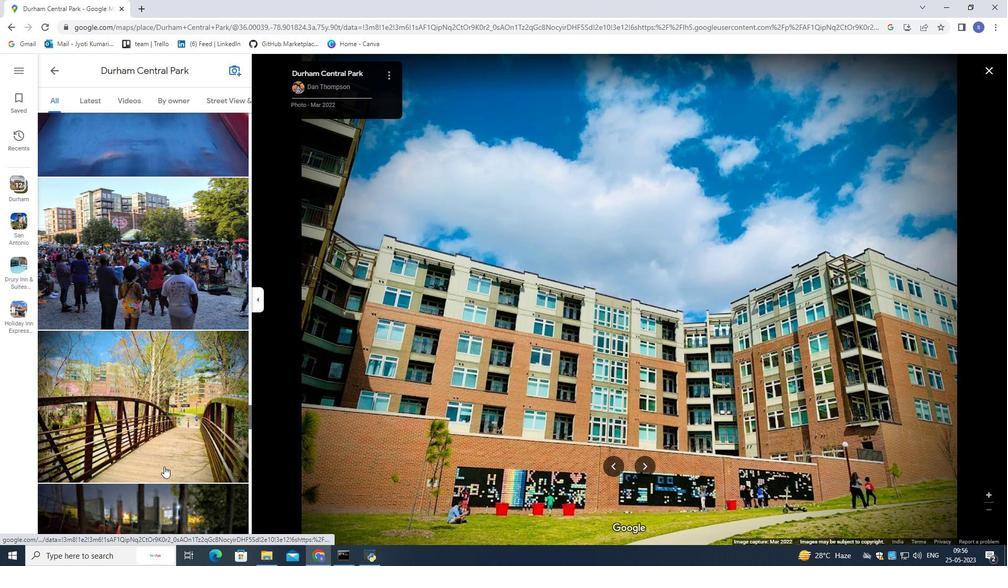 
Action: Mouse scrolled (164, 466) with delta (0, 0)
Screenshot: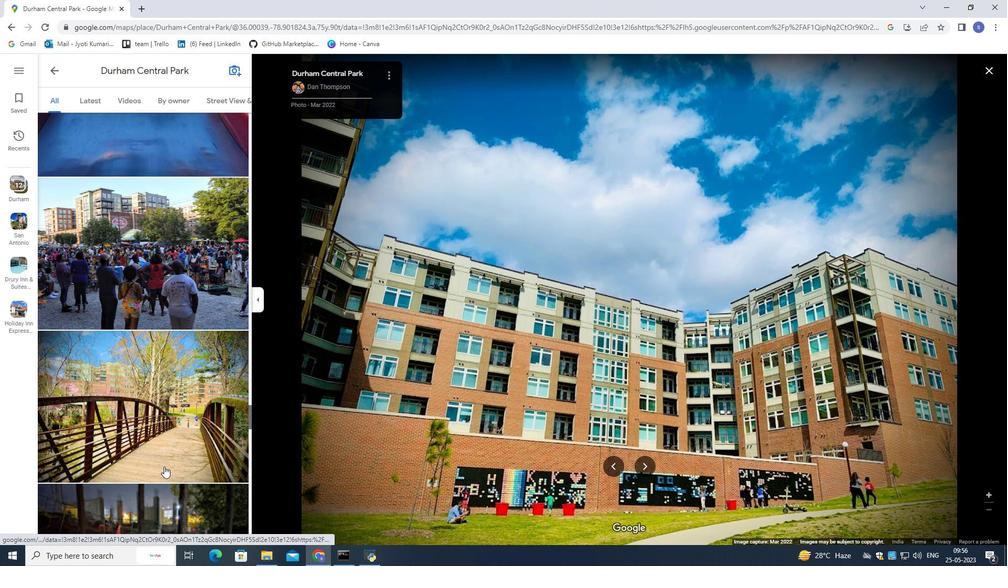 
Action: Mouse scrolled (164, 466) with delta (0, 0)
Screenshot: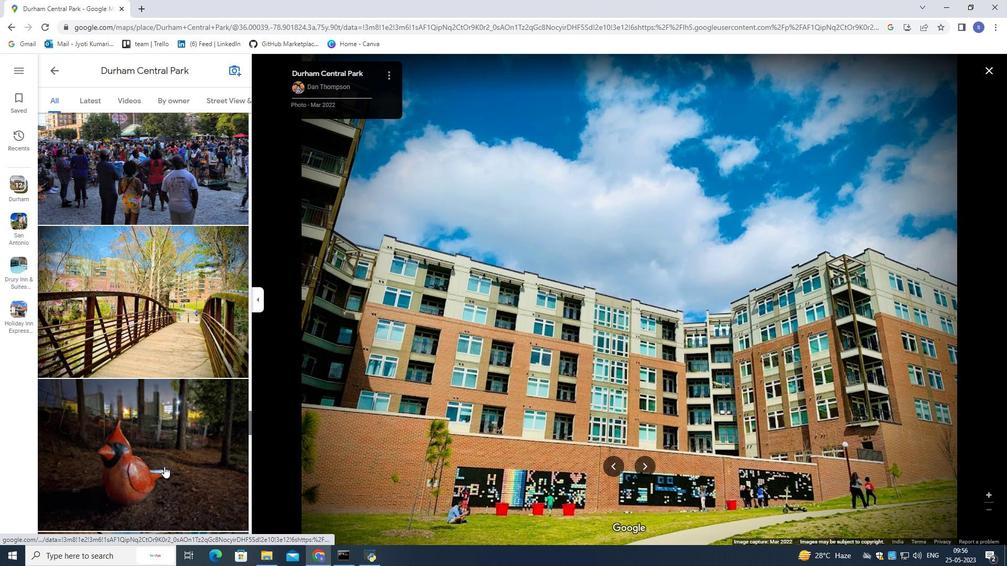 
Action: Mouse scrolled (164, 466) with delta (0, 0)
Screenshot: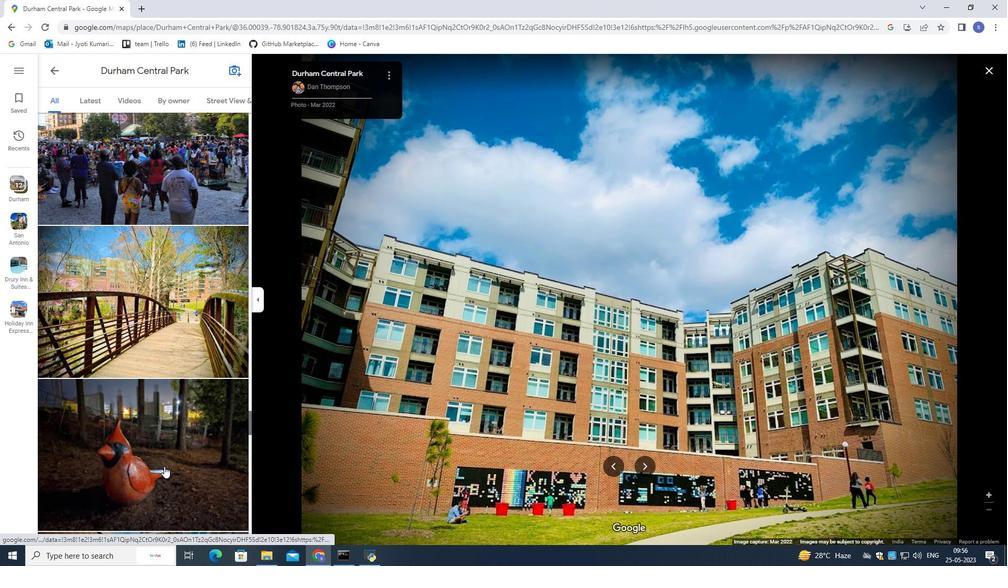 
Action: Mouse scrolled (164, 466) with delta (0, 0)
Screenshot: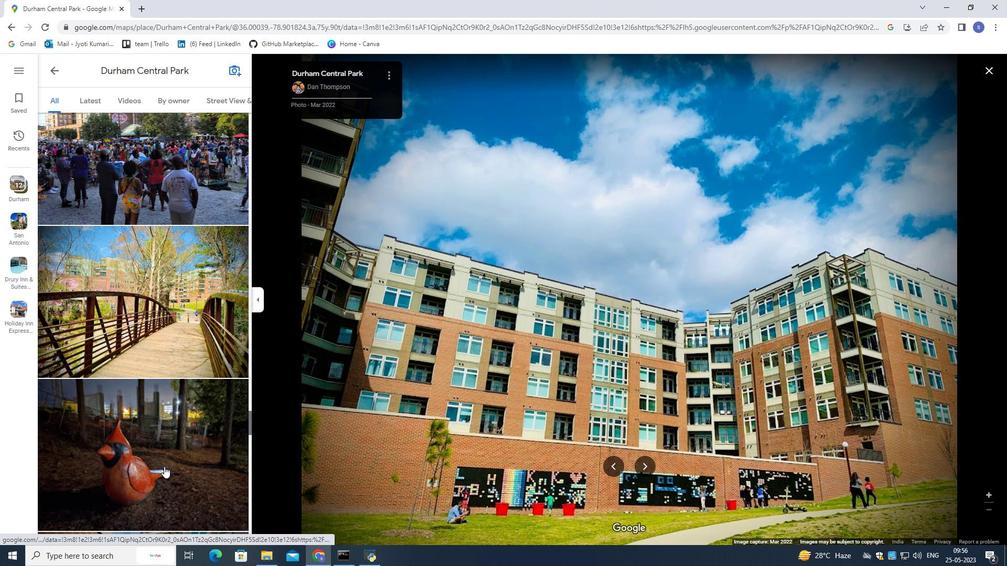 
Action: Mouse scrolled (164, 466) with delta (0, 0)
Screenshot: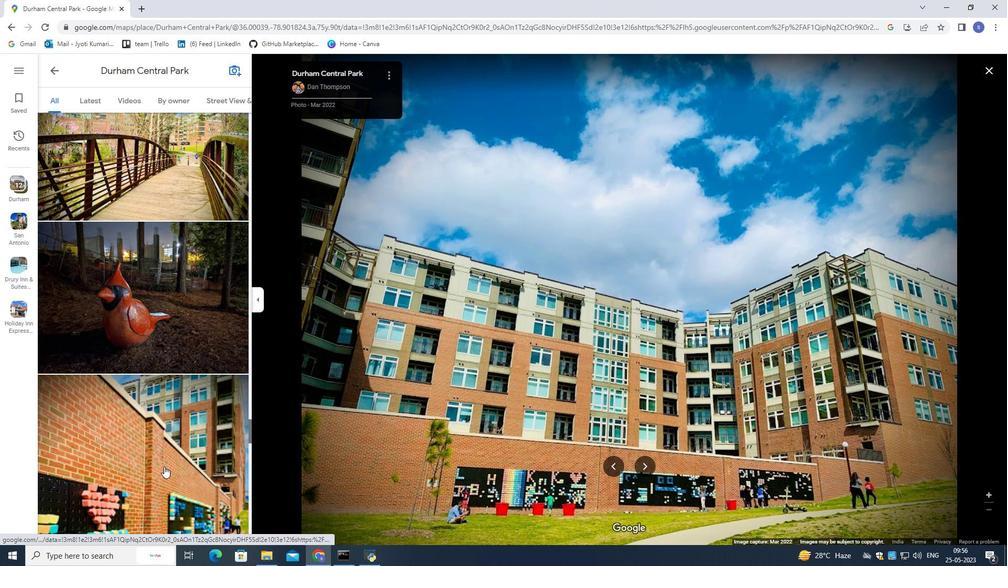 
Action: Mouse scrolled (164, 466) with delta (0, 0)
